 Task: Create Public group.
Action: Mouse moved to (1098, 86)
Screenshot: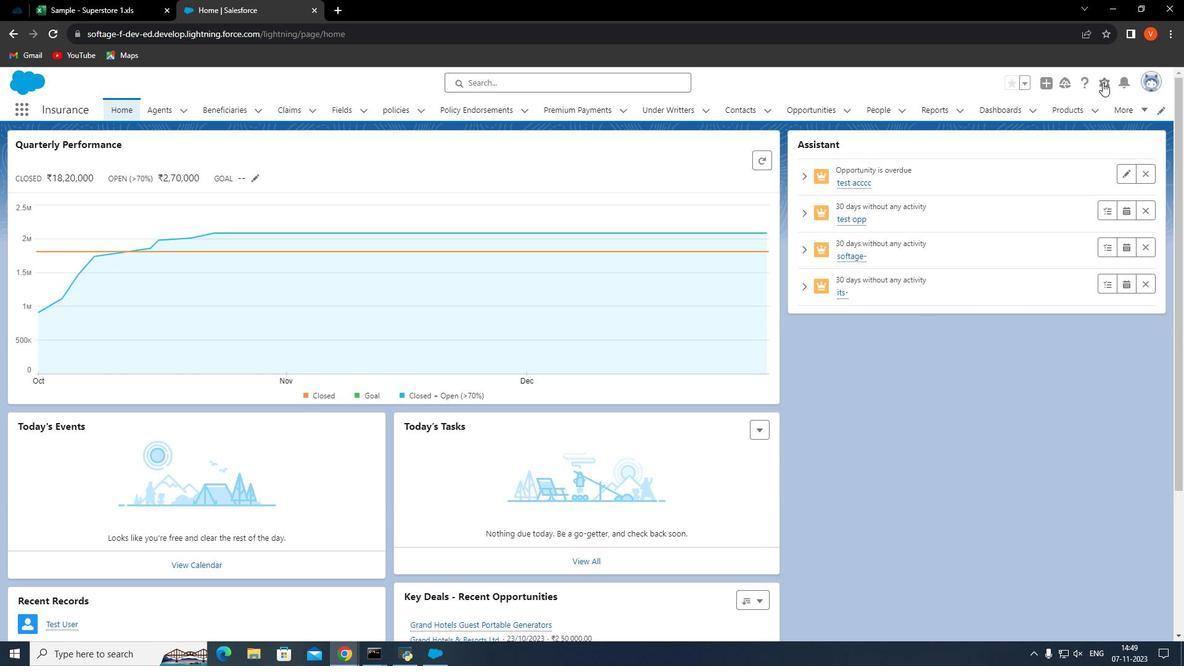 
Action: Mouse pressed left at (1098, 86)
Screenshot: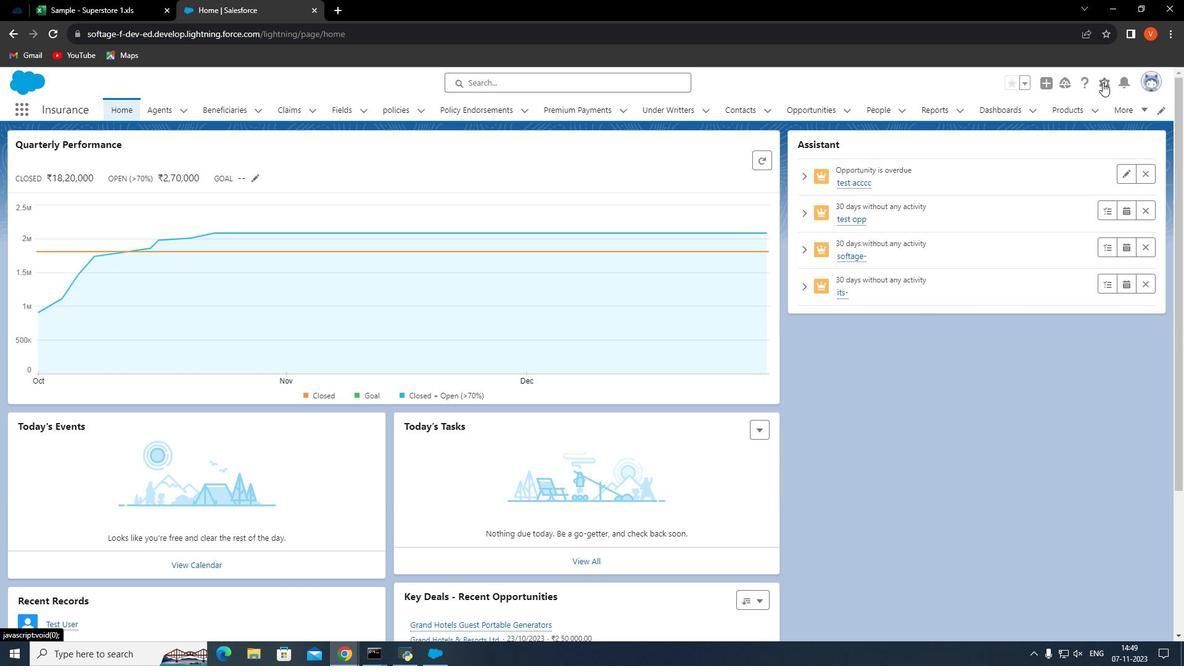 
Action: Mouse moved to (1067, 115)
Screenshot: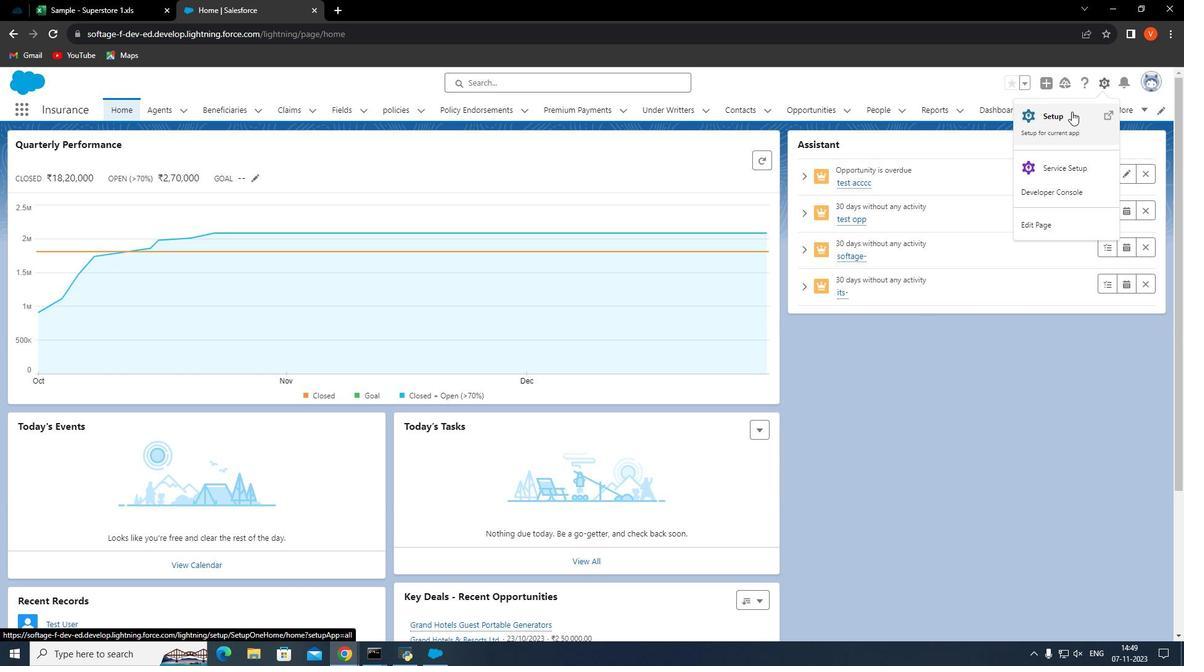 
Action: Mouse pressed left at (1067, 115)
Screenshot: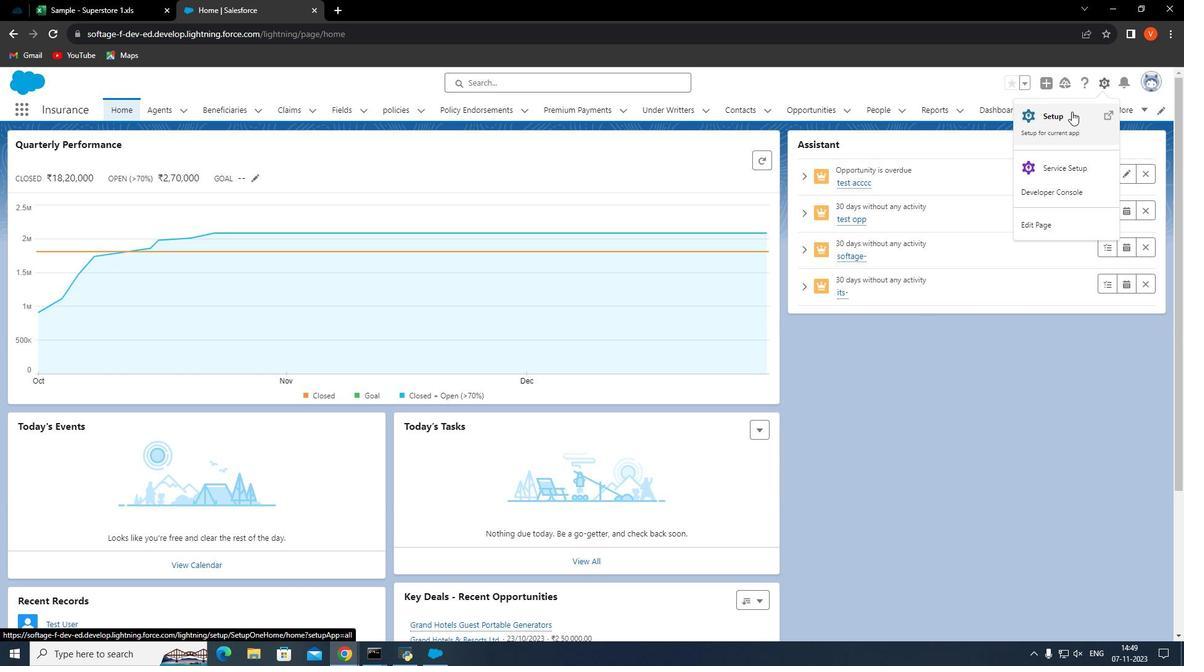 
Action: Mouse moved to (35, 411)
Screenshot: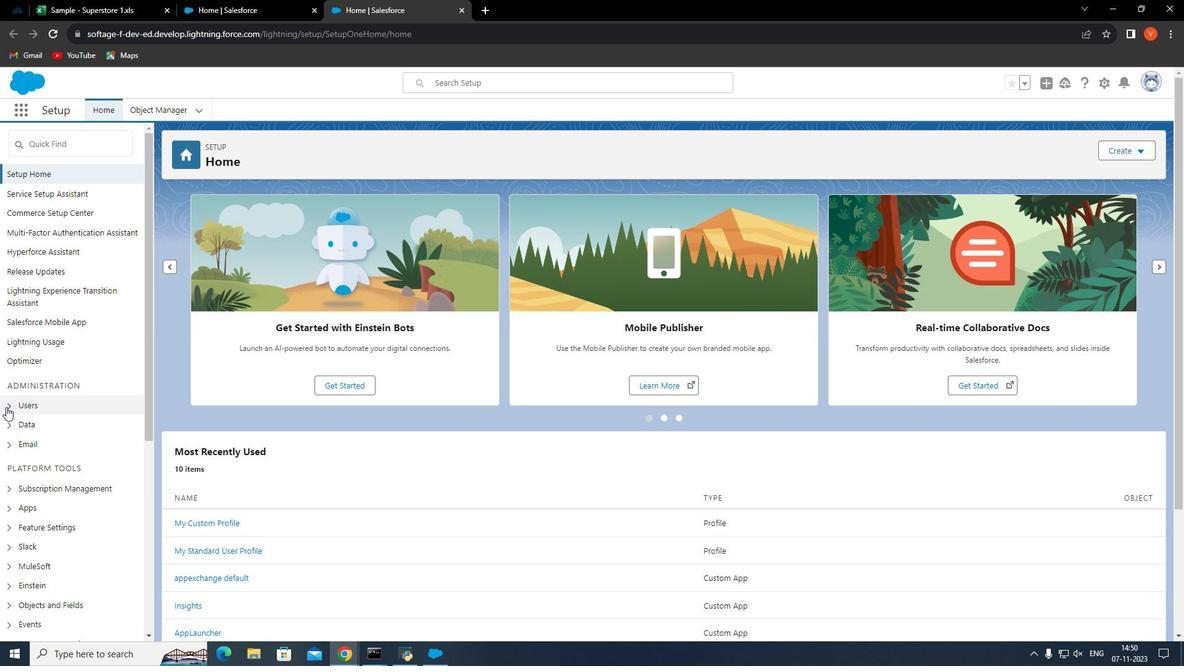 
Action: Mouse pressed left at (35, 411)
Screenshot: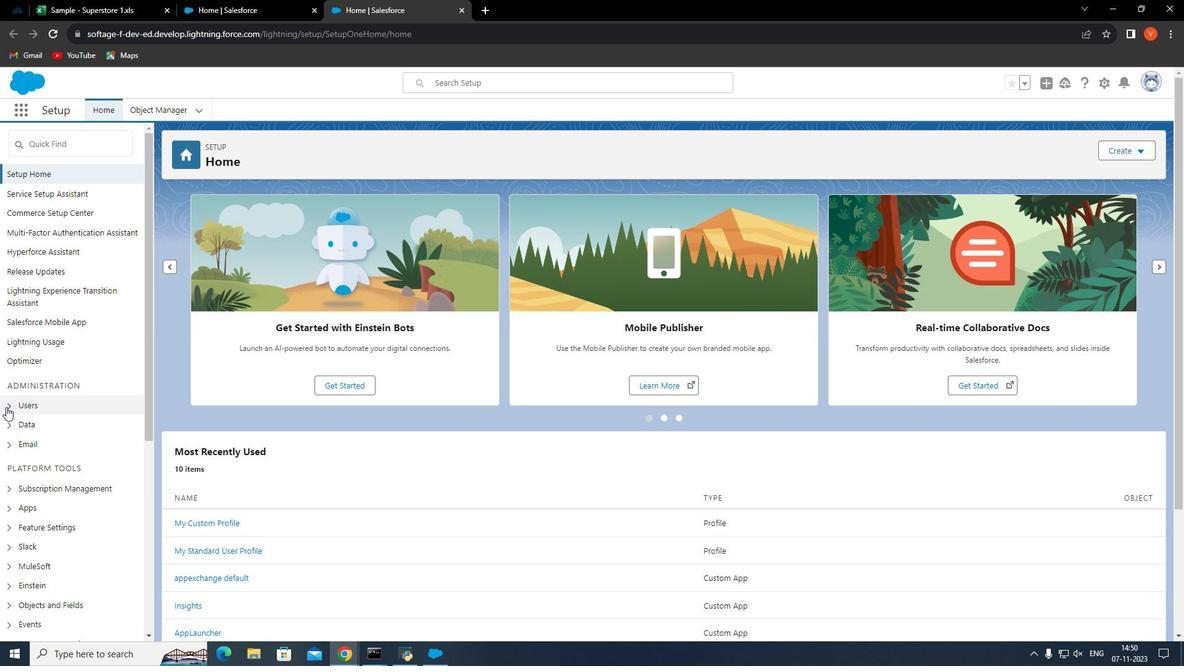 
Action: Mouse moved to (95, 489)
Screenshot: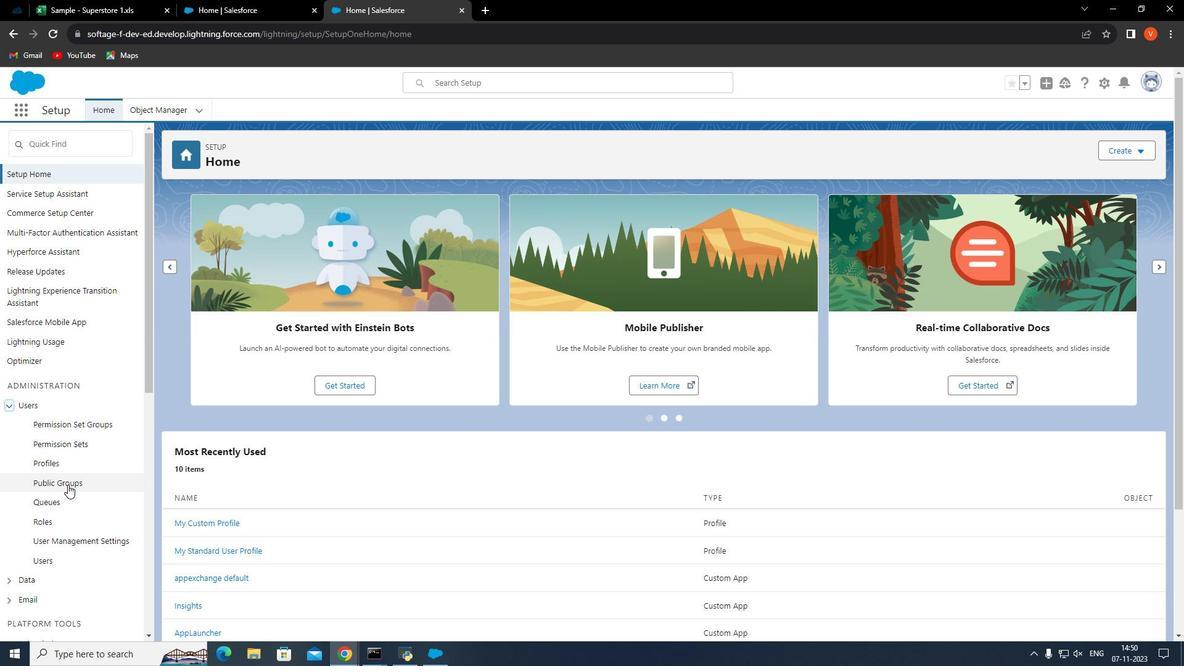 
Action: Mouse pressed left at (95, 489)
Screenshot: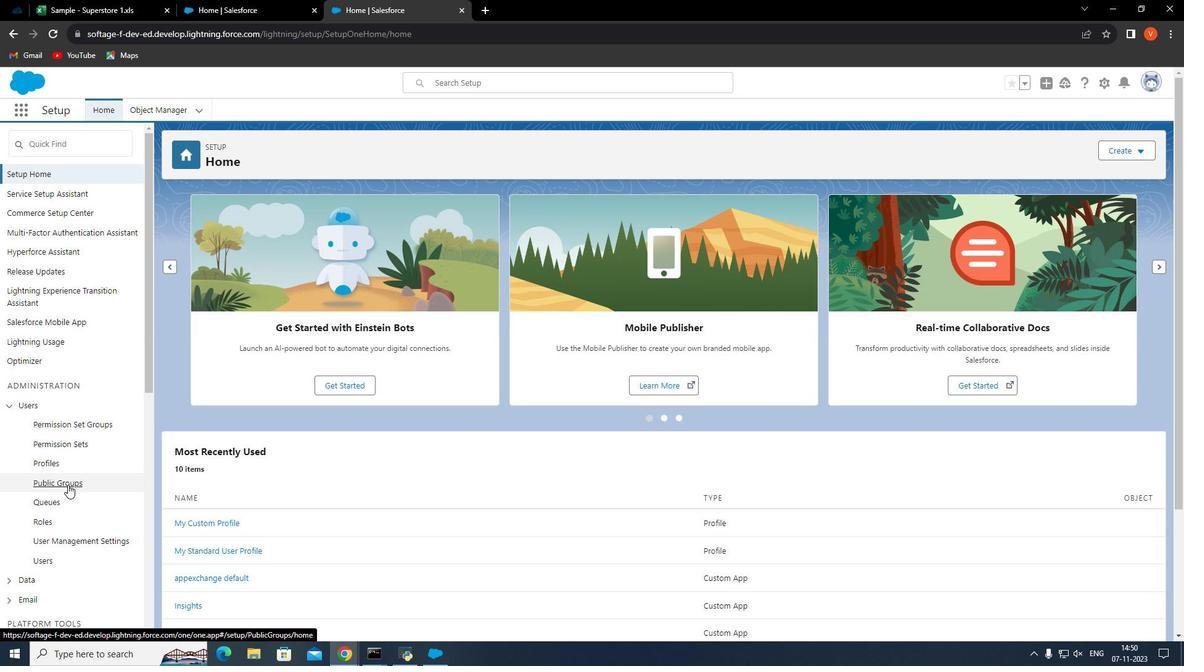 
Action: Mouse moved to (676, 285)
Screenshot: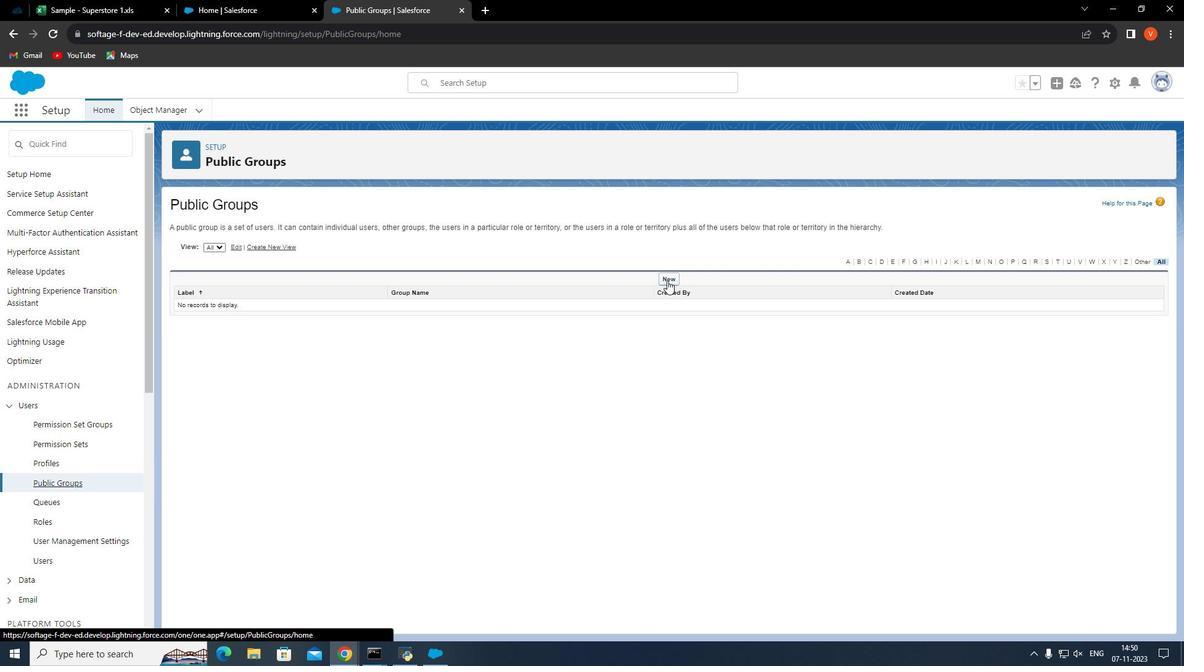 
Action: Mouse pressed left at (676, 285)
Screenshot: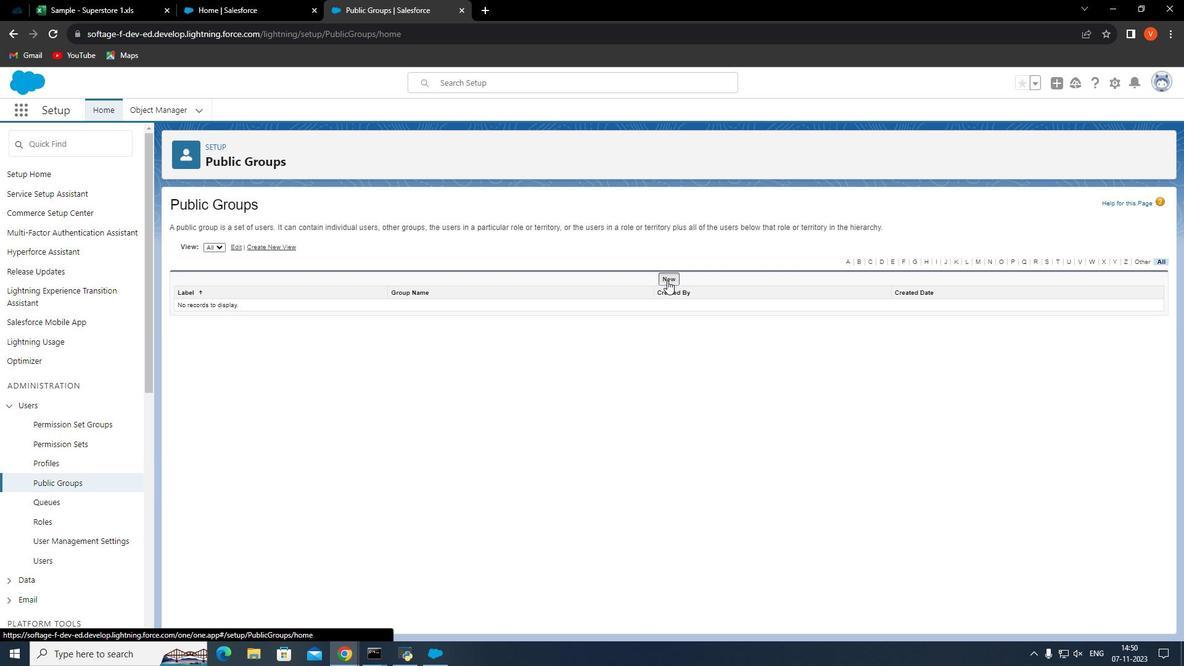 
Action: Mouse moved to (457, 283)
Screenshot: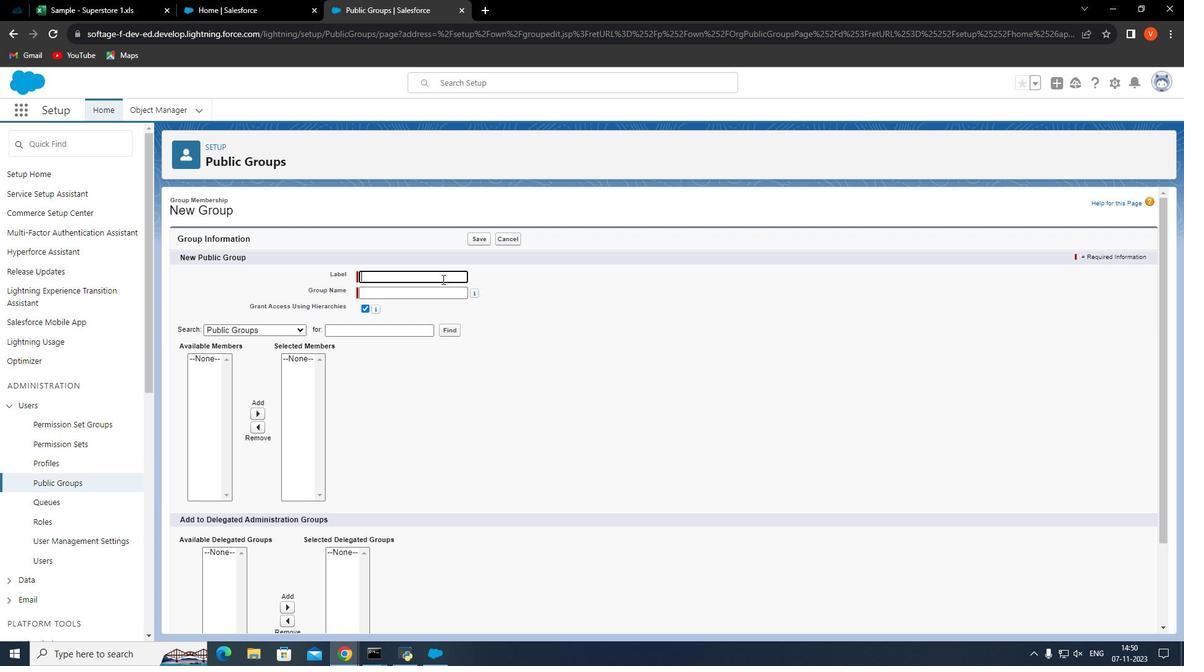 
Action: Mouse pressed left at (457, 283)
Screenshot: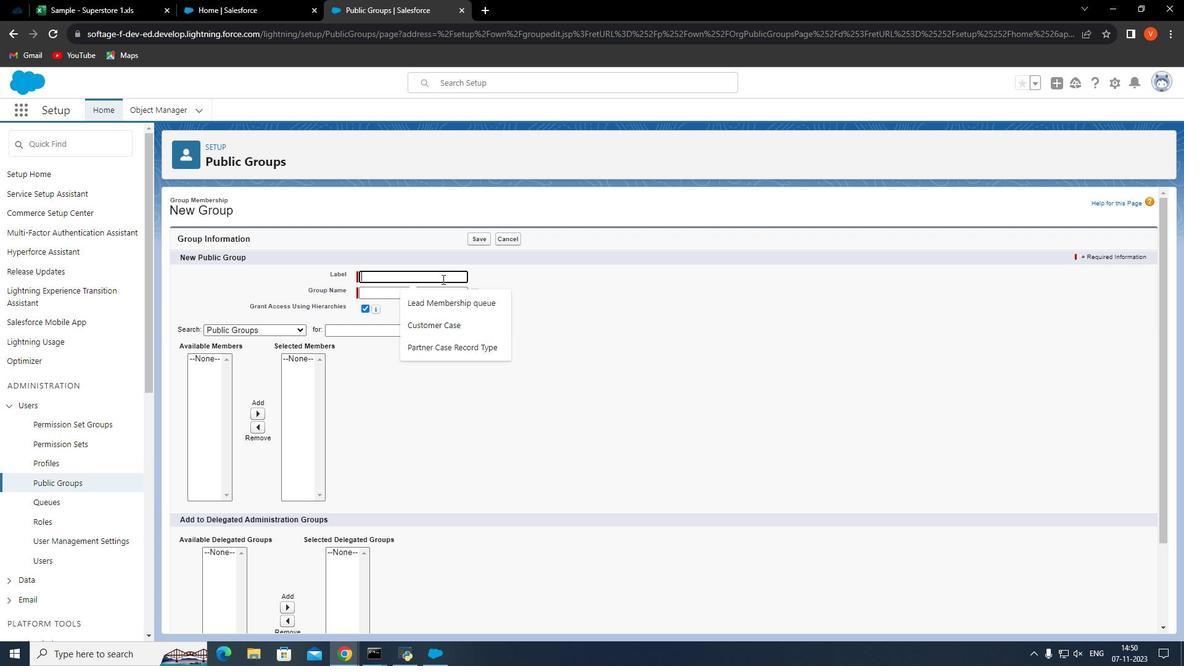 
Action: Mouse moved to (456, 286)
Screenshot: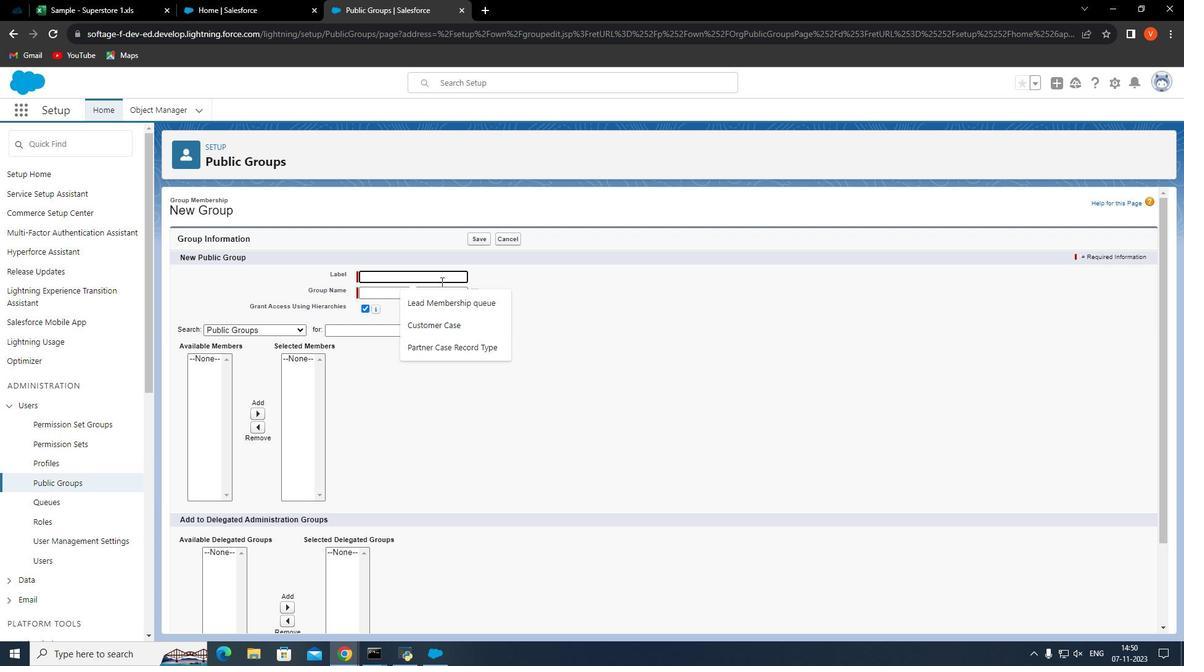 
Action: Key pressed <Key.shift><Key.shift><Key.shift>My<Key.space><Key.shift><Key.shift><Key.shift><Key.shift><Key.shift><Key.shift><Key.shift><Key.shift><Key.shift><Key.shift><Key.shift><Key.shift><Key.shift><Key.shift><Key.shift><Key.shift><Key.shift><Key.shift>Public<Key.space>group
Screenshot: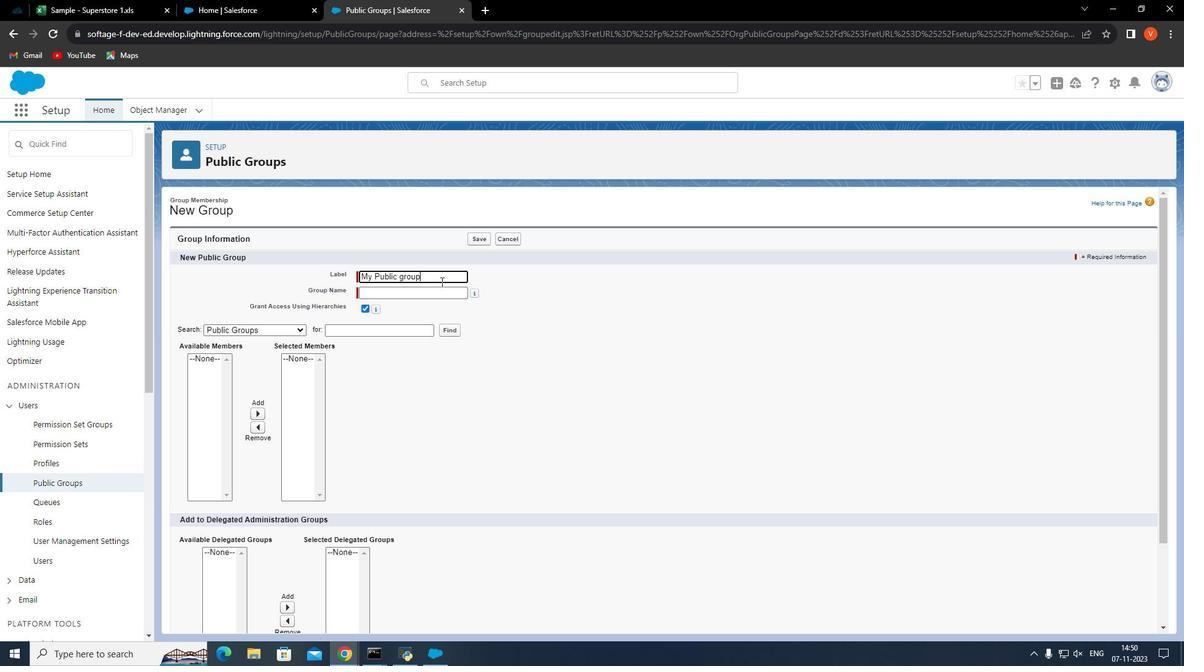 
Action: Mouse moved to (463, 296)
Screenshot: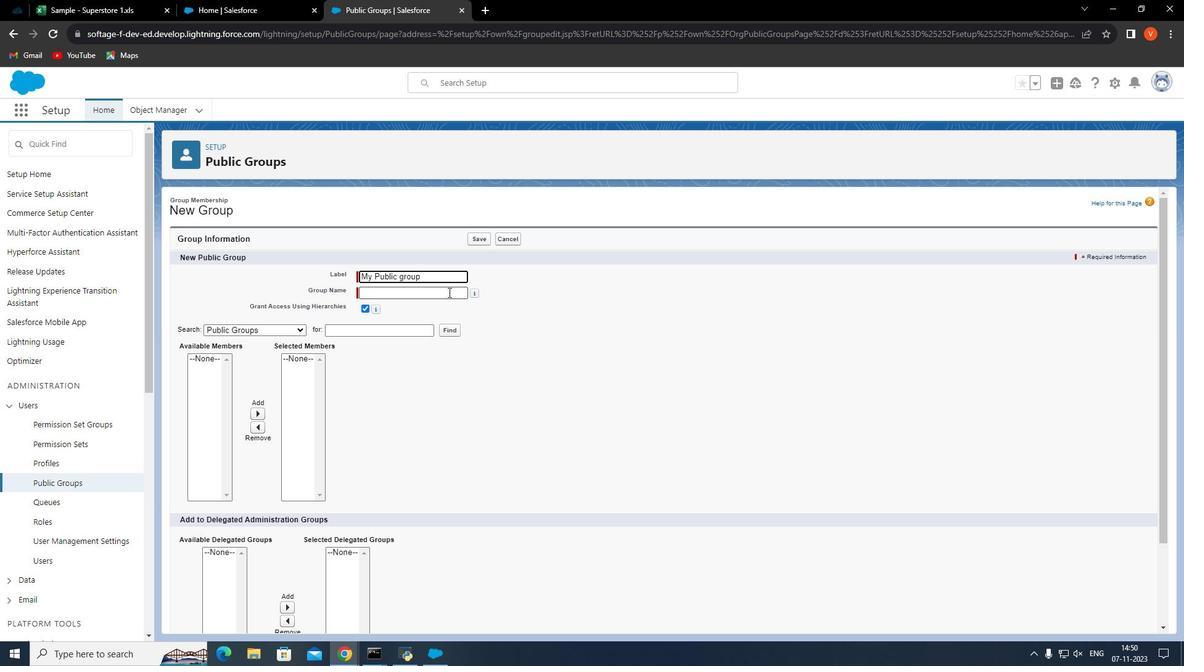 
Action: Mouse pressed left at (463, 296)
Screenshot: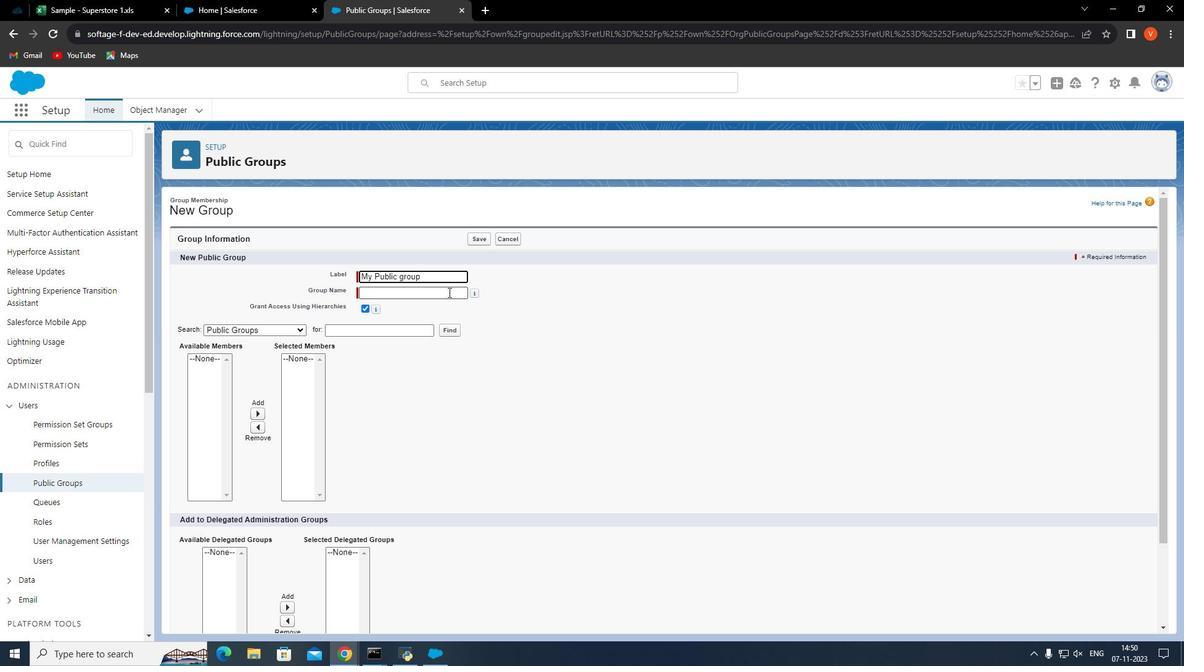 
Action: Mouse moved to (301, 336)
Screenshot: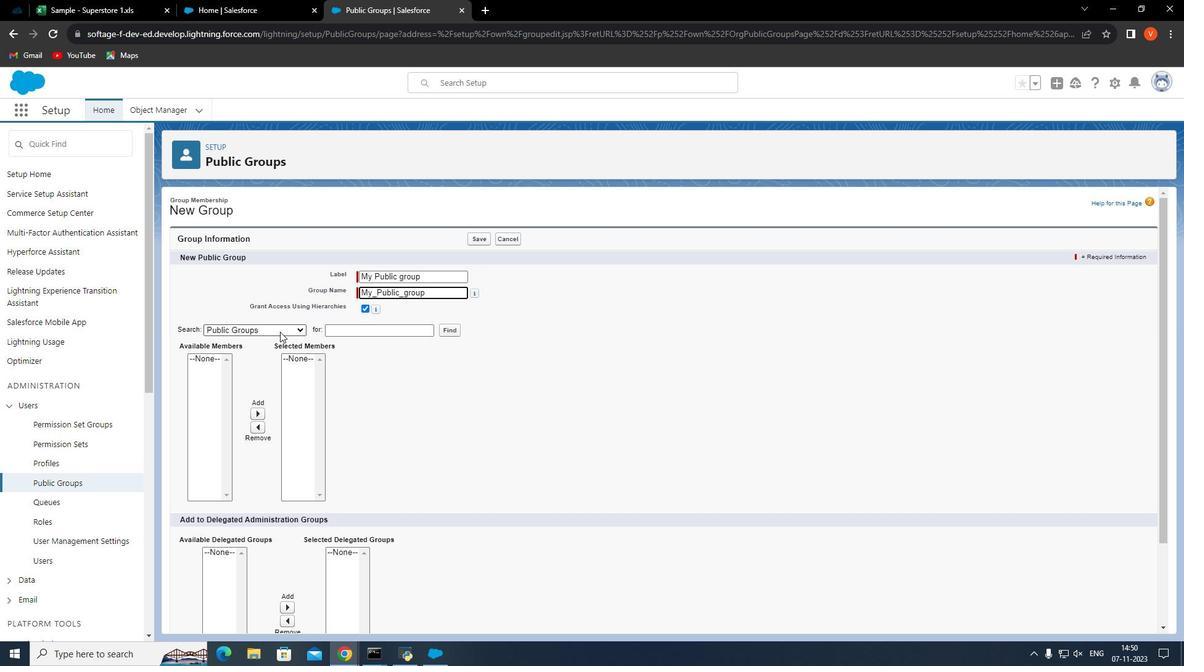 
Action: Mouse pressed left at (301, 336)
Screenshot: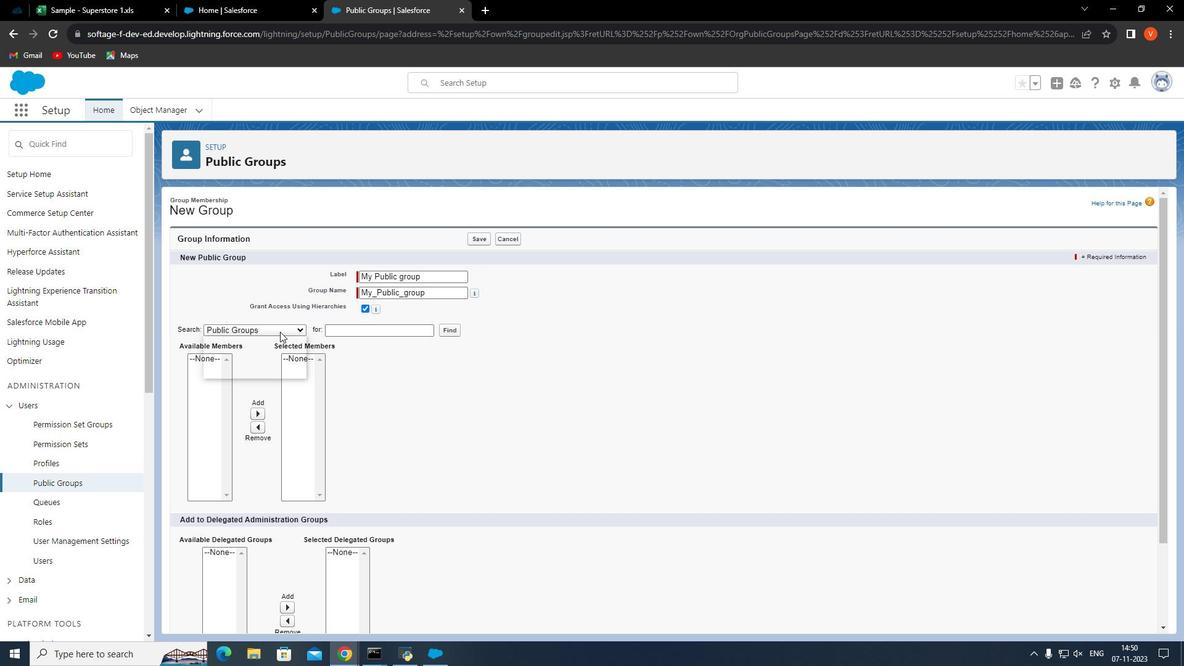 
Action: Mouse moved to (289, 355)
Screenshot: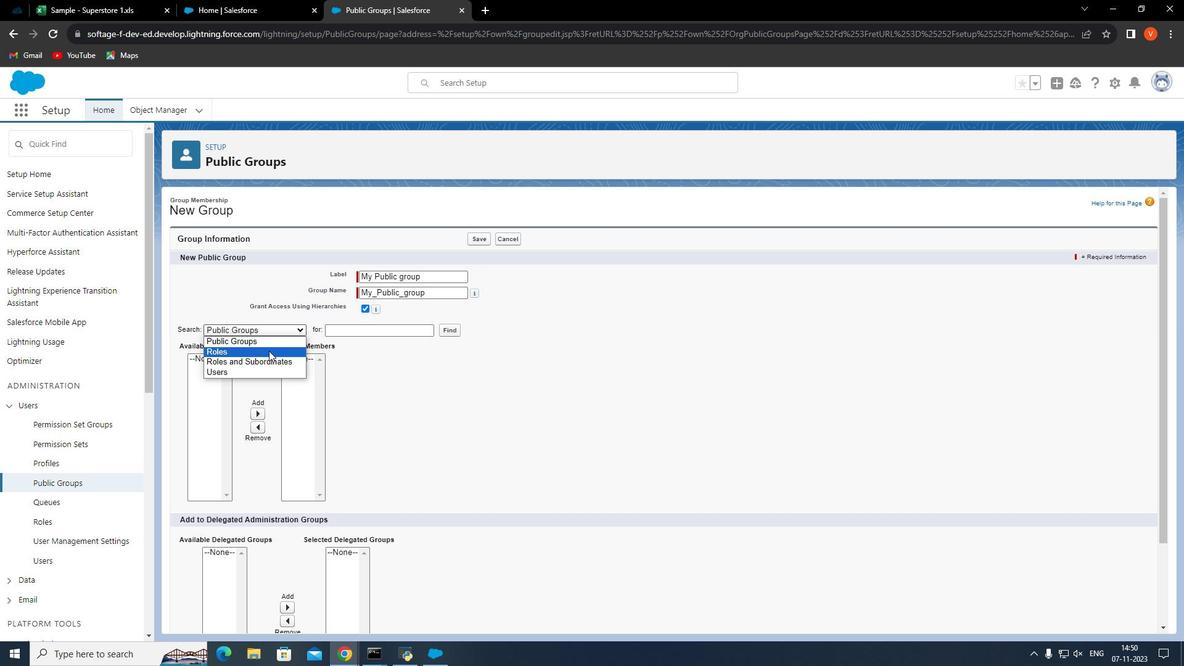 
Action: Mouse pressed left at (289, 355)
Screenshot: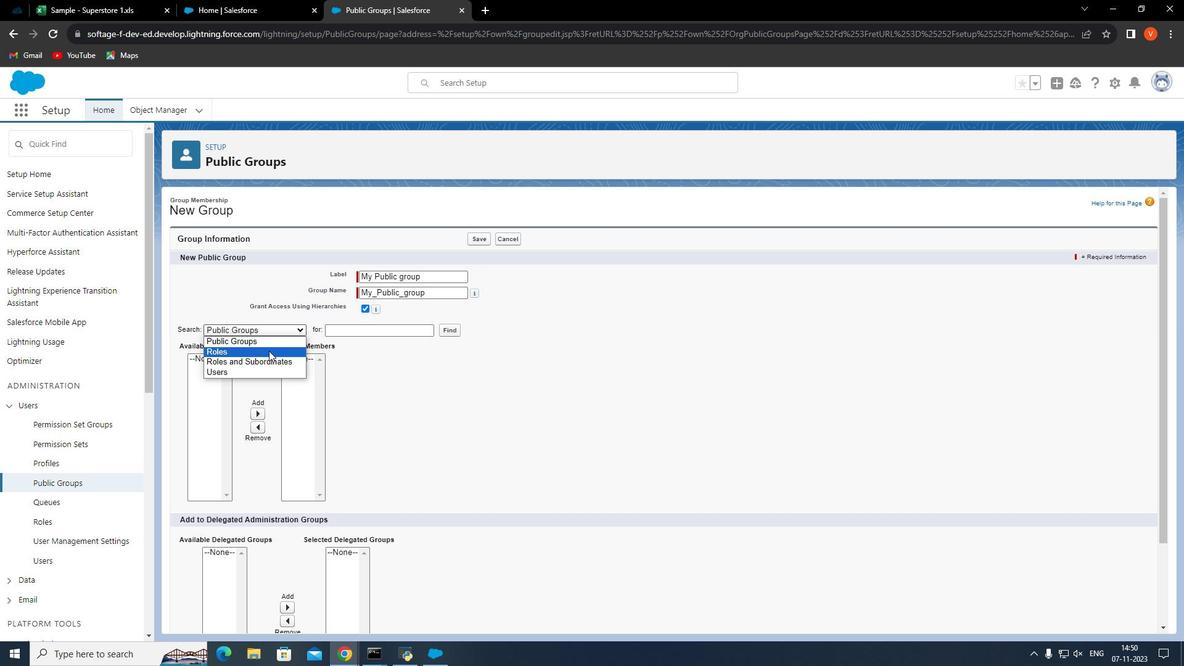 
Action: Mouse moved to (290, 363)
Screenshot: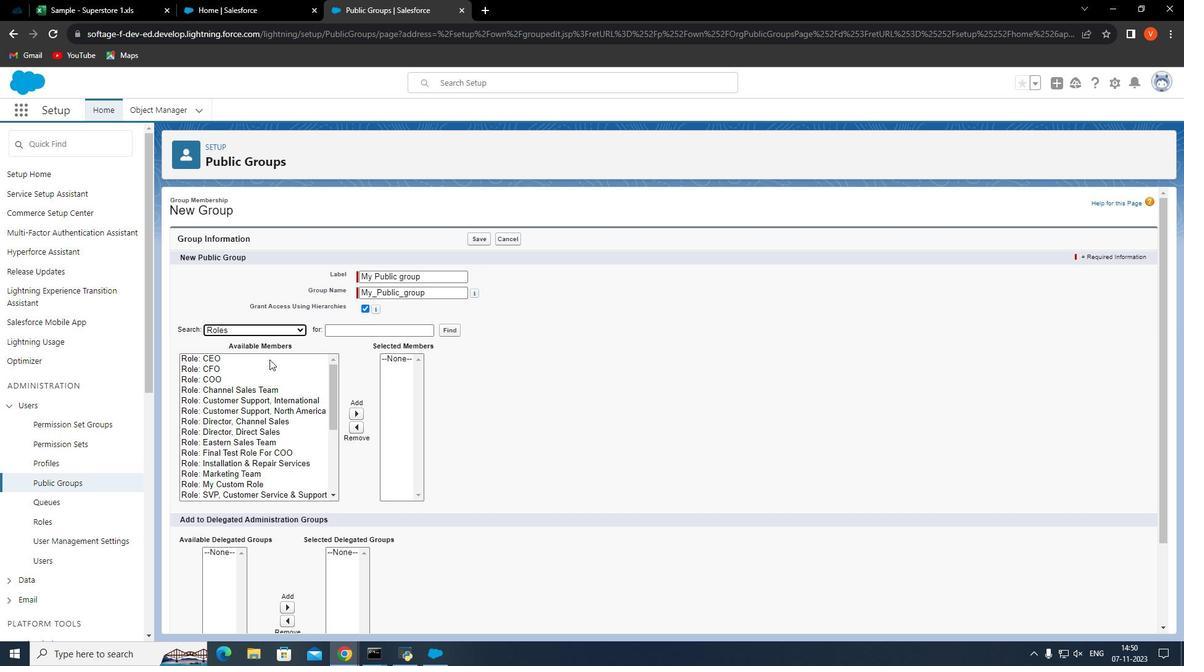 
Action: Mouse pressed left at (290, 363)
Screenshot: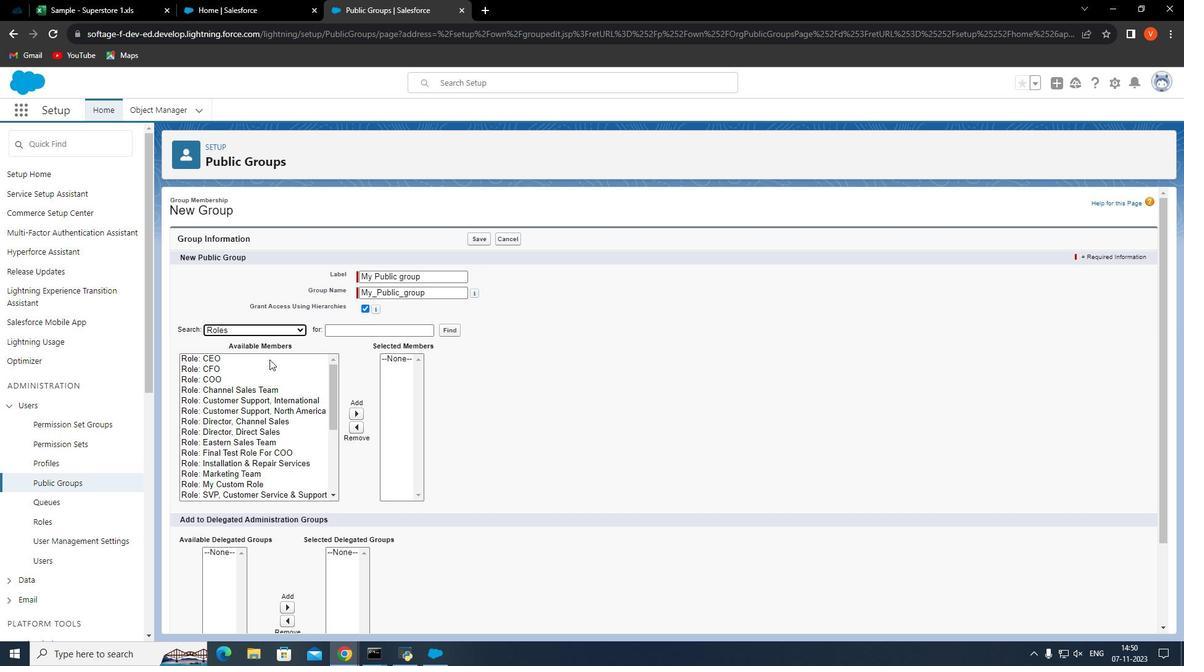 
Action: Mouse moved to (375, 414)
Screenshot: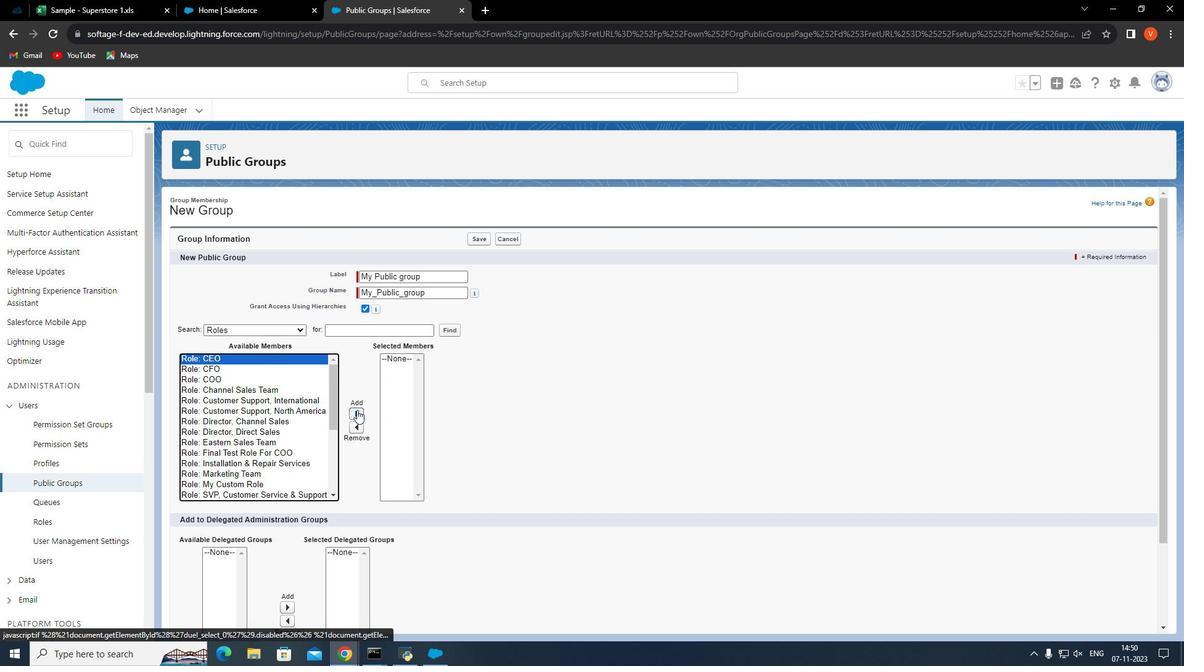 
Action: Mouse pressed left at (375, 414)
Screenshot: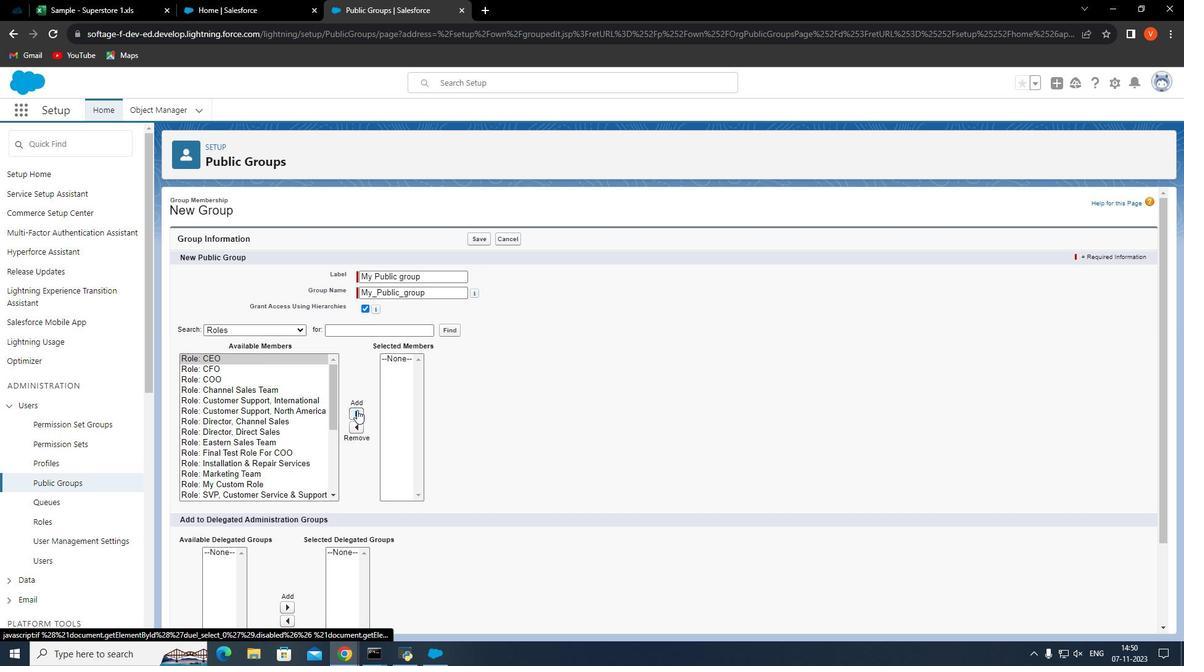
Action: Mouse moved to (277, 365)
Screenshot: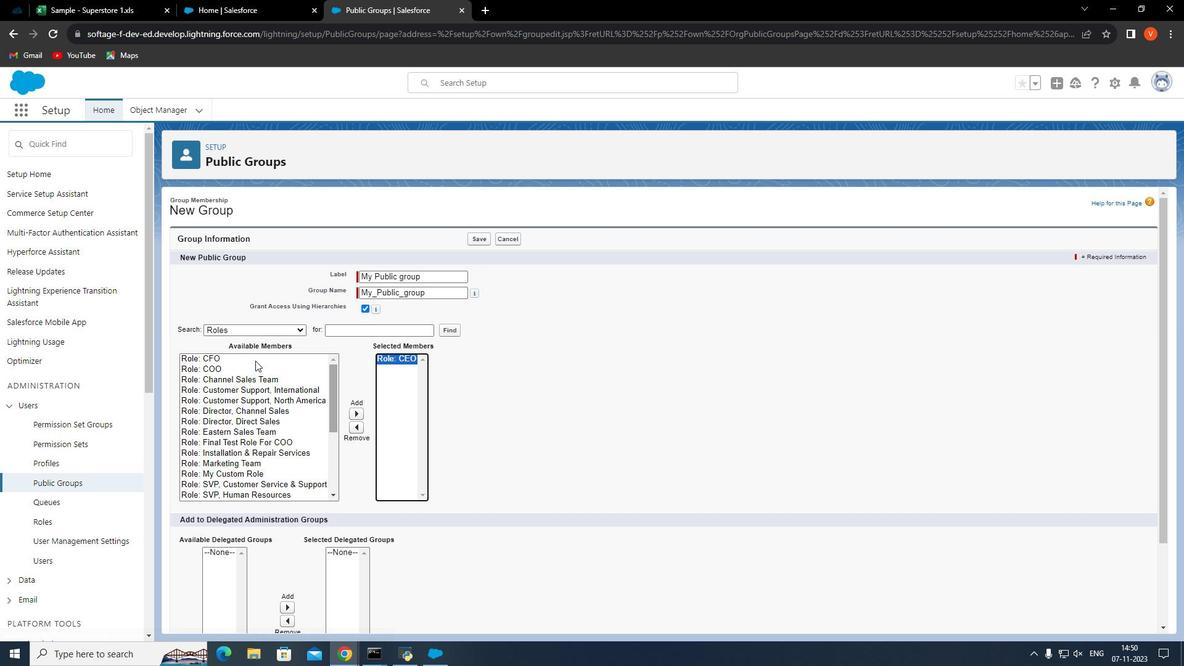 
Action: Mouse pressed left at (277, 365)
Screenshot: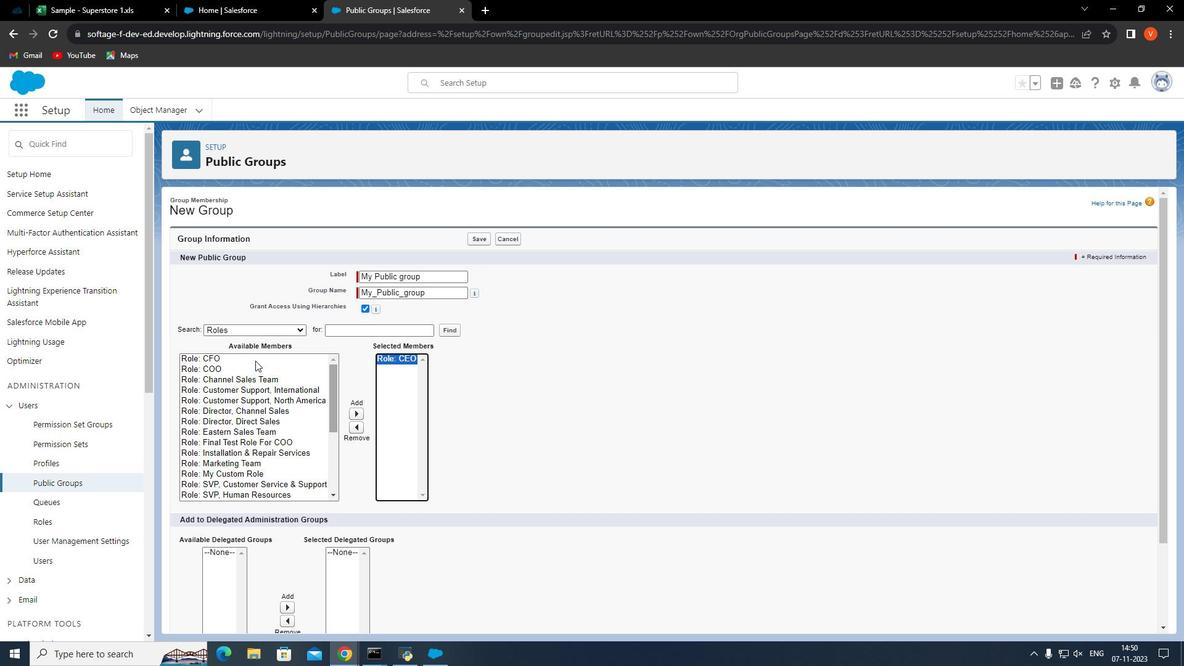 
Action: Mouse moved to (370, 413)
Screenshot: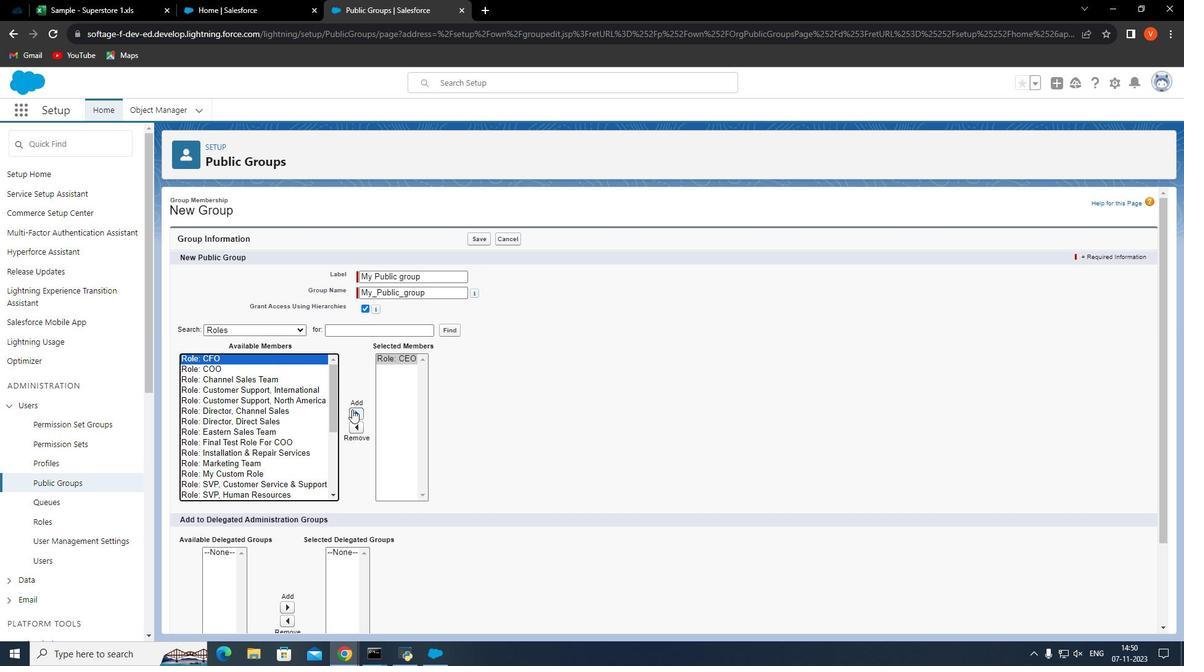 
Action: Mouse pressed left at (370, 413)
Screenshot: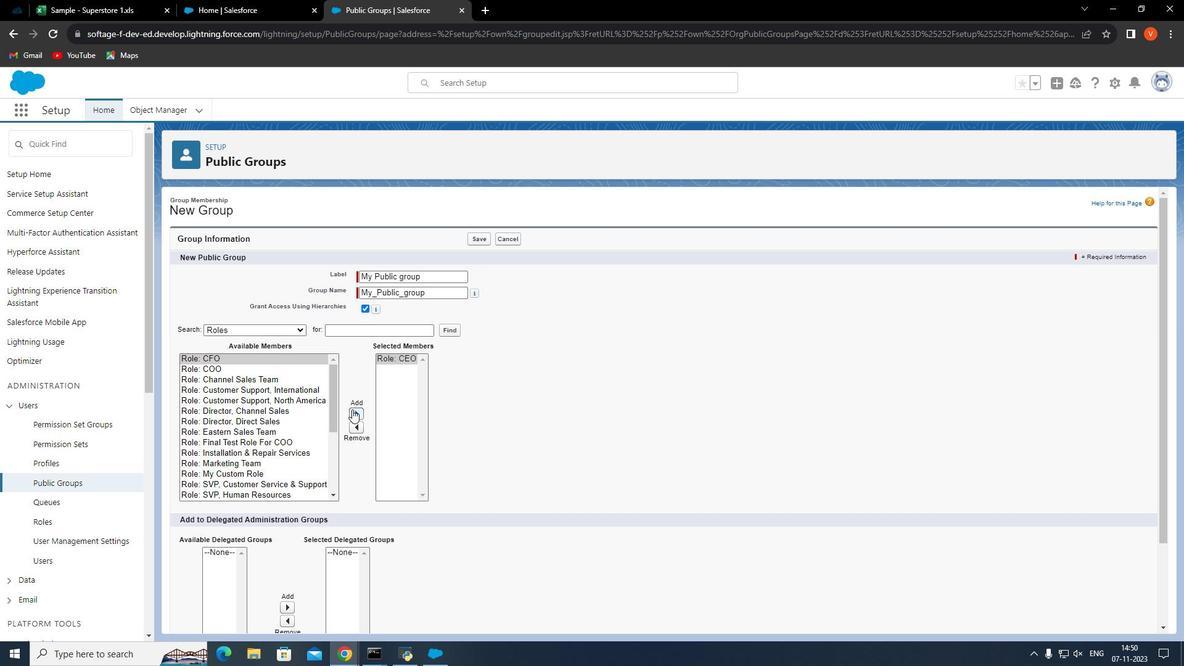 
Action: Mouse moved to (269, 357)
Screenshot: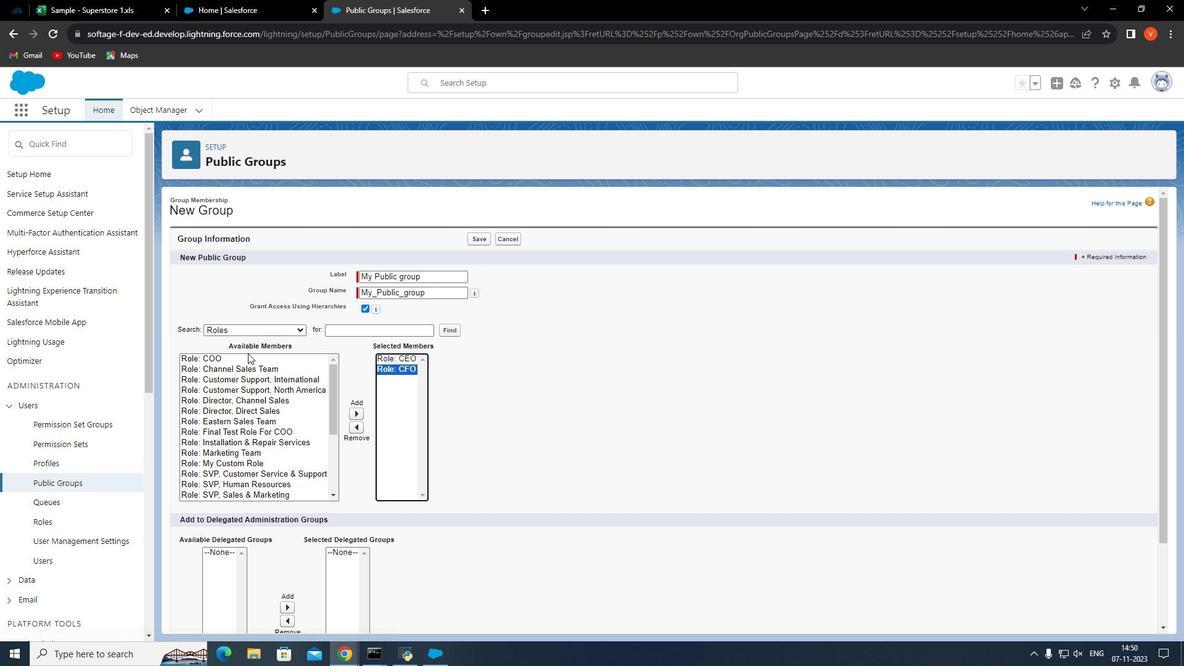 
Action: Mouse pressed left at (269, 357)
Screenshot: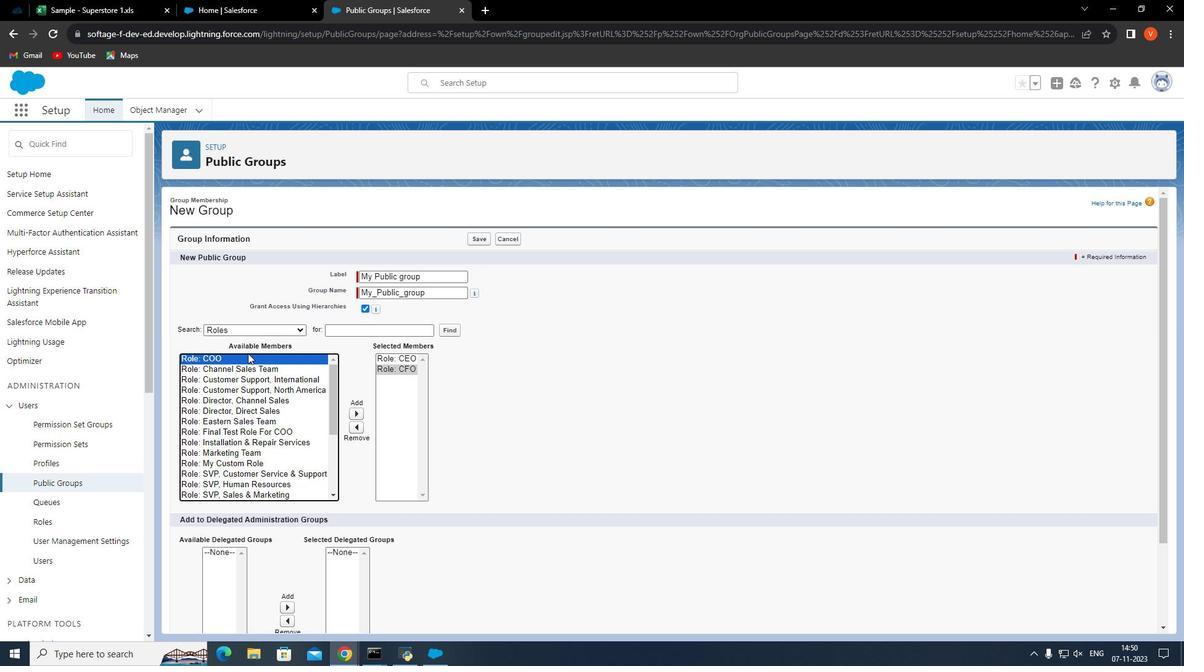 
Action: Mouse moved to (375, 415)
Screenshot: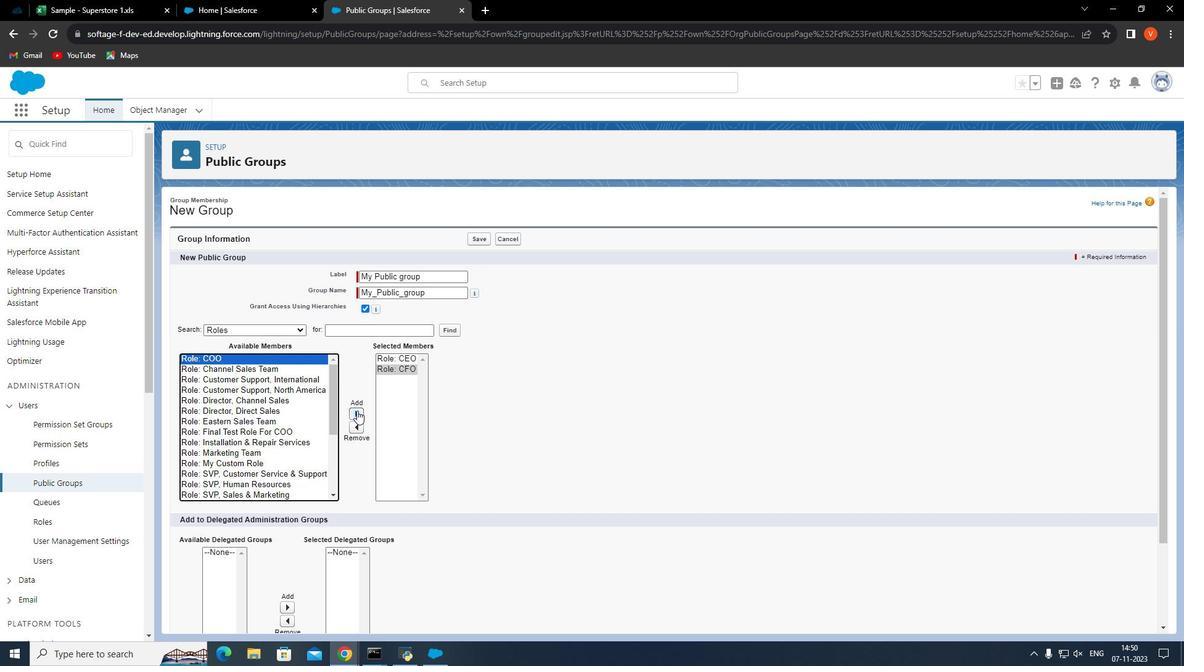
Action: Mouse pressed left at (375, 415)
Screenshot: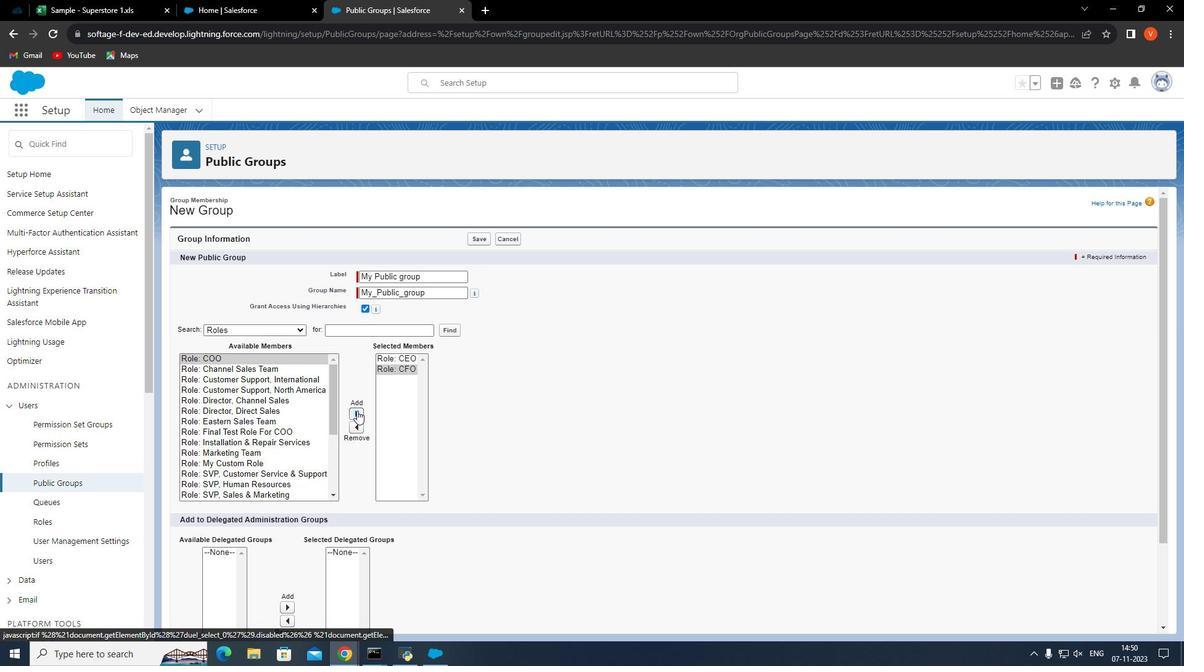 
Action: Mouse moved to (275, 380)
Screenshot: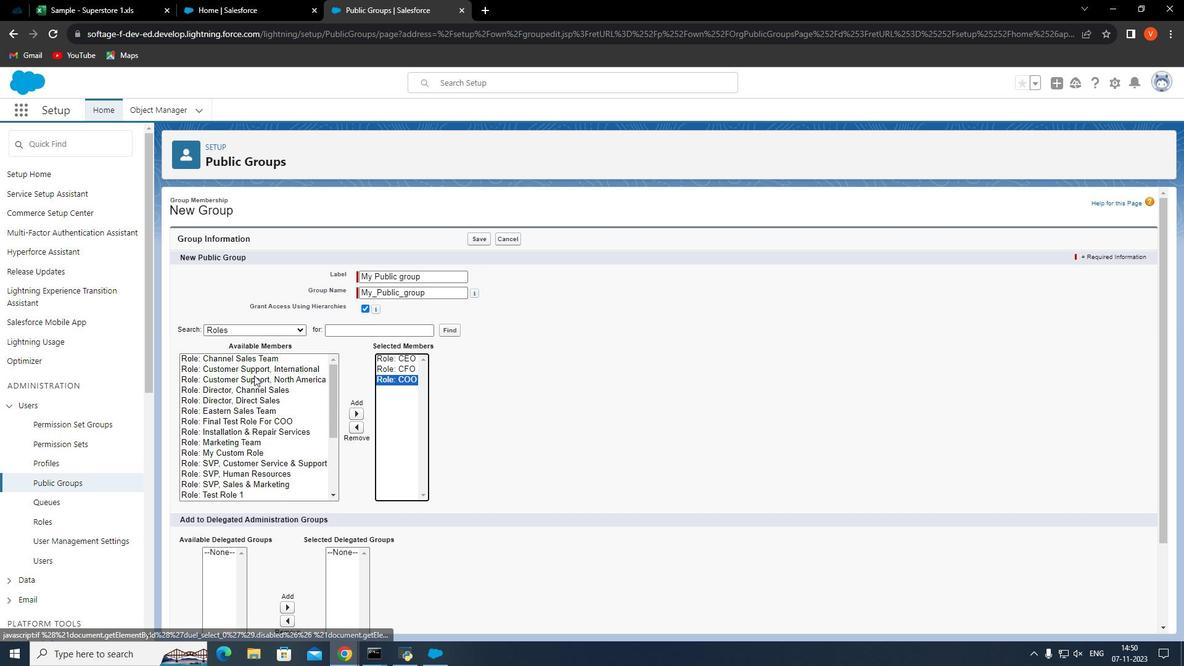 
Action: Mouse pressed left at (275, 380)
Screenshot: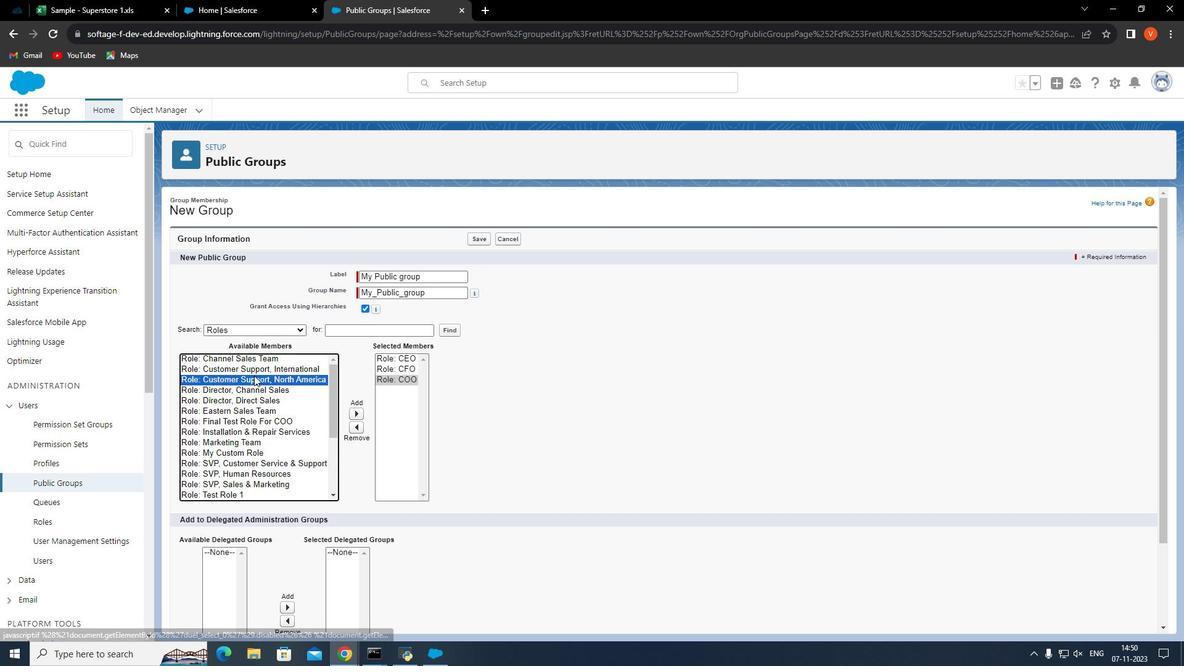 
Action: Mouse moved to (375, 417)
Screenshot: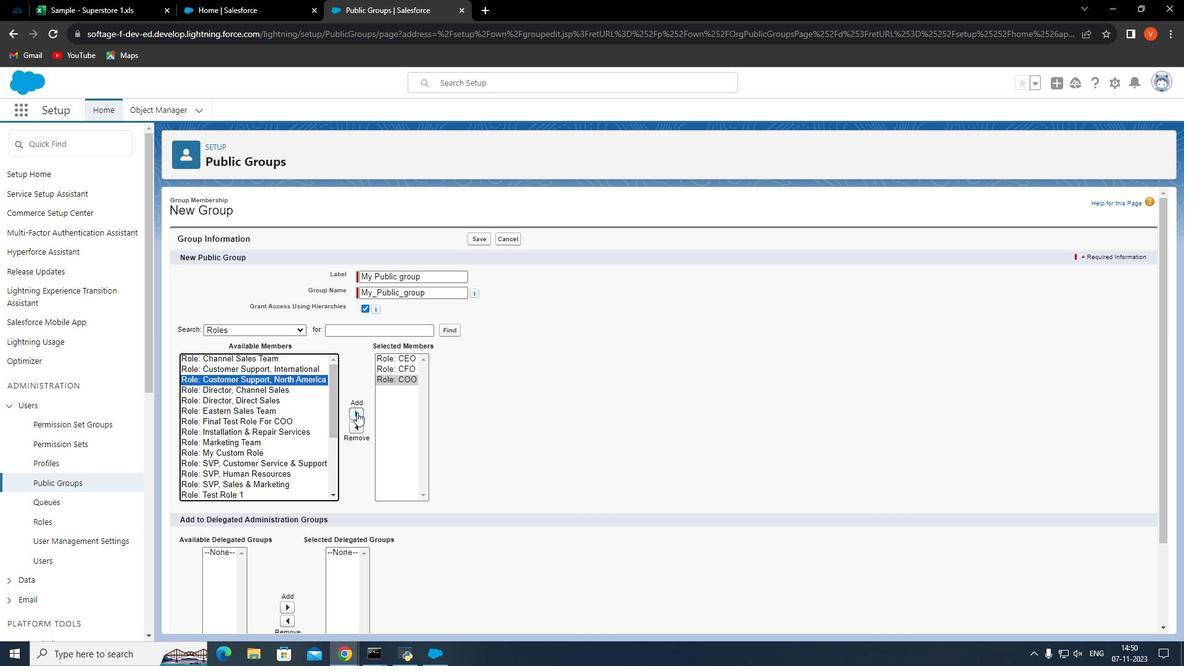 
Action: Mouse pressed left at (375, 417)
Screenshot: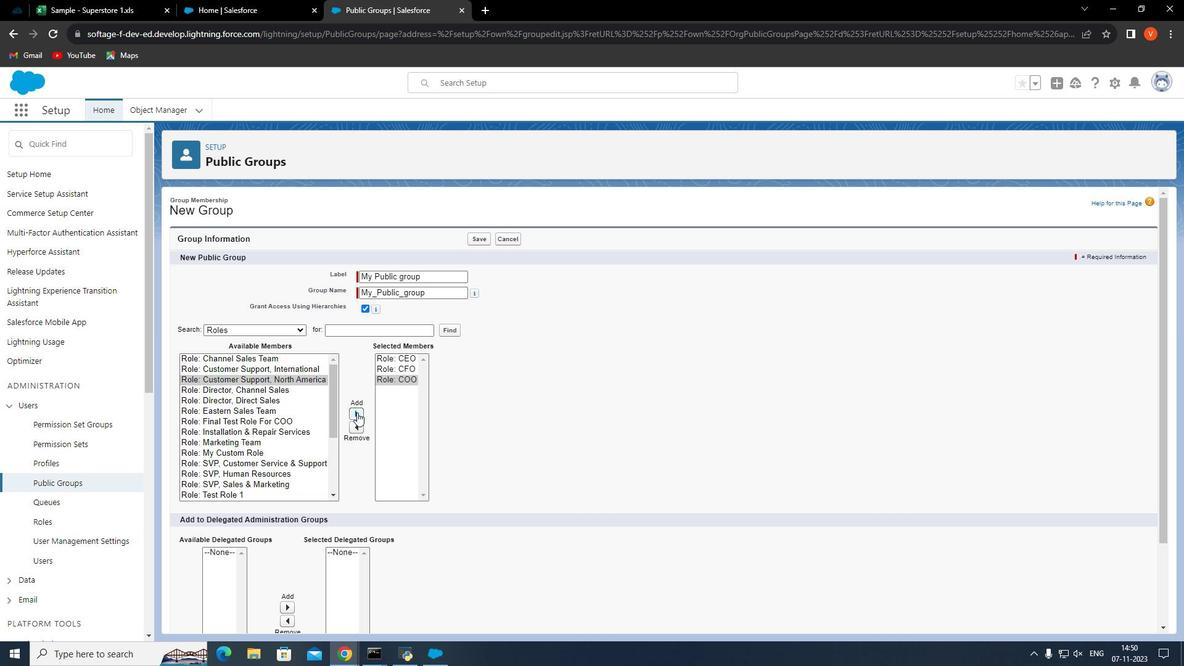 
Action: Mouse moved to (306, 399)
Screenshot: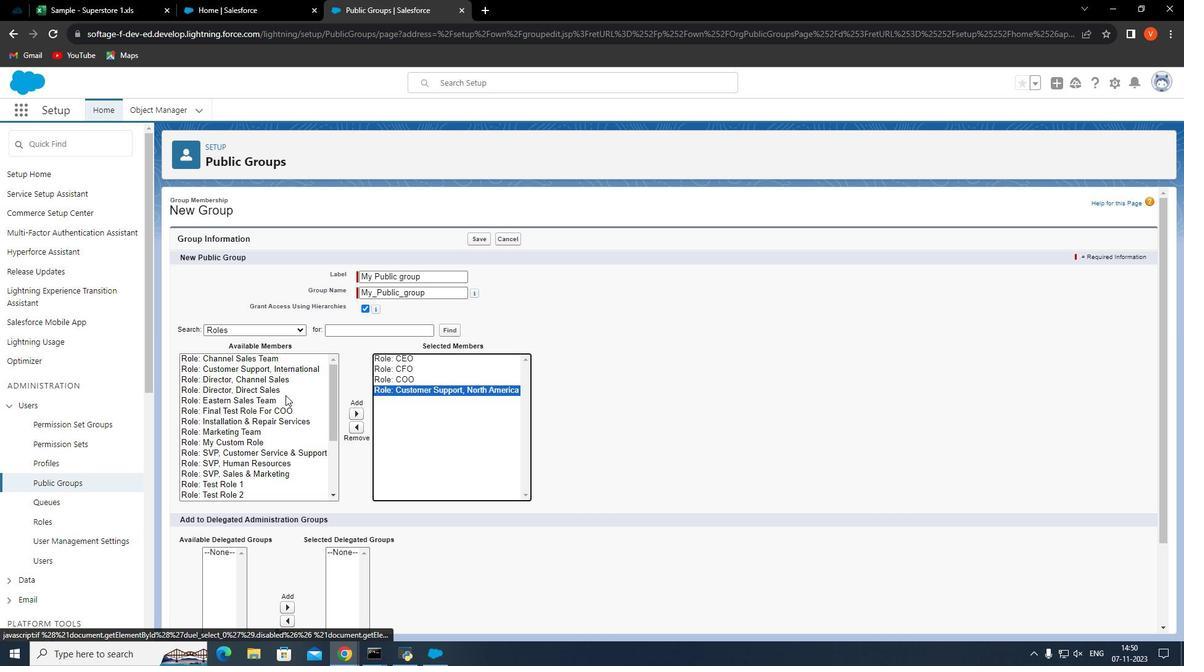 
Action: Mouse pressed left at (306, 399)
Screenshot: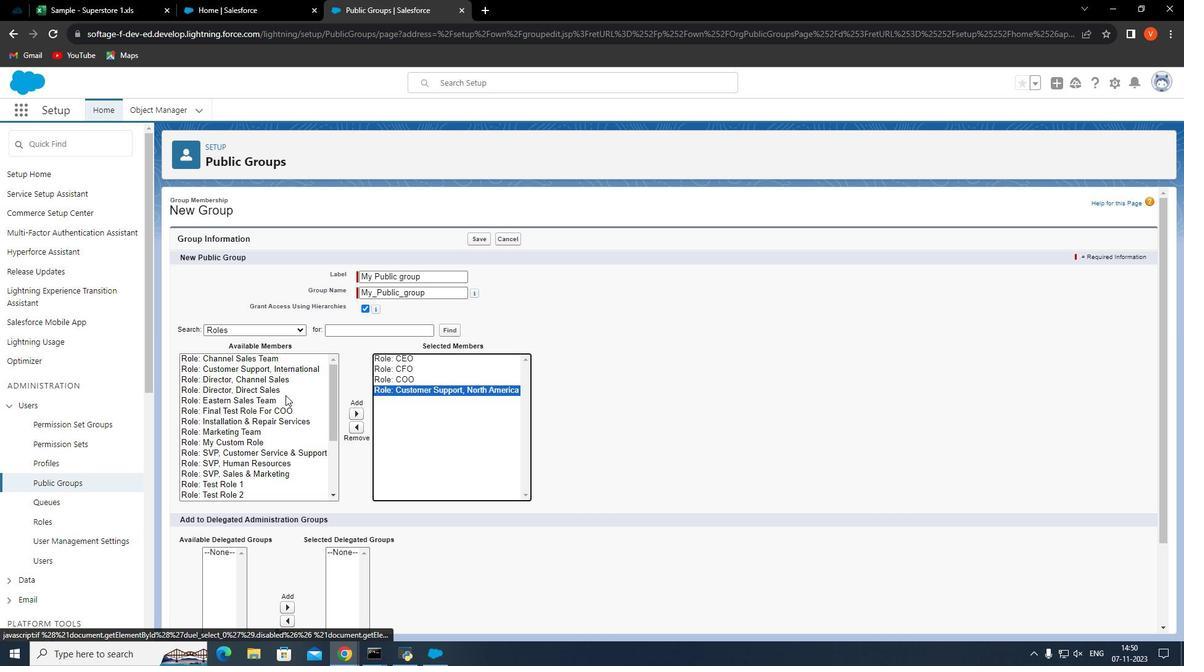 
Action: Mouse moved to (373, 412)
Screenshot: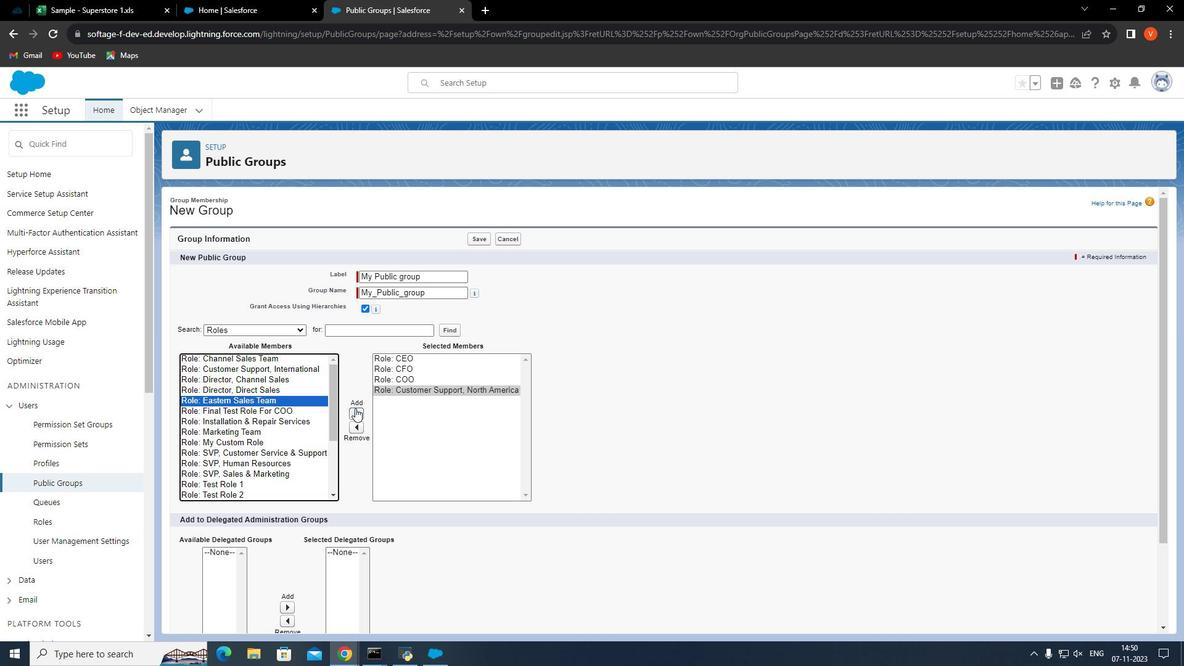 
Action: Mouse pressed left at (373, 412)
Screenshot: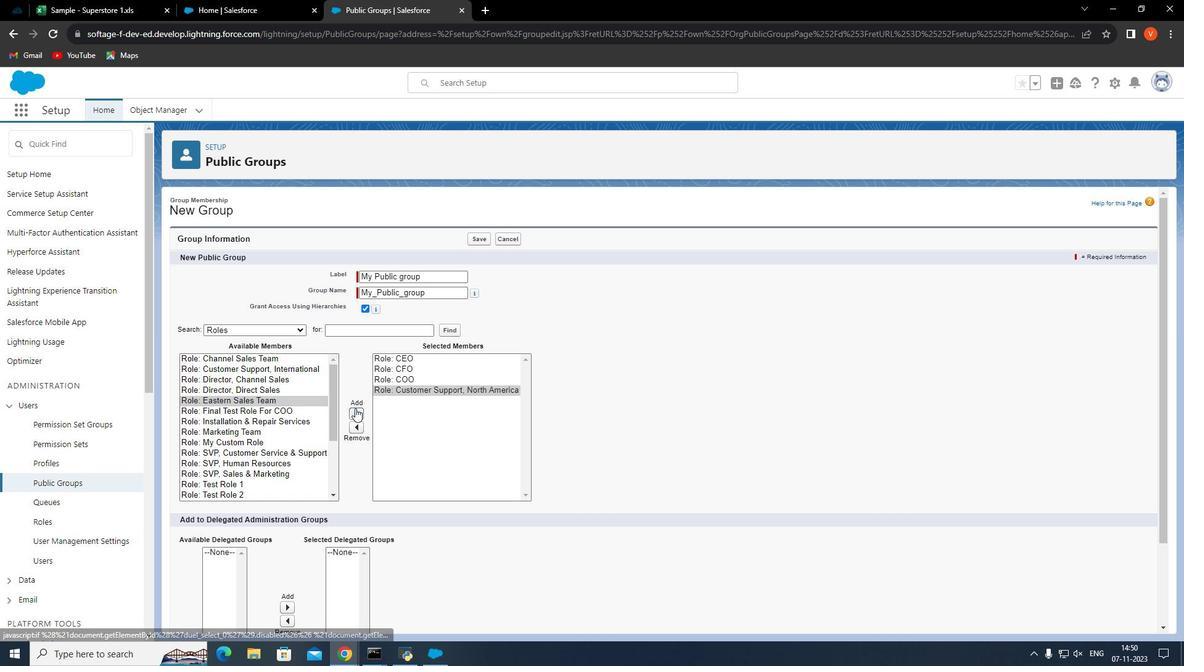 
Action: Mouse moved to (316, 415)
Screenshot: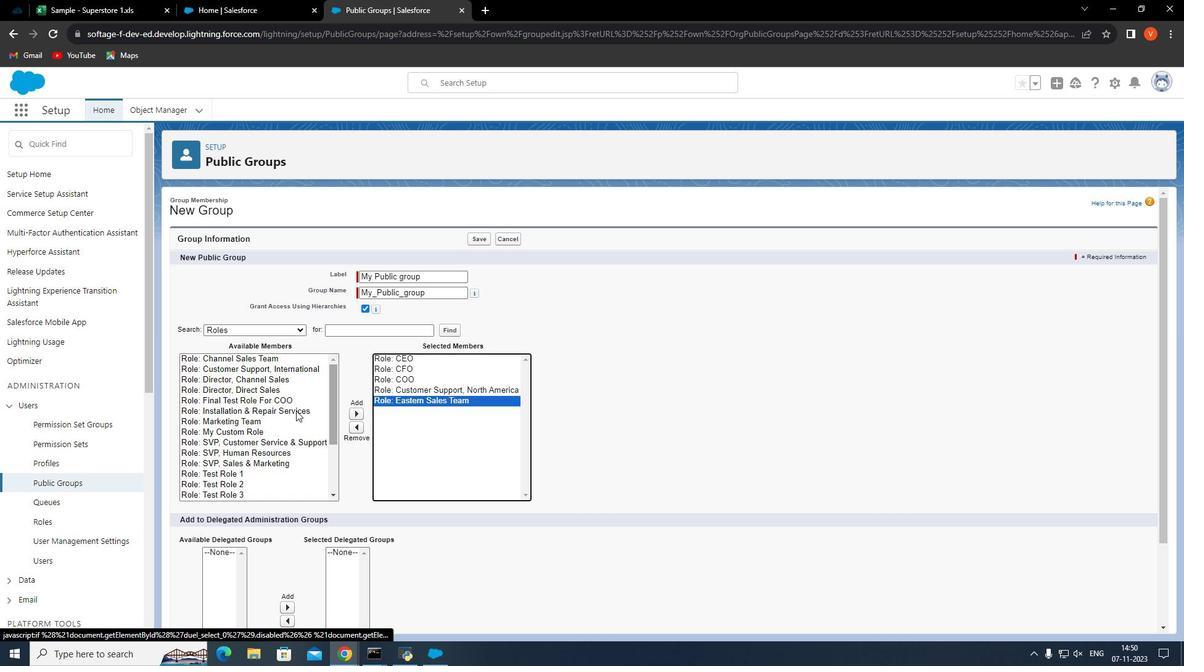 
Action: Mouse pressed left at (316, 415)
Screenshot: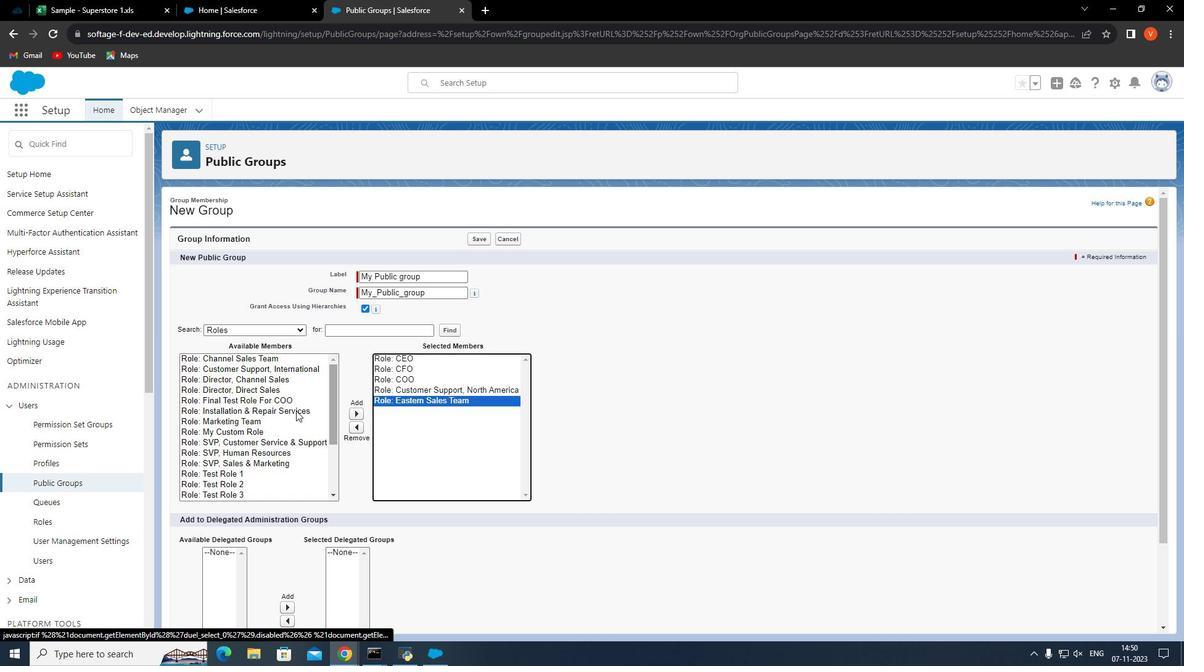 
Action: Mouse moved to (375, 415)
Screenshot: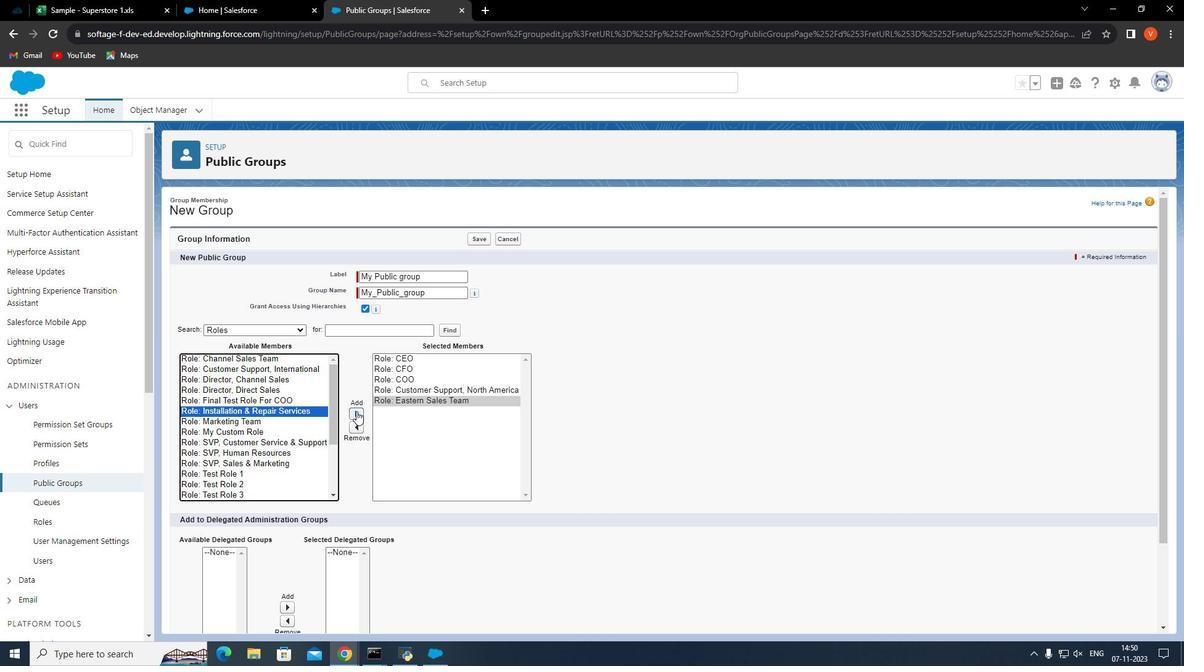 
Action: Mouse pressed left at (375, 415)
Screenshot: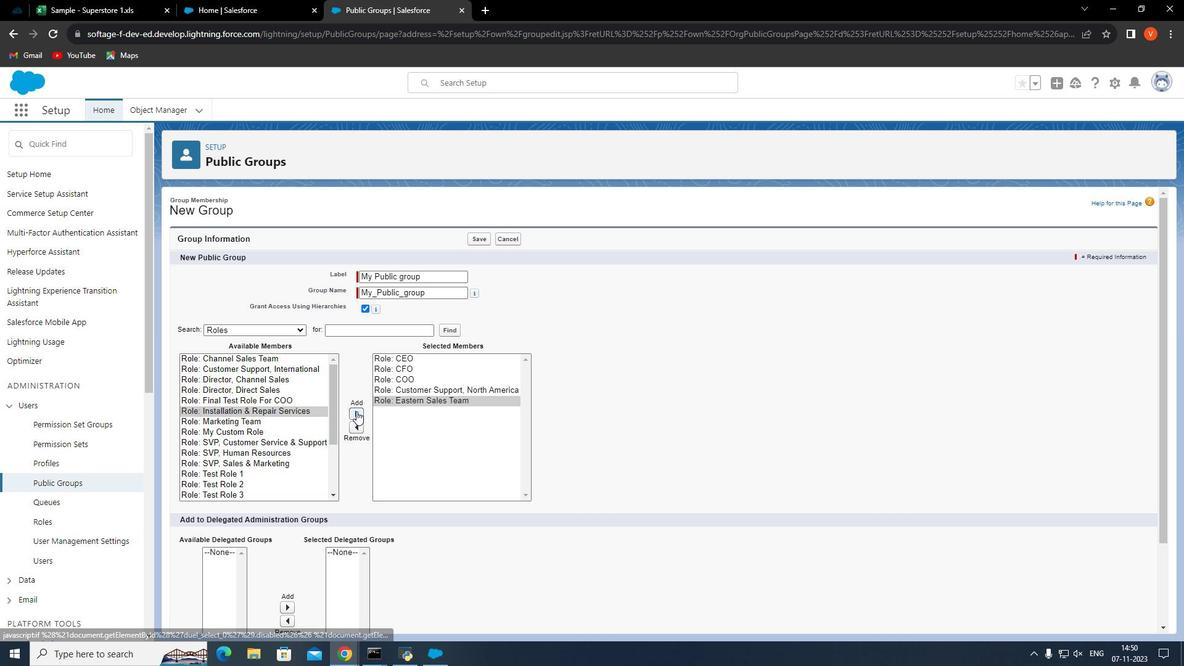 
Action: Mouse moved to (319, 414)
Screenshot: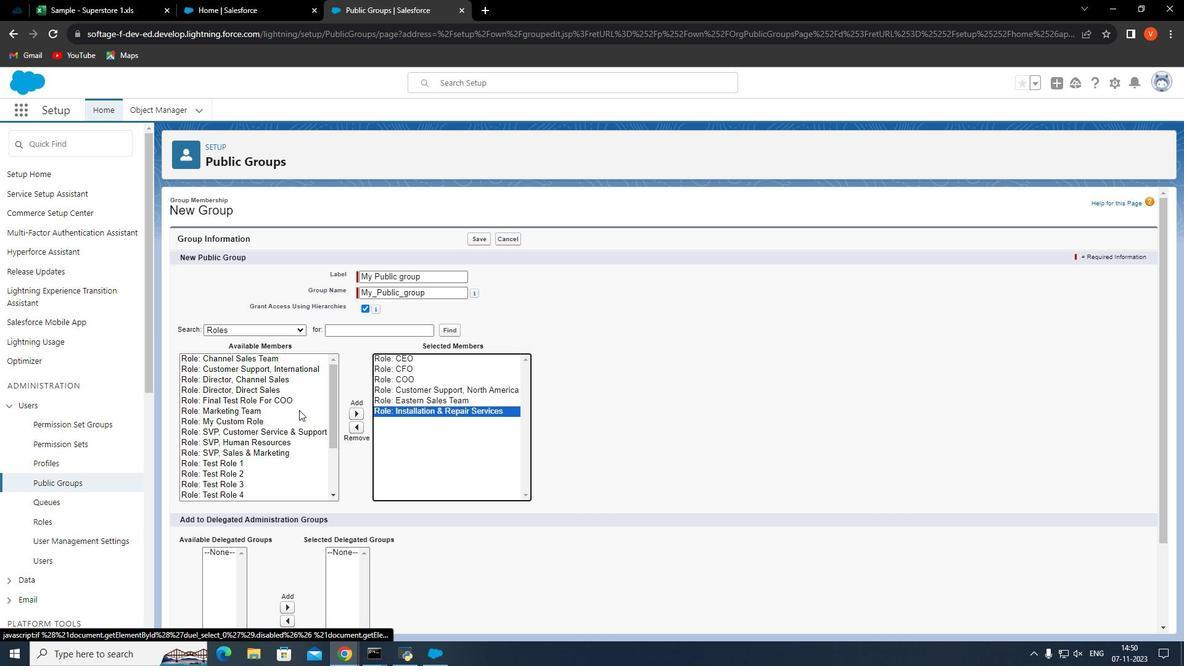
Action: Mouse pressed left at (319, 414)
Screenshot: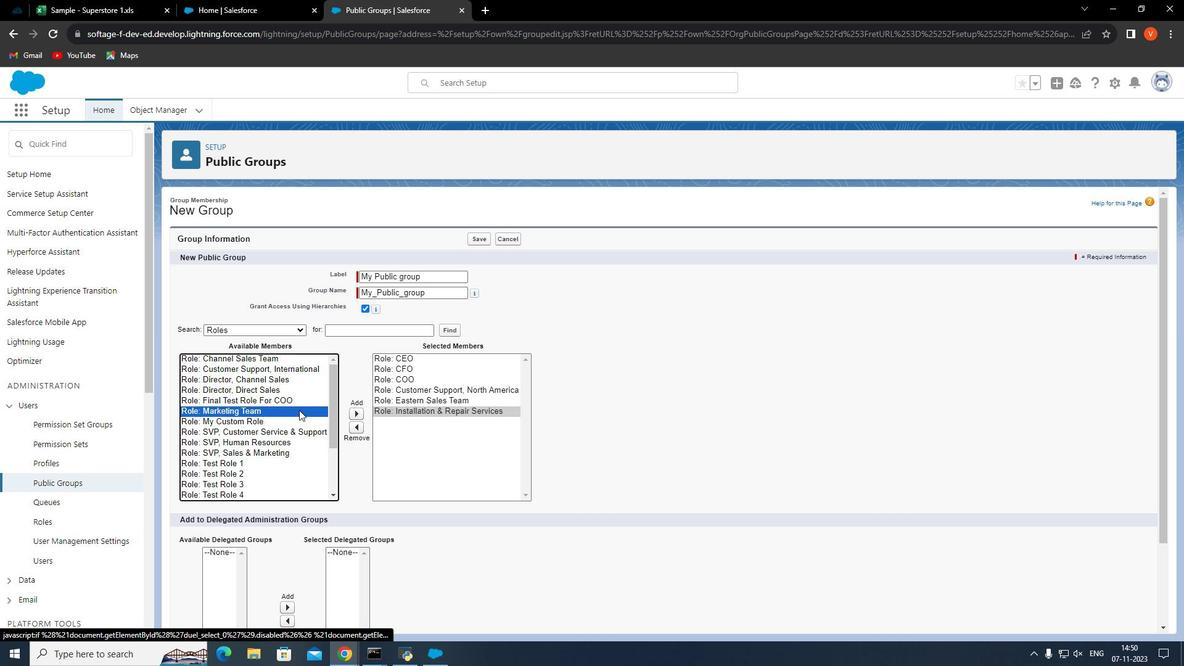 
Action: Mouse moved to (376, 421)
Screenshot: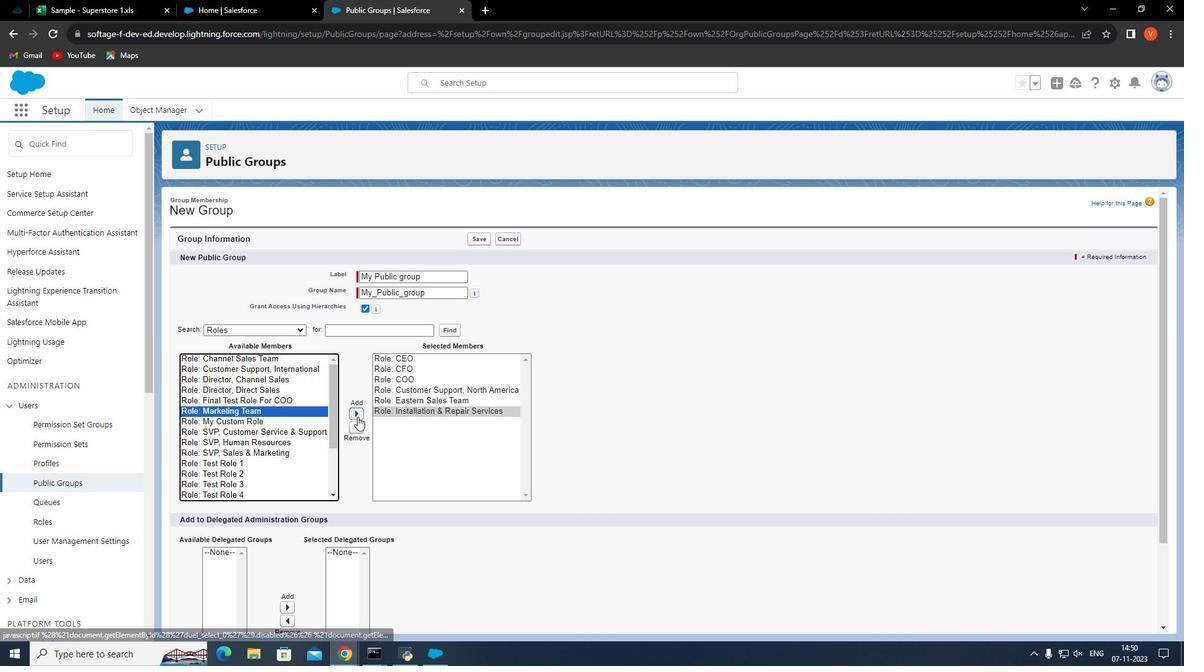 
Action: Mouse pressed left at (376, 421)
Screenshot: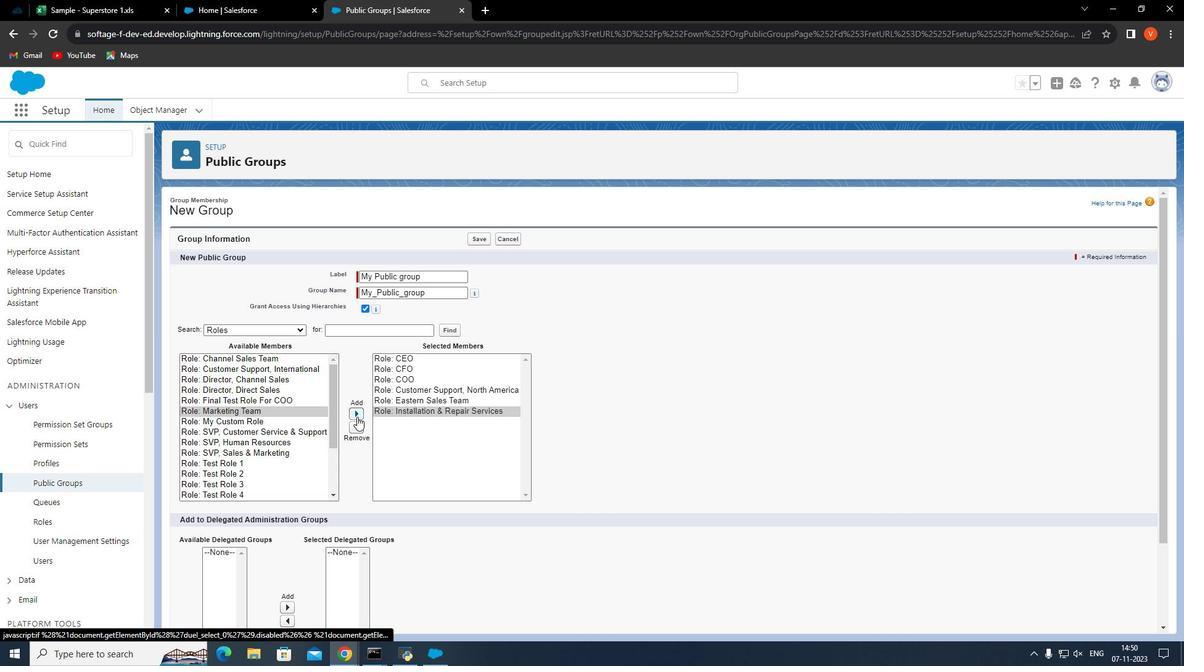 
Action: Mouse moved to (307, 402)
Screenshot: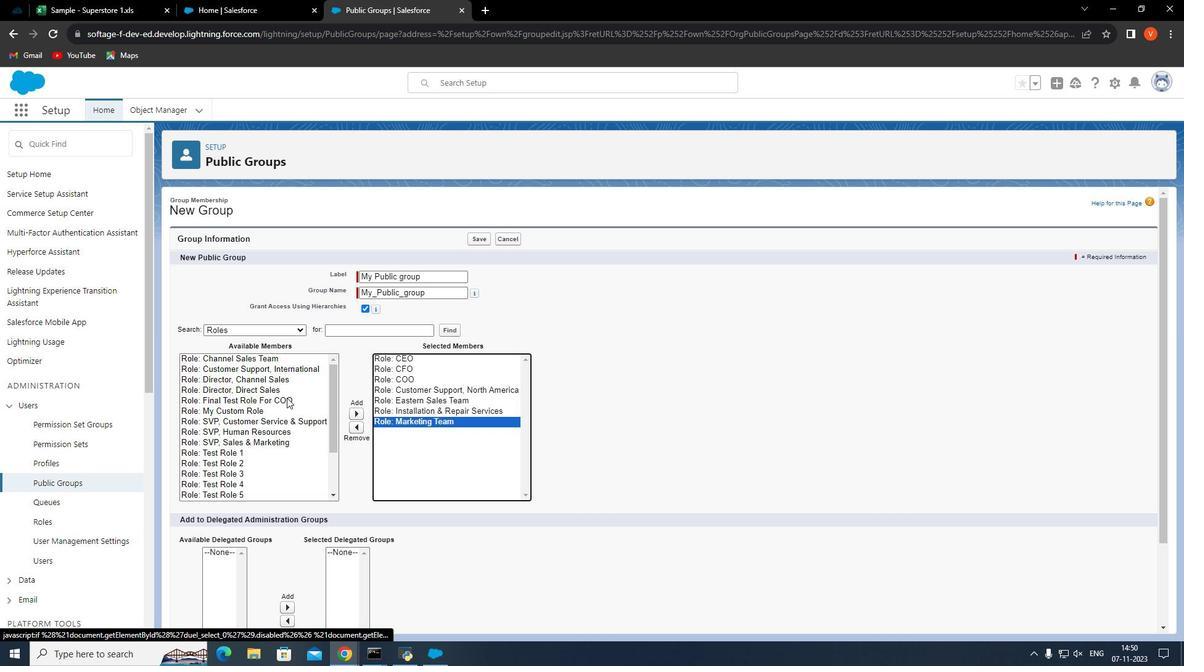 
Action: Mouse pressed left at (307, 402)
Screenshot: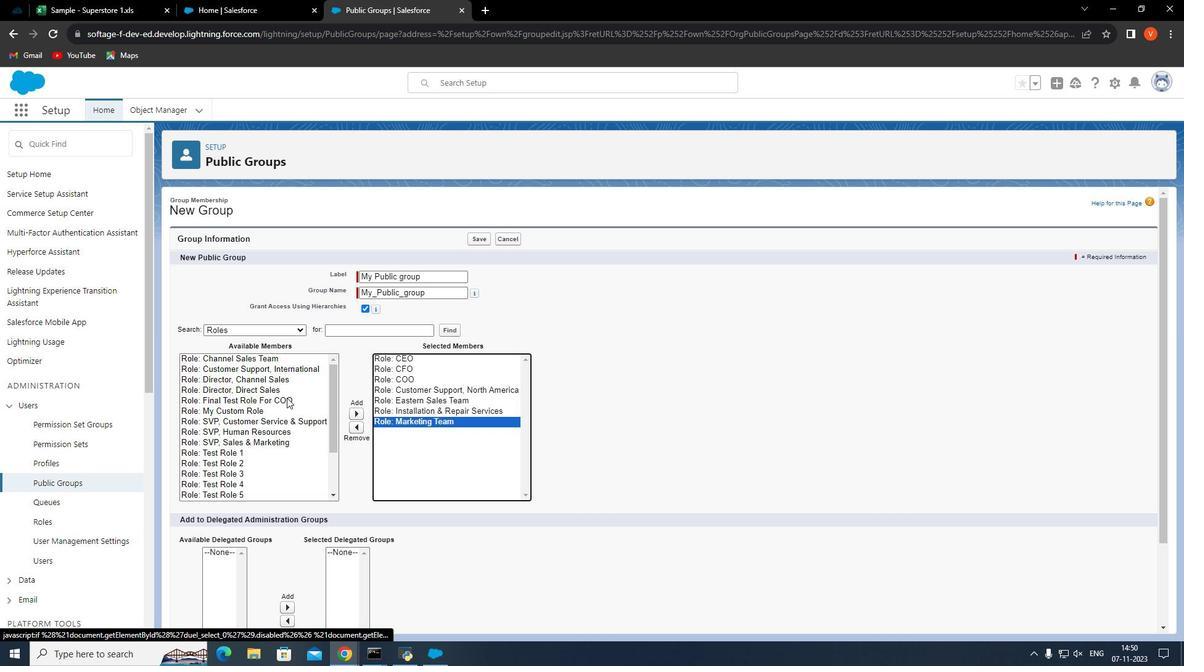 
Action: Mouse moved to (376, 417)
Screenshot: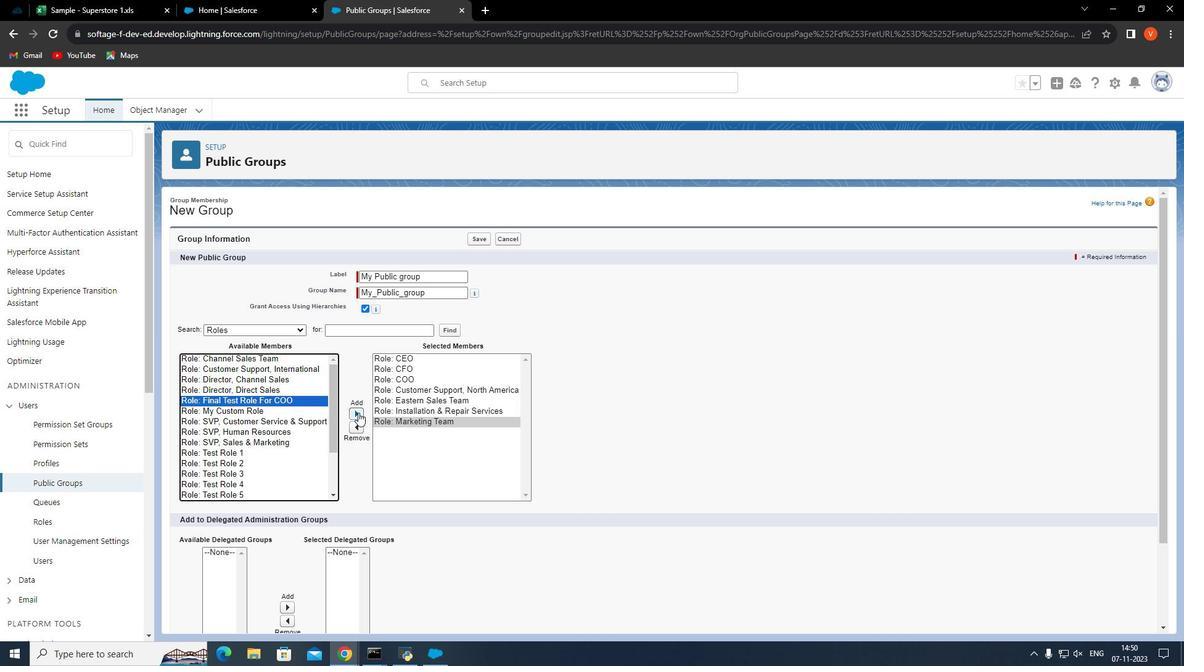 
Action: Mouse pressed left at (376, 417)
Screenshot: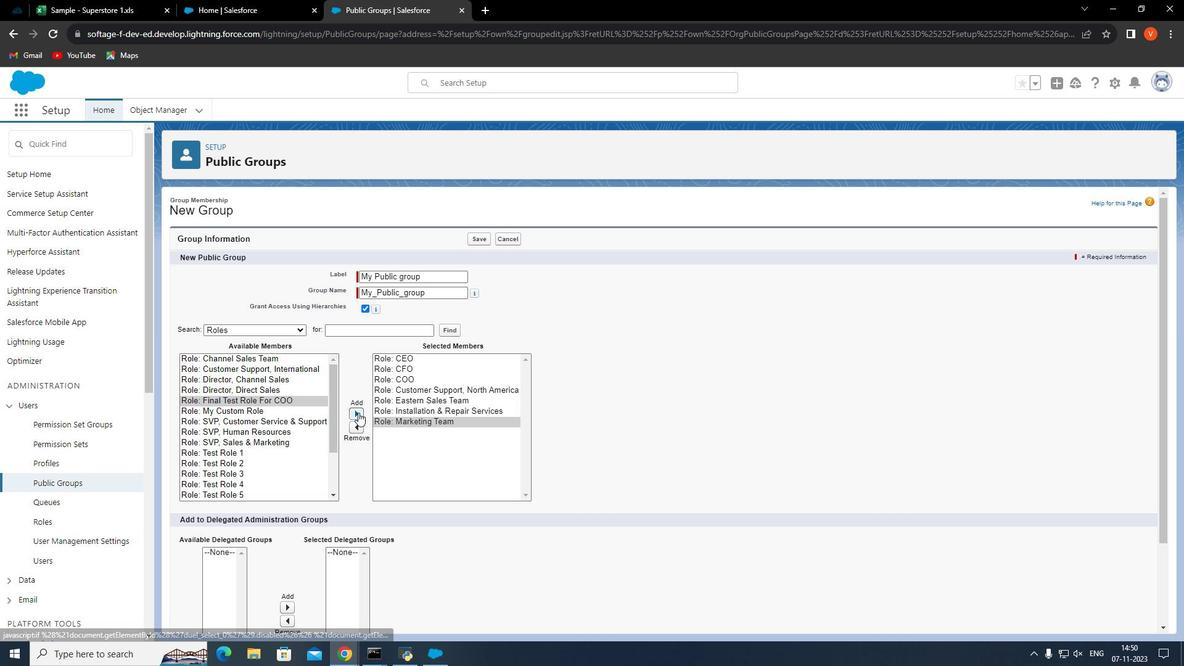 
Action: Mouse moved to (291, 402)
Screenshot: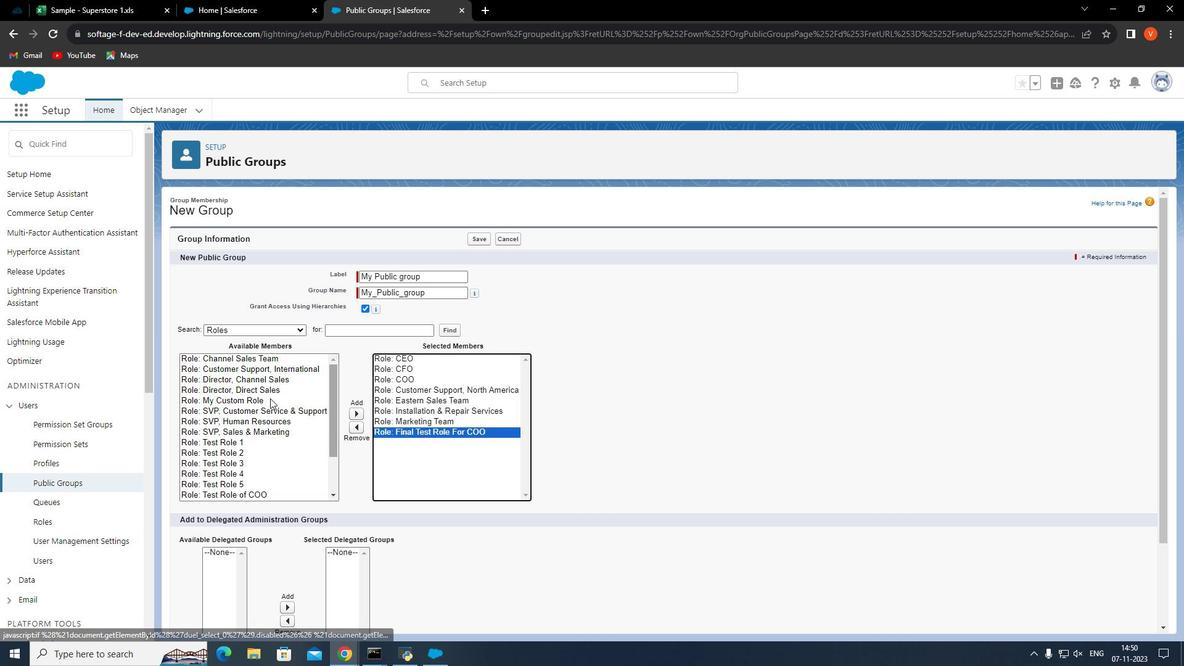 
Action: Mouse pressed left at (291, 402)
Screenshot: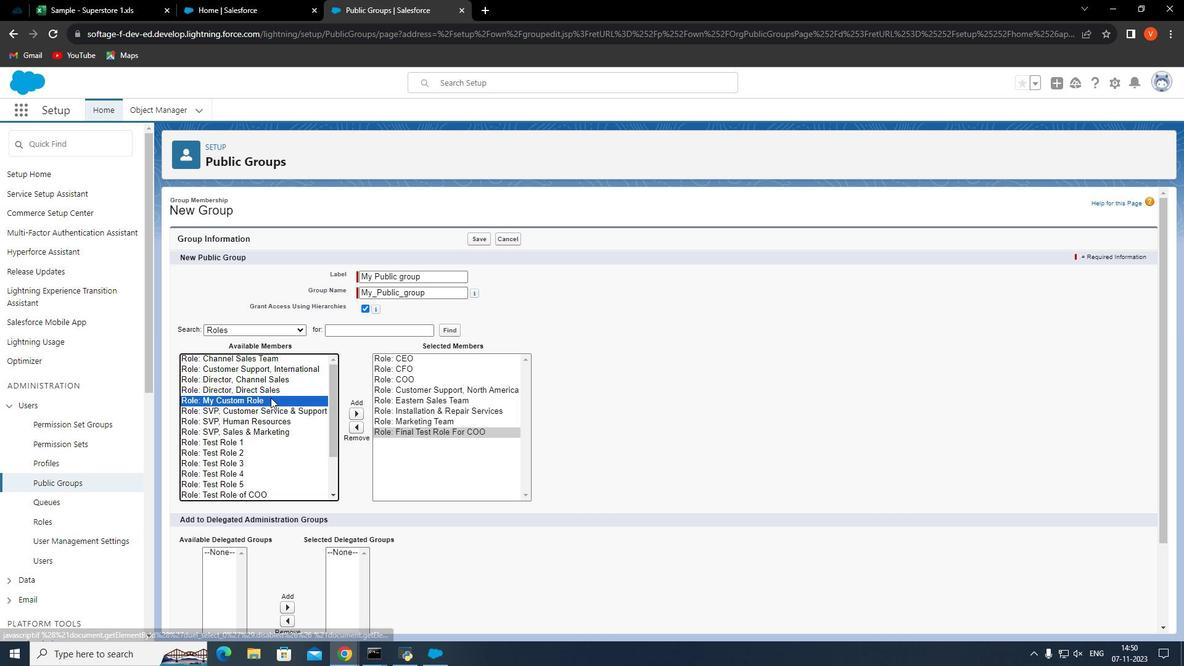 
Action: Mouse moved to (377, 417)
Screenshot: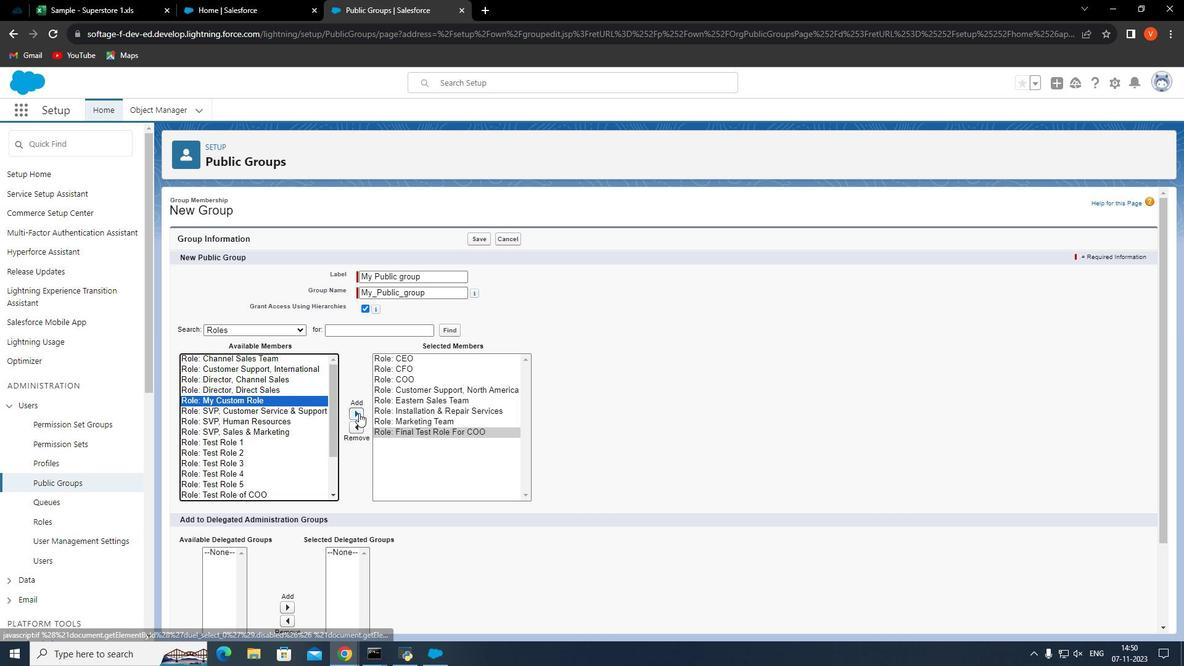 
Action: Mouse pressed left at (377, 417)
Screenshot: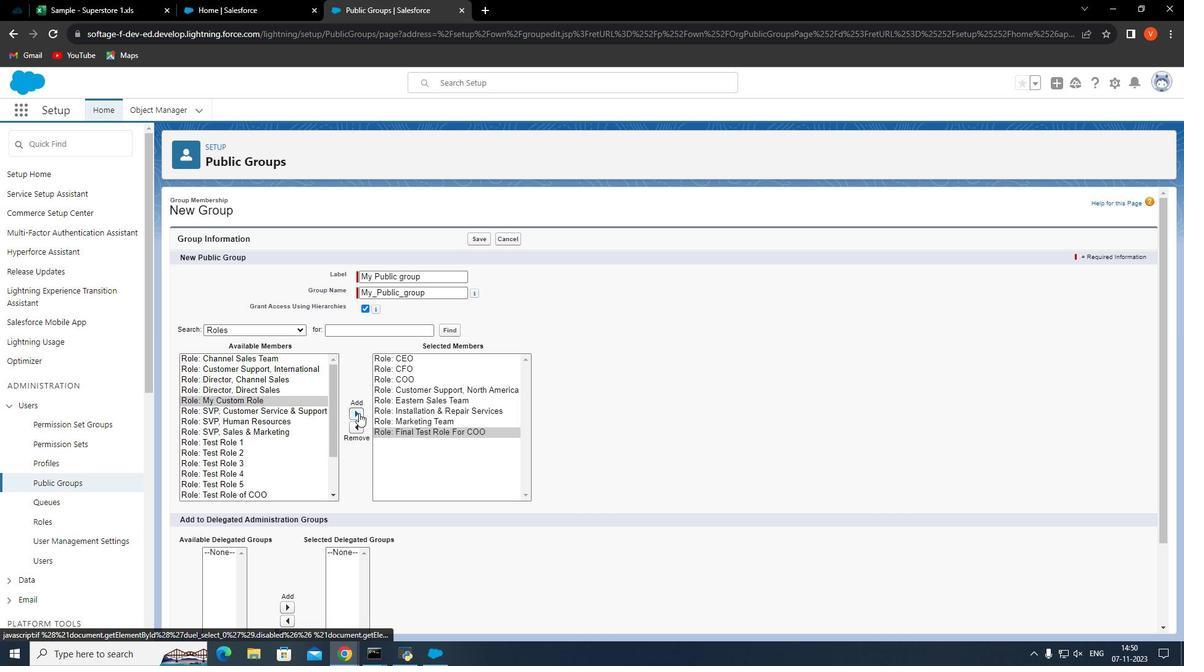 
Action: Mouse moved to (289, 383)
Screenshot: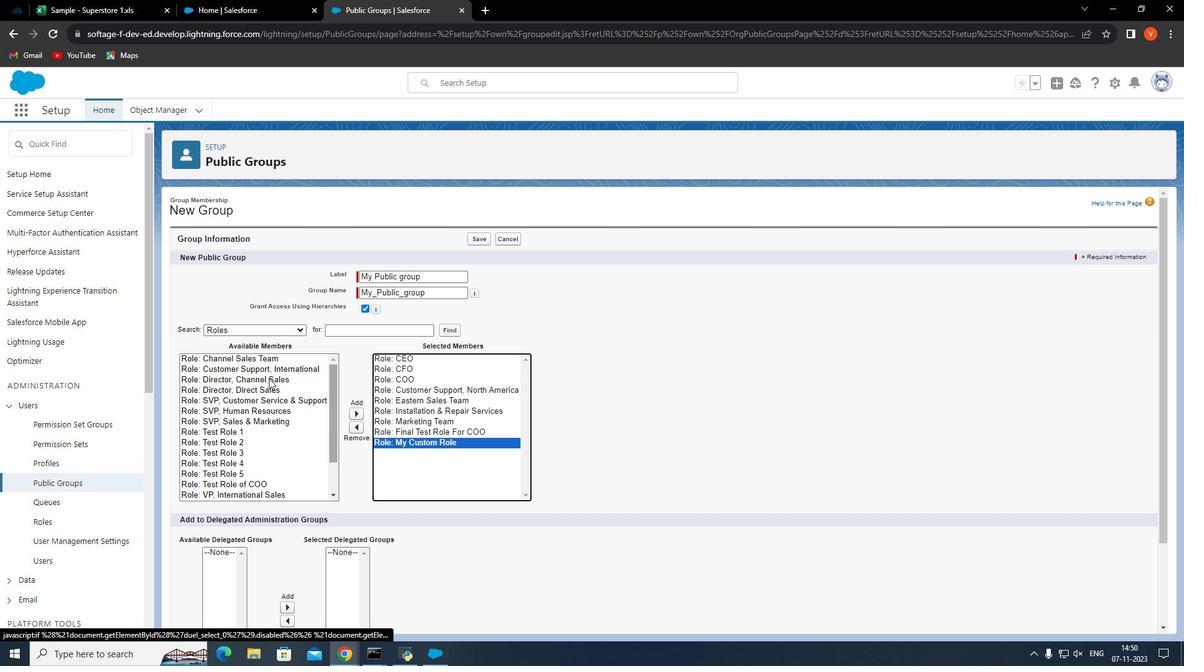 
Action: Mouse pressed left at (289, 383)
Screenshot: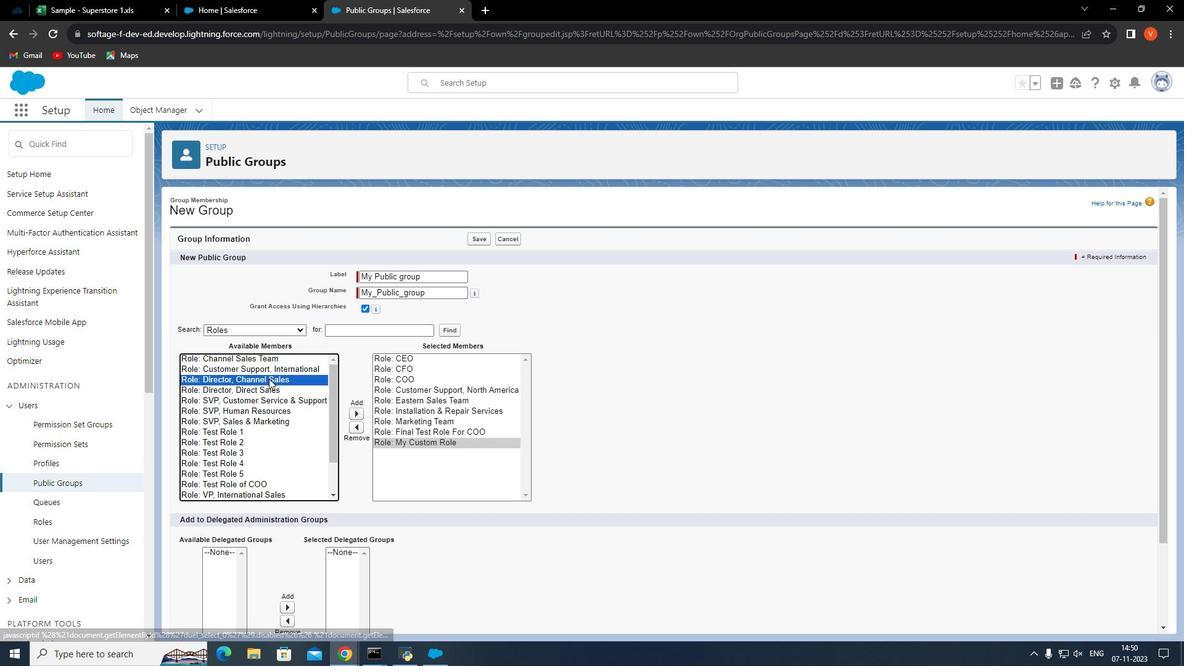 
Action: Mouse moved to (379, 416)
Screenshot: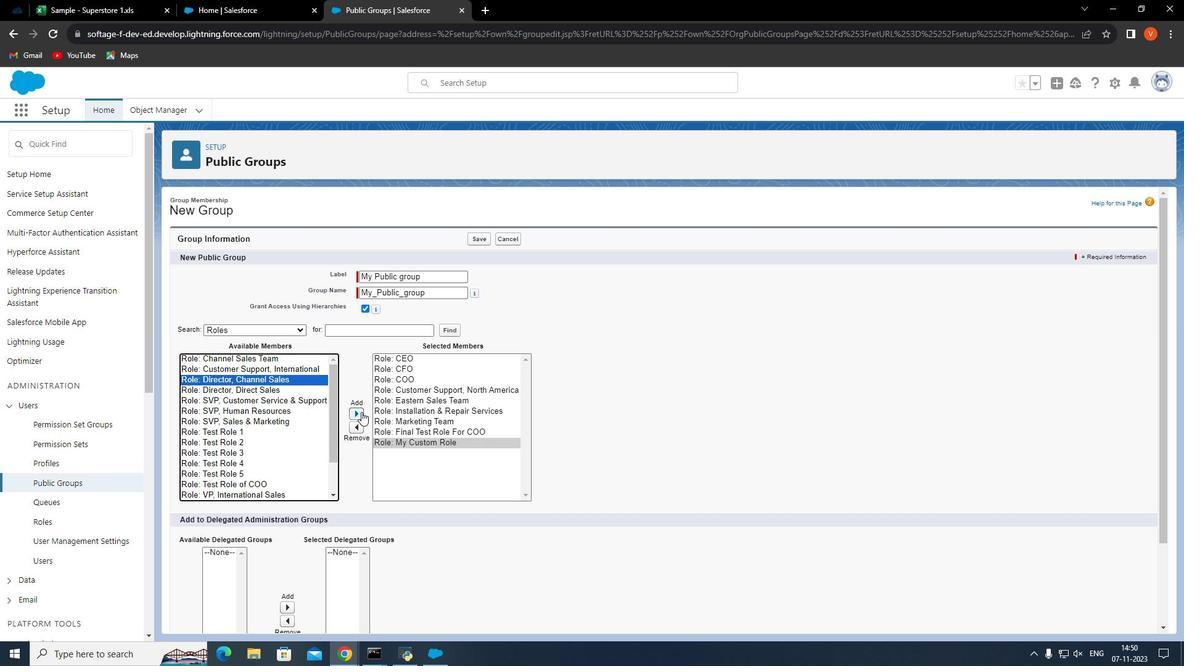 
Action: Mouse pressed left at (379, 416)
Screenshot: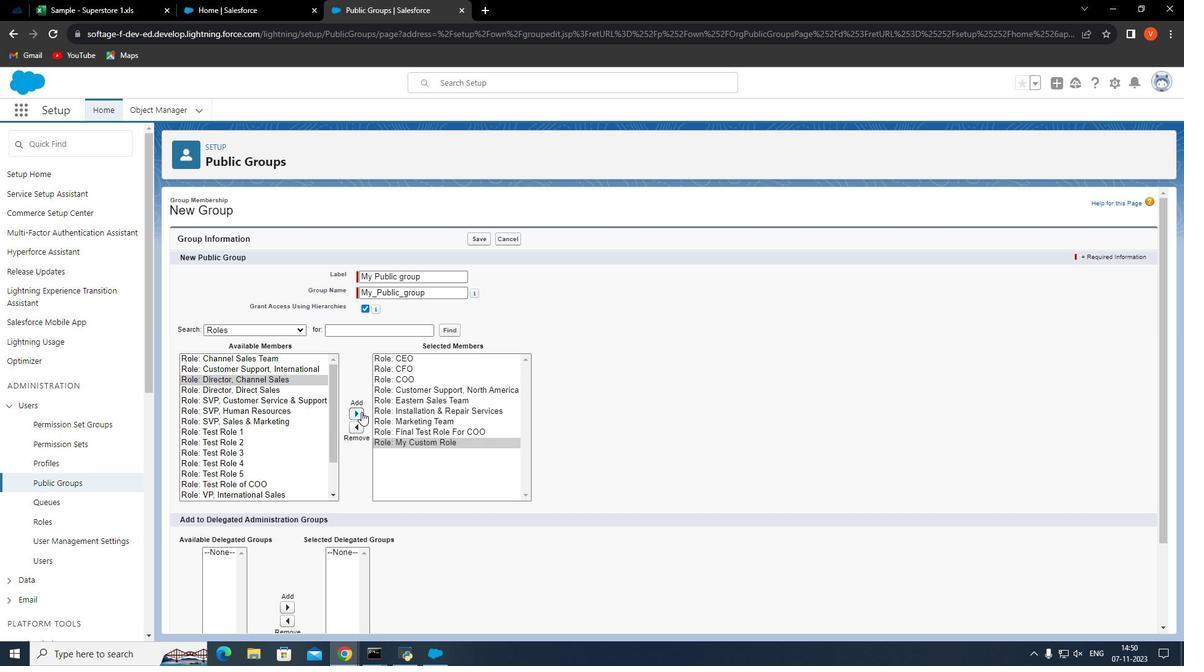 
Action: Mouse moved to (312, 394)
Screenshot: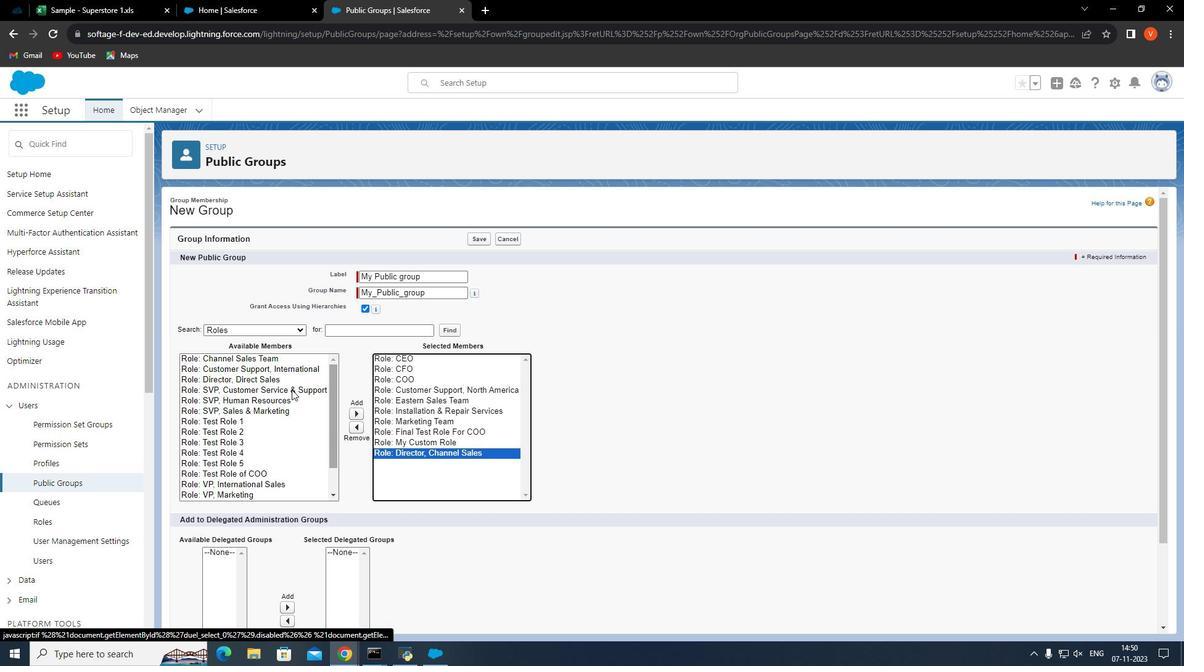 
Action: Mouse pressed left at (312, 394)
Screenshot: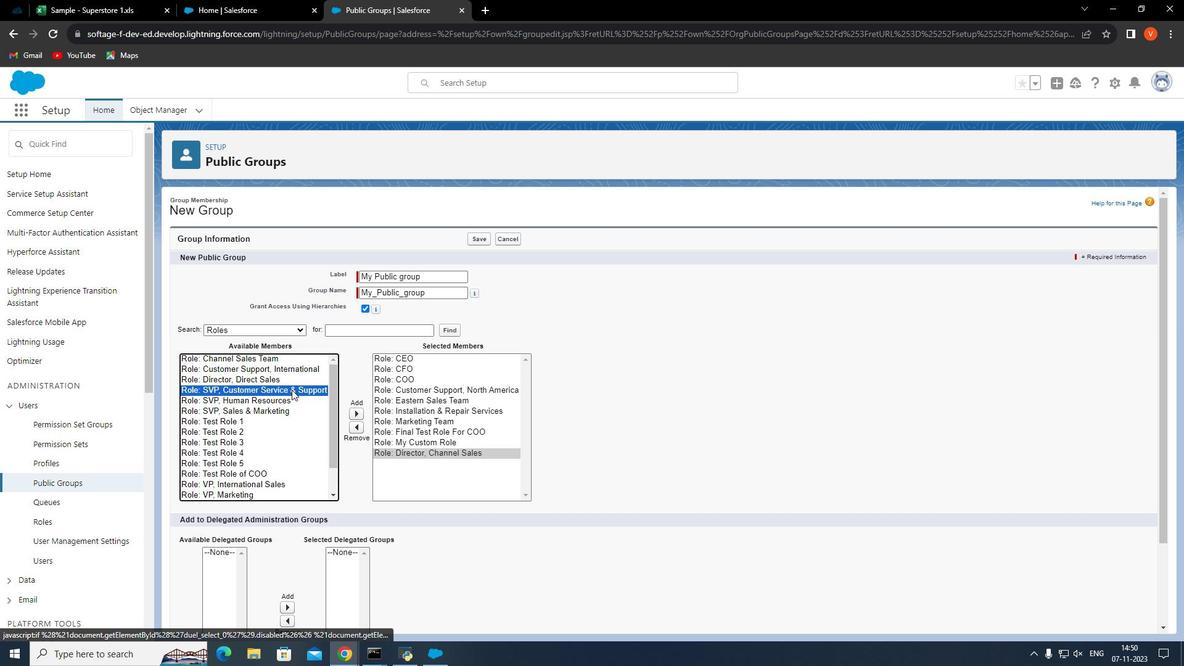 
Action: Mouse moved to (374, 412)
Screenshot: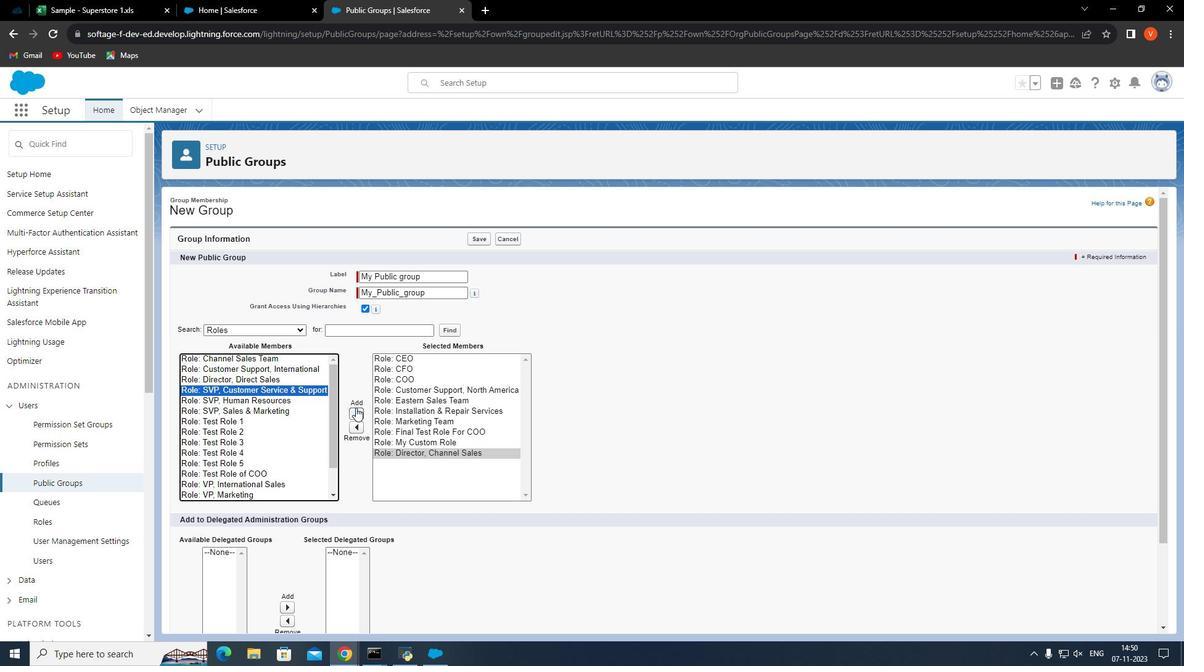 
Action: Mouse pressed left at (374, 412)
Screenshot: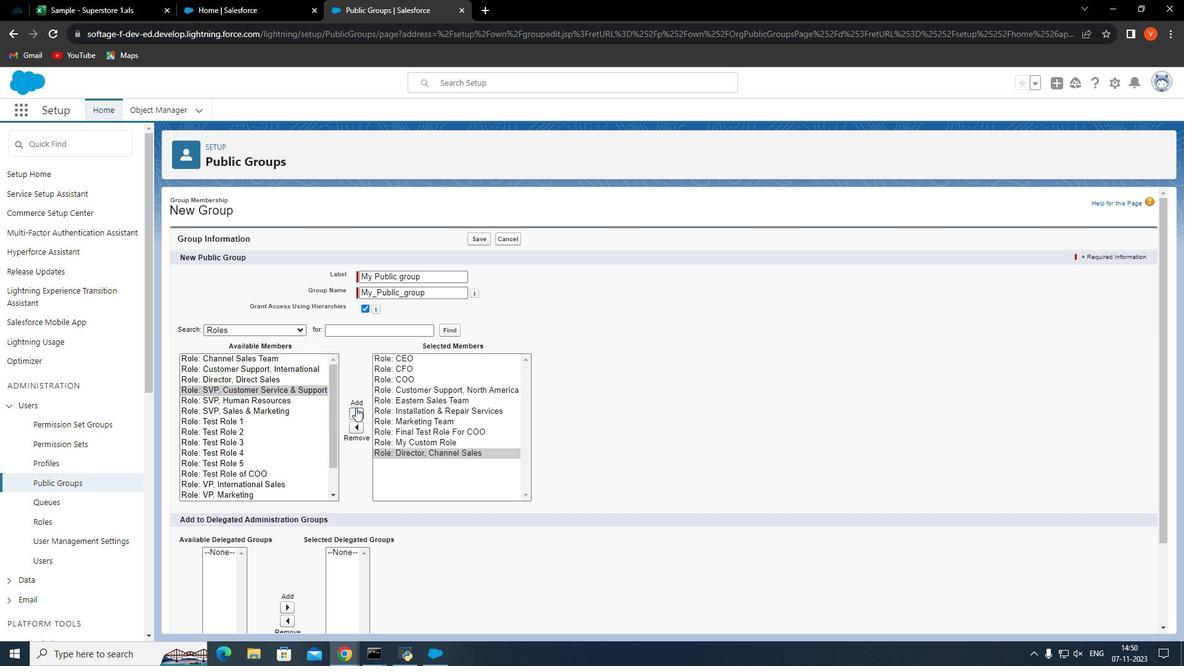 
Action: Mouse moved to (277, 380)
Screenshot: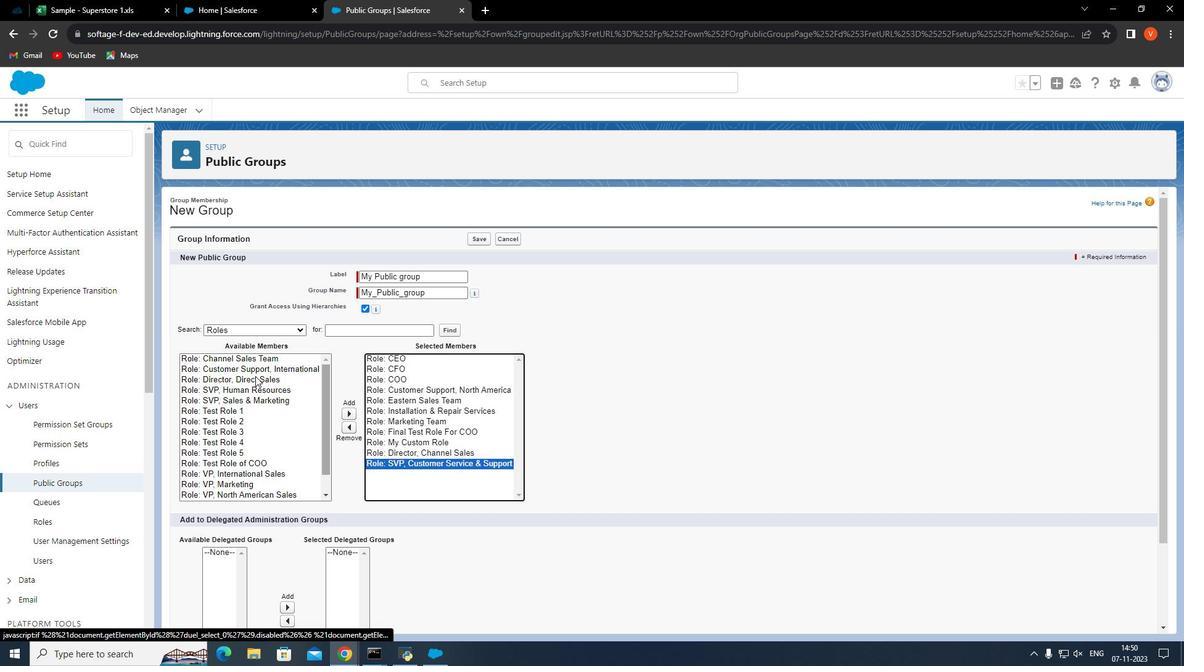 
Action: Mouse pressed left at (277, 380)
Screenshot: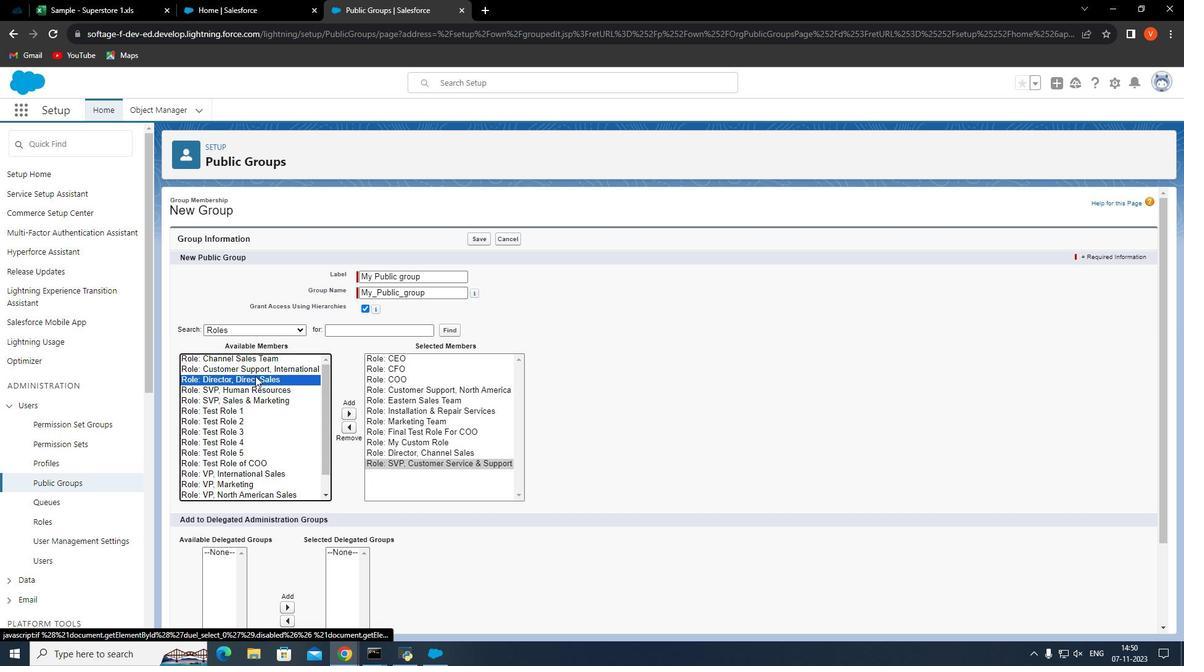 
Action: Mouse moved to (371, 413)
Screenshot: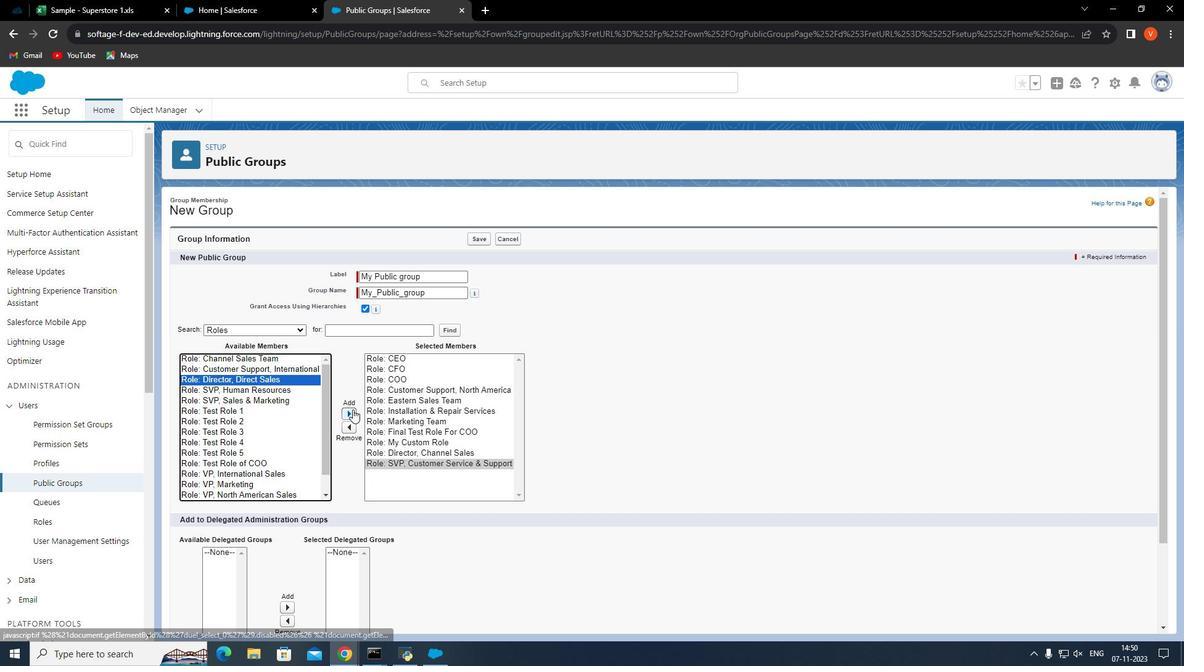 
Action: Mouse pressed left at (371, 413)
Screenshot: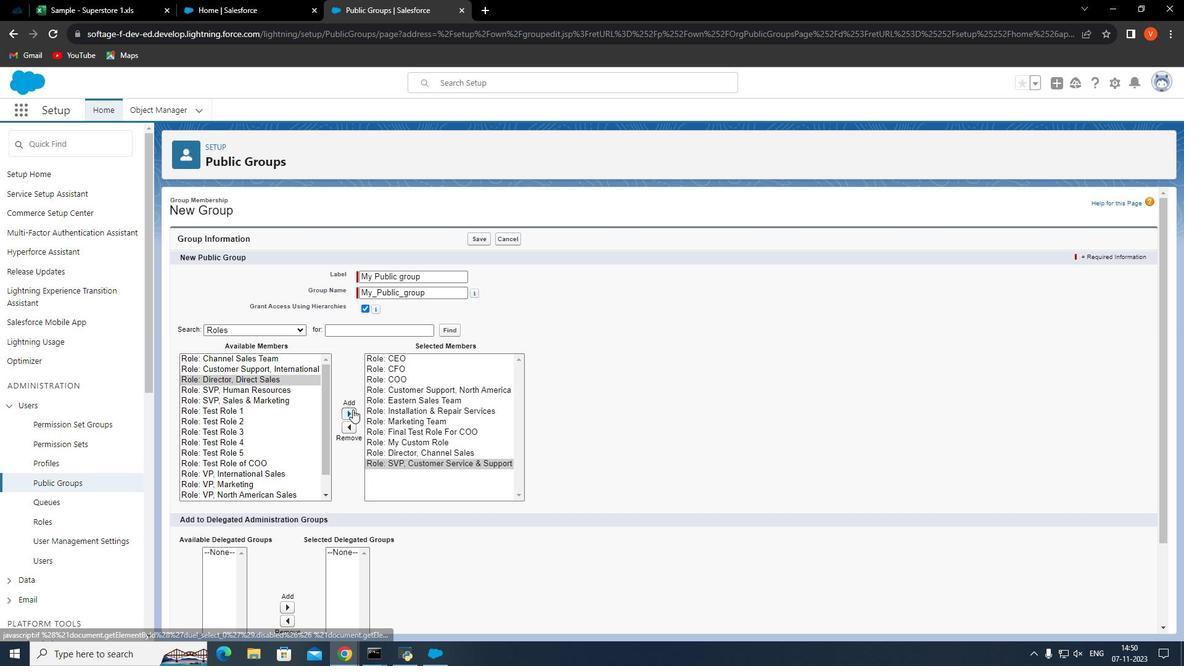 
Action: Mouse moved to (274, 378)
Screenshot: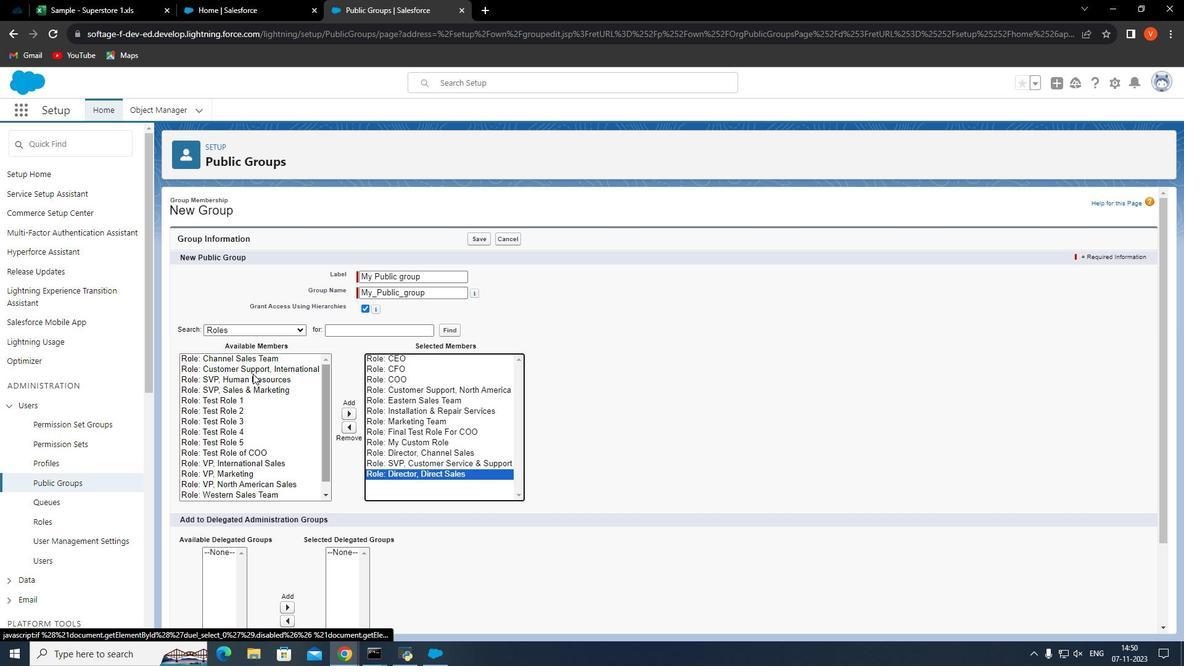 
Action: Mouse pressed left at (274, 378)
Screenshot: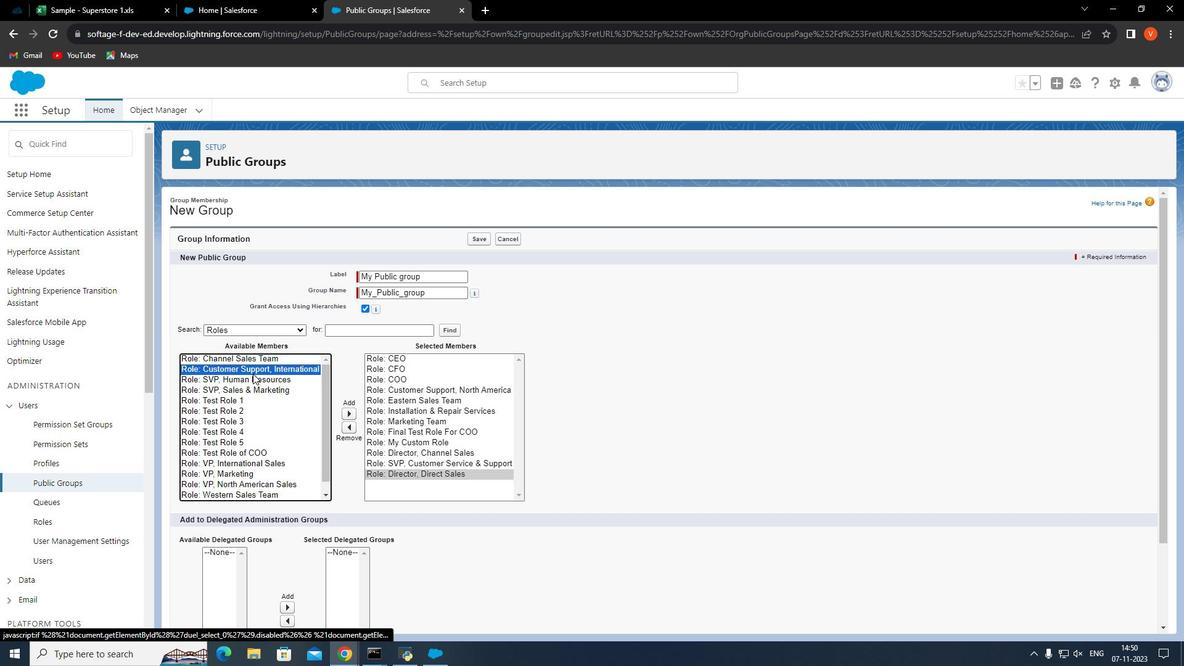
Action: Mouse moved to (370, 413)
Screenshot: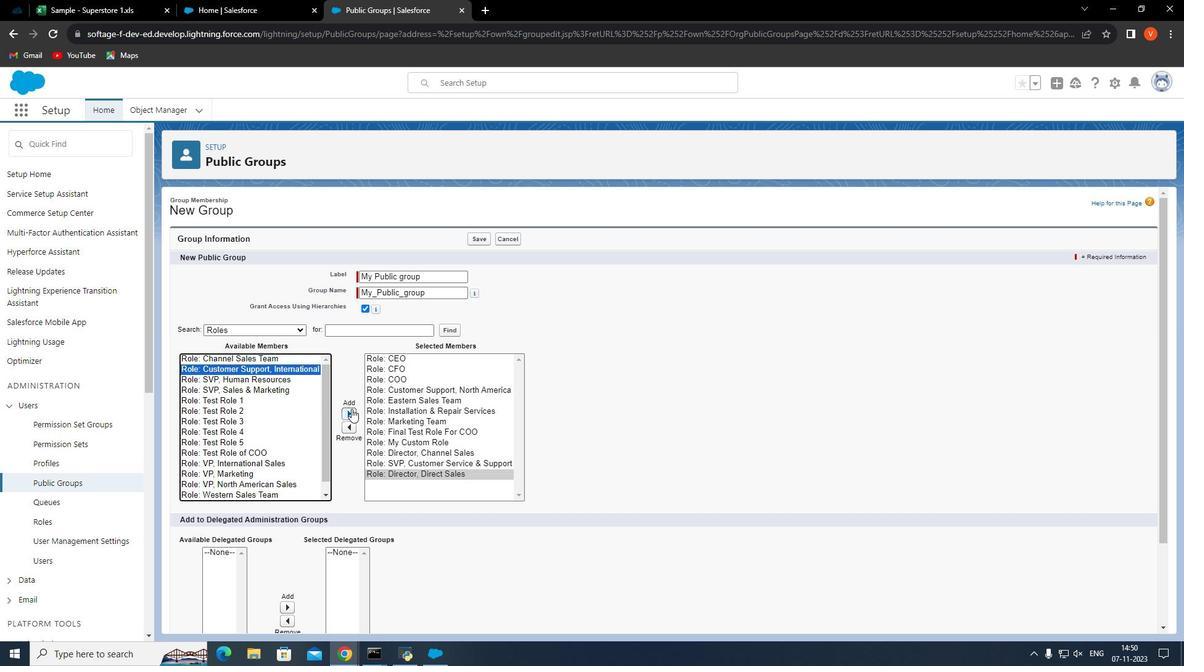 
Action: Mouse pressed left at (370, 413)
Screenshot: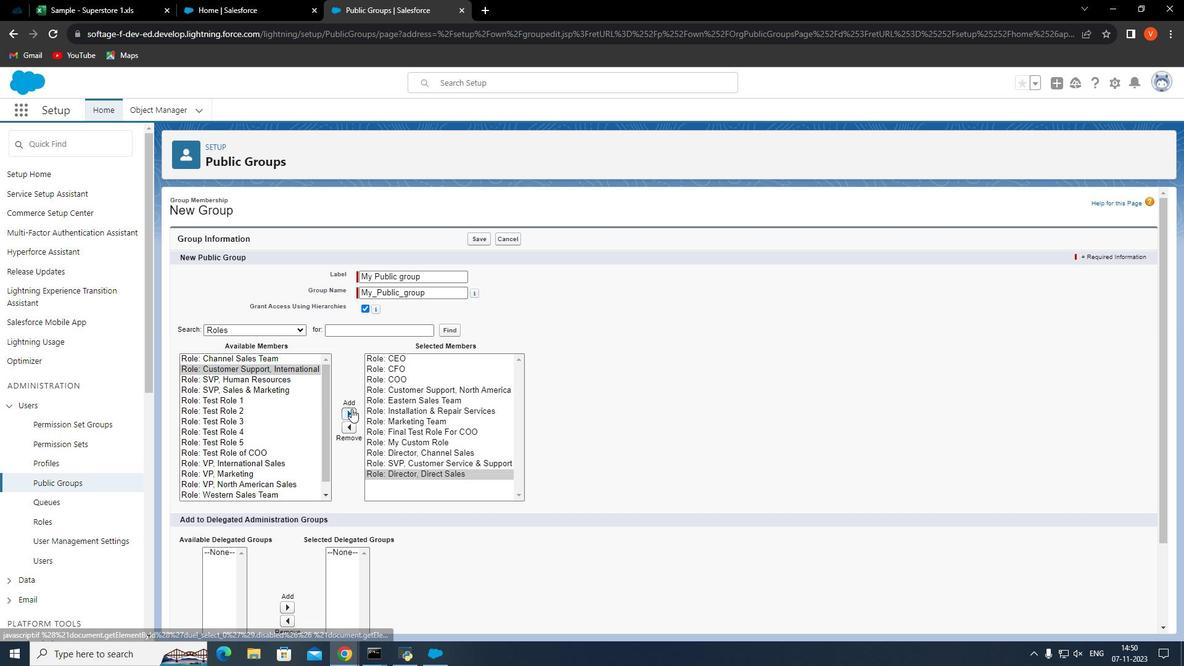 
Action: Mouse moved to (301, 381)
Screenshot: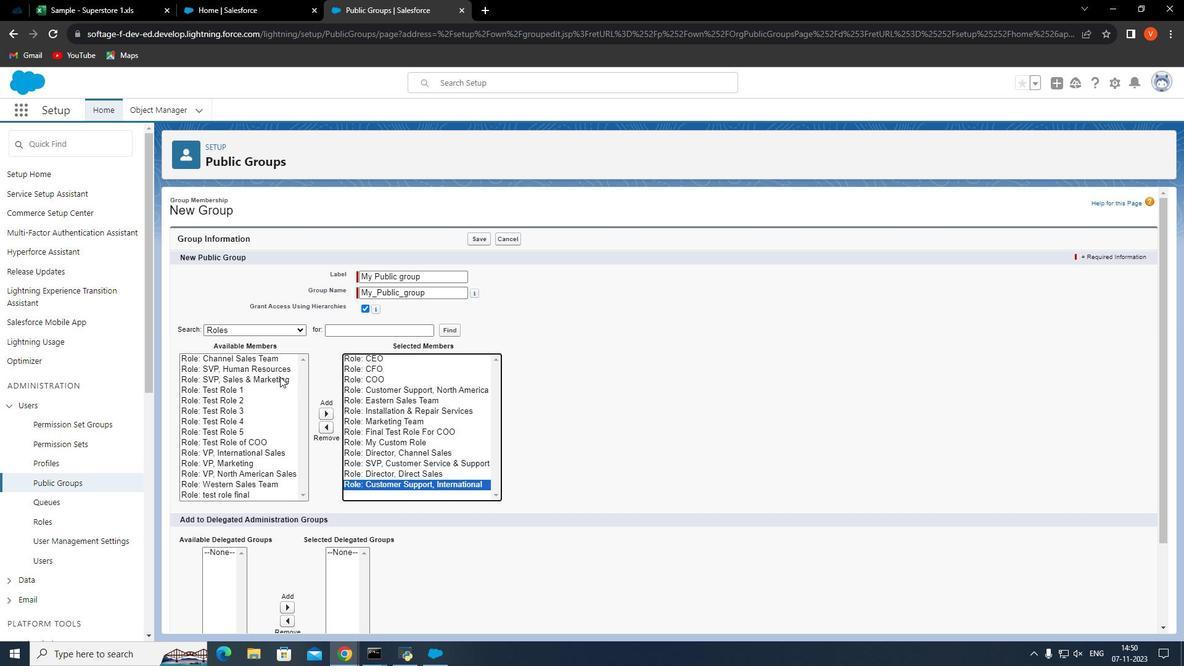 
Action: Mouse pressed left at (301, 381)
Screenshot: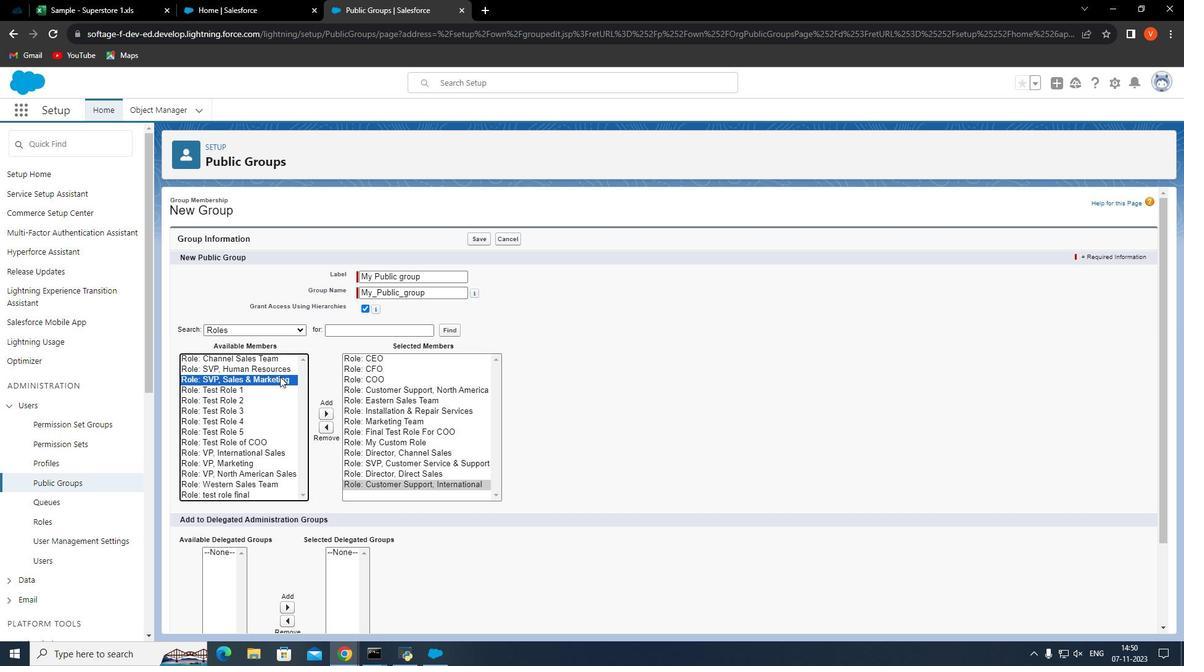 
Action: Mouse moved to (342, 412)
Screenshot: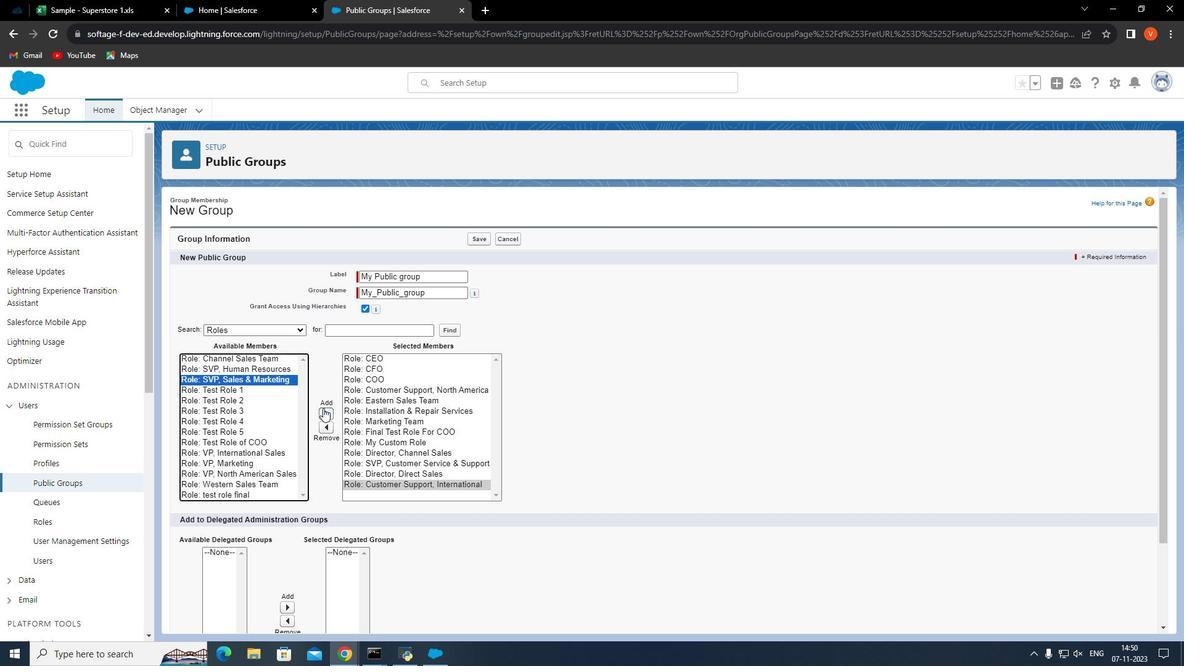 
Action: Mouse pressed left at (342, 412)
Screenshot: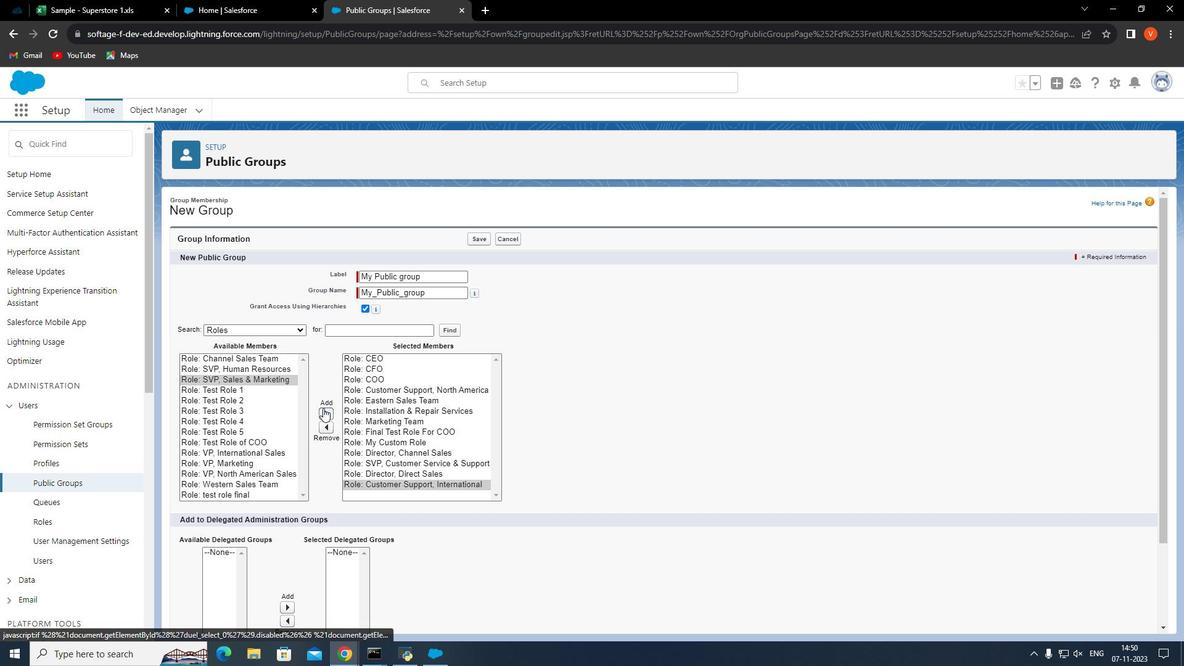 
Action: Mouse moved to (288, 384)
Screenshot: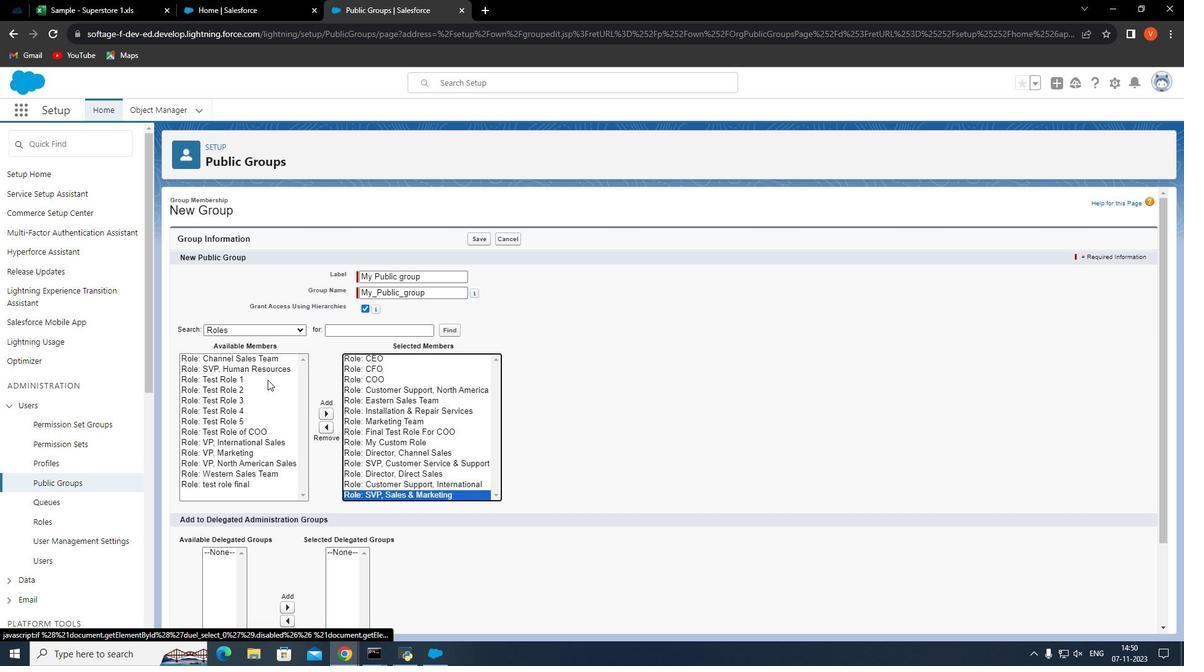 
Action: Mouse pressed left at (288, 384)
Screenshot: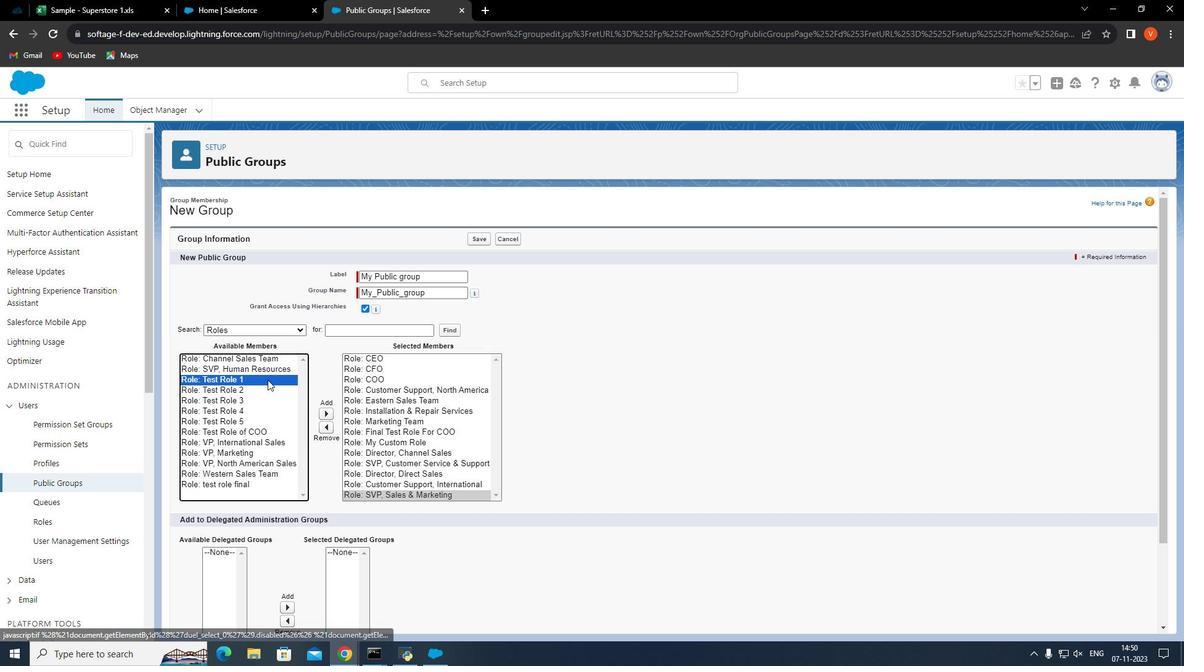
Action: Mouse moved to (349, 420)
Screenshot: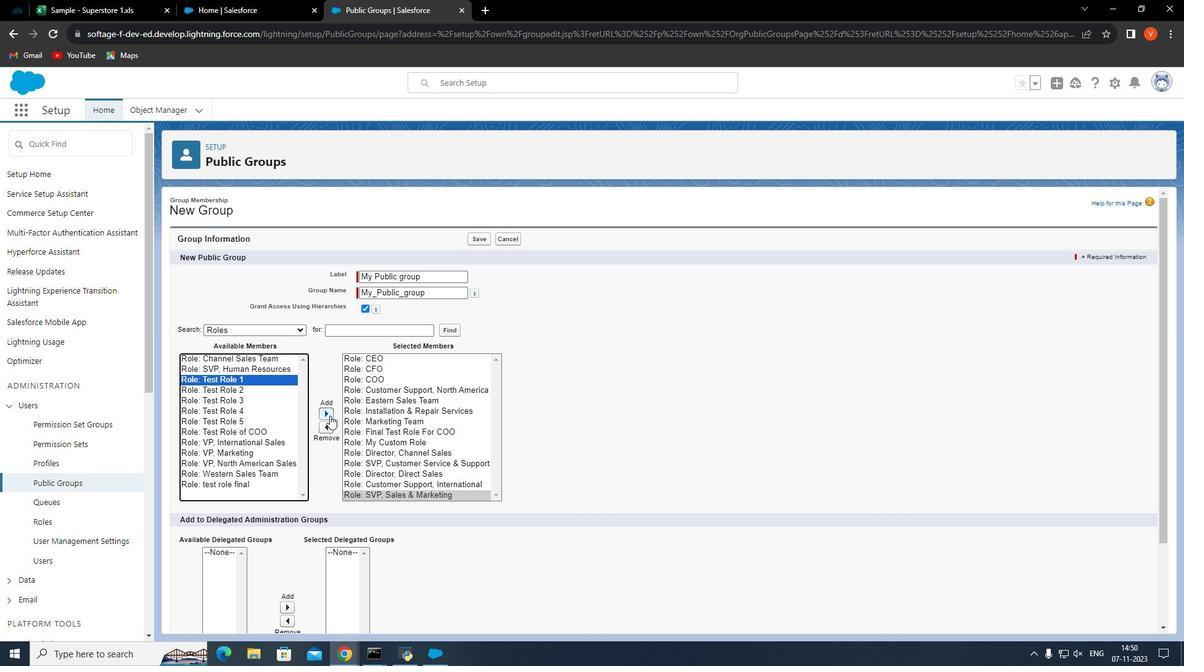 
Action: Mouse pressed left at (349, 420)
Screenshot: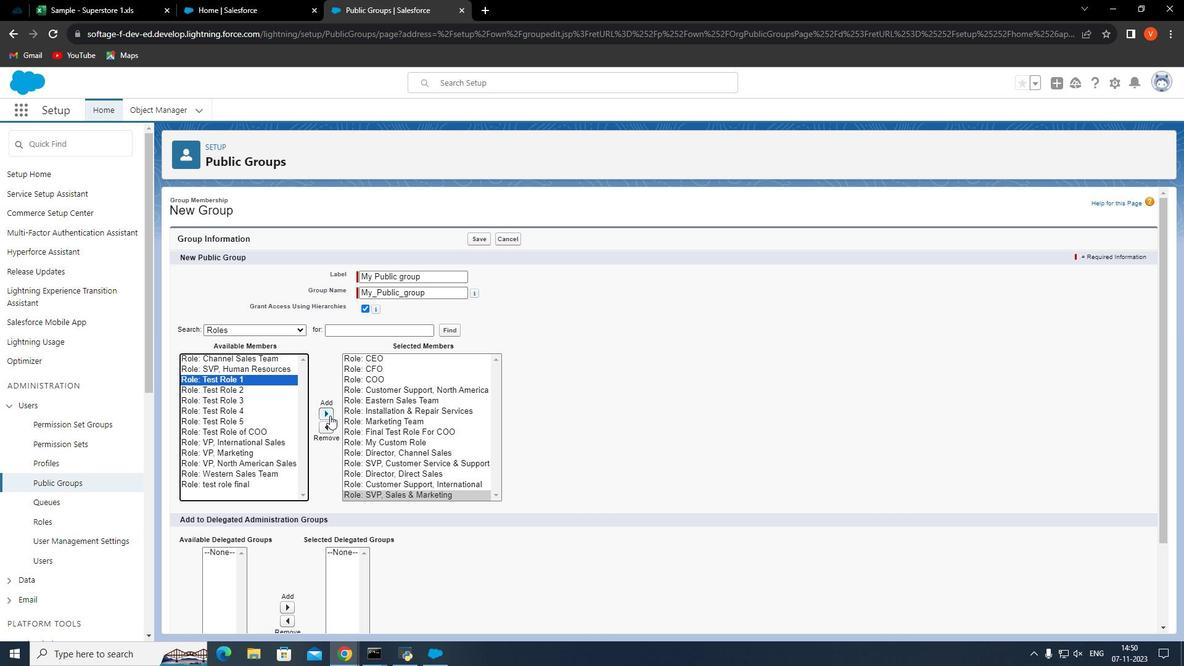 
Action: Mouse moved to (282, 371)
Screenshot: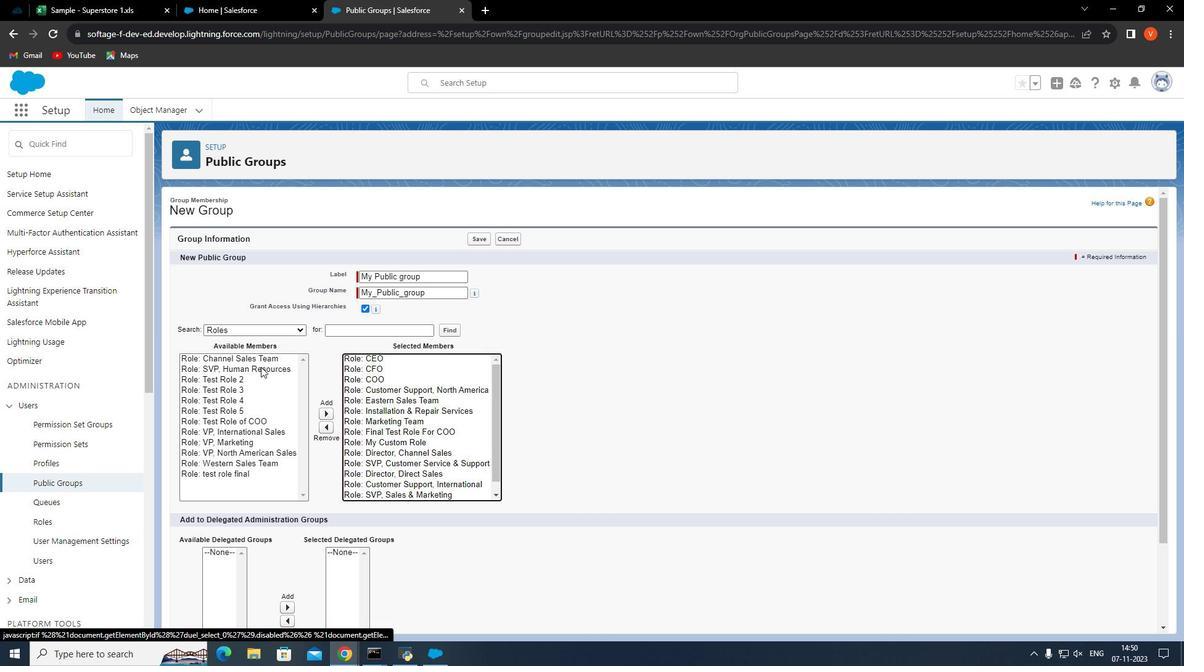 
Action: Mouse pressed left at (282, 371)
Screenshot: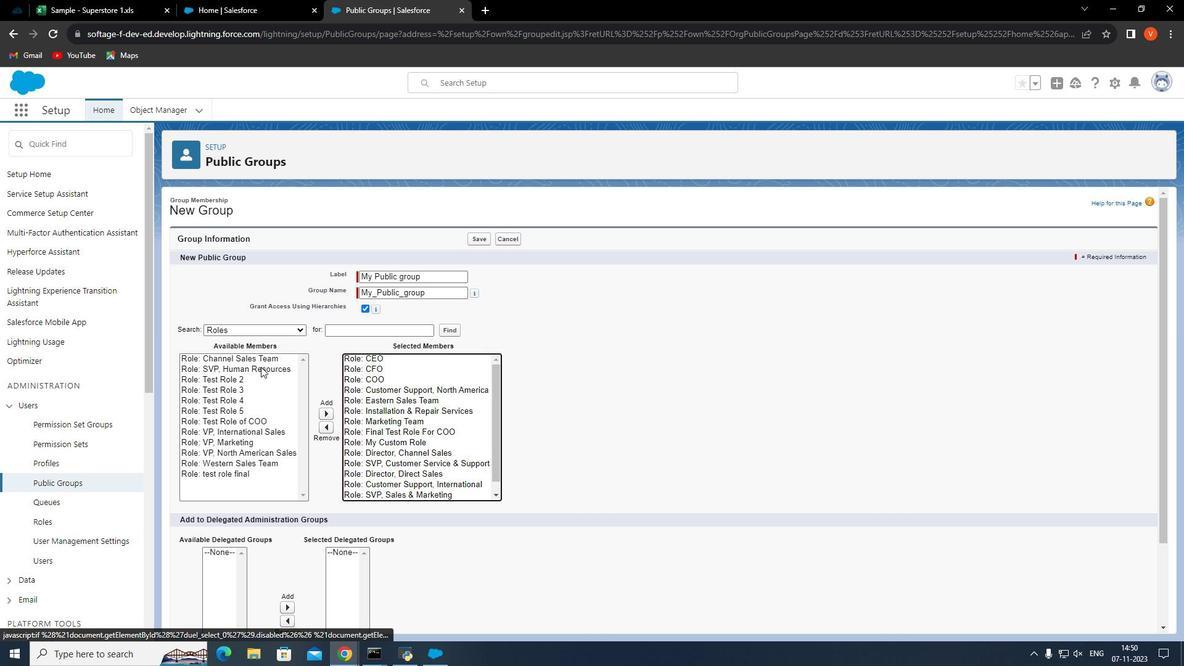 
Action: Mouse moved to (344, 414)
Screenshot: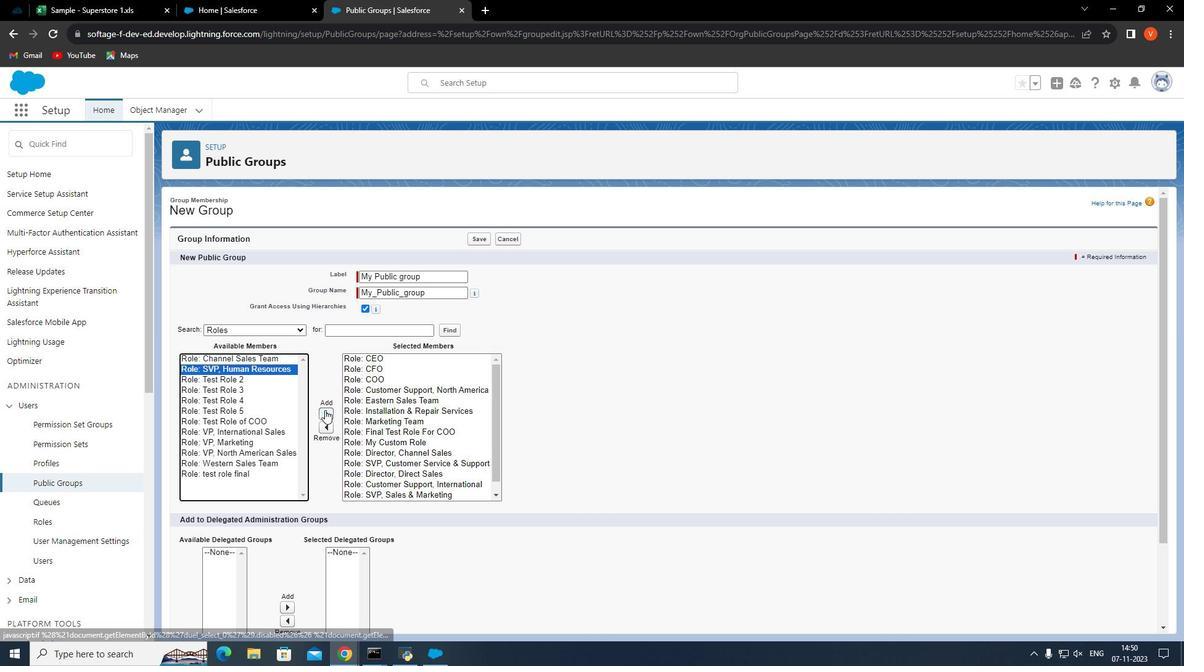 
Action: Mouse pressed left at (344, 414)
Screenshot: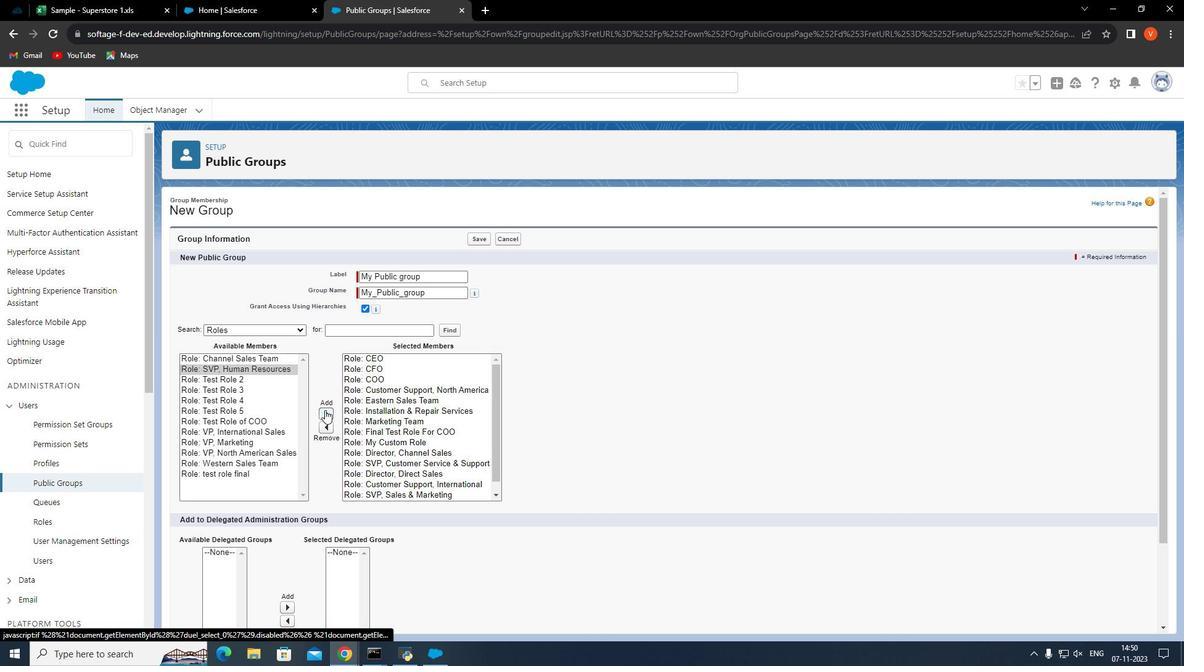 
Action: Mouse moved to (267, 378)
Screenshot: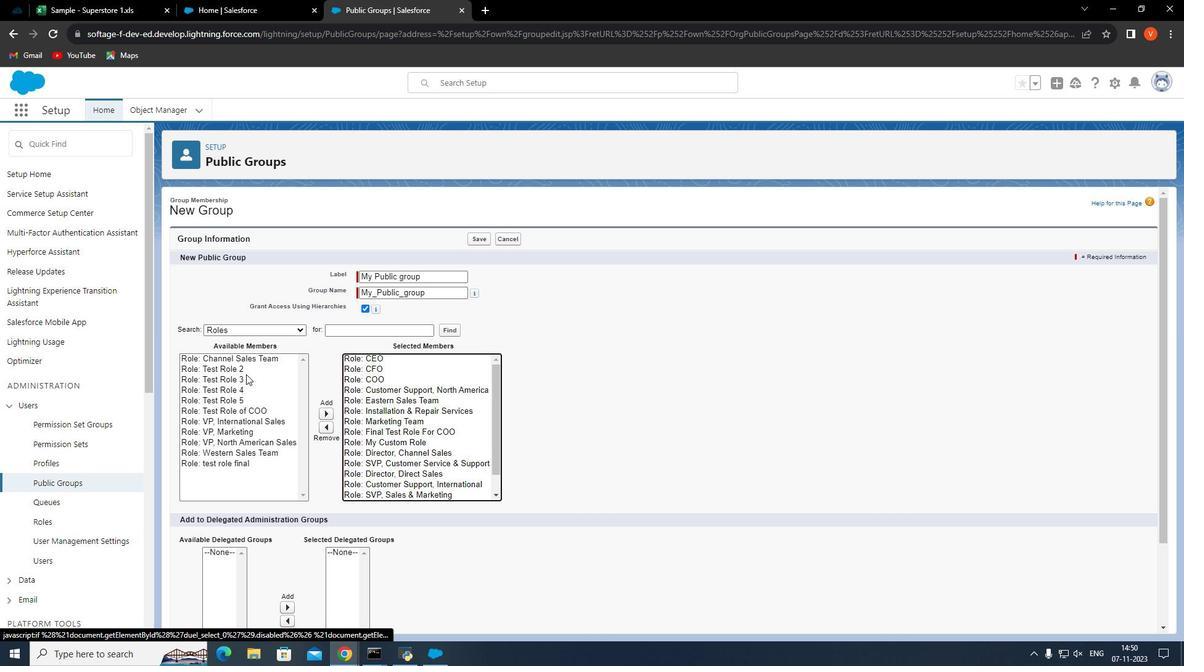 
Action: Mouse pressed left at (267, 378)
Screenshot: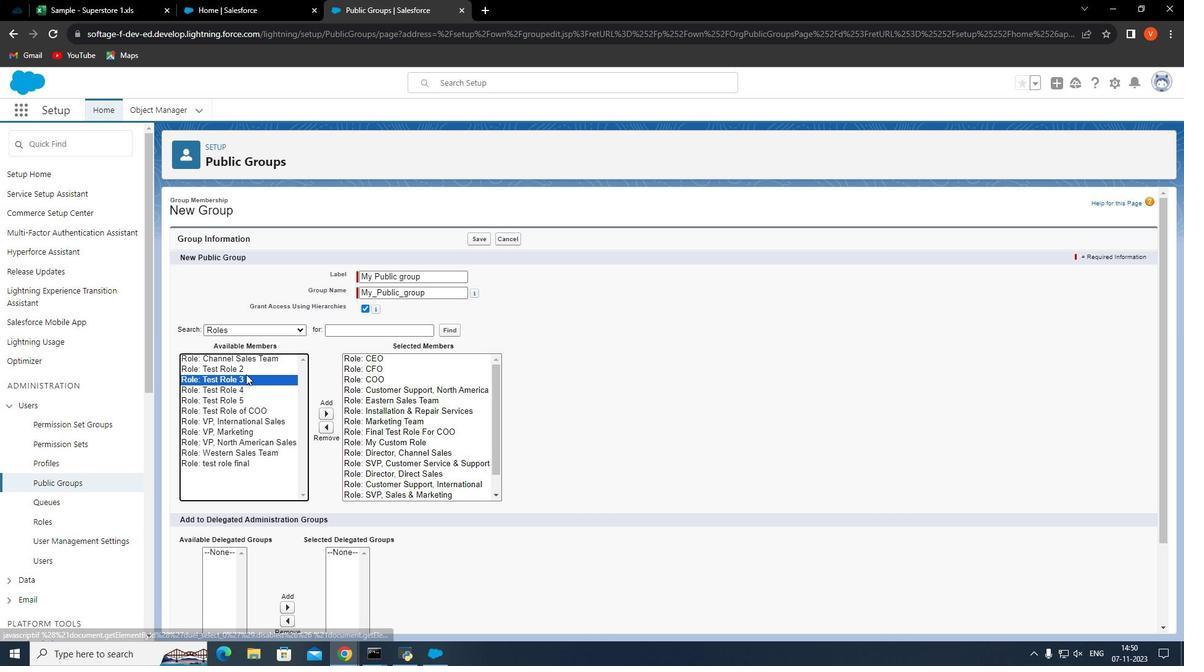
Action: Mouse moved to (345, 416)
Screenshot: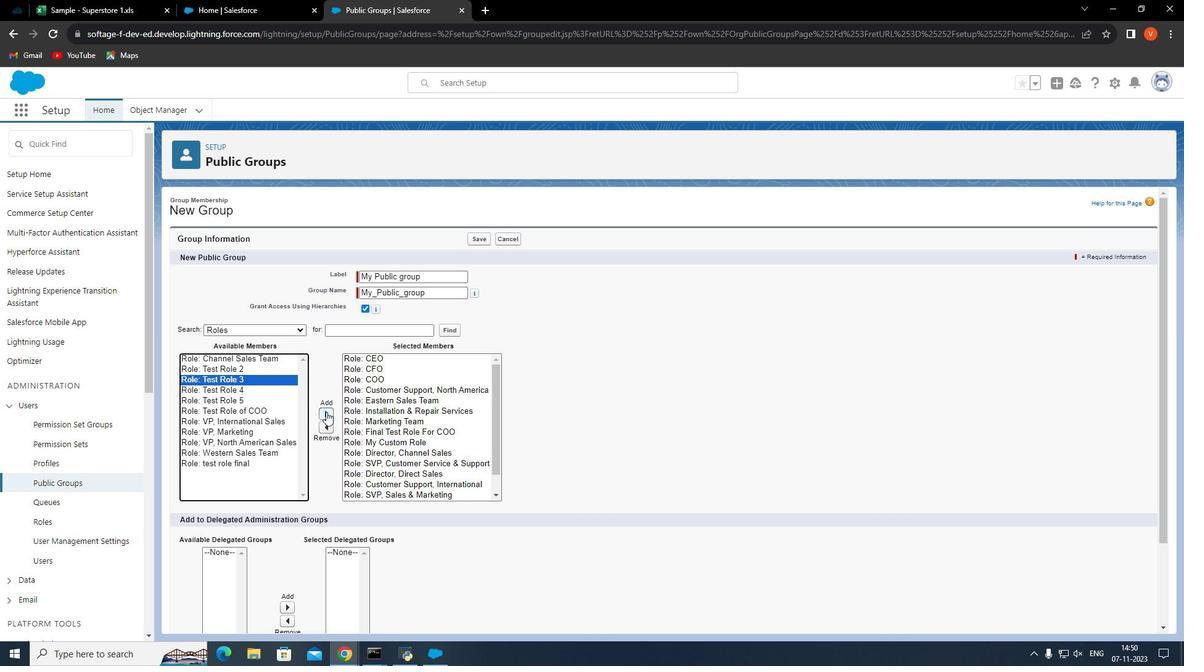 
Action: Mouse pressed left at (345, 416)
Screenshot: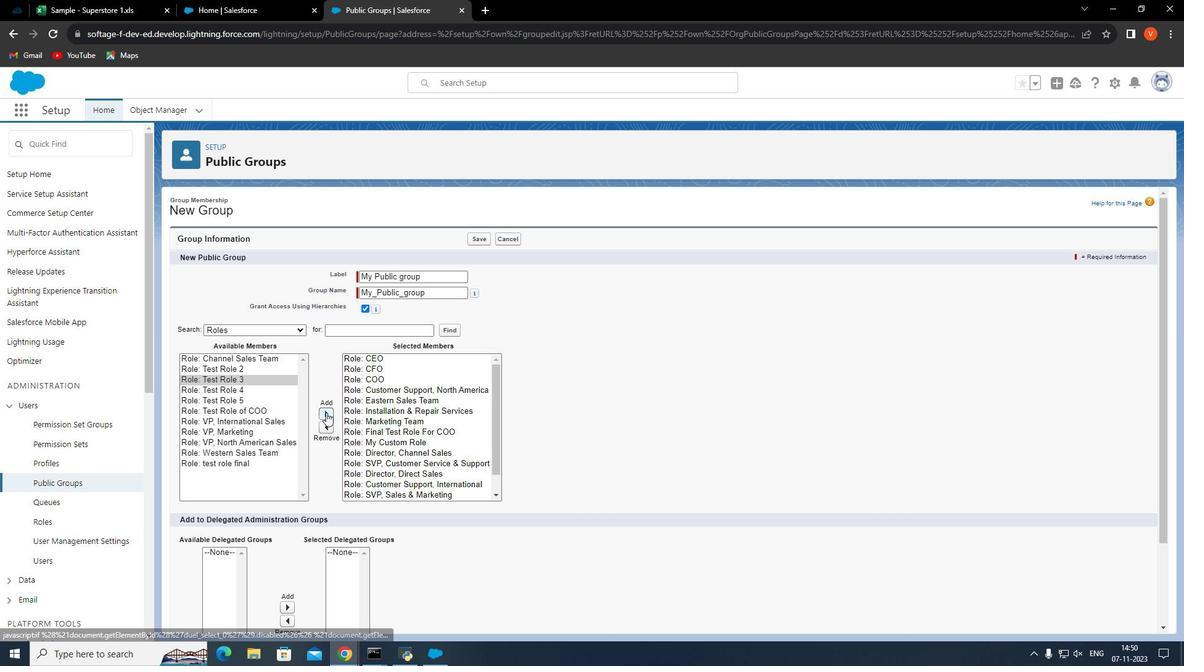 
Action: Mouse moved to (273, 386)
Screenshot: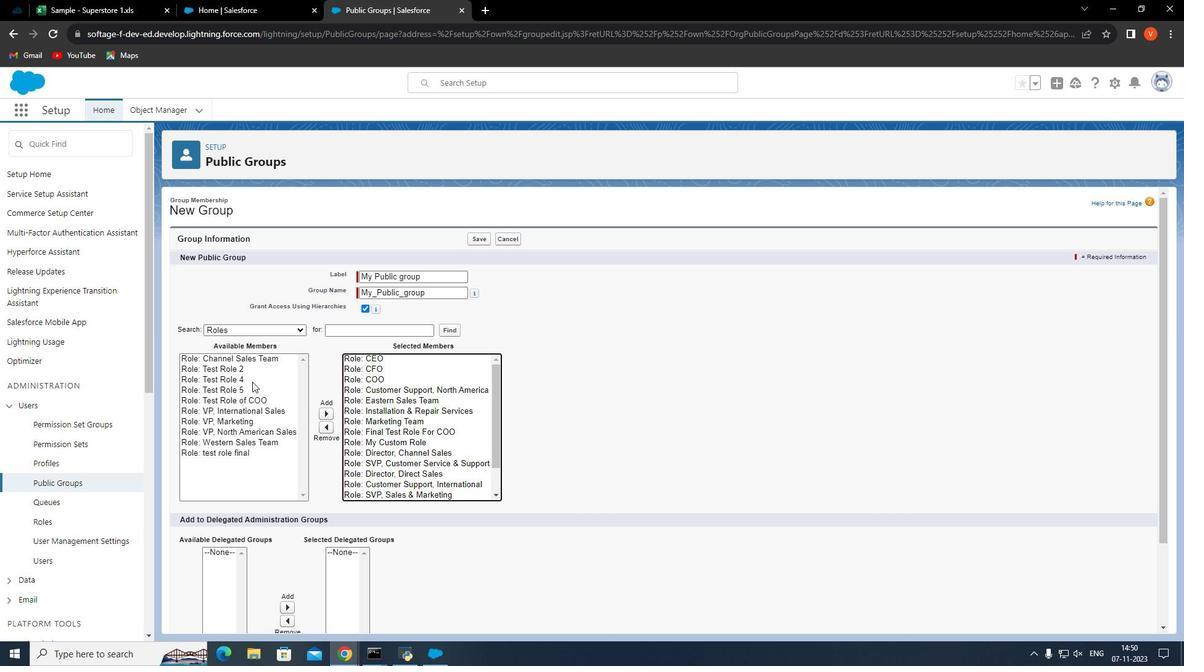 
Action: Mouse pressed left at (273, 386)
Screenshot: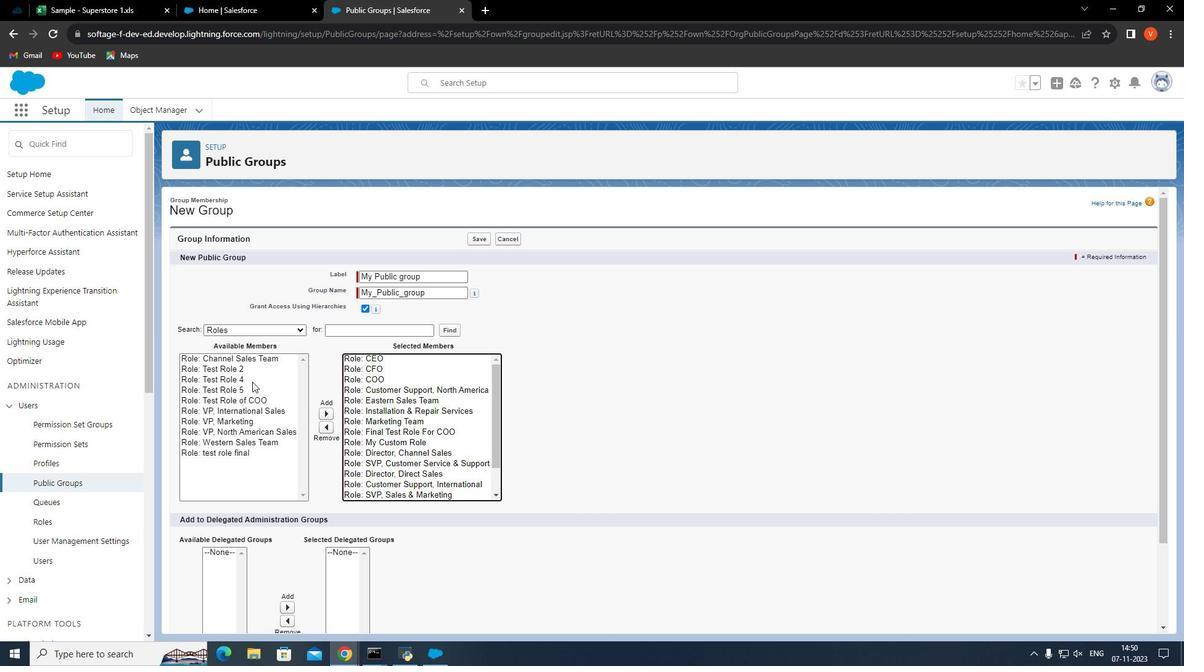 
Action: Mouse moved to (341, 415)
Screenshot: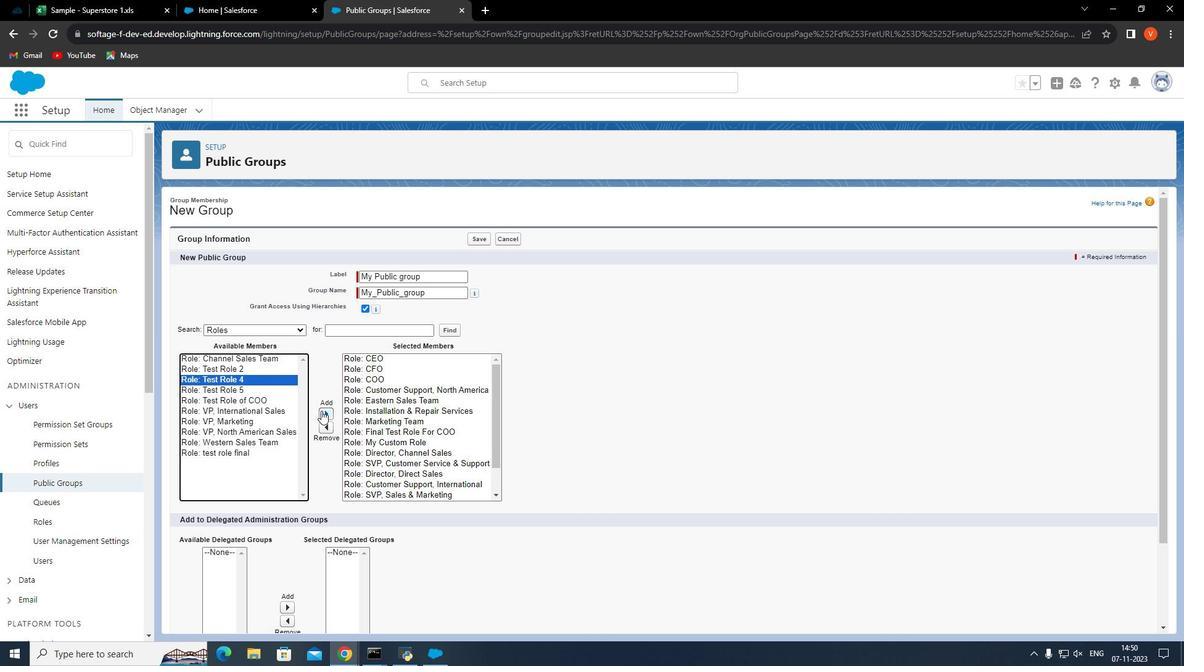 
Action: Mouse pressed left at (341, 415)
Screenshot: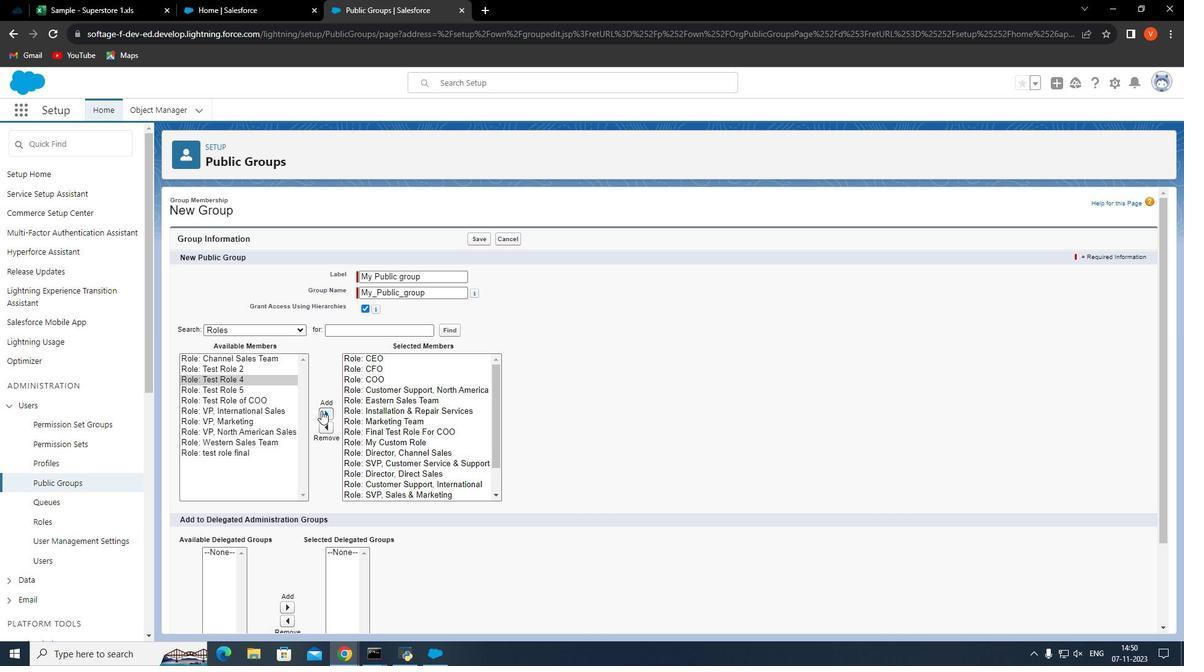 
Action: Mouse moved to (250, 374)
Screenshot: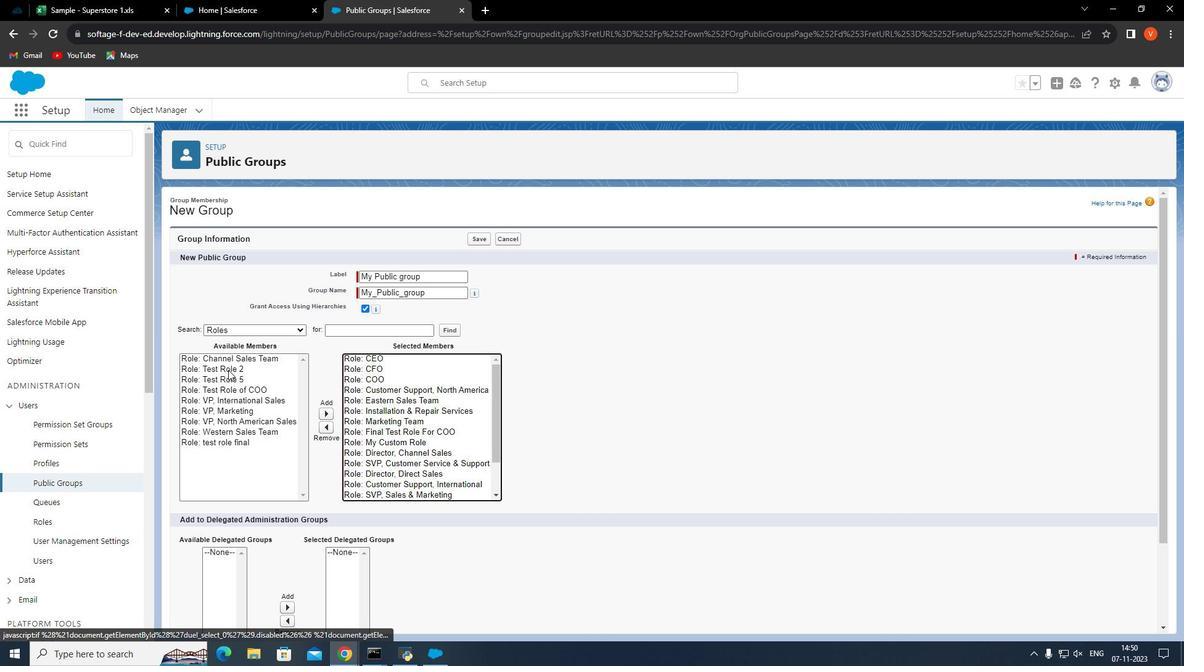 
Action: Mouse pressed left at (250, 374)
Screenshot: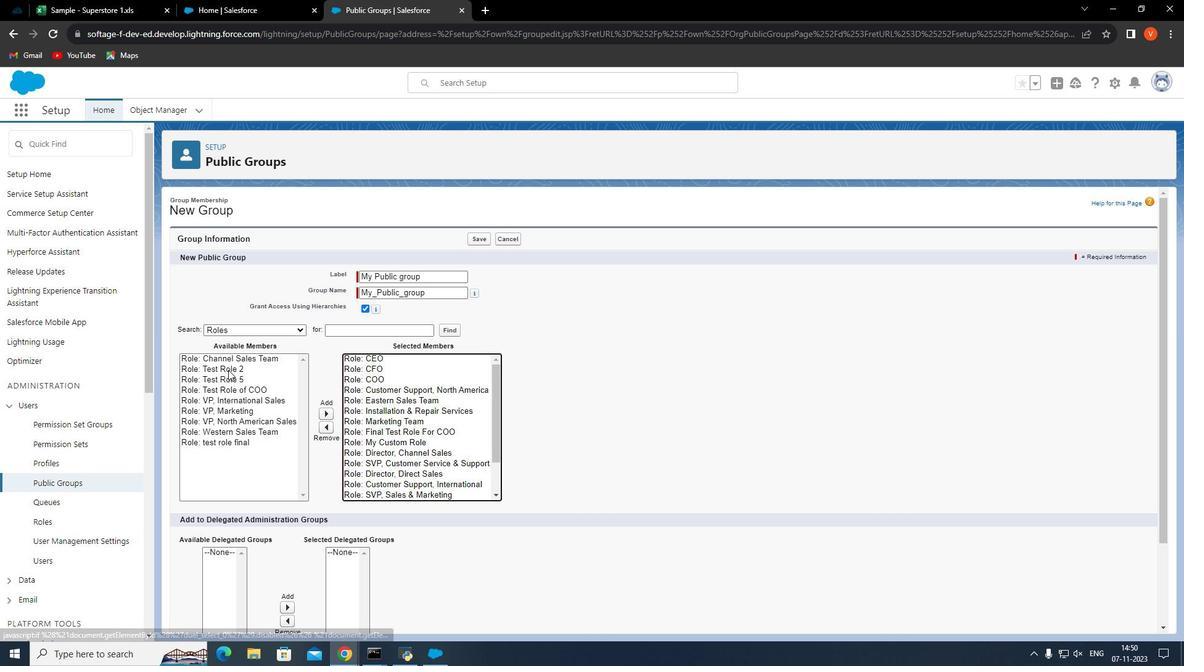 
Action: Mouse moved to (343, 415)
Screenshot: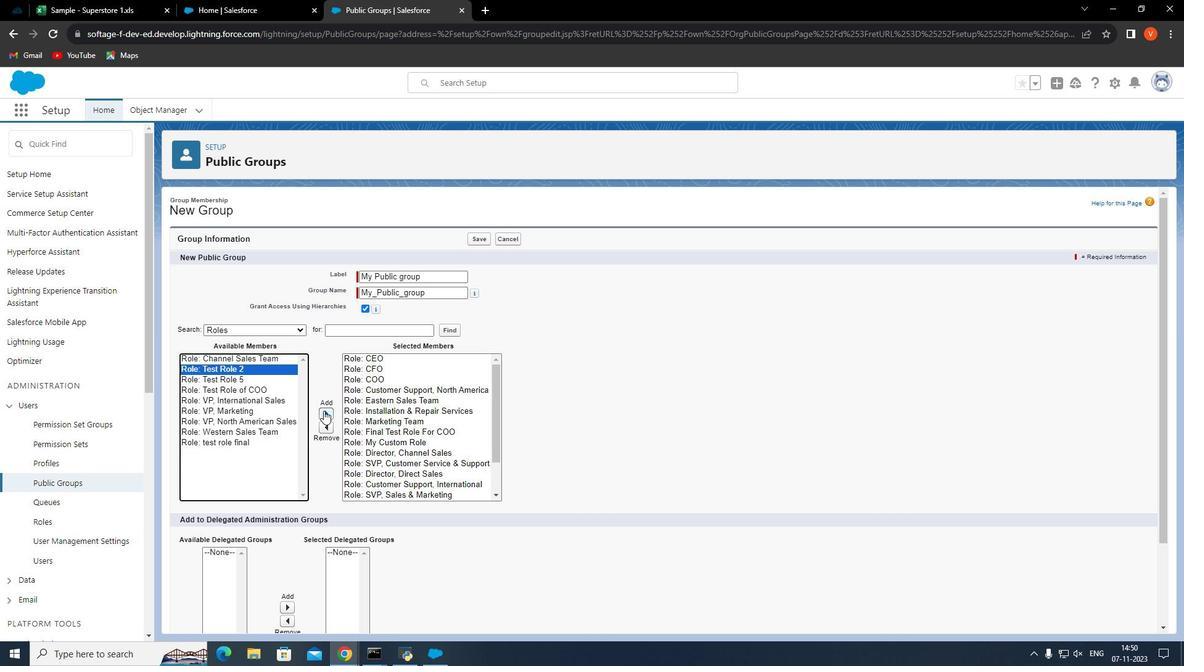 
Action: Mouse pressed left at (343, 415)
Screenshot: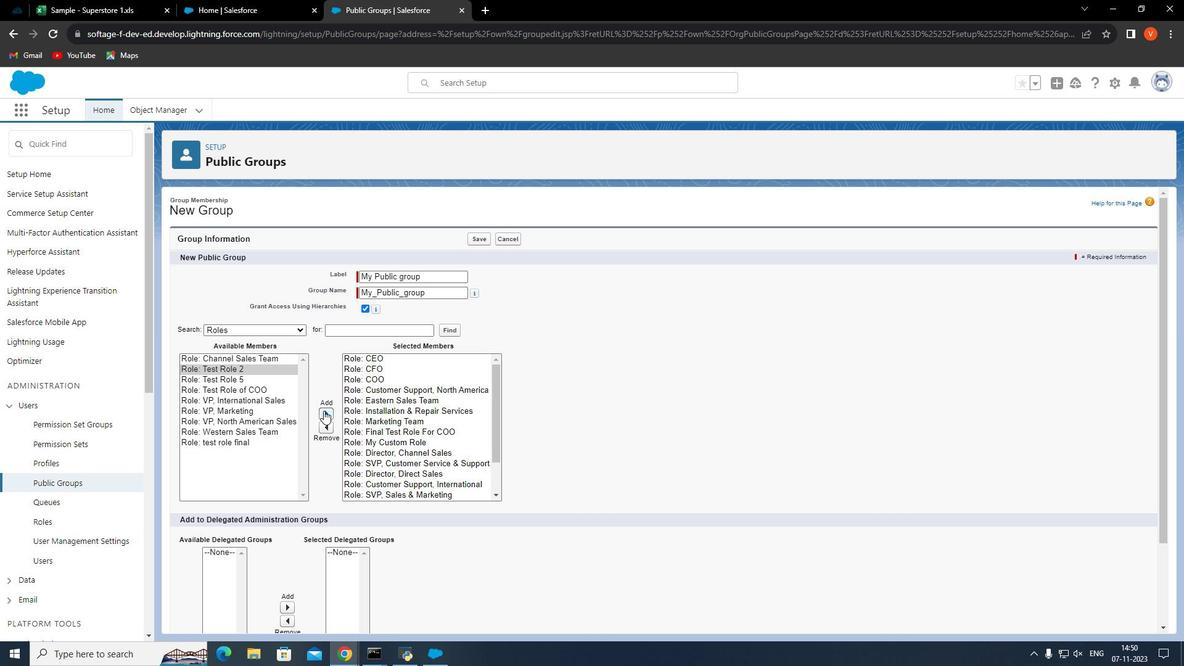 
Action: Mouse moved to (243, 362)
Screenshot: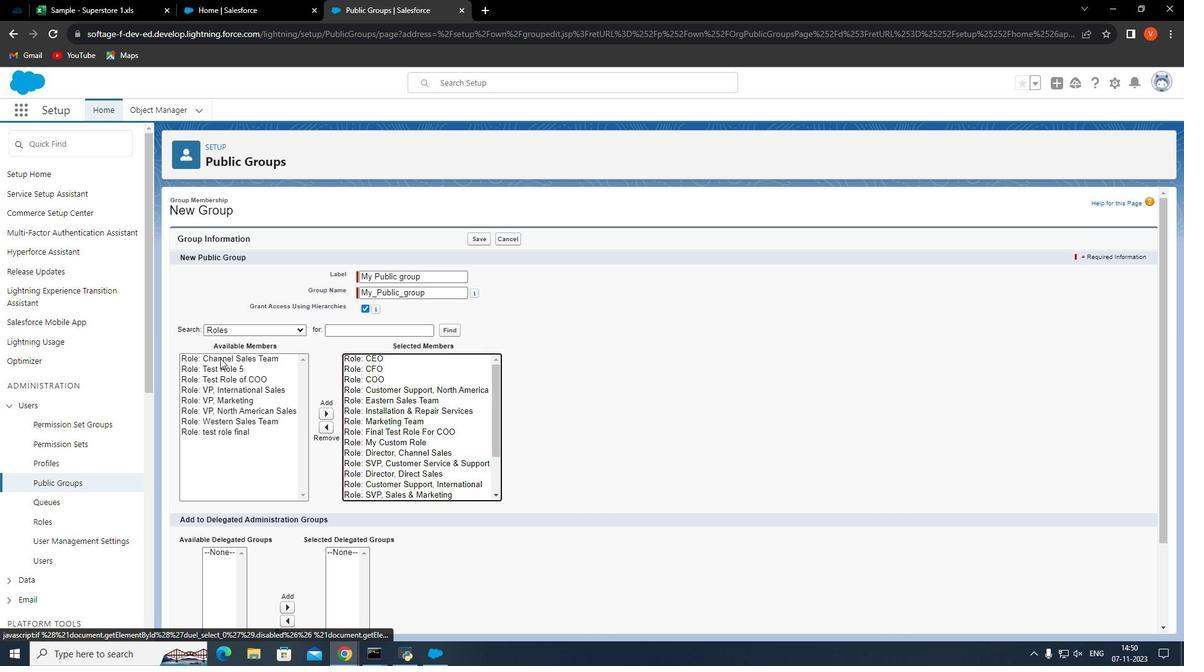 
Action: Mouse pressed left at (243, 362)
Screenshot: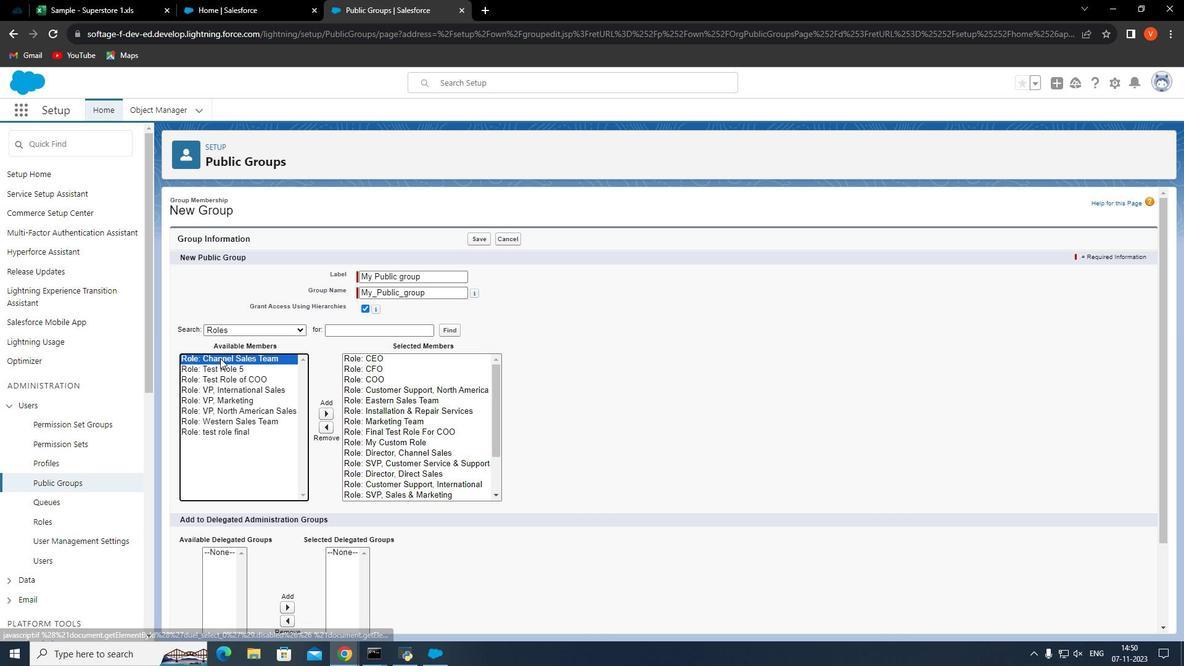 
Action: Mouse moved to (346, 415)
Screenshot: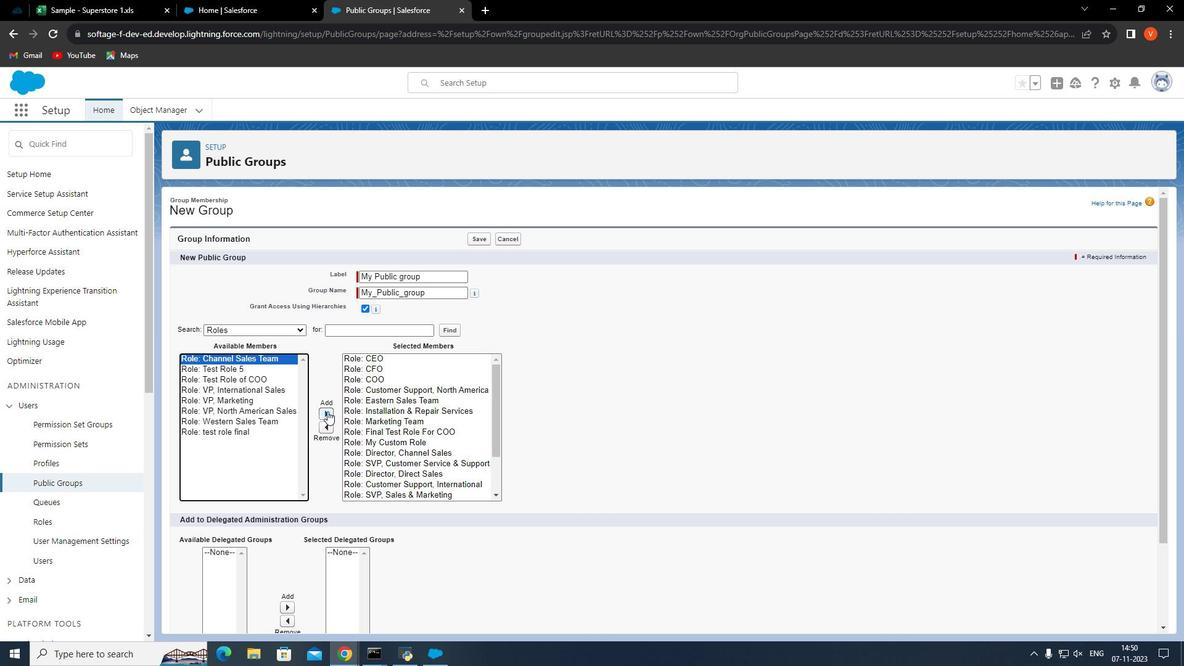 
Action: Mouse pressed left at (346, 415)
Screenshot: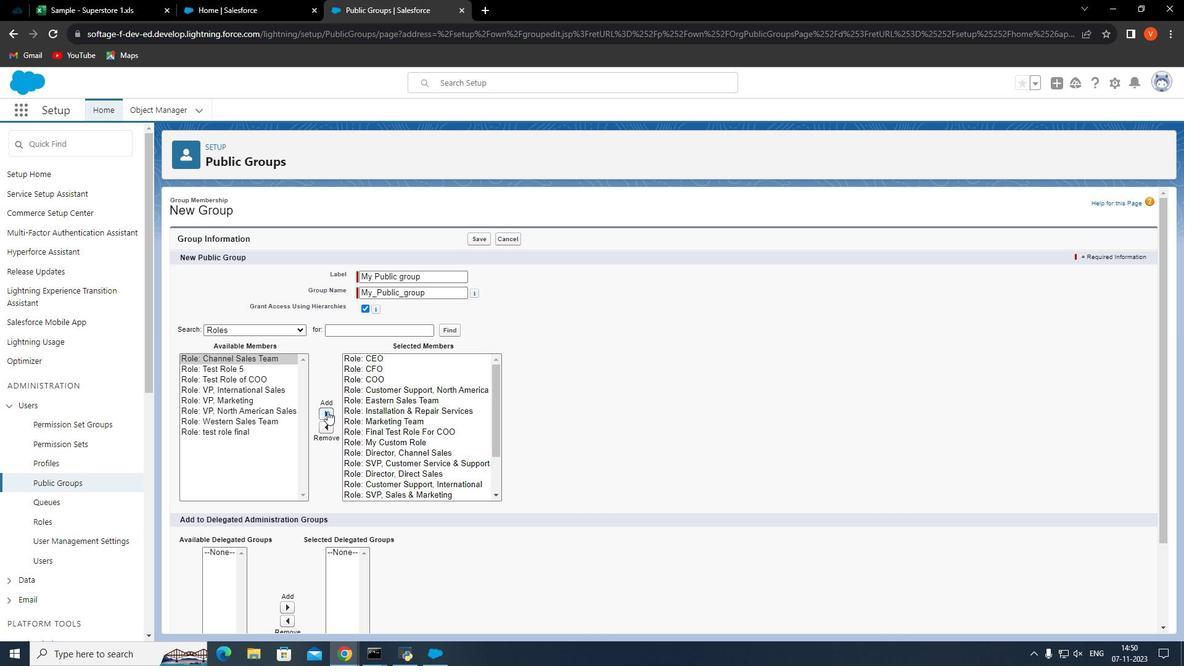 
Action: Mouse moved to (272, 371)
Screenshot: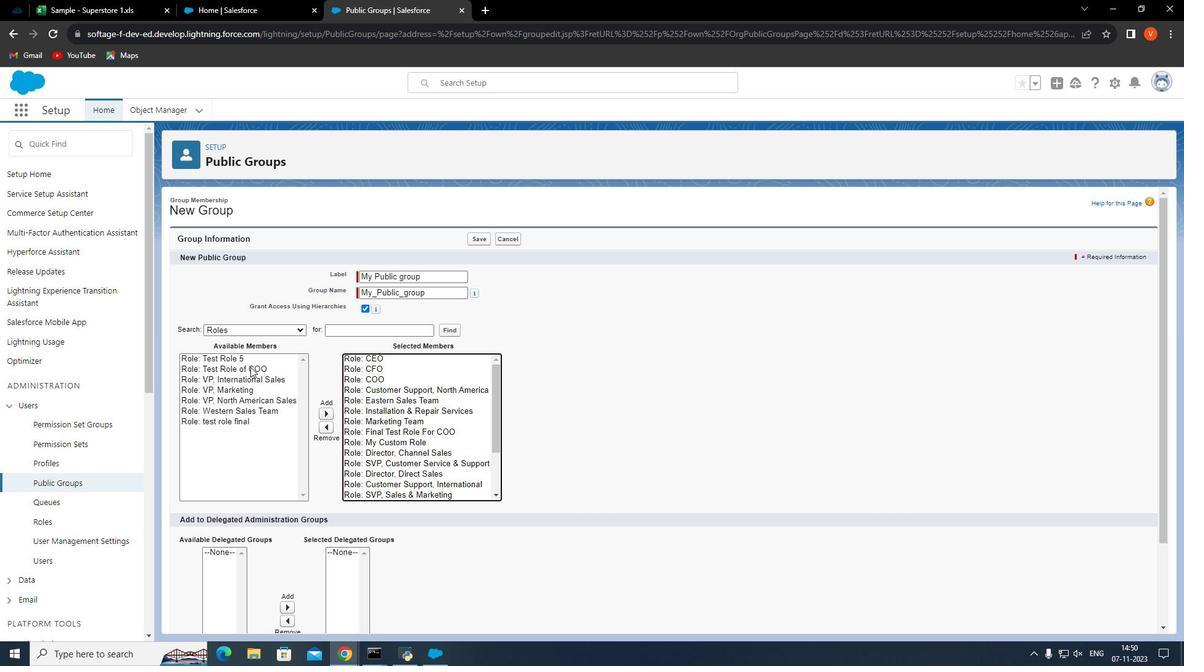 
Action: Mouse pressed left at (272, 371)
Screenshot: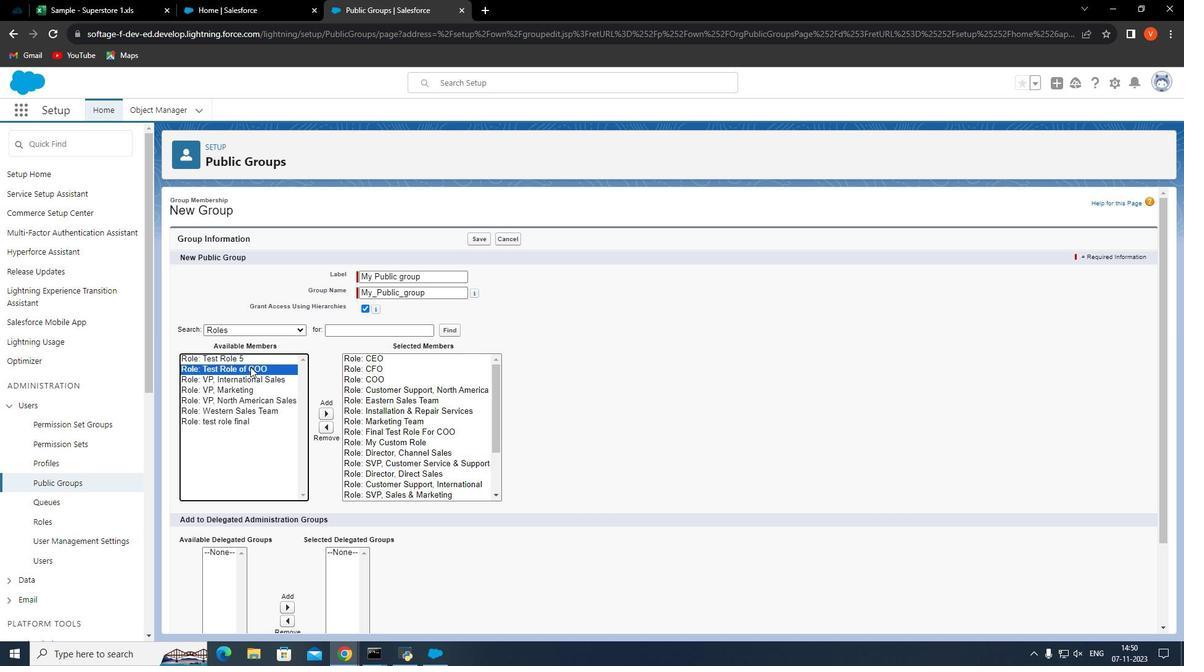 
Action: Mouse moved to (346, 415)
Screenshot: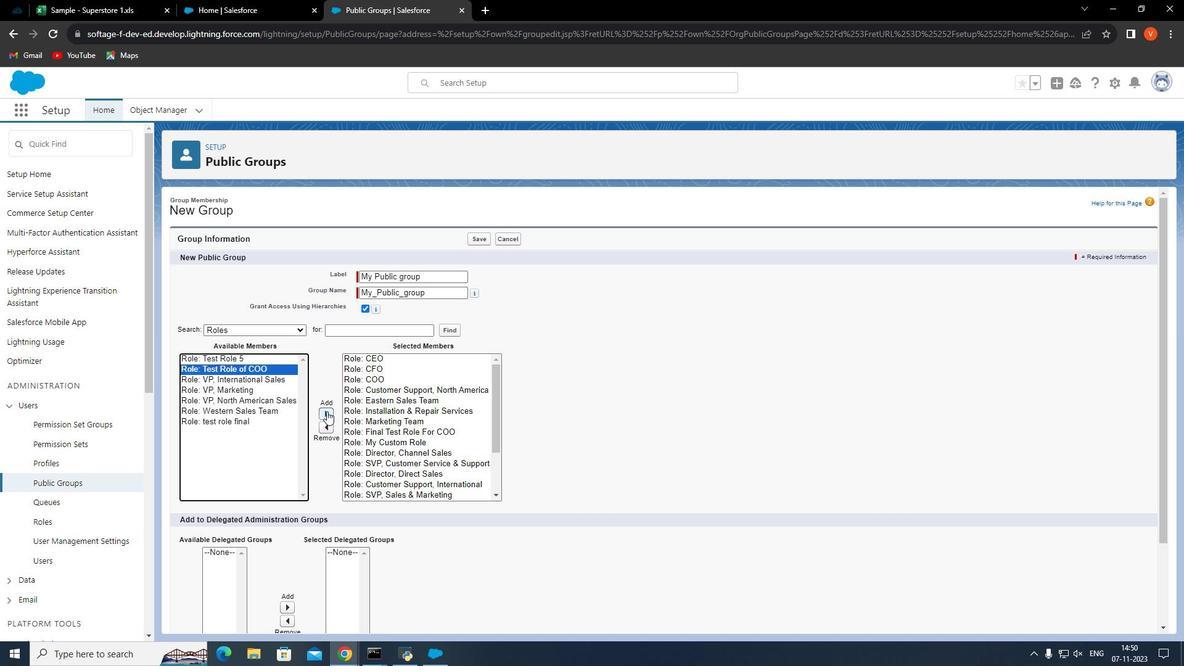 
Action: Mouse pressed left at (346, 415)
Screenshot: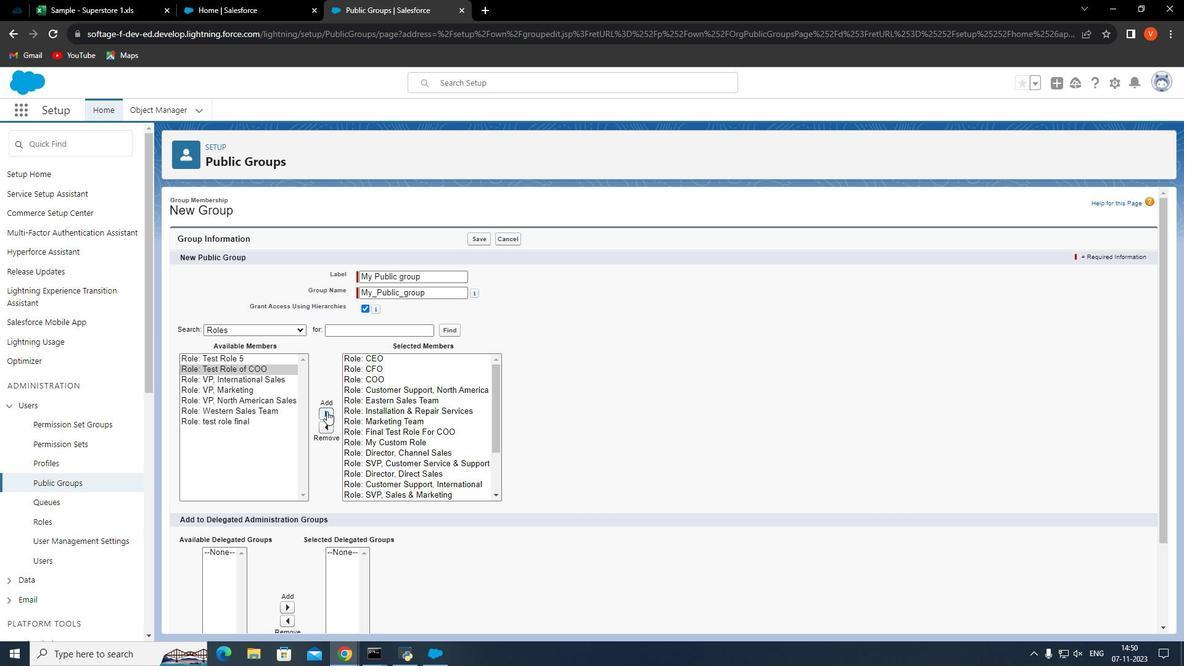 
Action: Mouse moved to (268, 363)
Screenshot: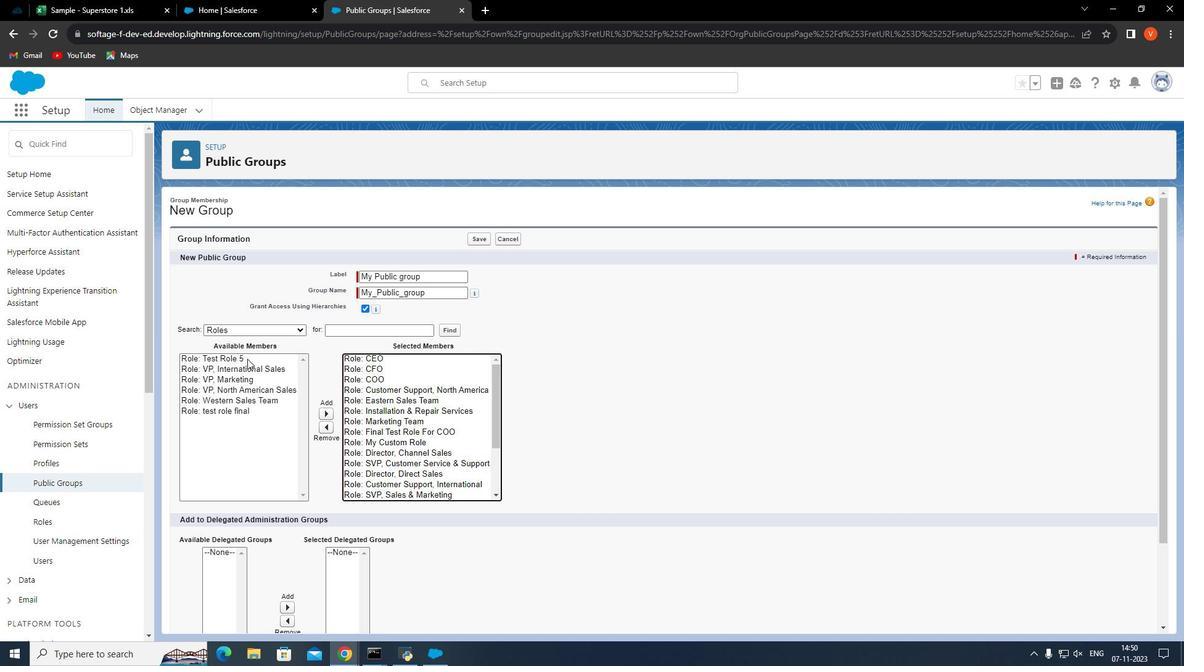
Action: Mouse pressed left at (268, 363)
Screenshot: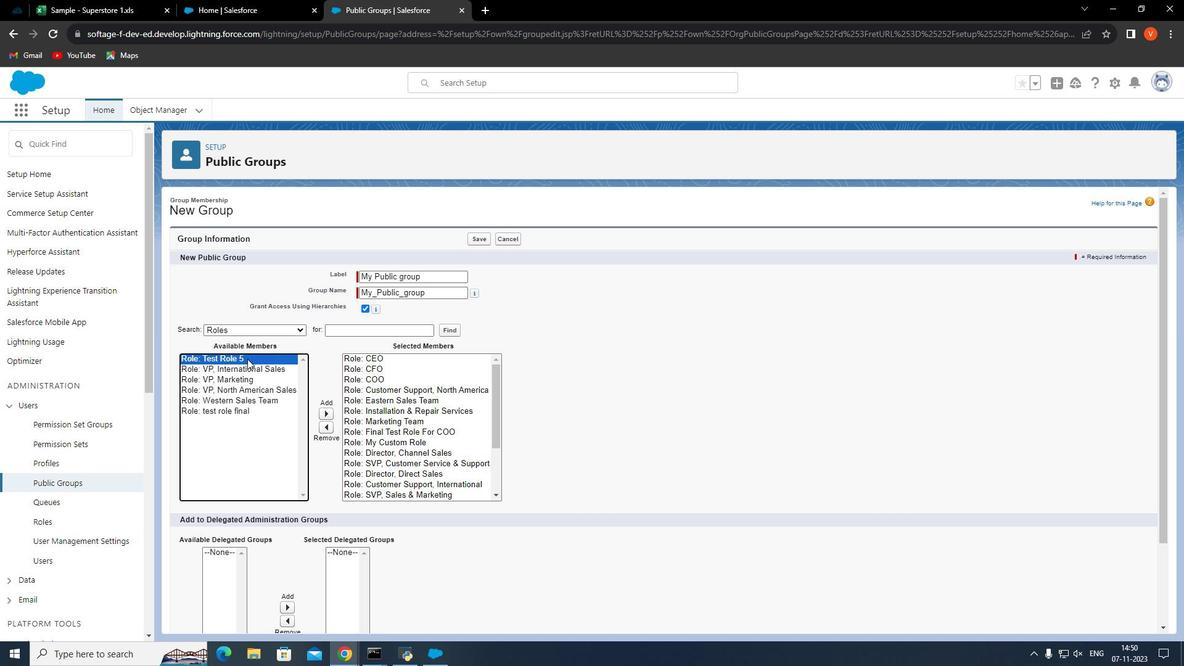 
Action: Mouse moved to (350, 415)
Screenshot: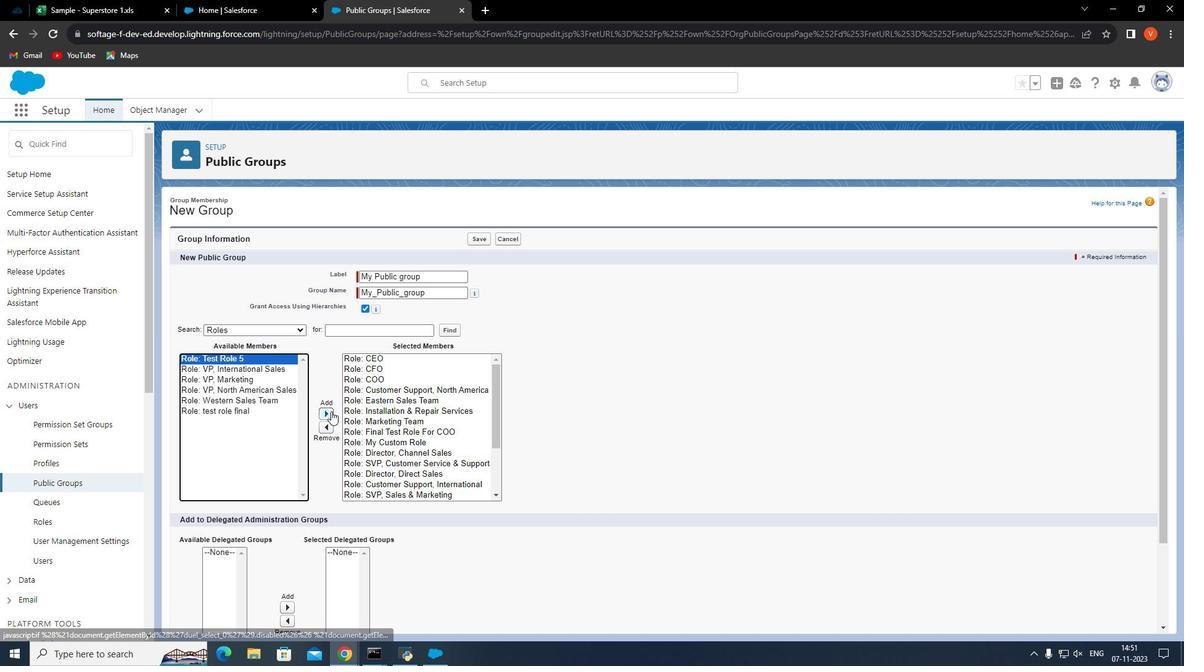 
Action: Mouse pressed left at (350, 415)
Screenshot: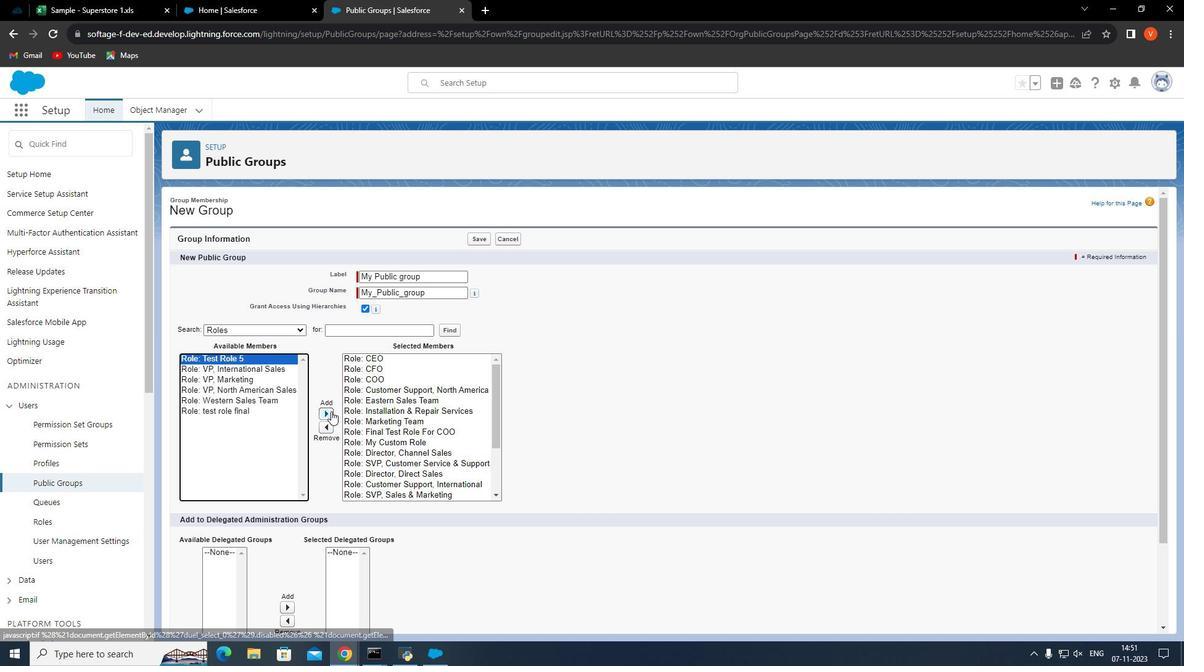 
Action: Mouse moved to (275, 365)
Screenshot: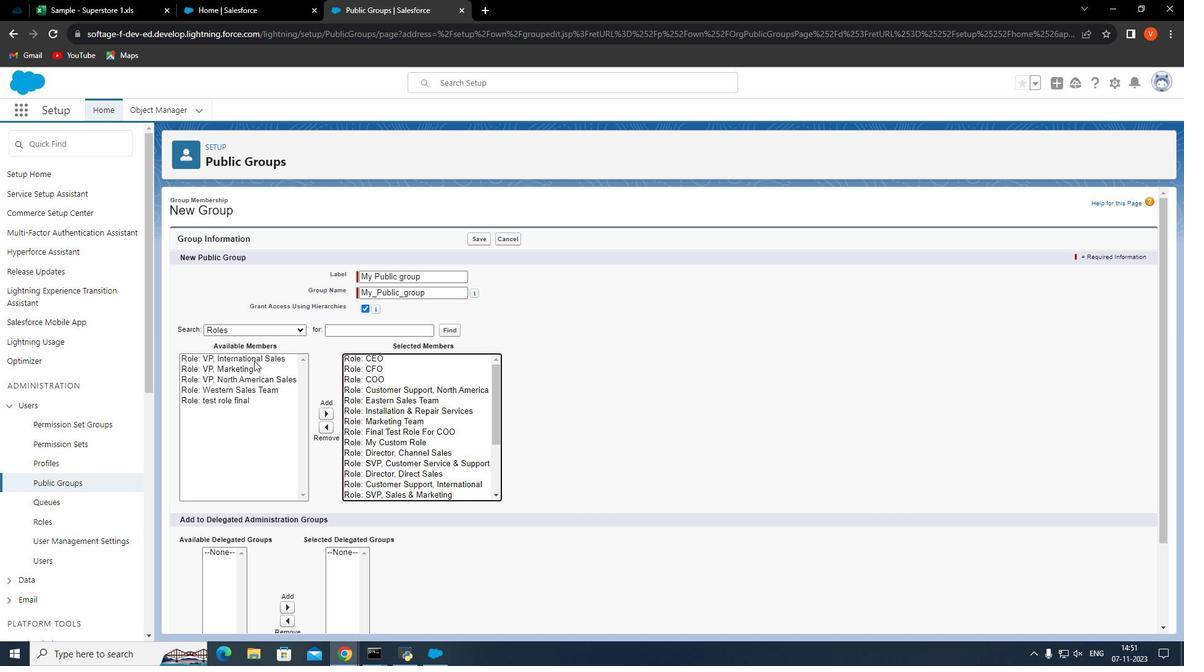 
Action: Mouse pressed left at (275, 365)
Screenshot: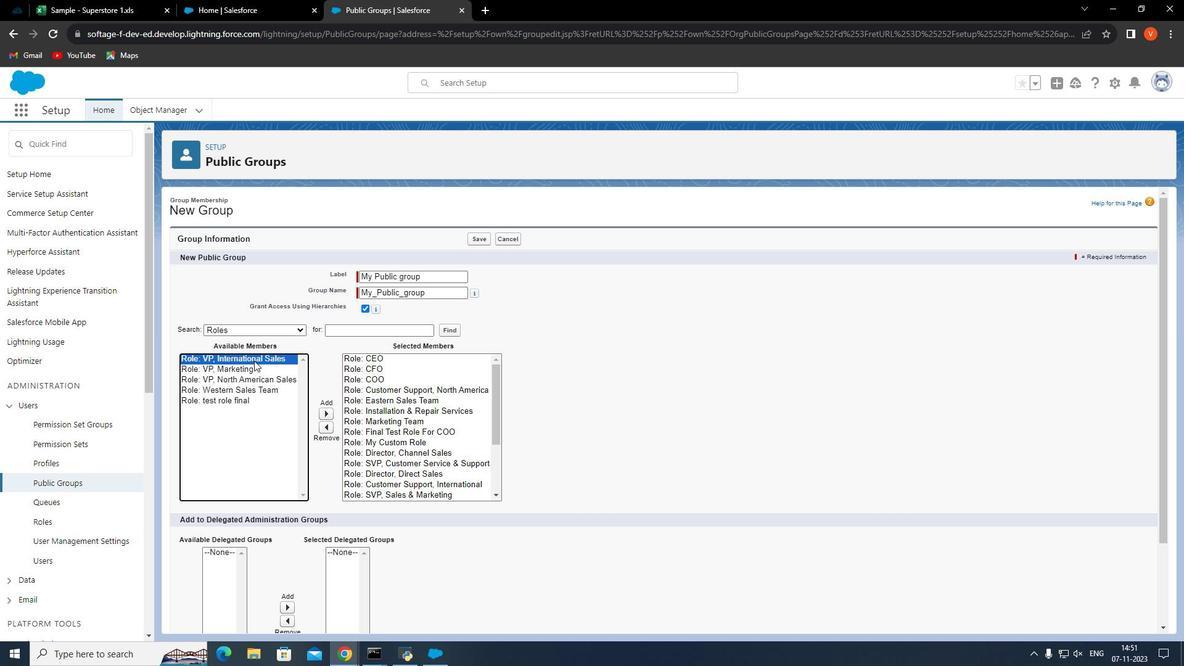 
Action: Mouse moved to (343, 411)
Screenshot: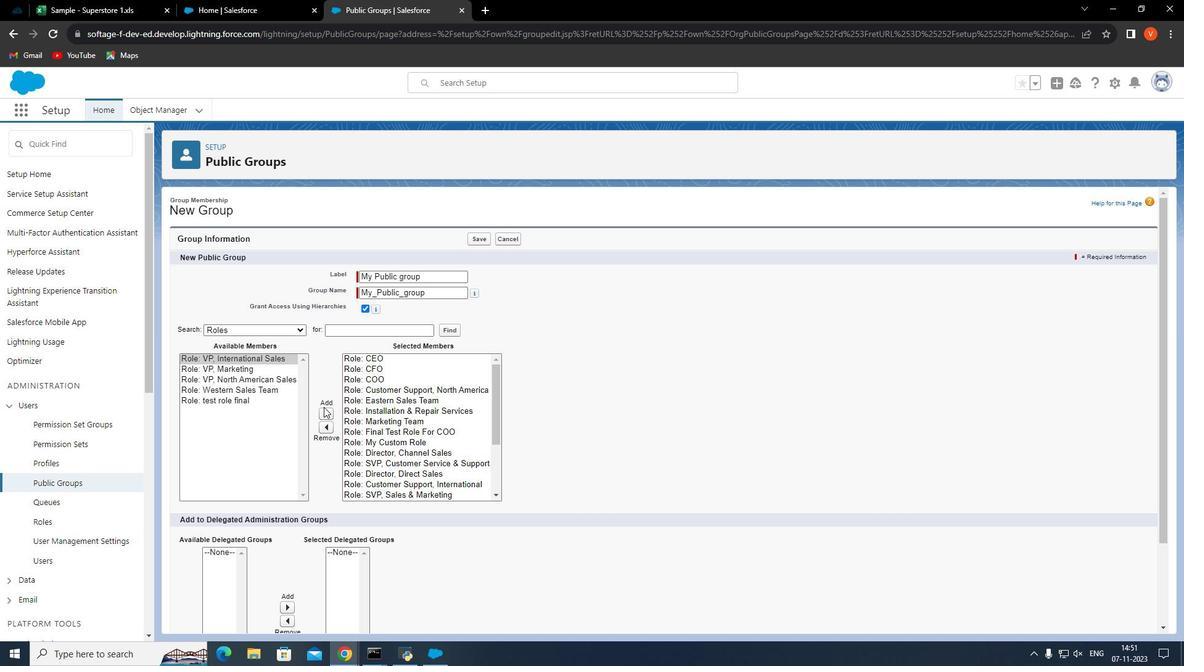 
Action: Mouse pressed left at (343, 411)
Screenshot: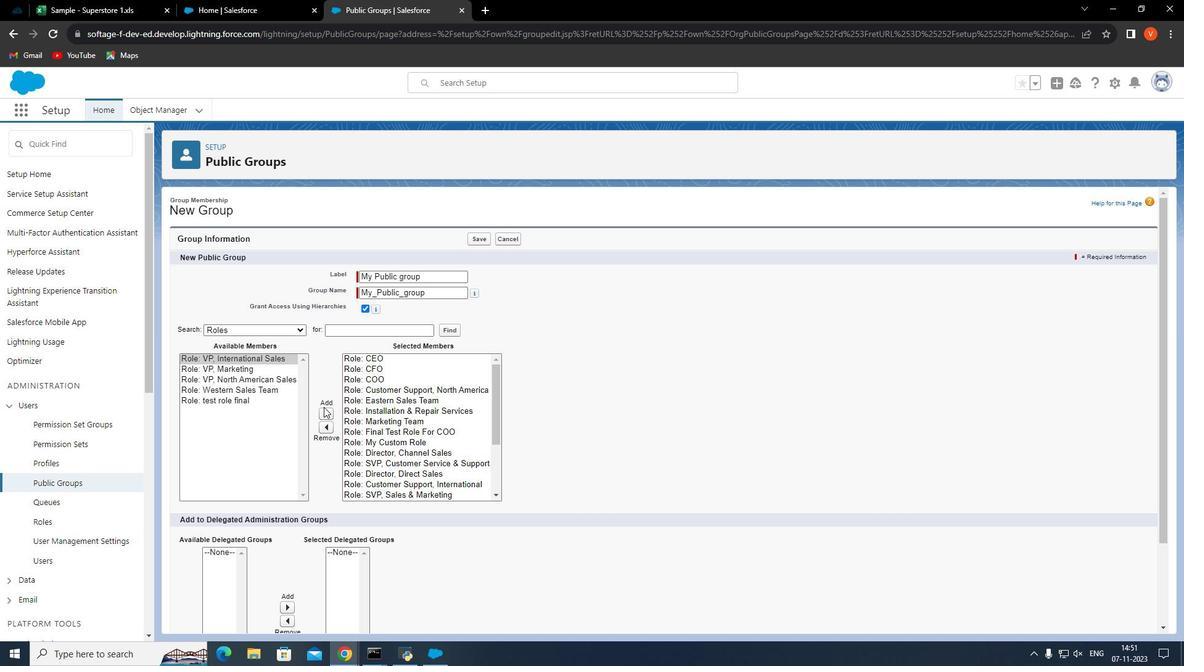 
Action: Mouse moved to (342, 412)
Screenshot: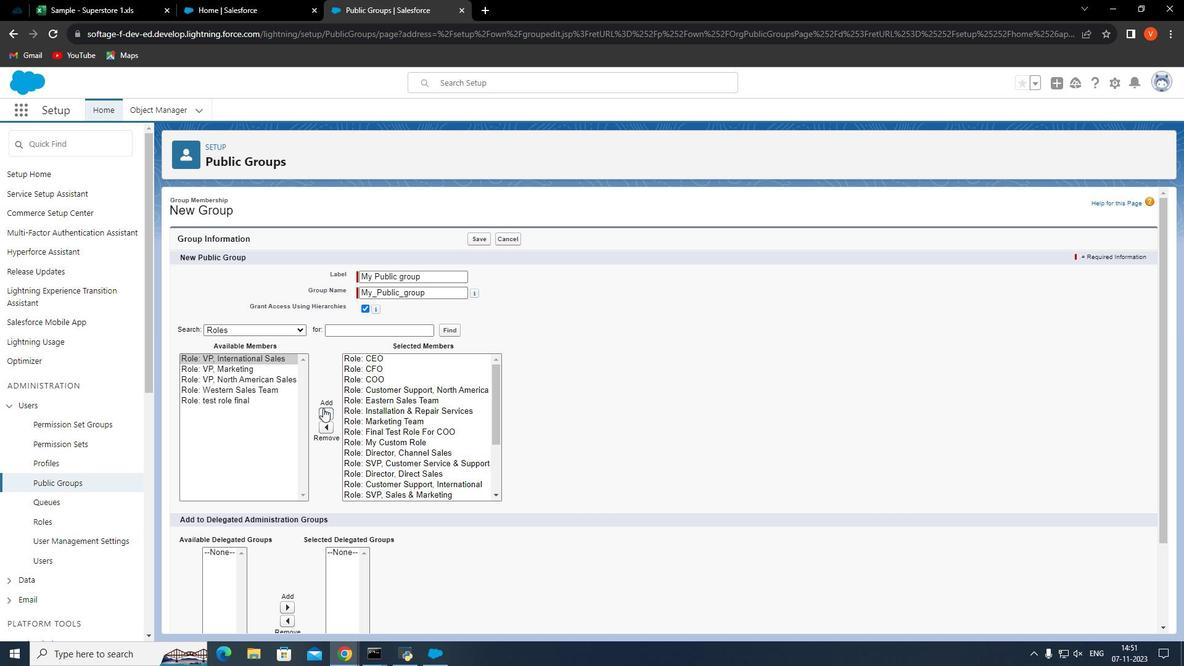 
Action: Mouse pressed left at (342, 412)
Screenshot: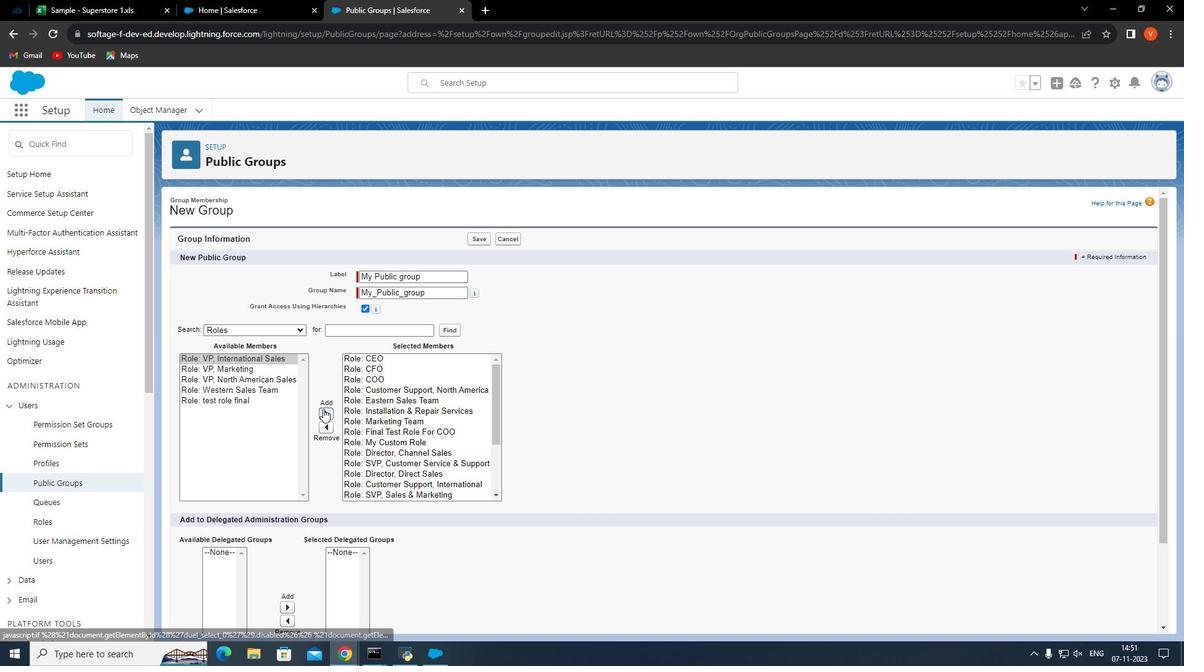 
Action: Mouse moved to (286, 365)
Screenshot: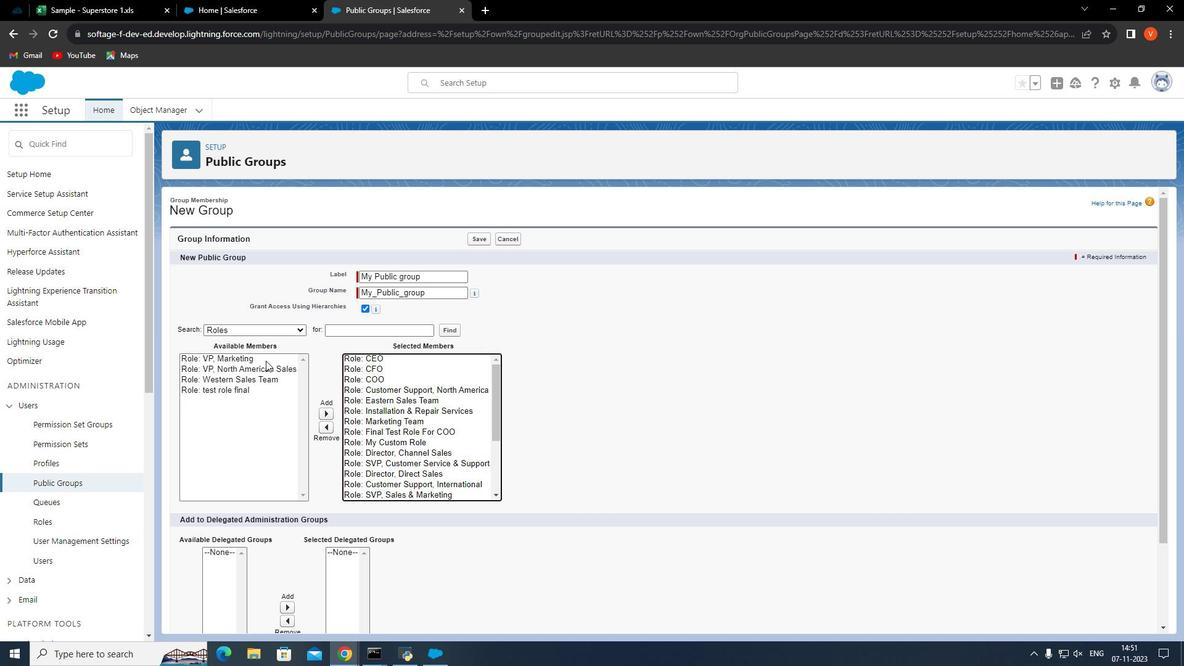 
Action: Mouse pressed left at (286, 365)
Screenshot: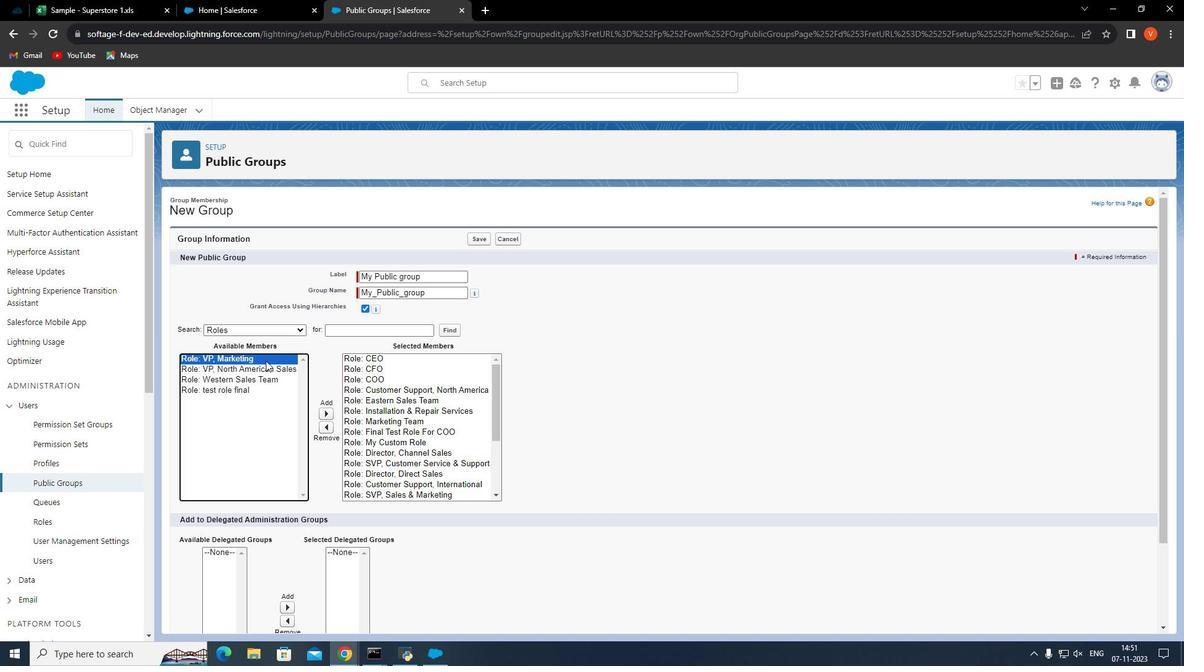
Action: Mouse moved to (349, 418)
Screenshot: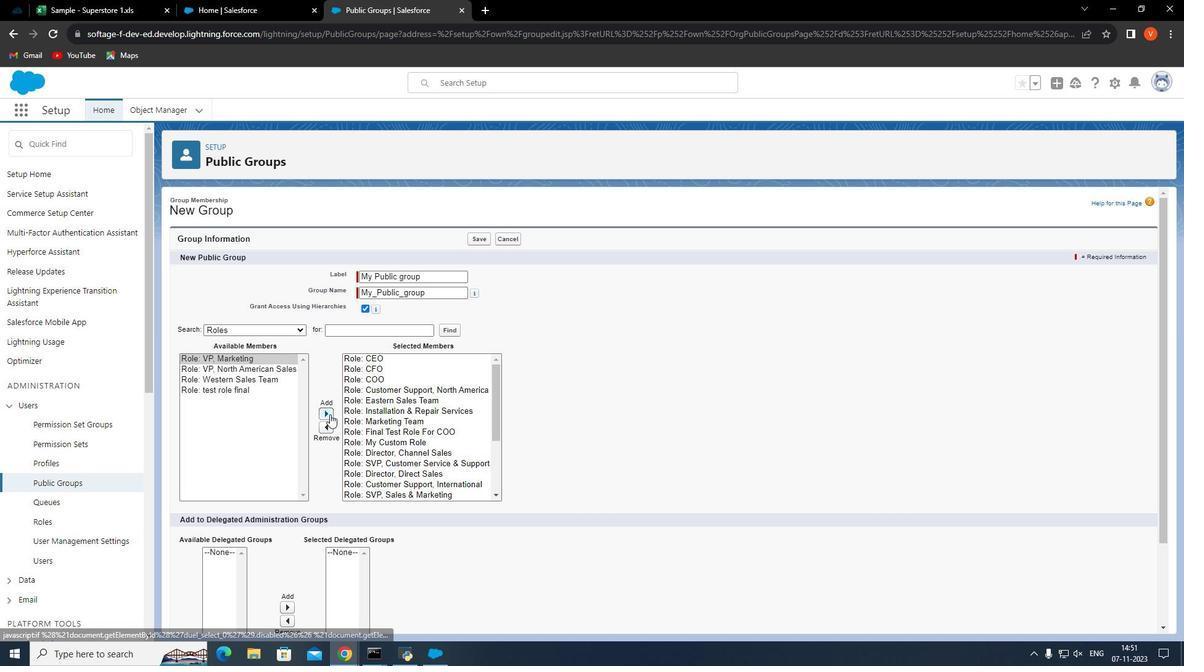 
Action: Mouse pressed left at (349, 418)
Screenshot: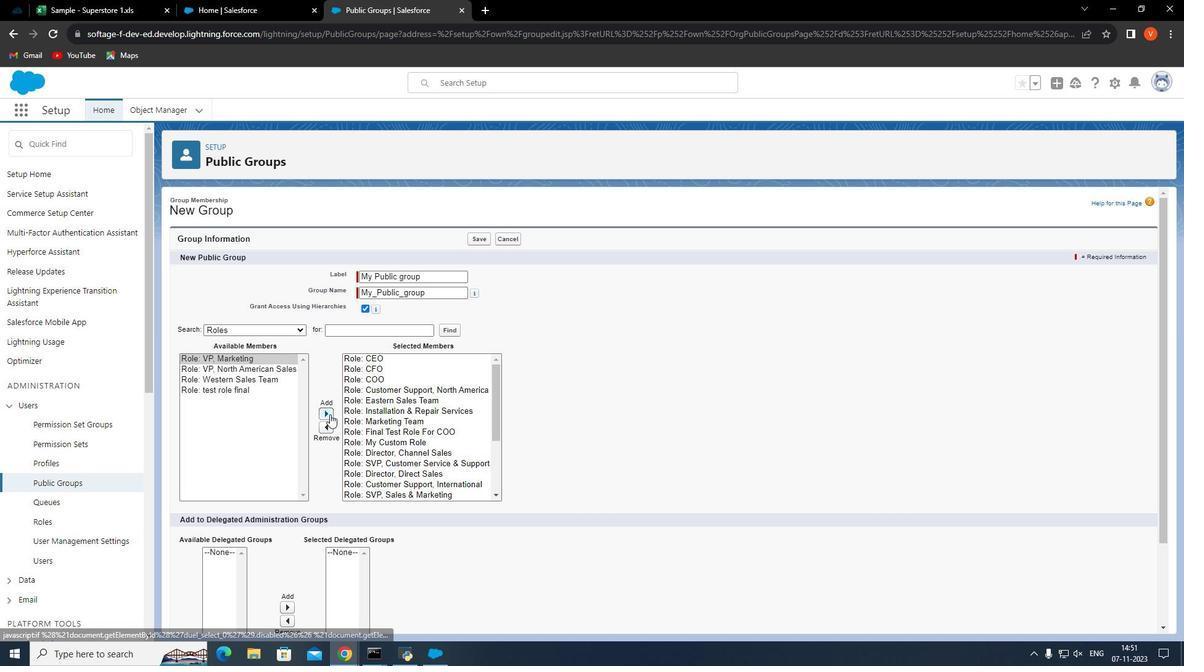 
Action: Mouse moved to (273, 366)
Screenshot: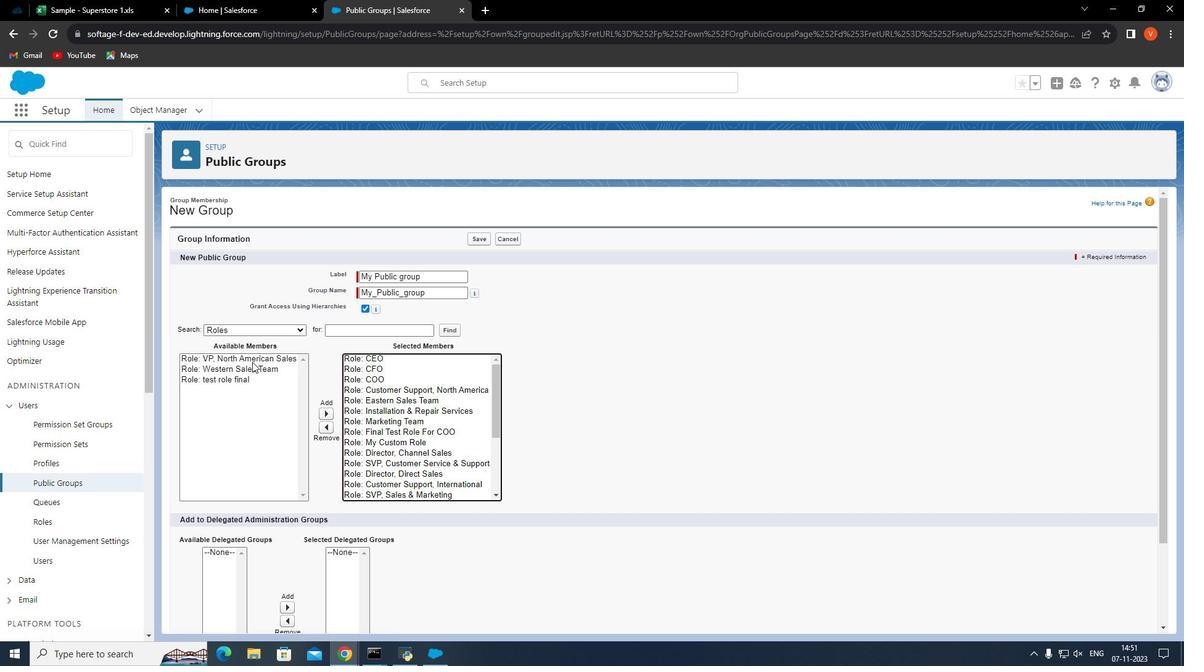 
Action: Mouse pressed left at (273, 366)
Screenshot: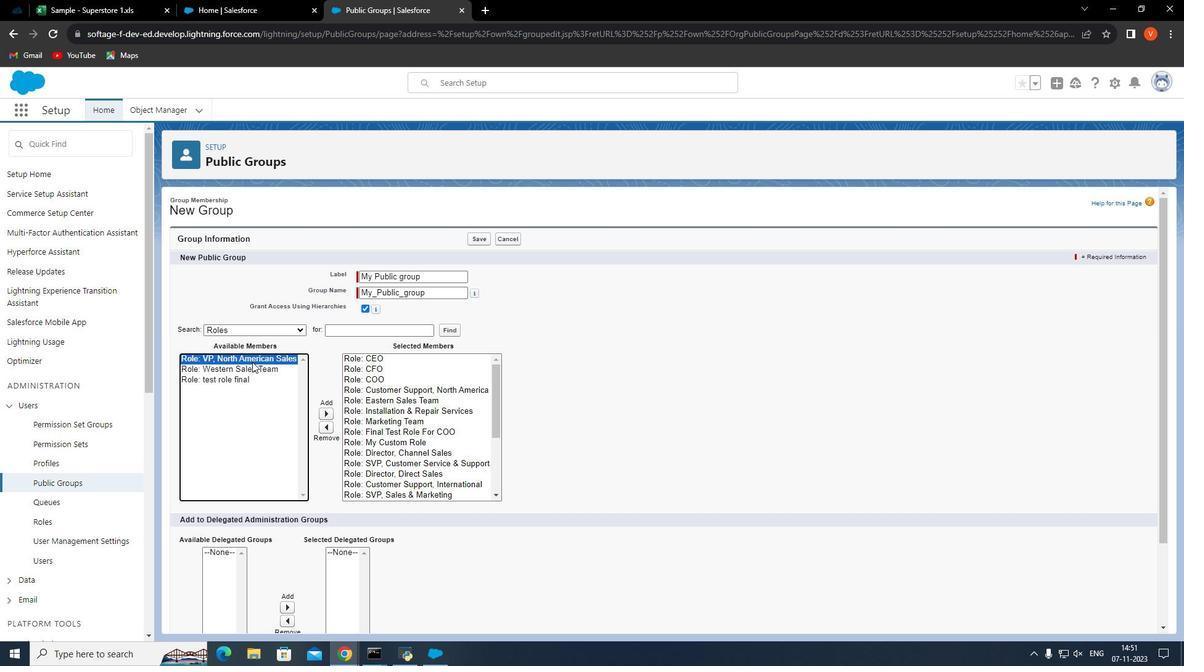 
Action: Mouse moved to (341, 415)
Screenshot: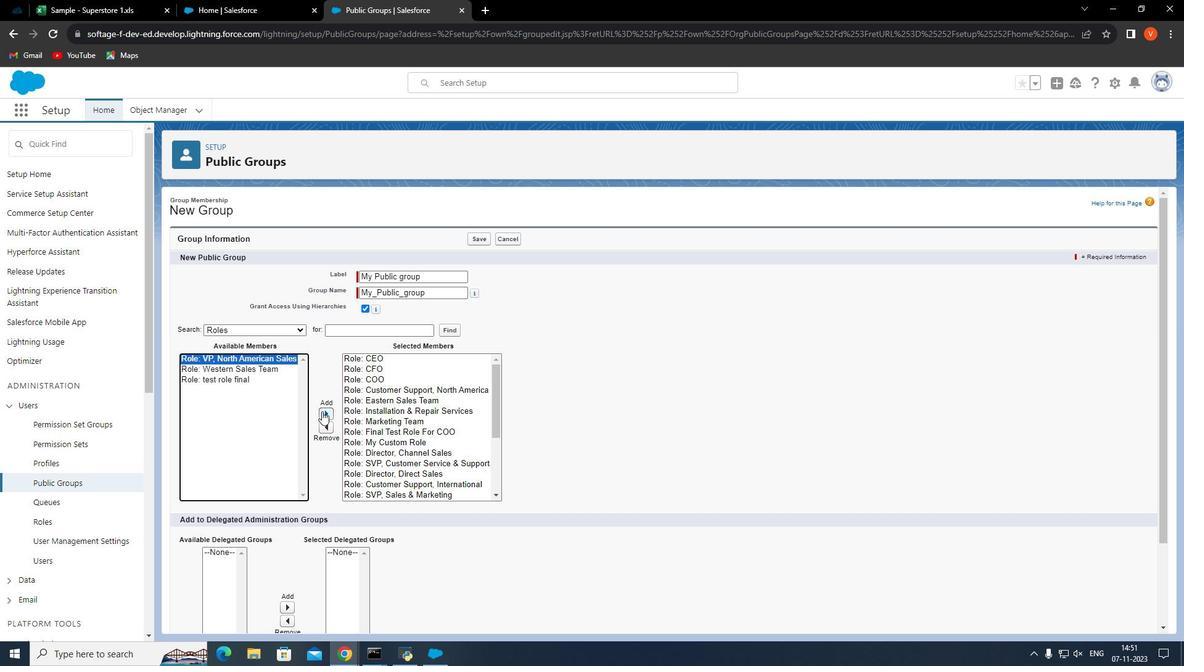 
Action: Mouse pressed left at (341, 415)
Screenshot: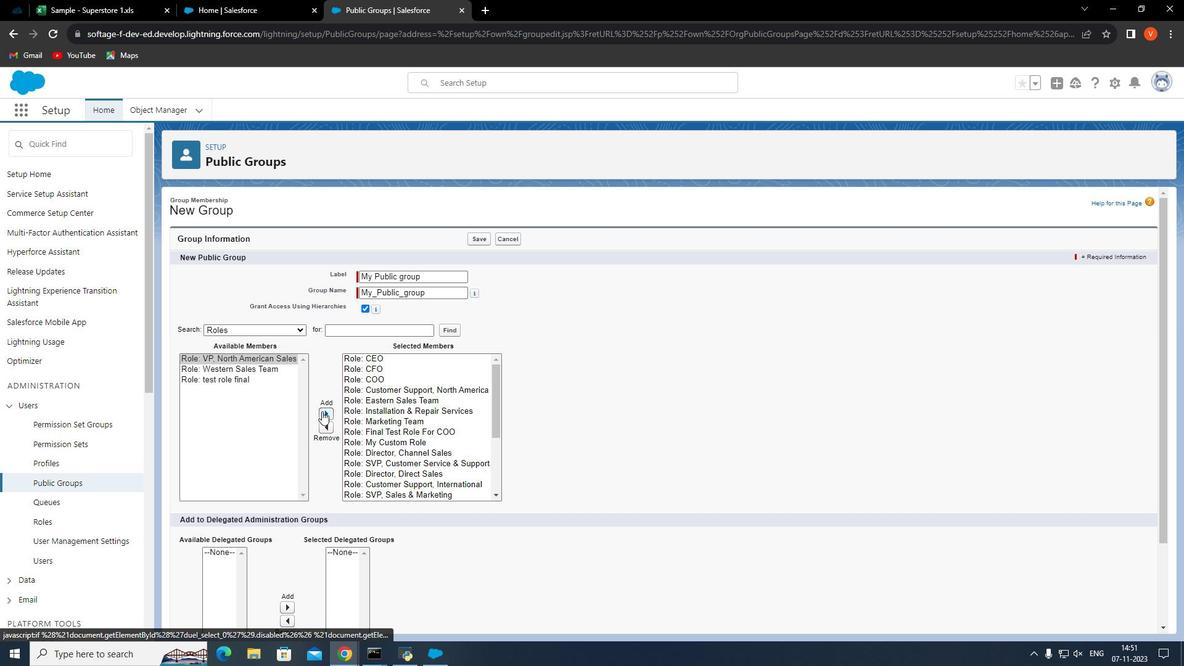 
Action: Mouse moved to (270, 367)
Screenshot: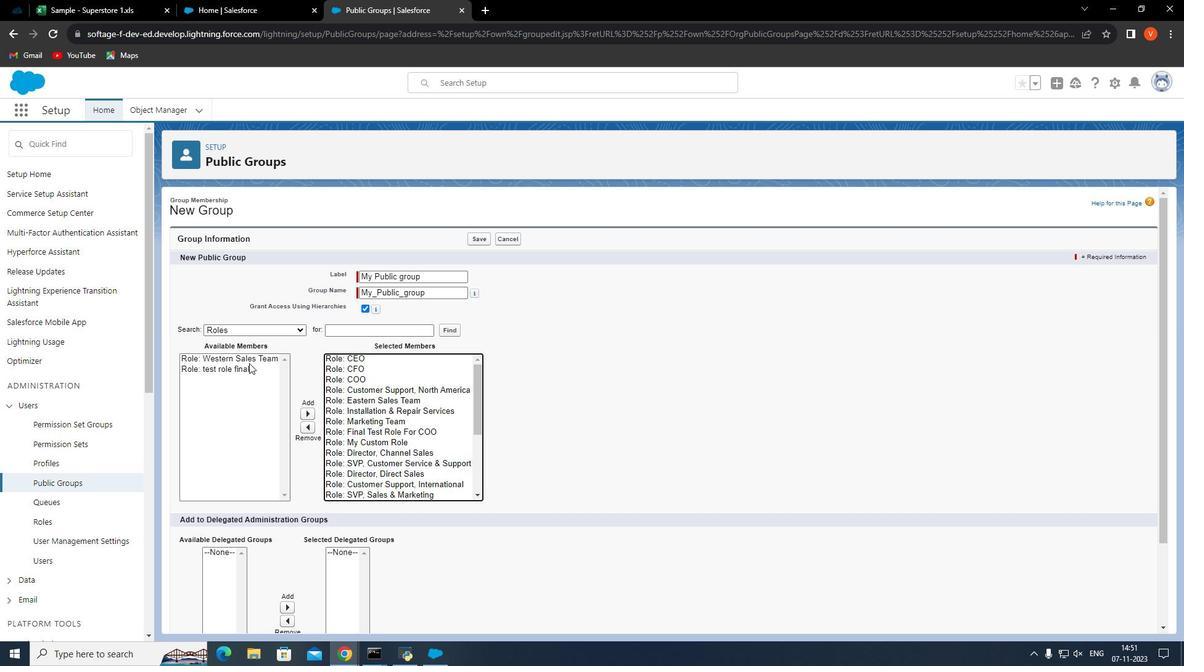 
Action: Mouse pressed left at (270, 367)
Screenshot: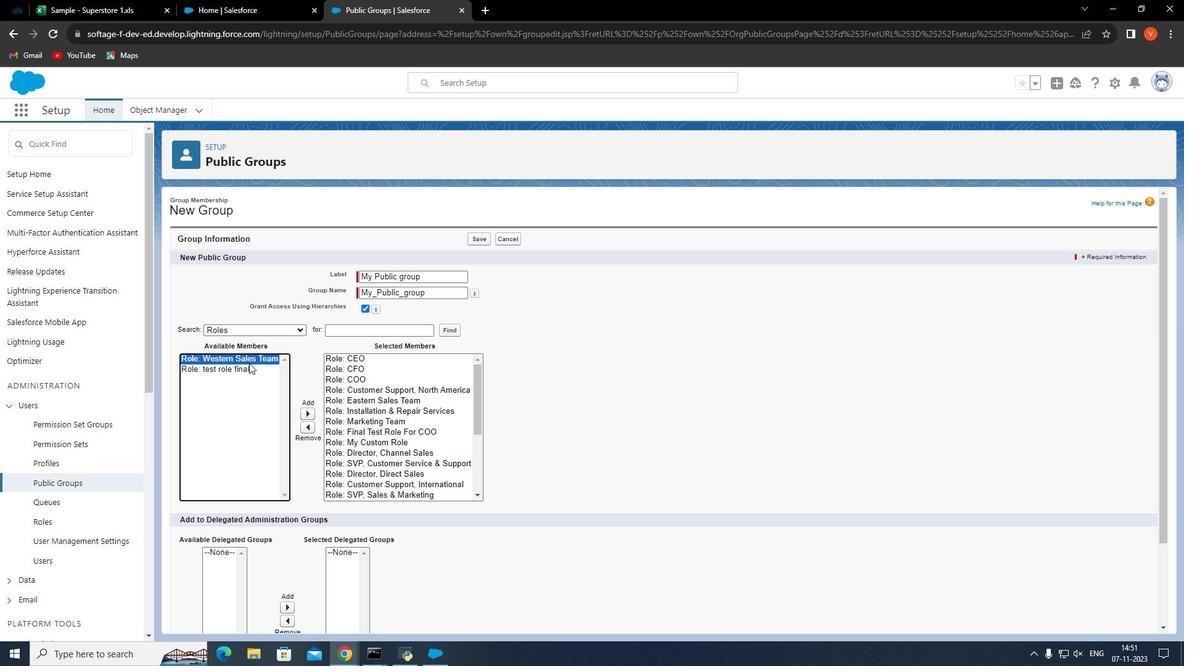 
Action: Mouse moved to (328, 415)
Screenshot: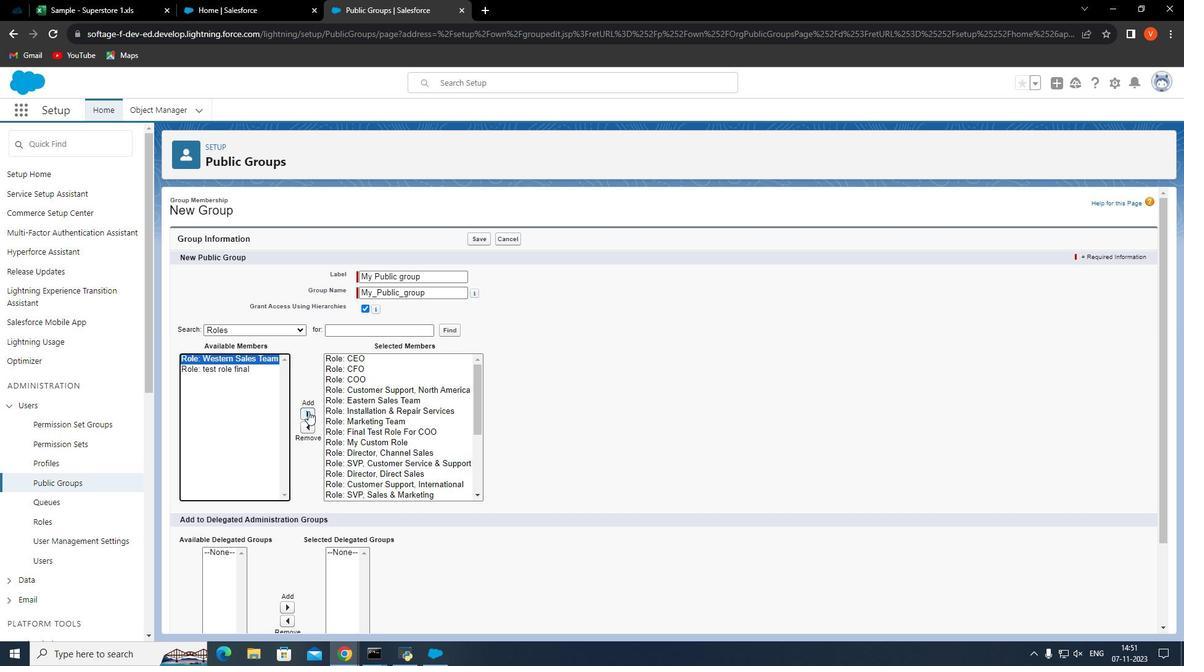 
Action: Mouse pressed left at (328, 415)
Screenshot: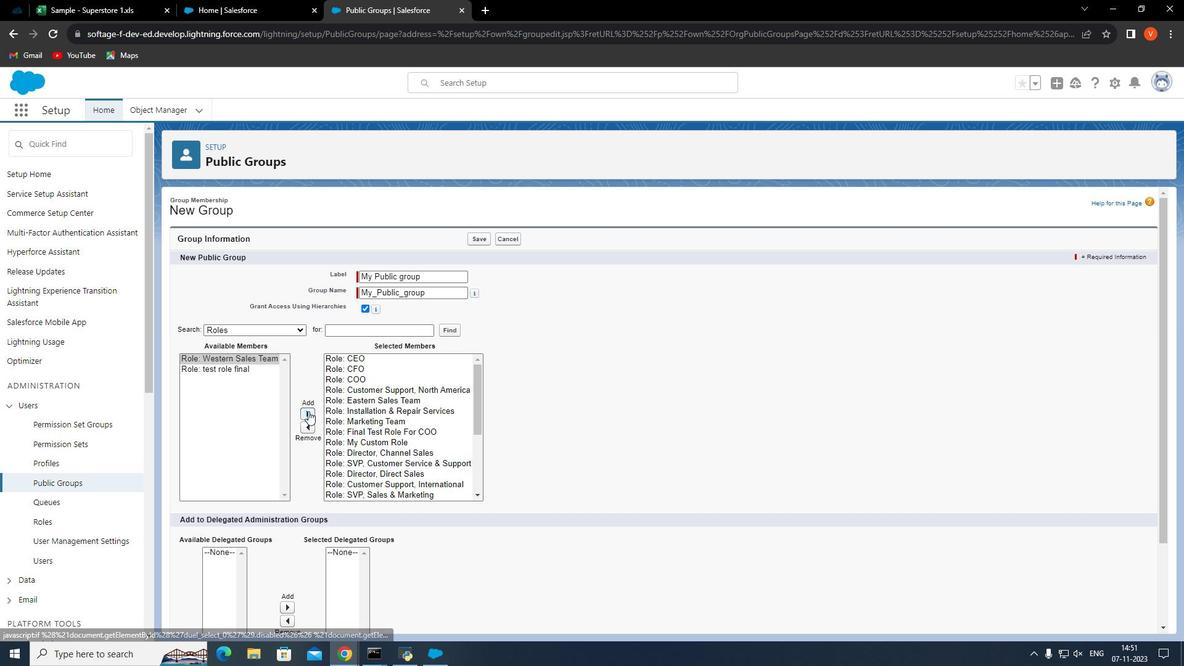 
Action: Mouse moved to (260, 366)
Screenshot: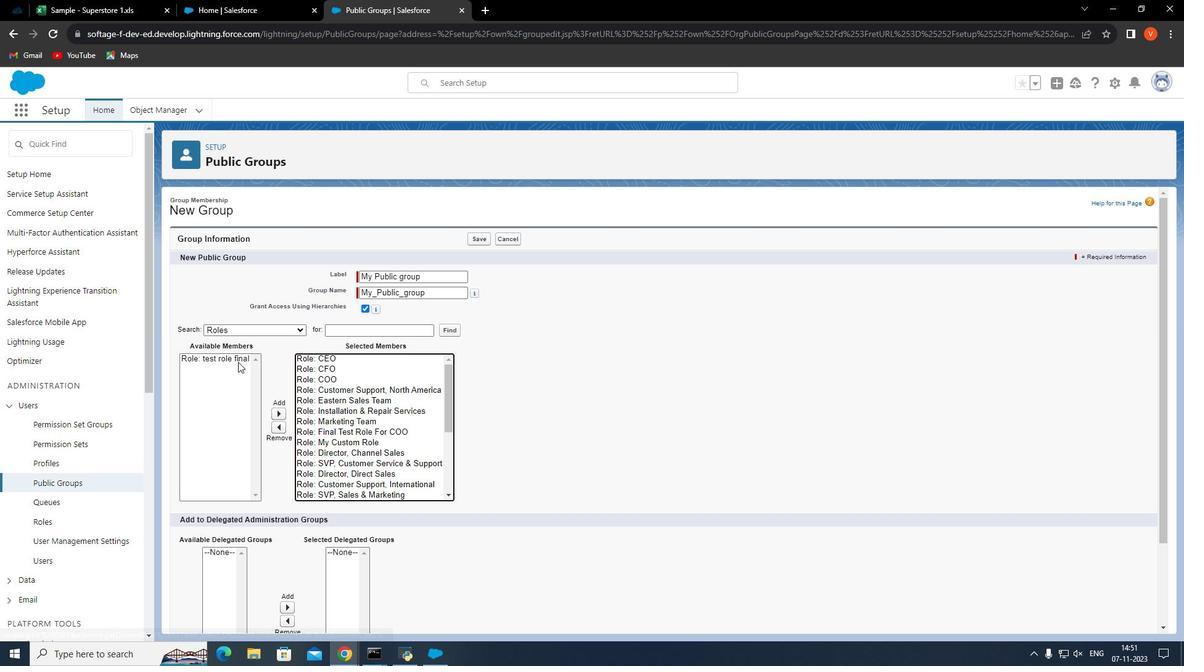 
Action: Mouse pressed left at (260, 366)
Screenshot: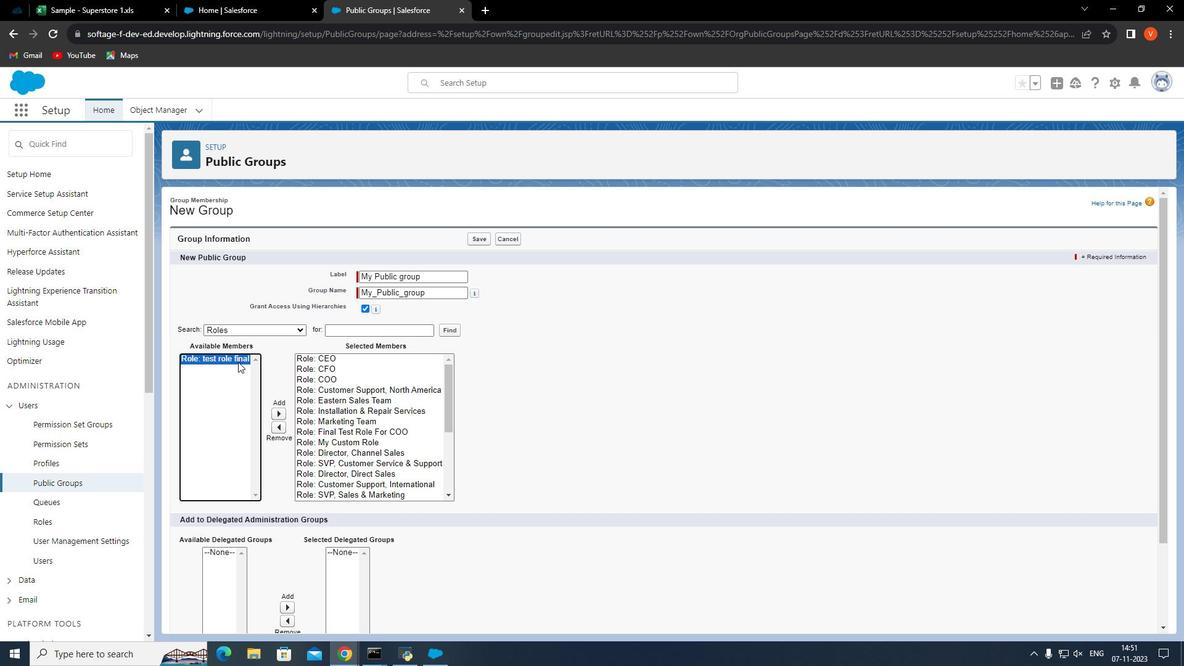 
Action: Mouse moved to (304, 412)
Screenshot: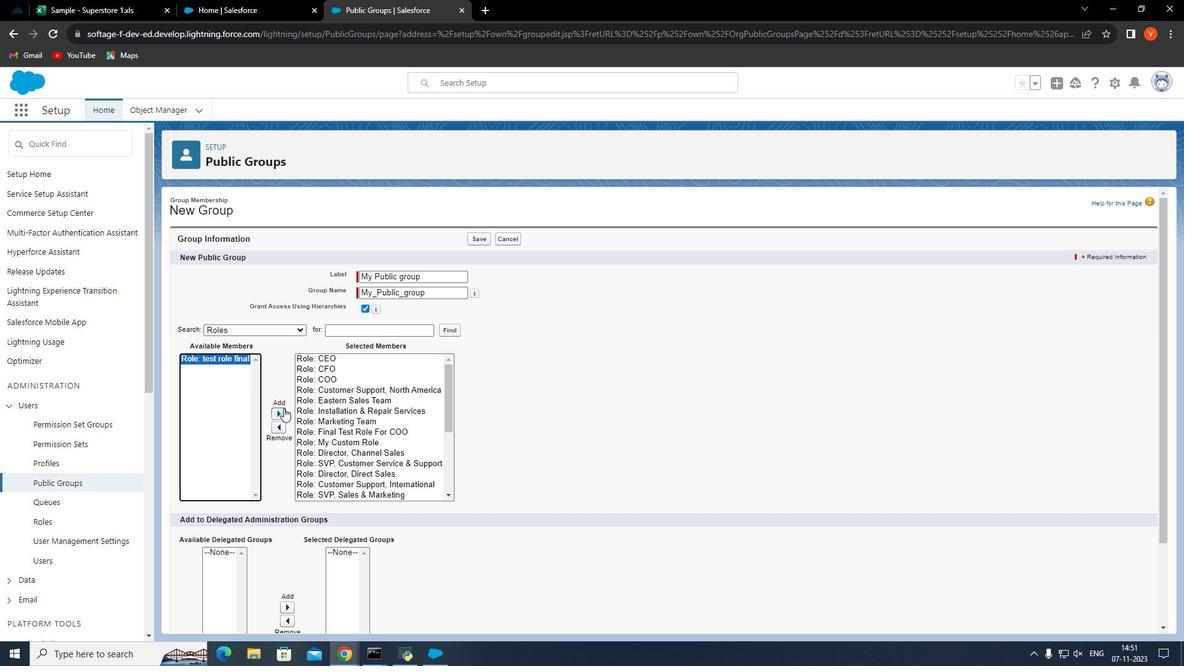 
Action: Mouse pressed left at (304, 412)
Screenshot: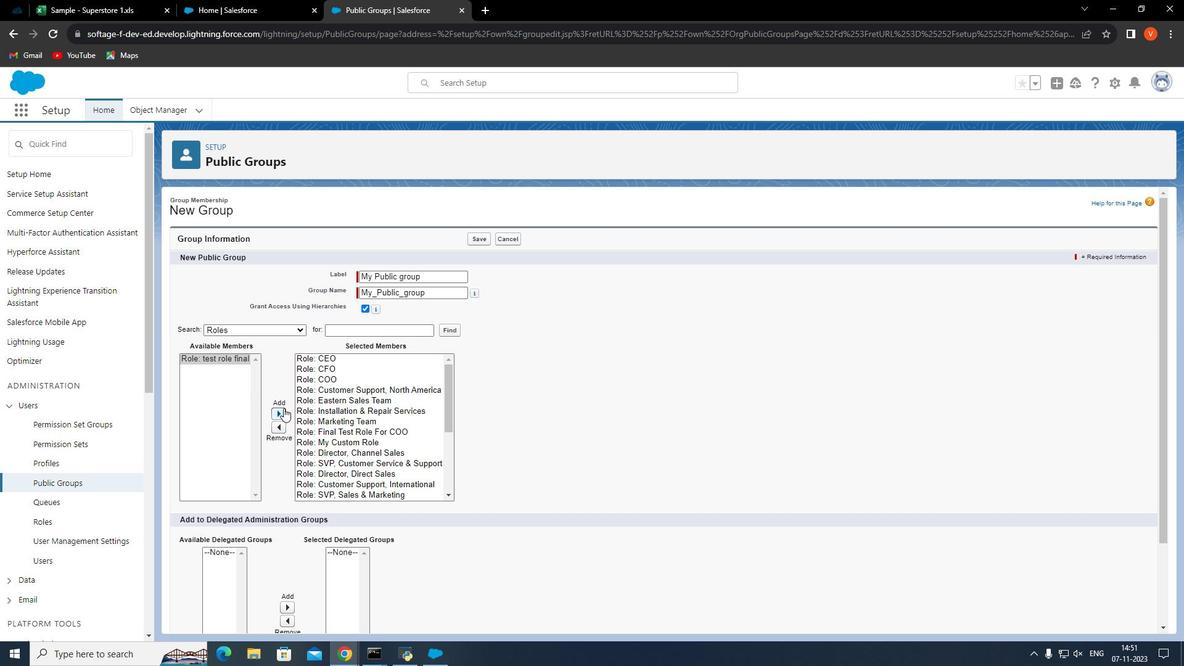 
Action: Mouse moved to (280, 333)
Screenshot: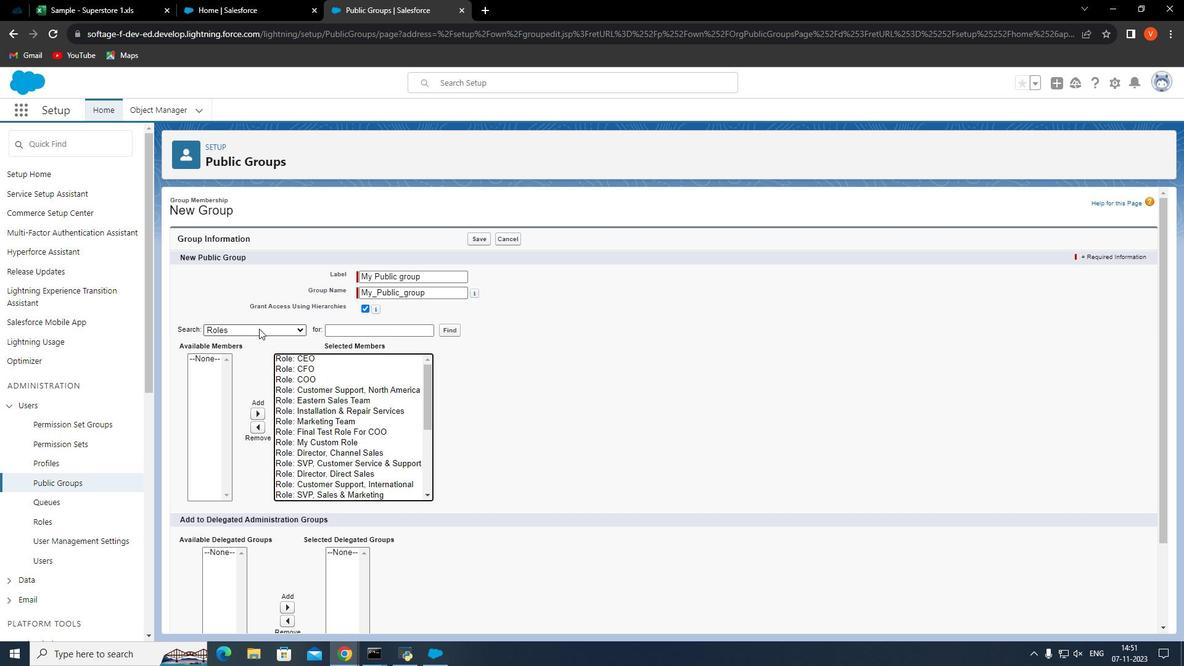 
Action: Mouse pressed left at (280, 333)
Screenshot: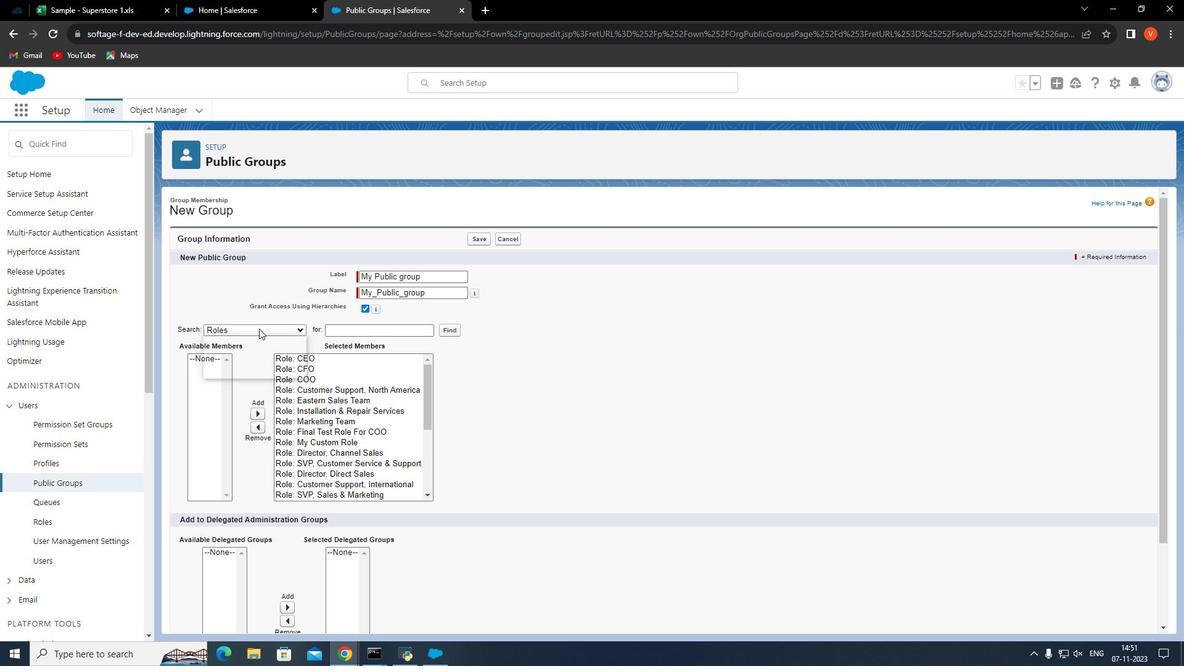 
Action: Mouse moved to (277, 367)
Screenshot: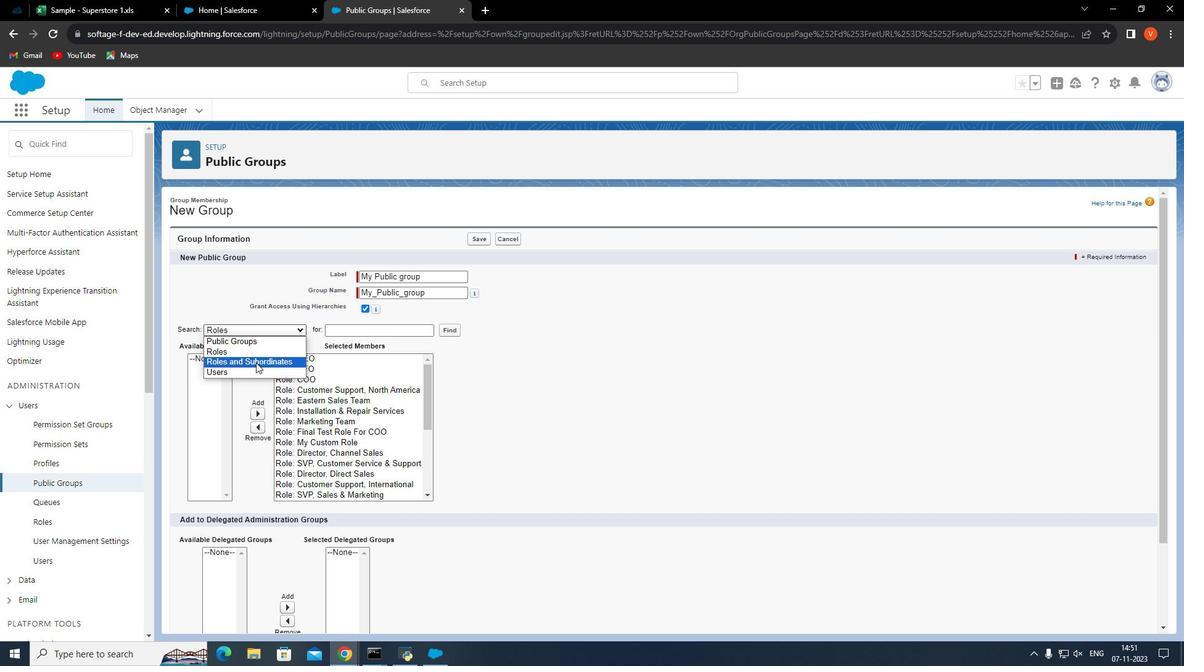 
Action: Mouse pressed left at (277, 367)
Screenshot: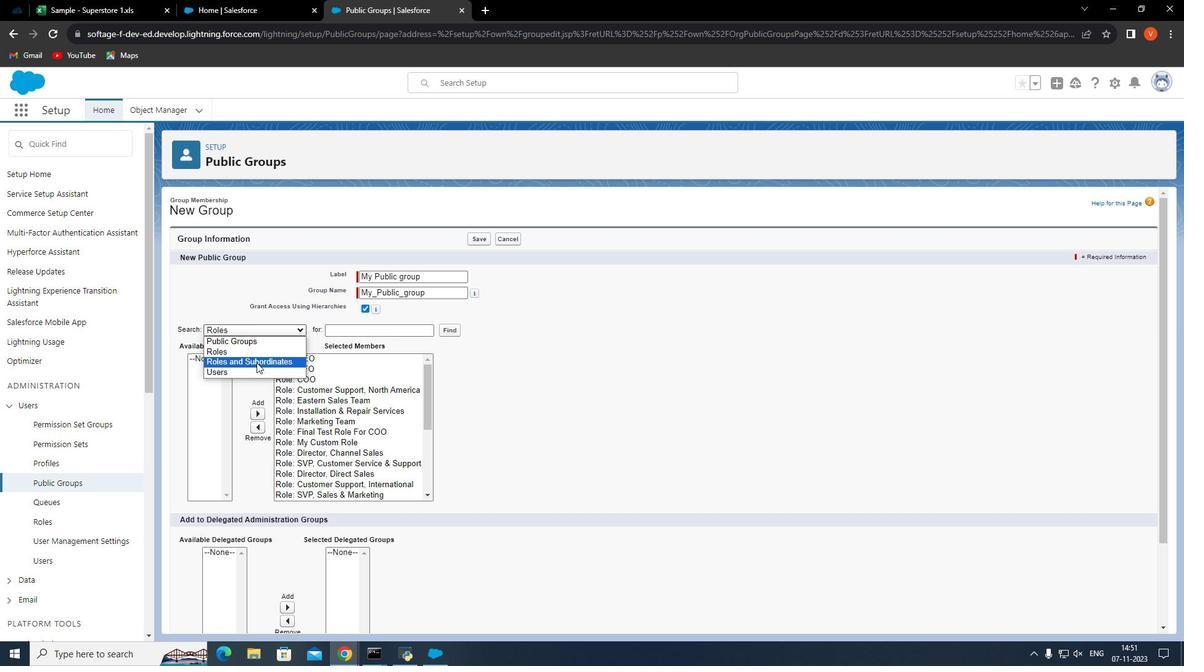 
Action: Mouse moved to (280, 366)
Screenshot: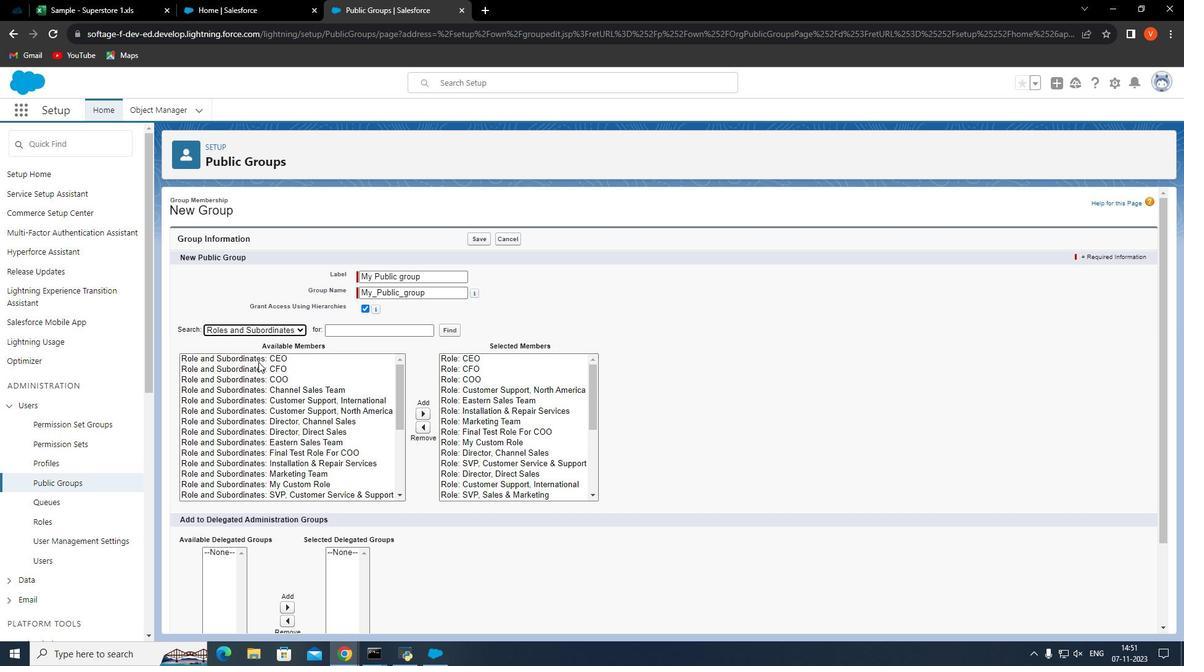 
Action: Mouse pressed left at (280, 366)
Screenshot: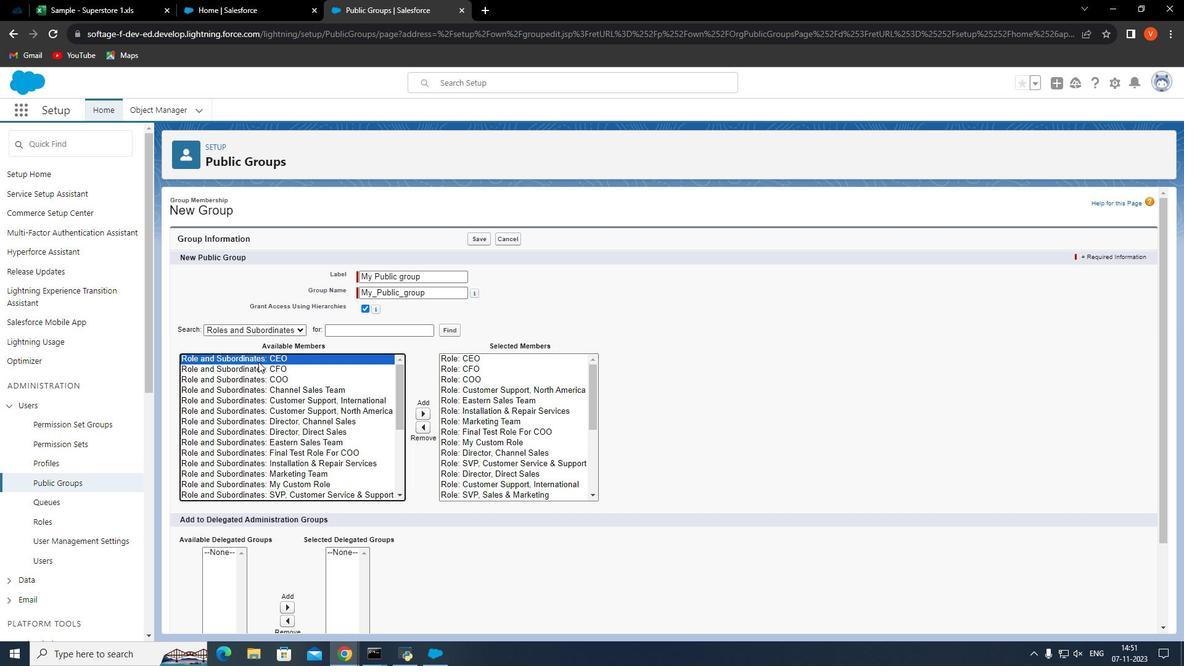 
Action: Mouse moved to (436, 416)
Screenshot: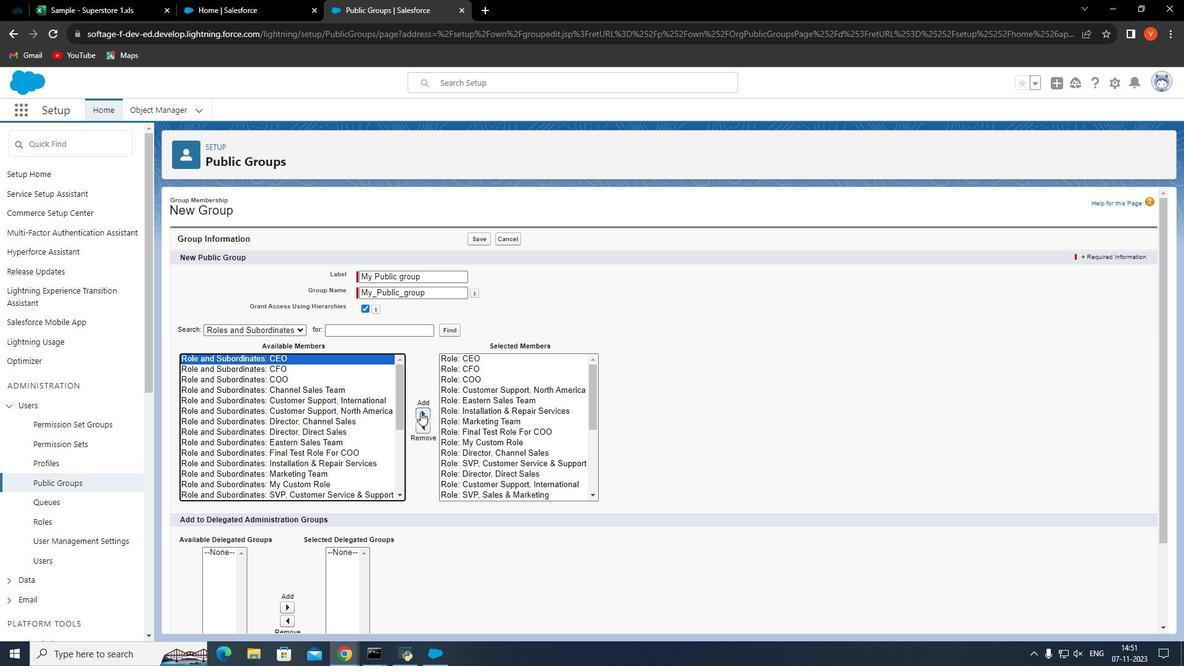 
Action: Mouse pressed left at (436, 416)
Screenshot: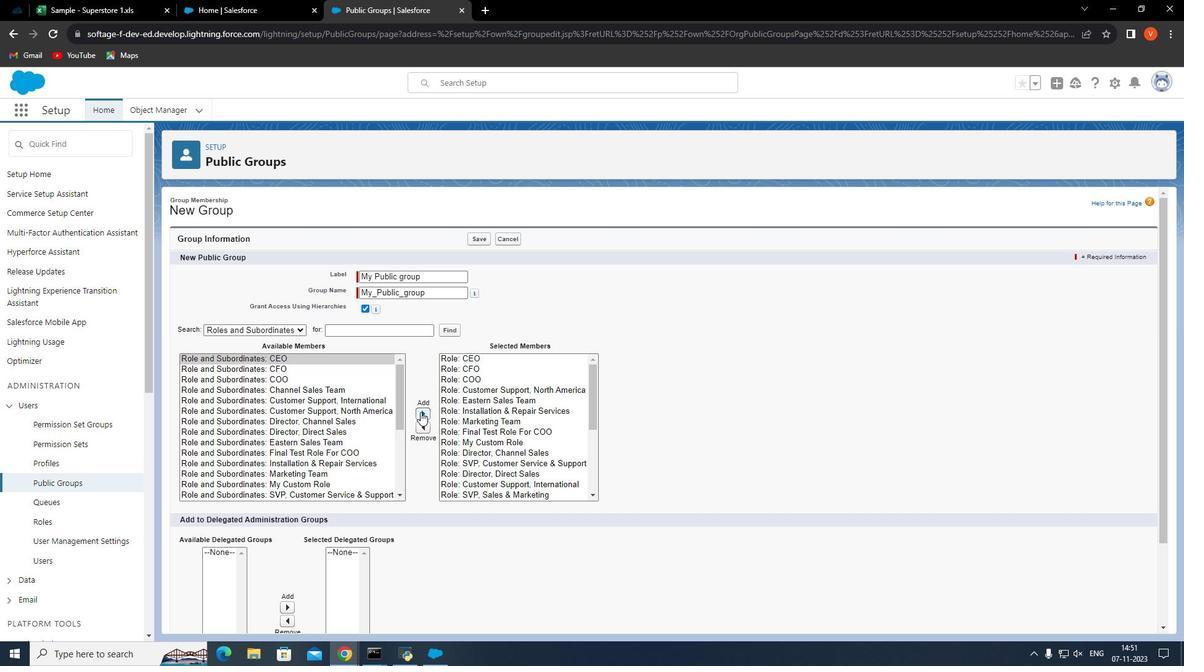 
Action: Mouse moved to (297, 363)
Screenshot: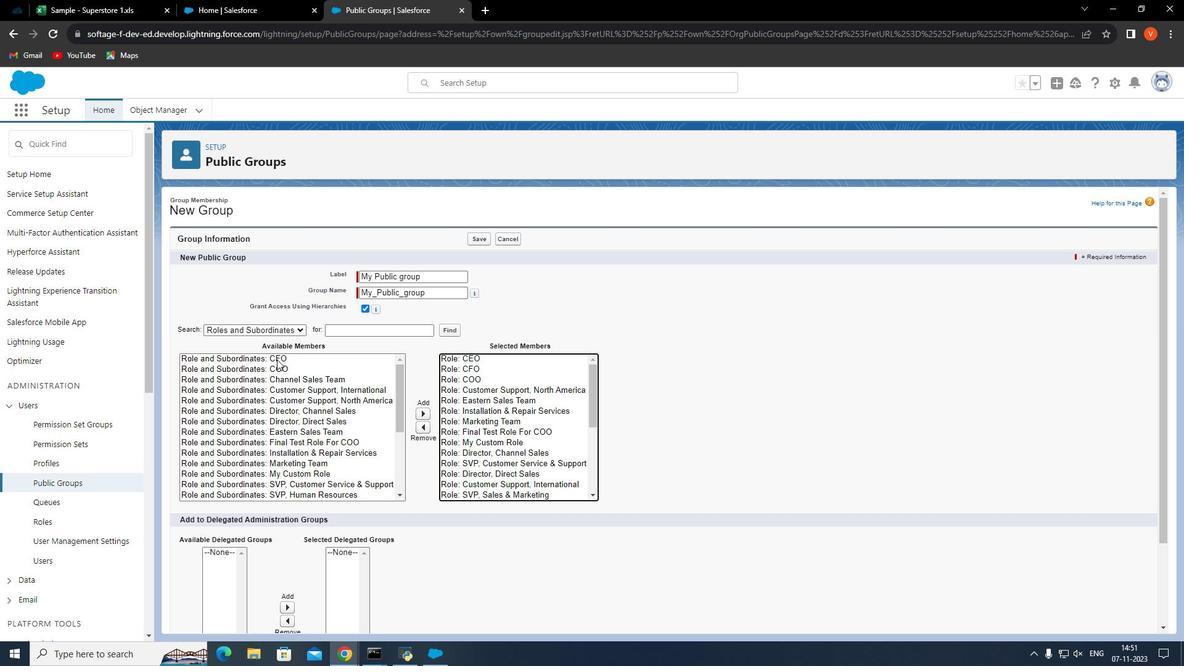 
Action: Mouse pressed left at (297, 363)
Screenshot: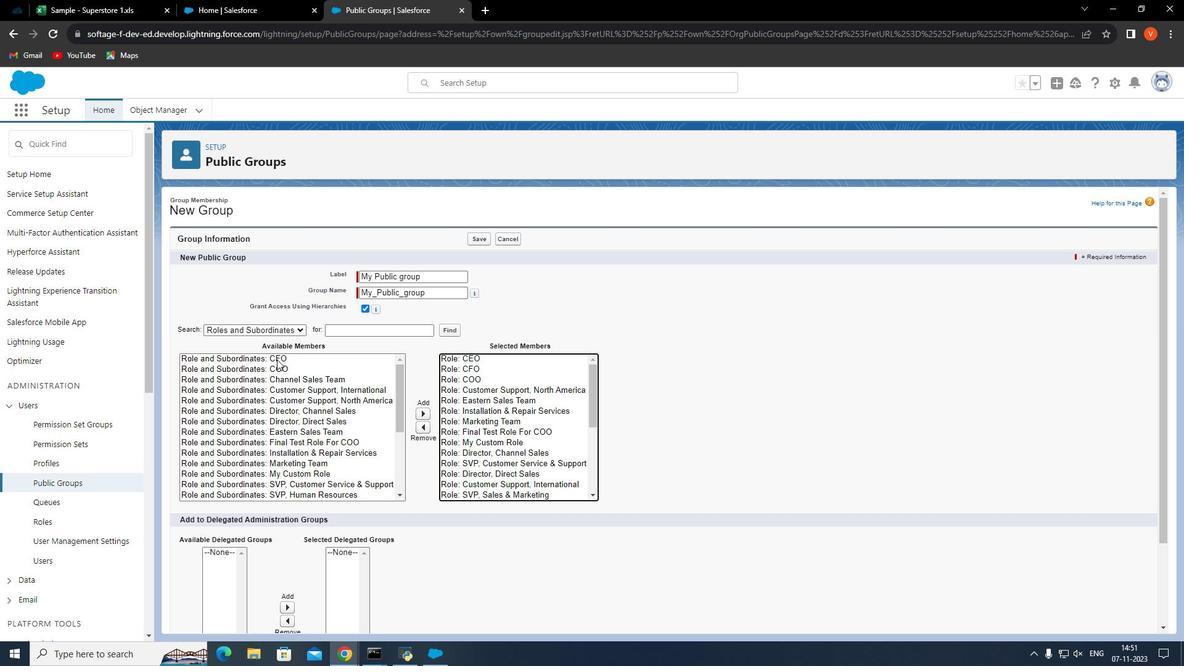 
Action: Mouse moved to (436, 415)
Screenshot: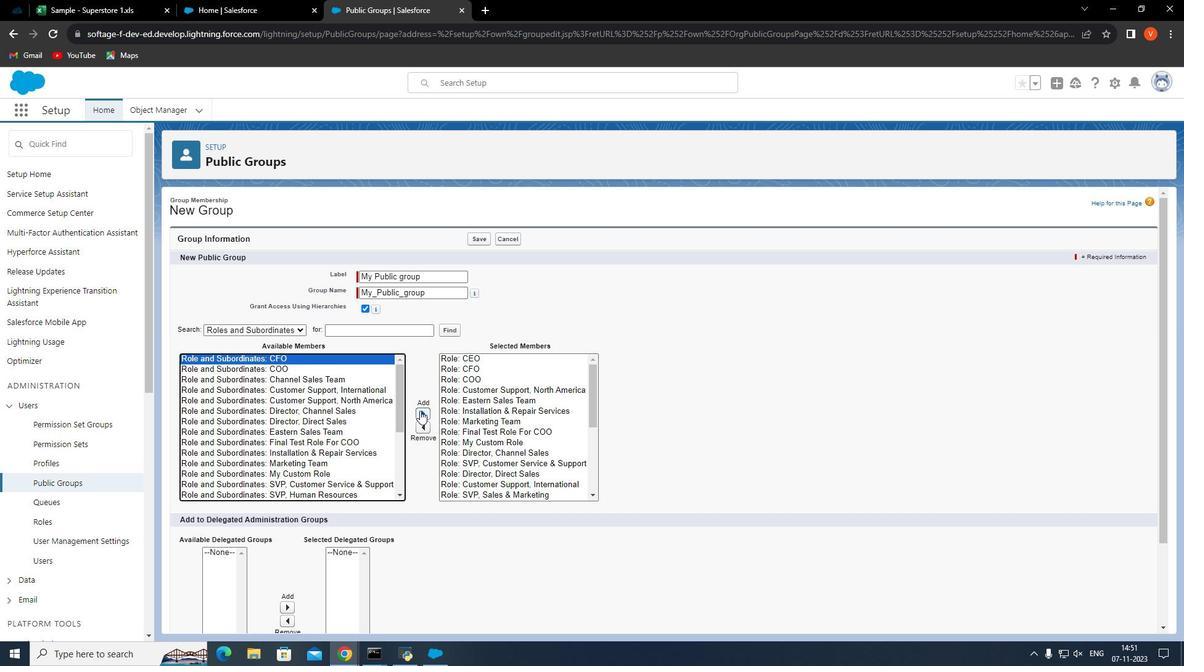 
Action: Mouse pressed left at (436, 415)
Screenshot: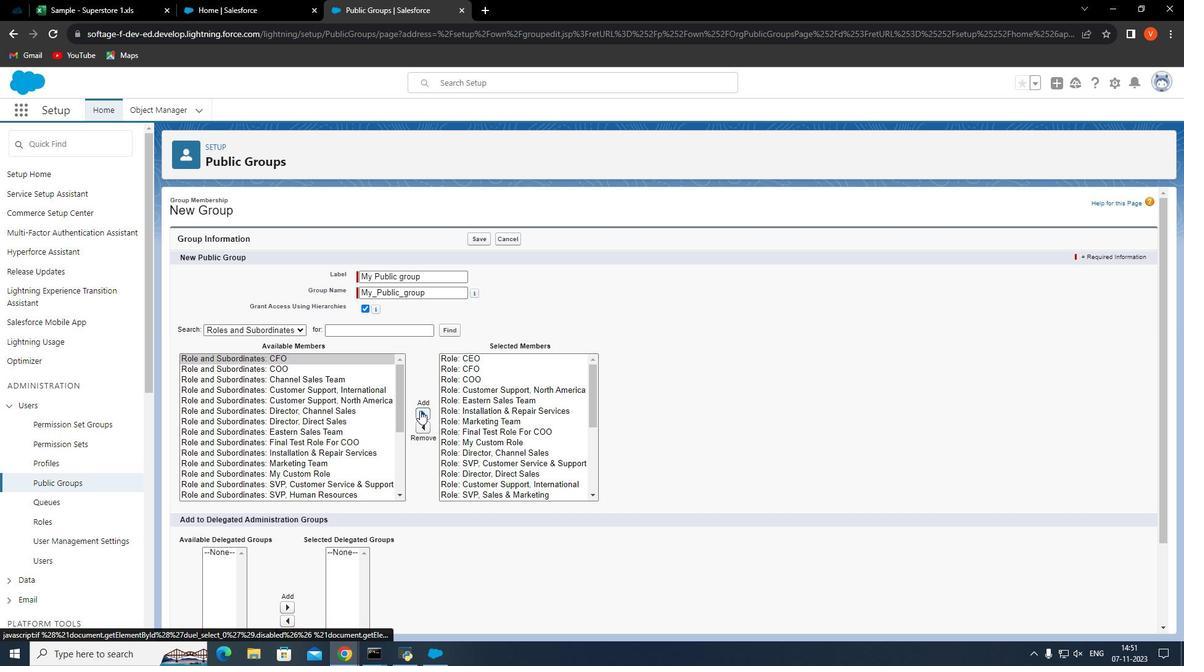 
Action: Mouse moved to (301, 365)
Screenshot: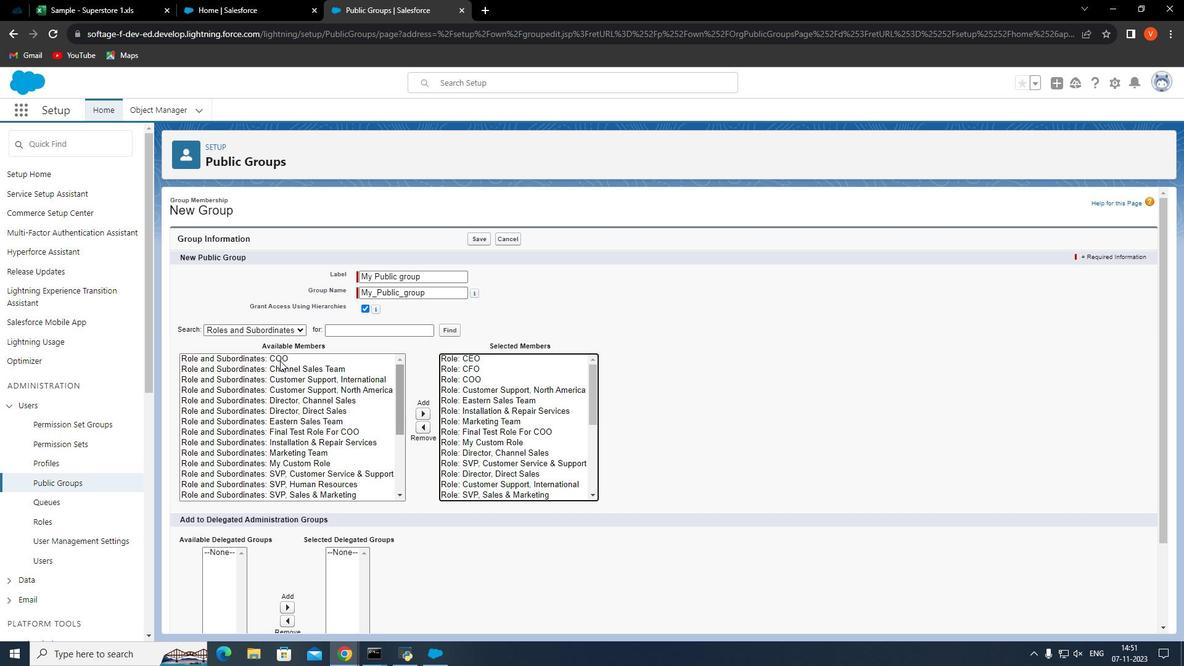 
Action: Mouse pressed left at (301, 365)
Screenshot: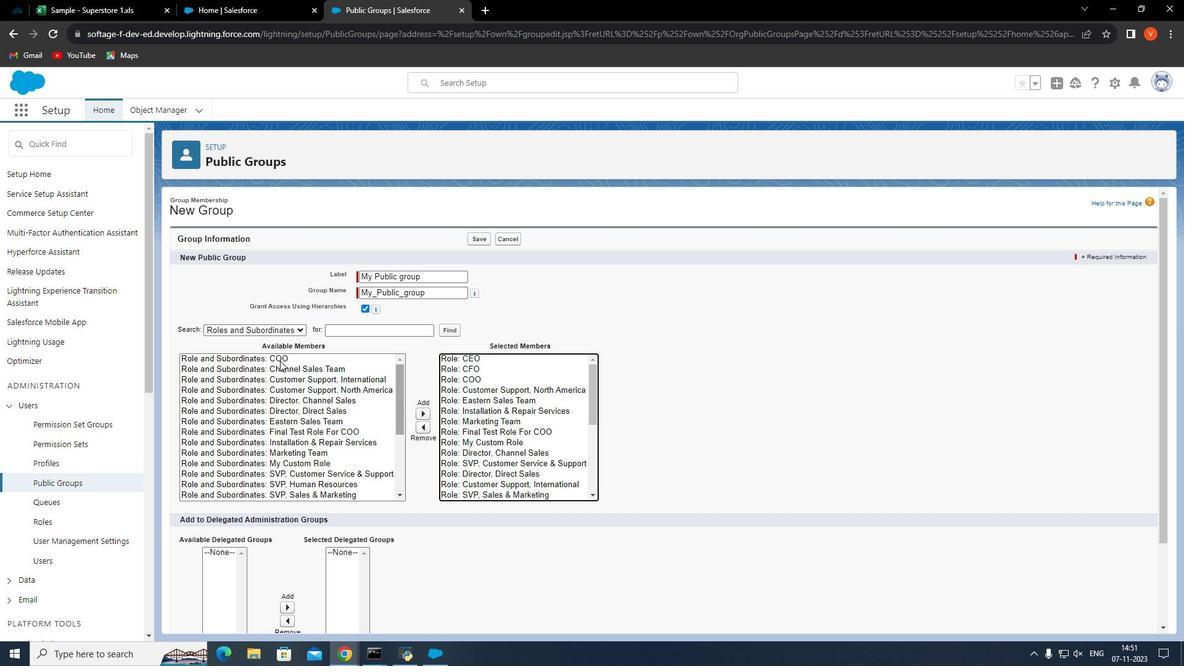 
Action: Mouse moved to (441, 417)
Screenshot: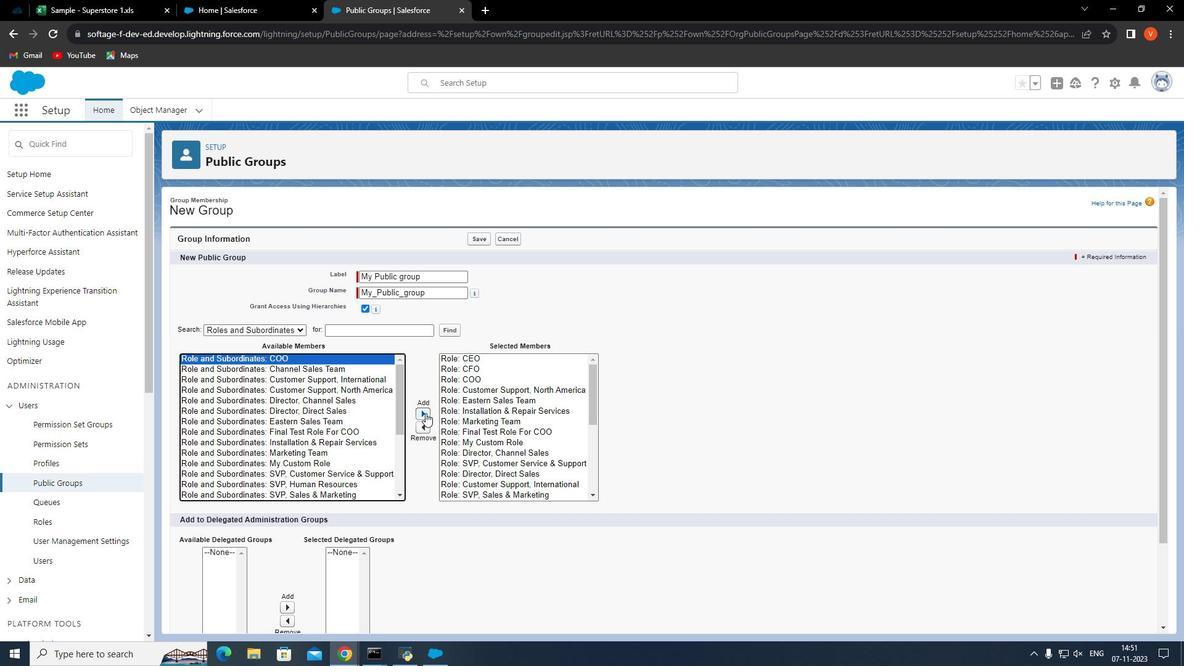 
Action: Mouse pressed left at (441, 417)
Screenshot: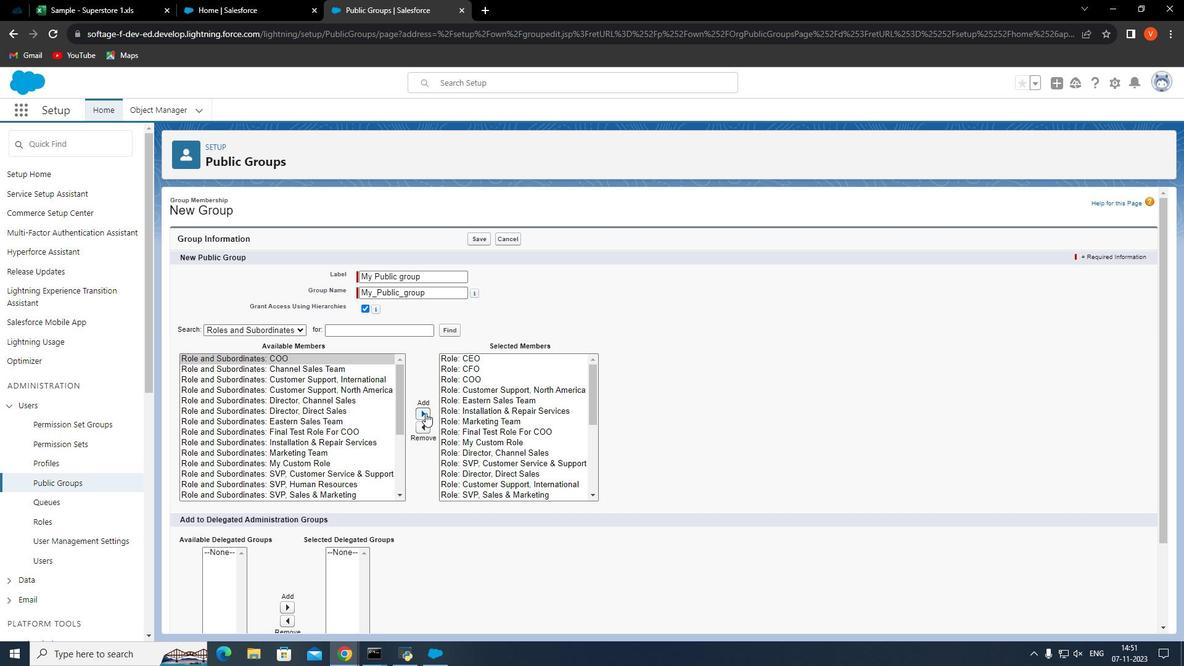 
Action: Mouse moved to (343, 392)
Screenshot: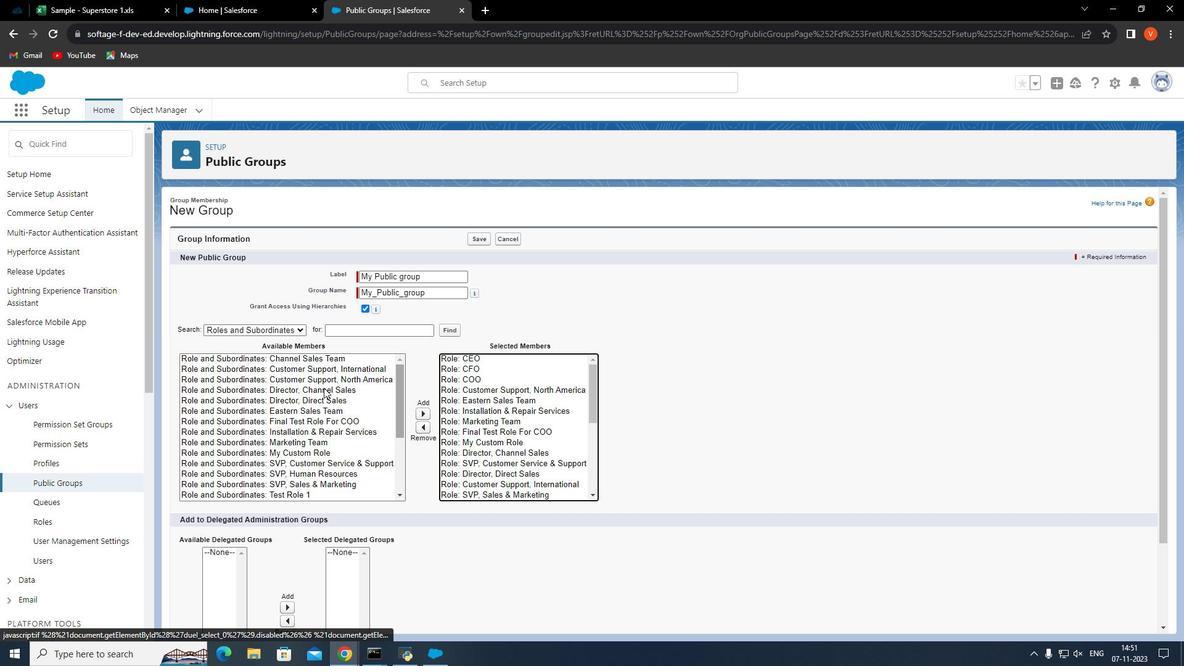 
Action: Mouse pressed left at (343, 392)
Screenshot: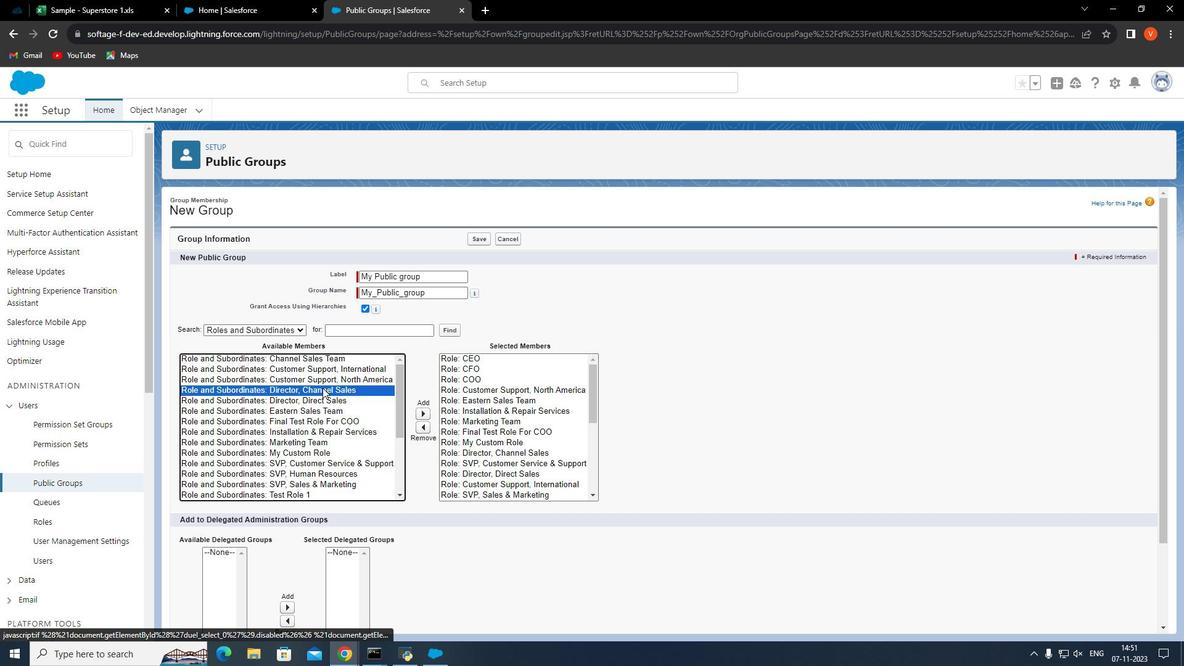 
Action: Mouse moved to (442, 420)
Screenshot: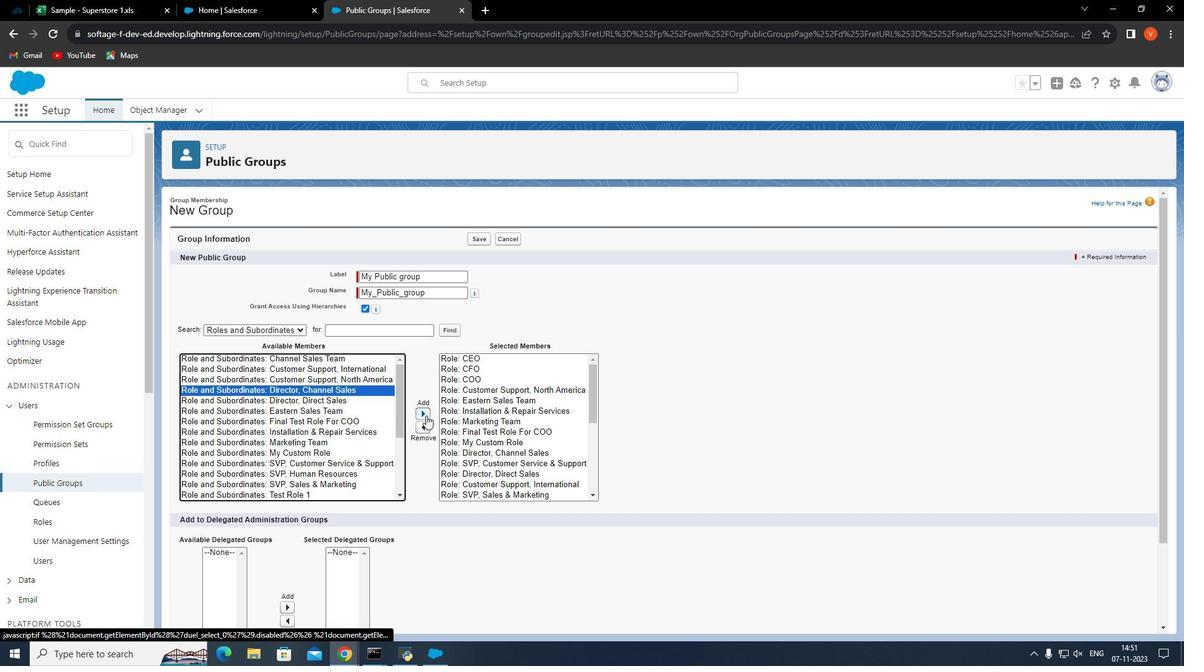 
Action: Mouse pressed left at (442, 420)
Screenshot: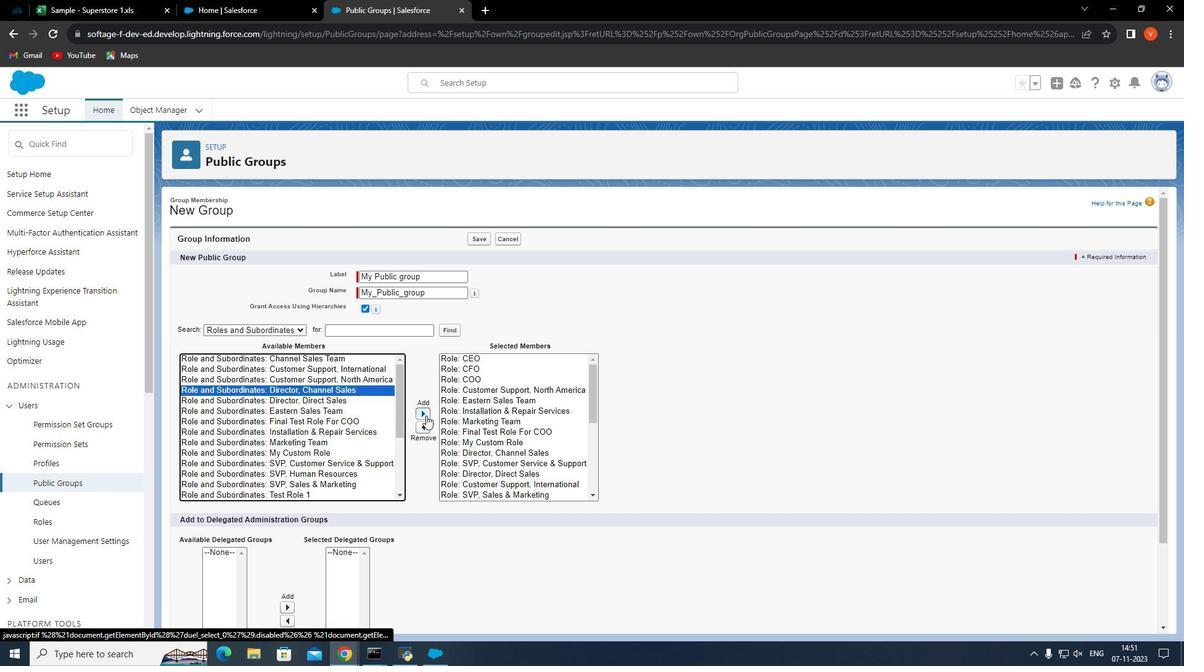 
Action: Mouse moved to (380, 411)
Screenshot: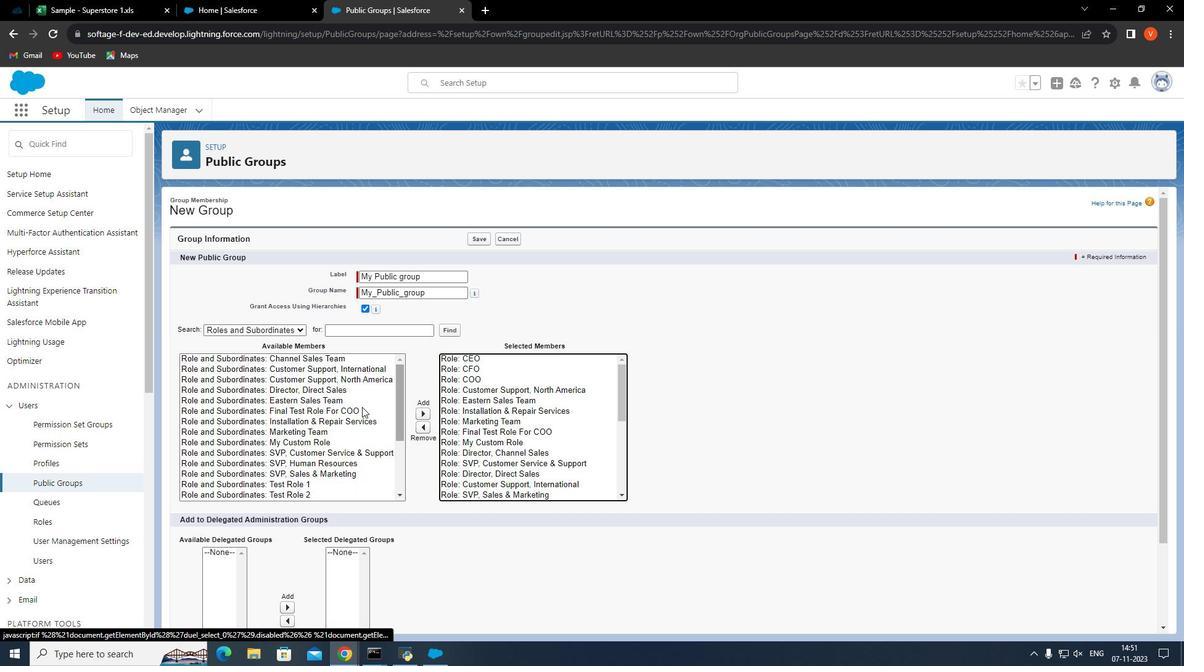 
Action: Mouse pressed left at (380, 411)
Screenshot: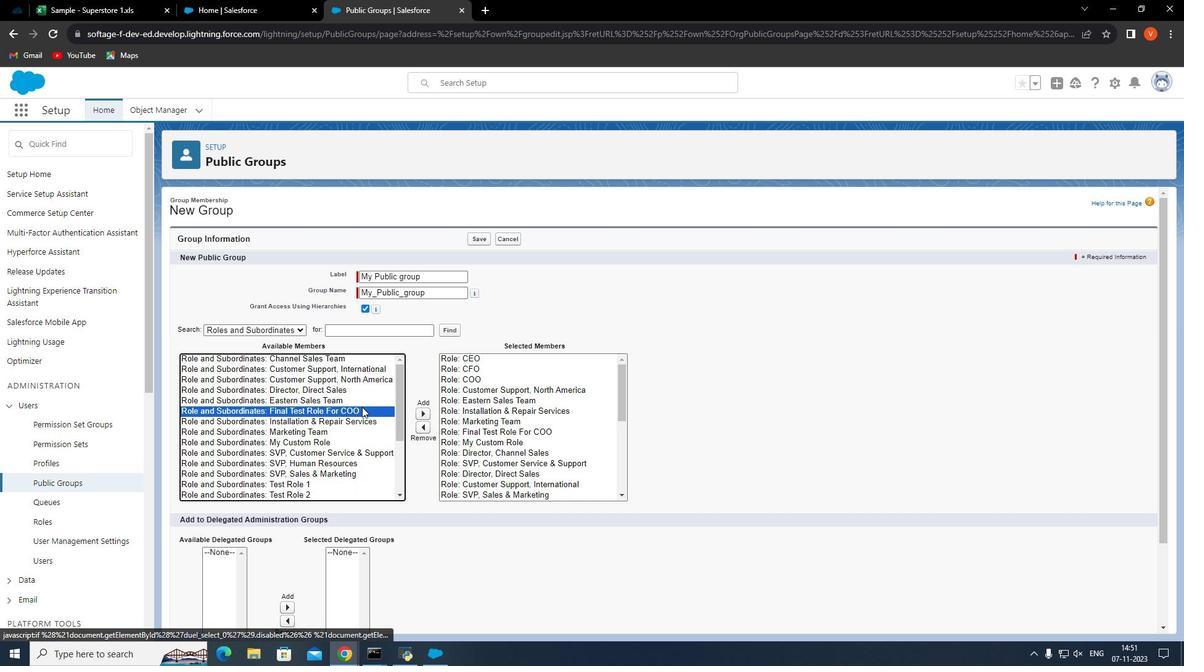 
Action: Mouse moved to (438, 415)
Screenshot: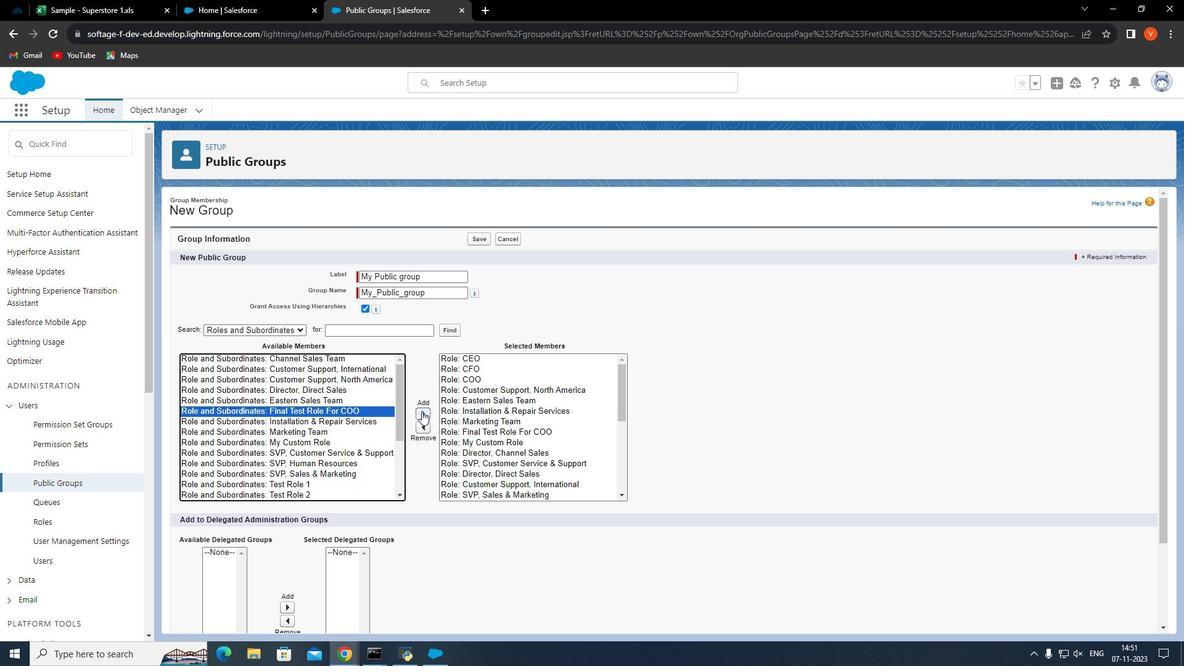 
Action: Mouse pressed left at (438, 415)
Screenshot: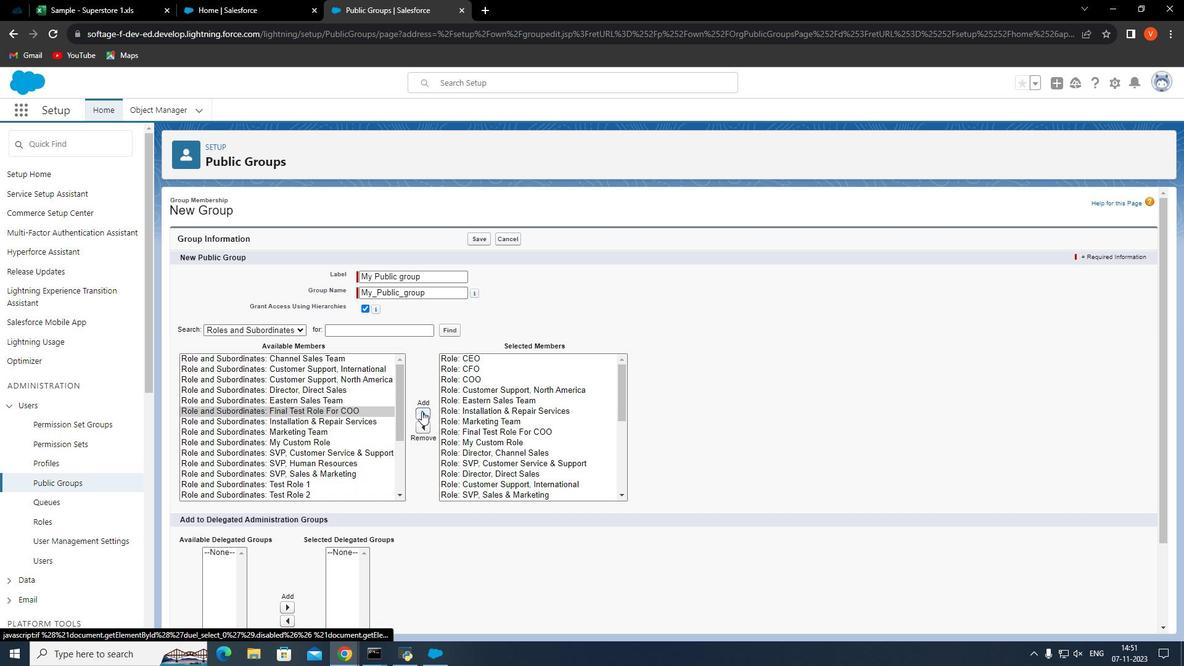 
Action: Mouse moved to (378, 415)
Screenshot: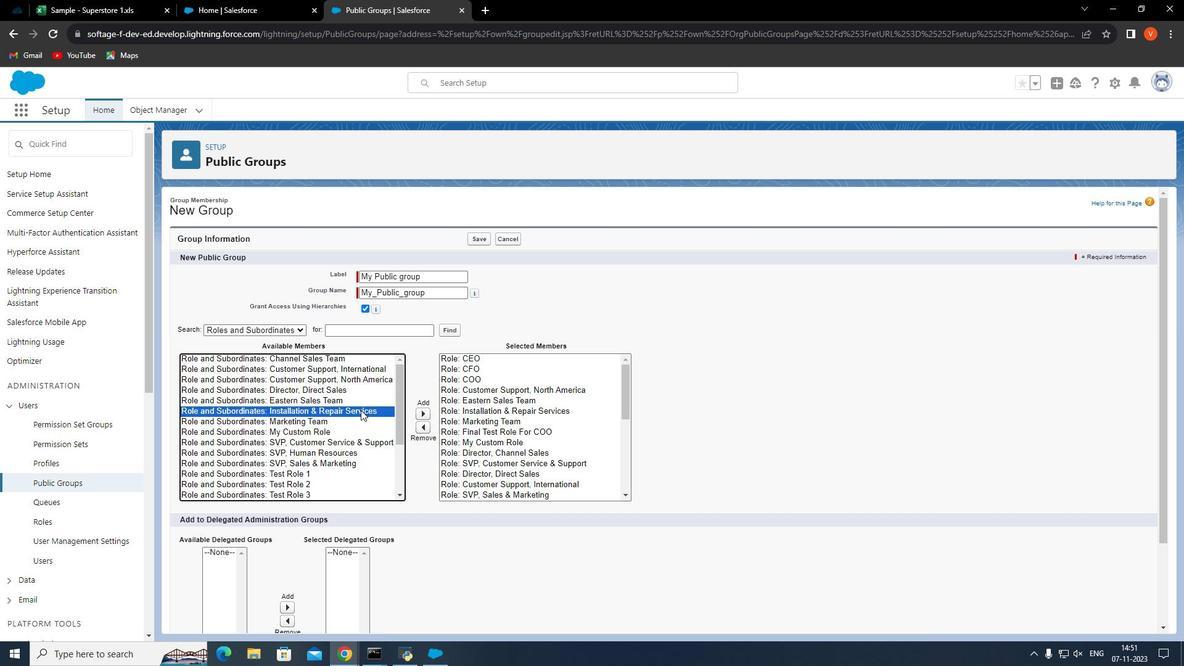 
Action: Mouse pressed left at (378, 415)
Screenshot: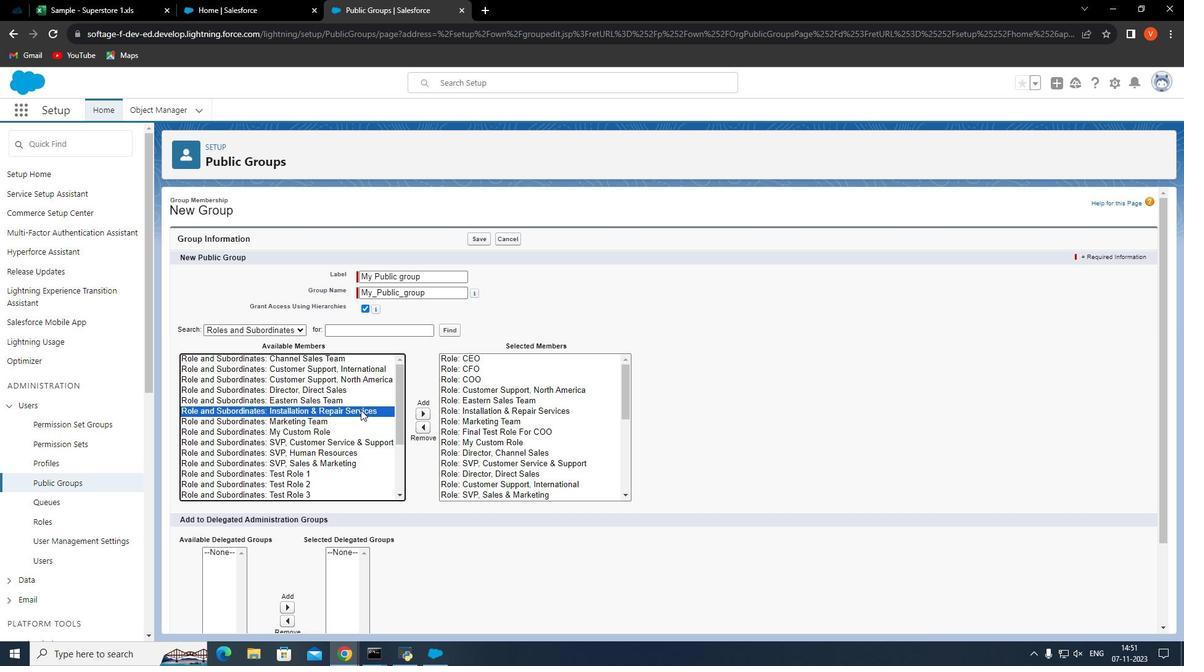 
Action: Mouse moved to (437, 413)
Screenshot: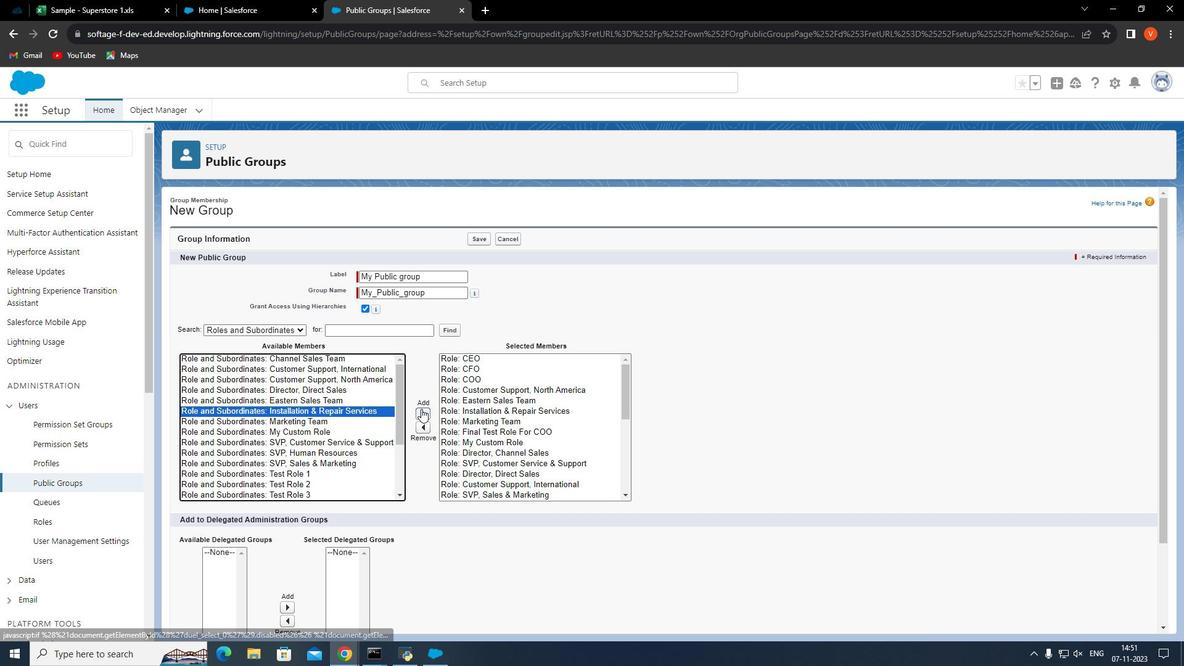 
Action: Mouse pressed left at (437, 413)
Screenshot: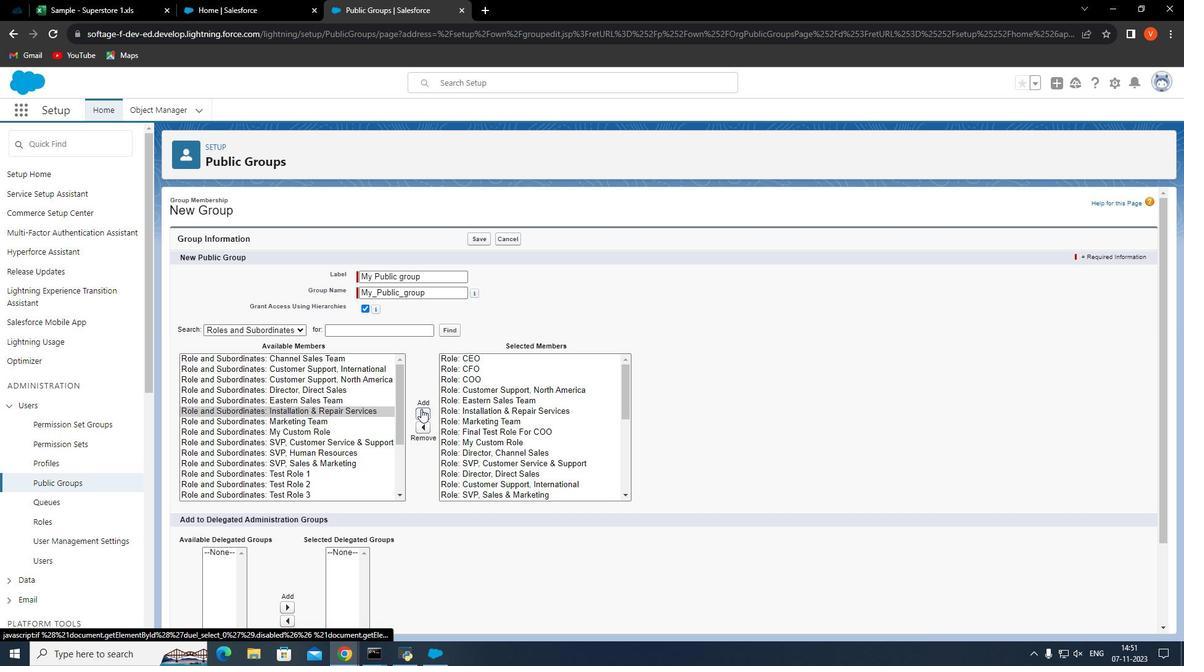 
Action: Mouse moved to (343, 404)
Screenshot: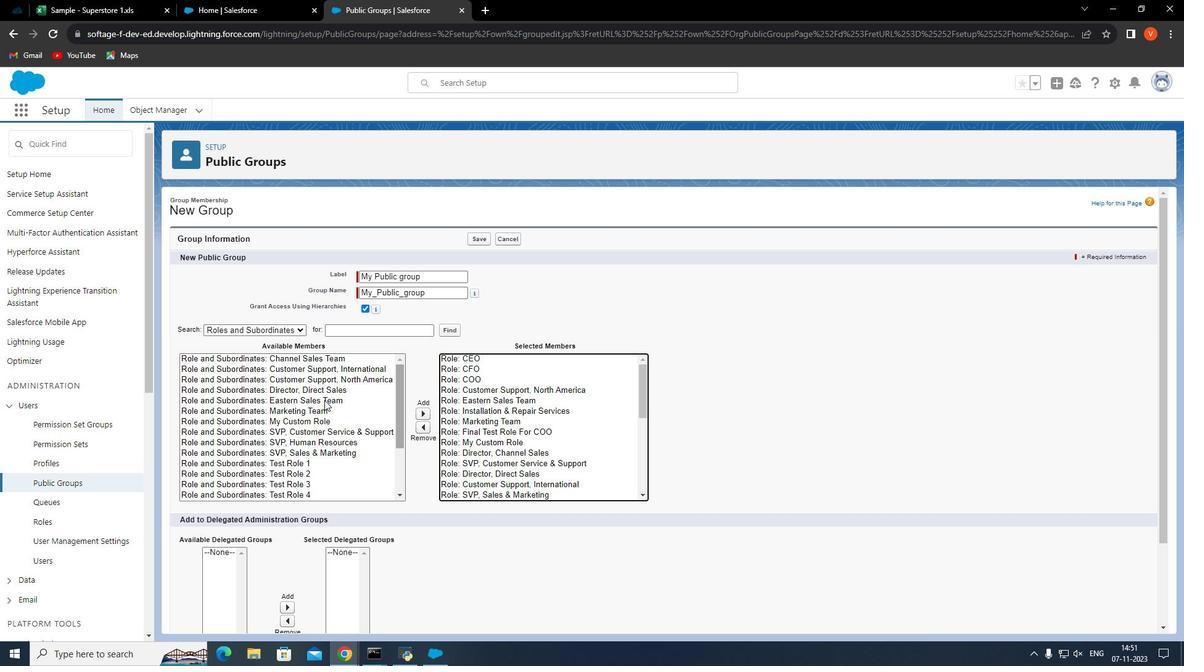 
Action: Mouse pressed left at (343, 404)
Screenshot: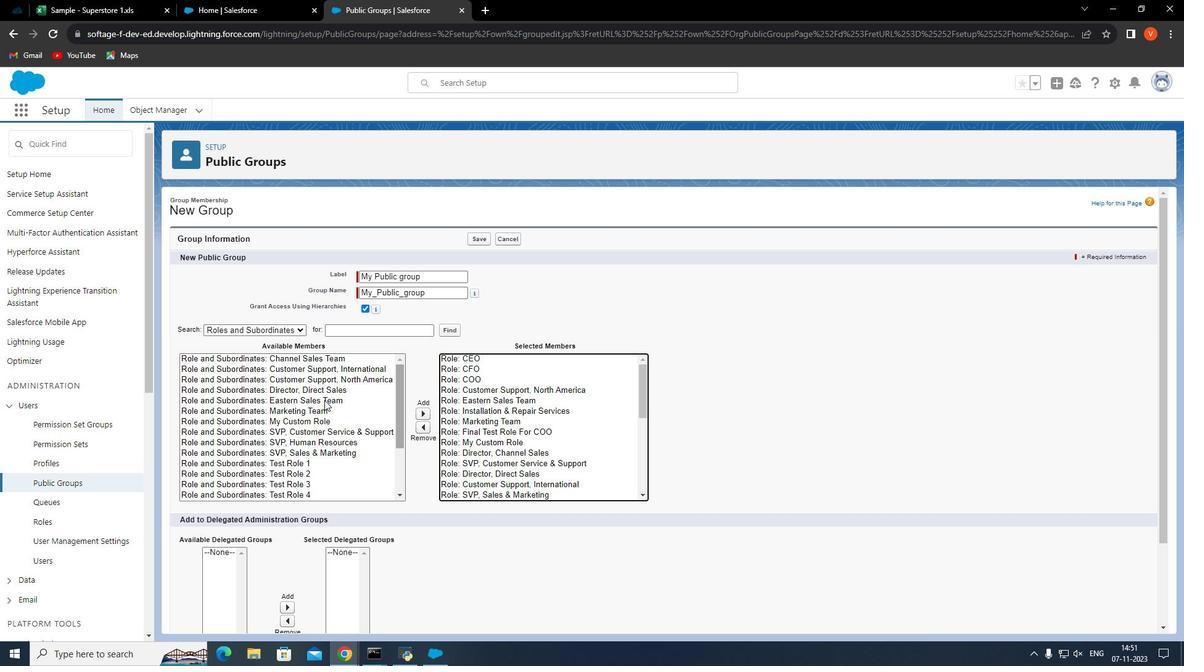 
Action: Mouse moved to (439, 413)
Screenshot: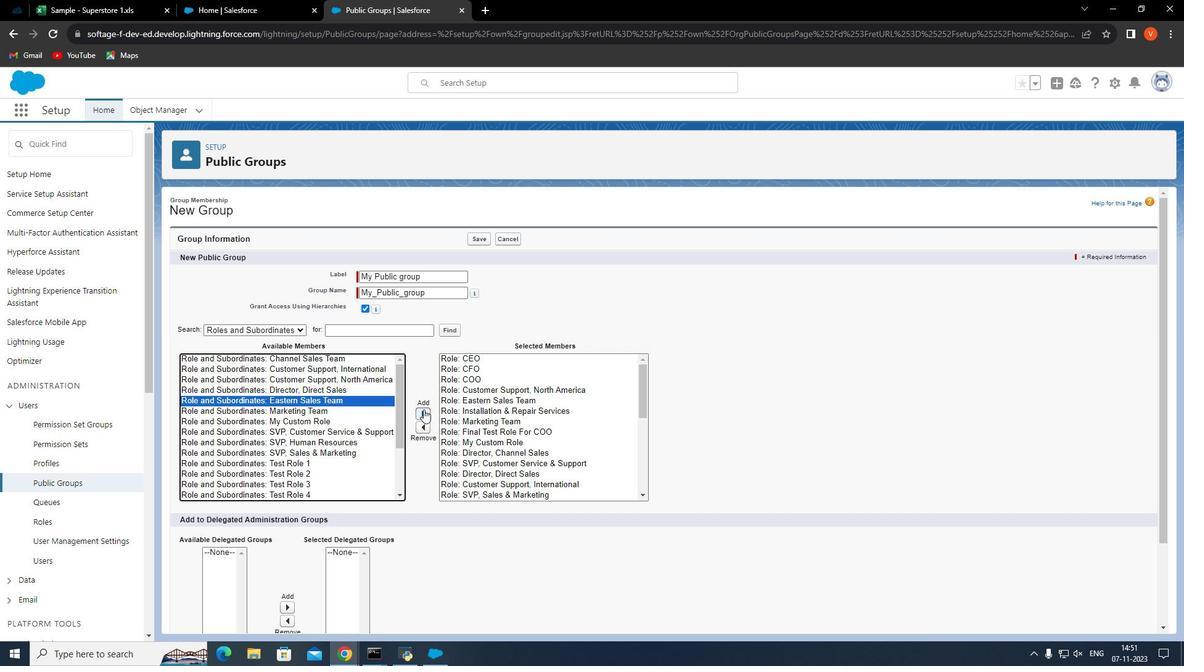 
Action: Mouse pressed left at (439, 413)
Screenshot: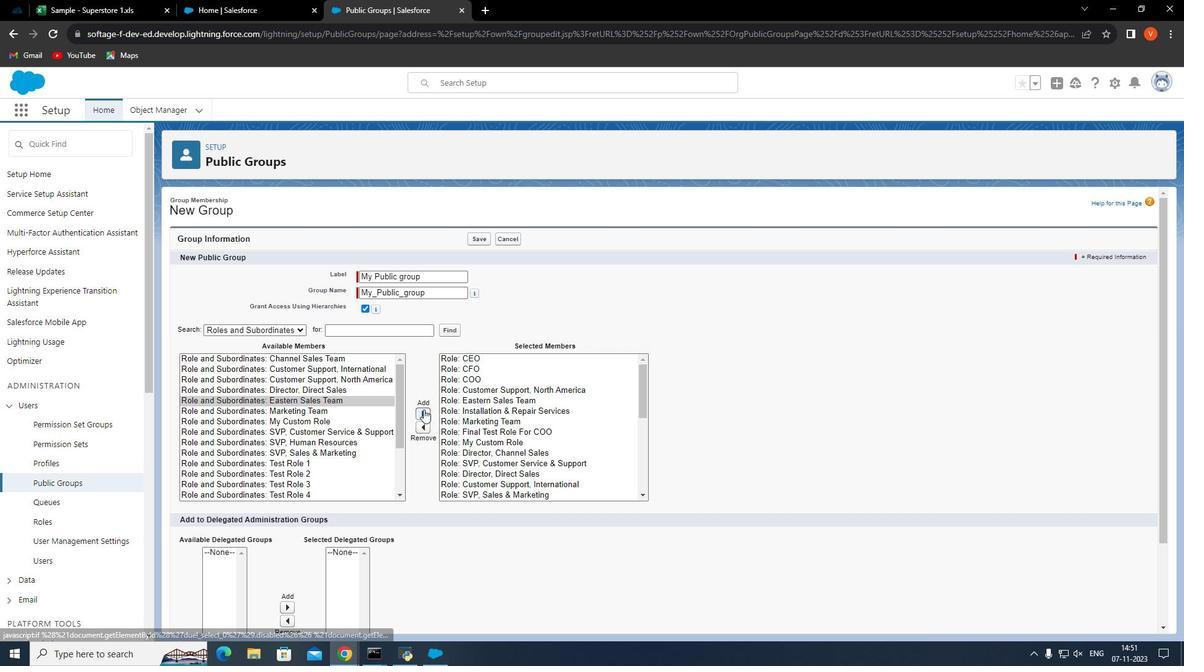 
Action: Mouse moved to (342, 402)
Screenshot: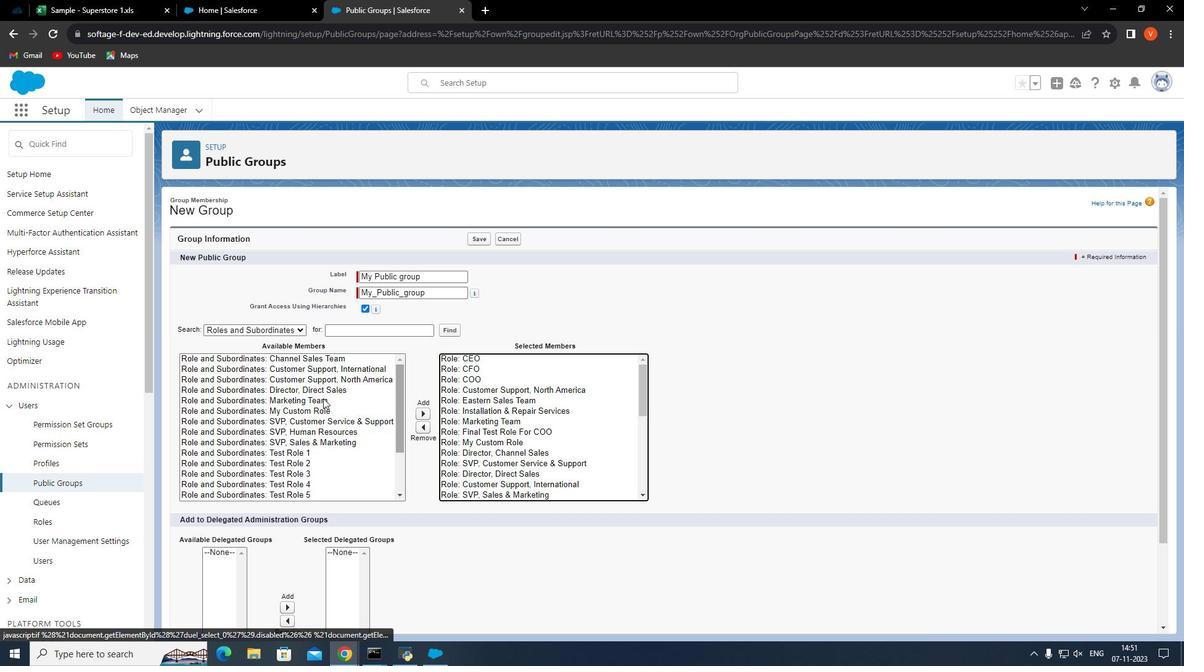 
Action: Mouse pressed left at (342, 402)
Screenshot: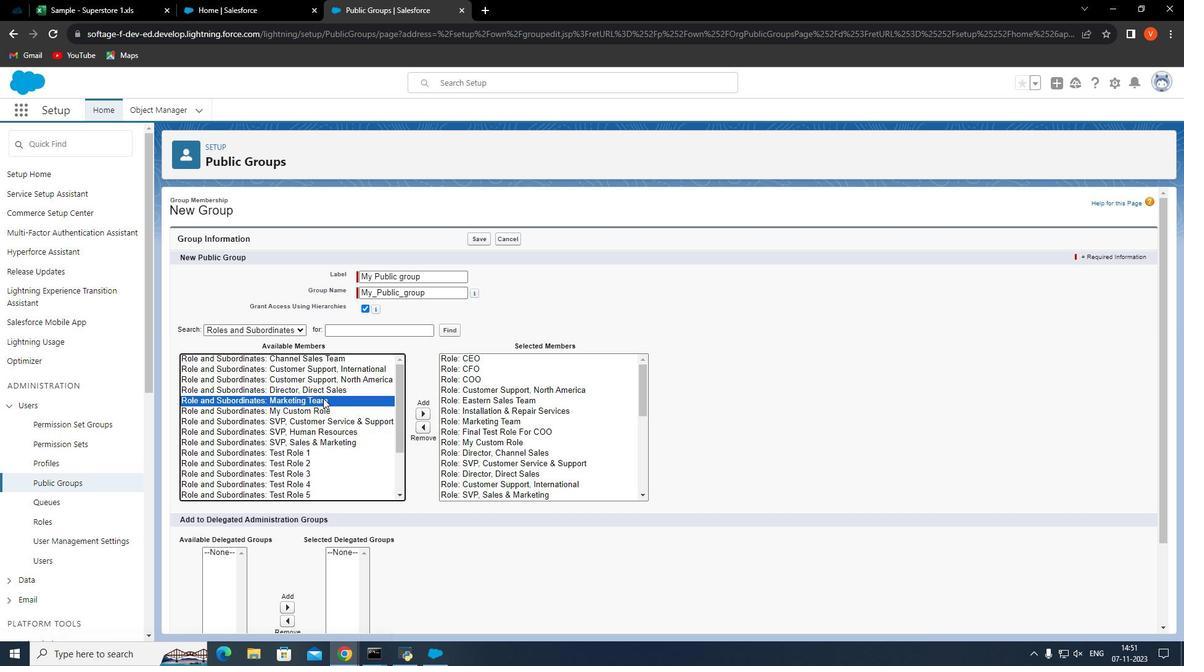 
Action: Mouse moved to (441, 420)
Screenshot: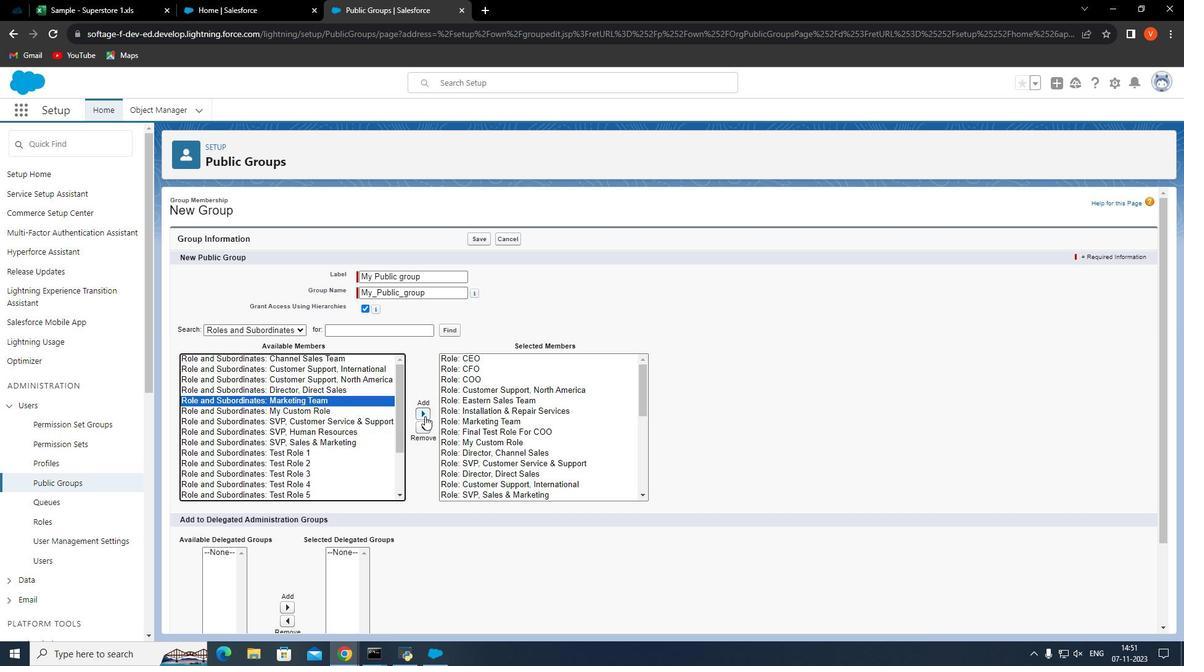 
Action: Mouse pressed left at (441, 420)
Screenshot: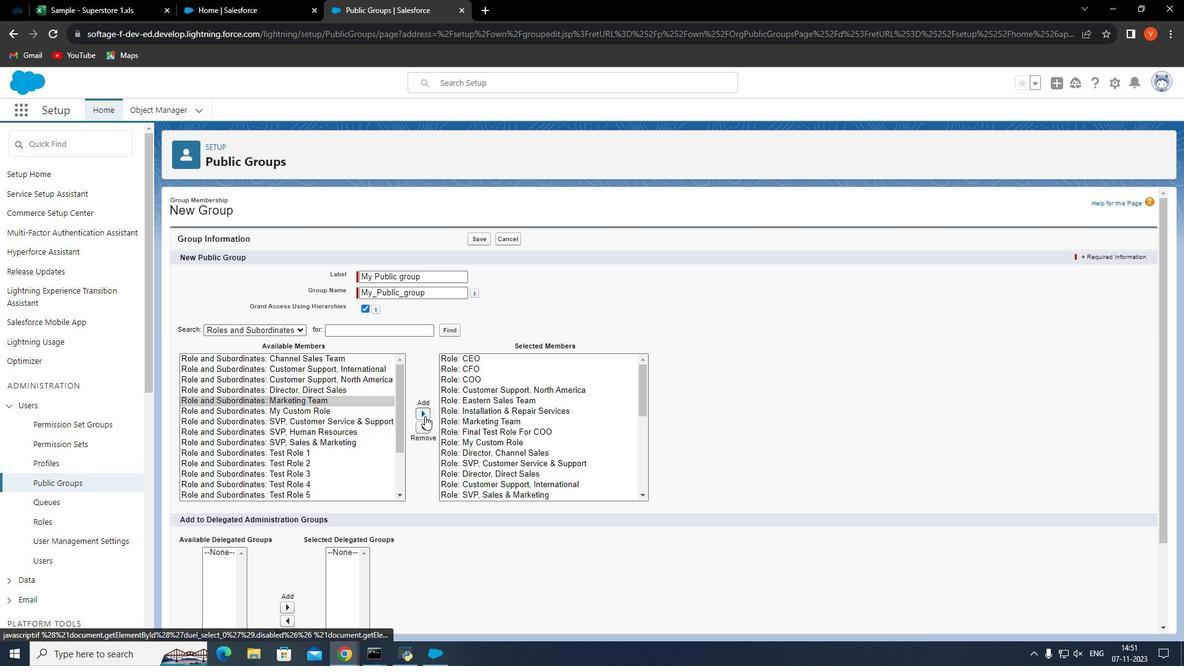 
Action: Mouse moved to (377, 408)
Screenshot: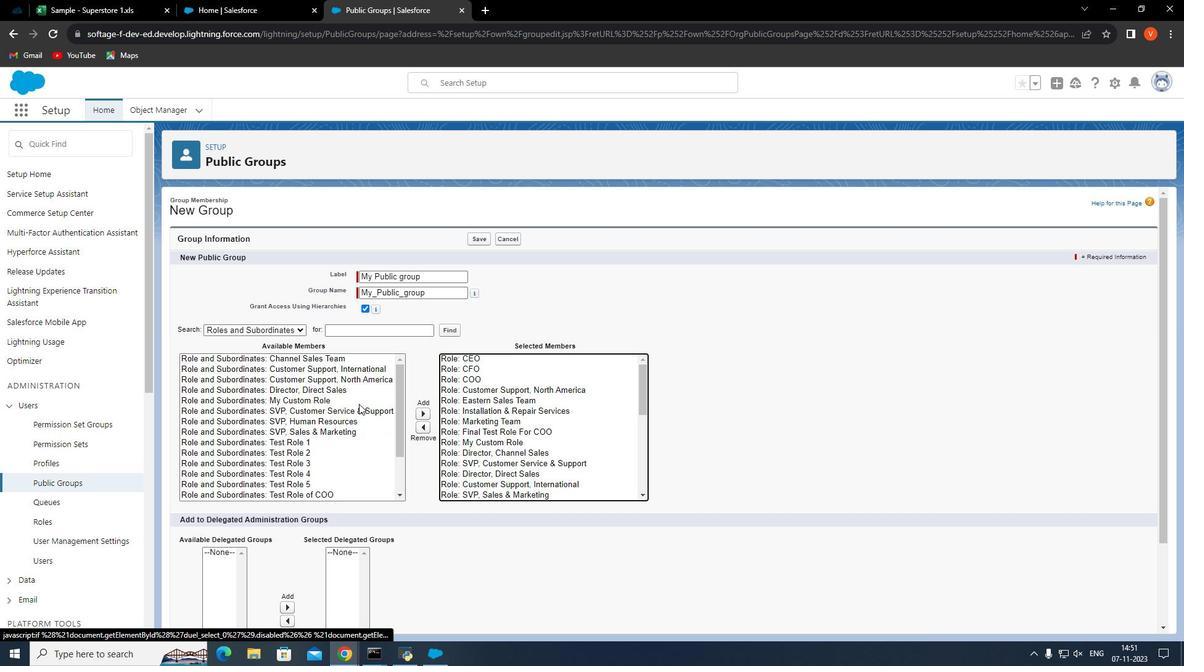 
Action: Mouse pressed left at (377, 408)
Screenshot: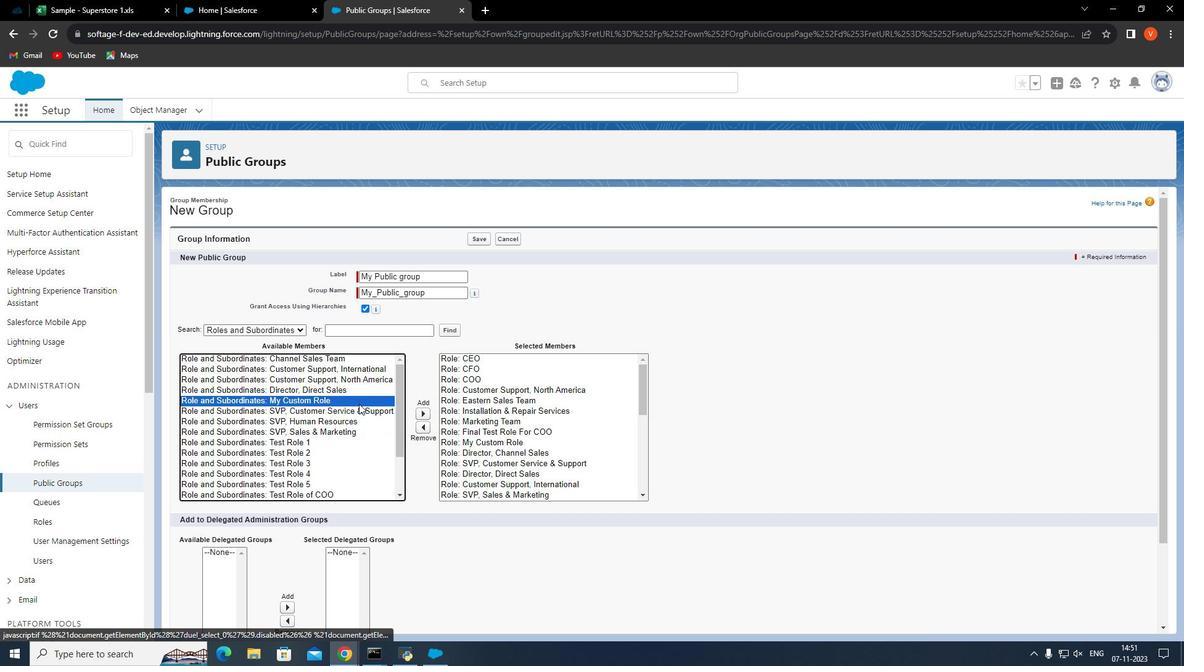 
Action: Mouse moved to (440, 416)
Screenshot: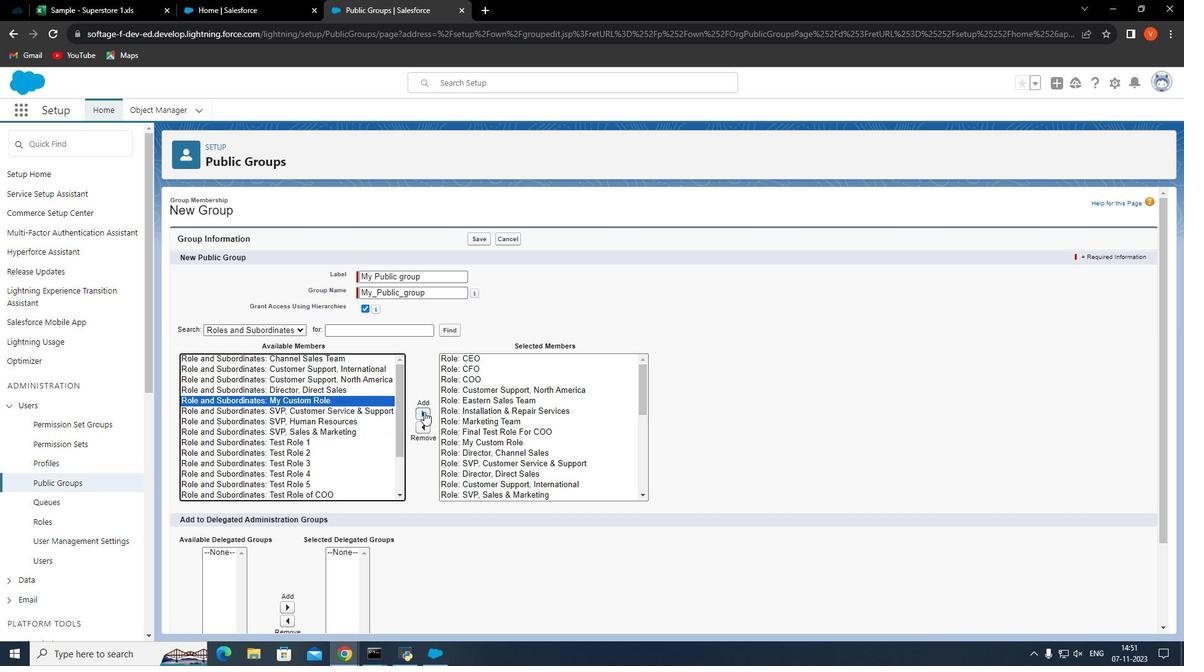 
Action: Mouse pressed left at (440, 416)
Screenshot: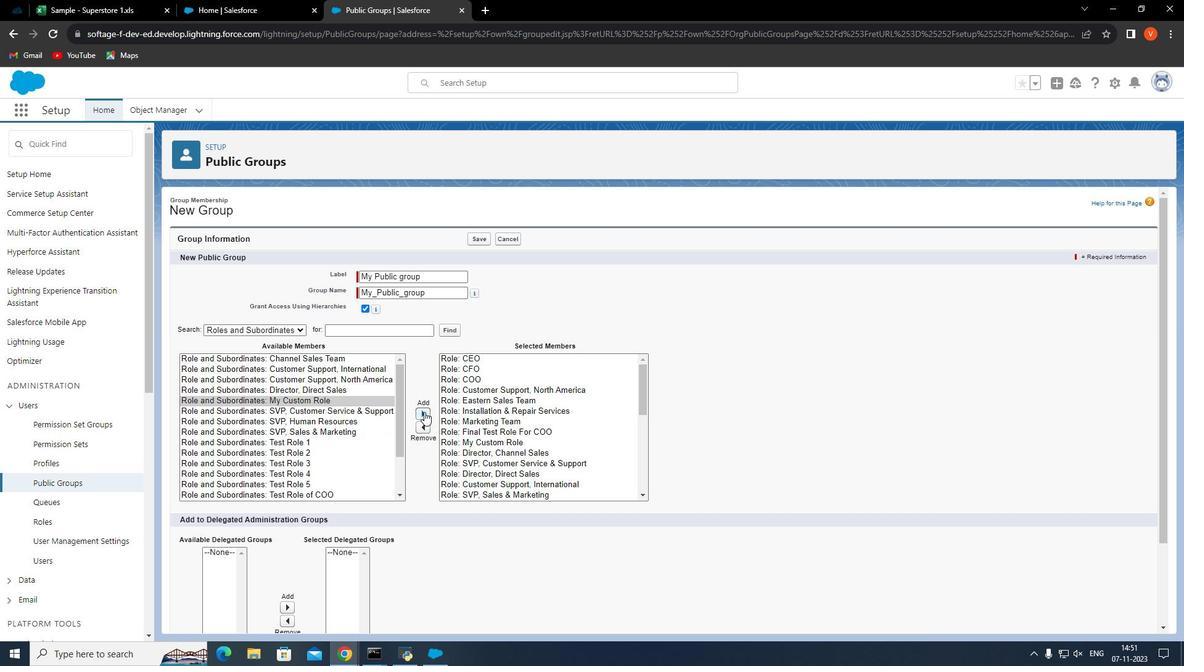 
Action: Mouse moved to (339, 391)
Screenshot: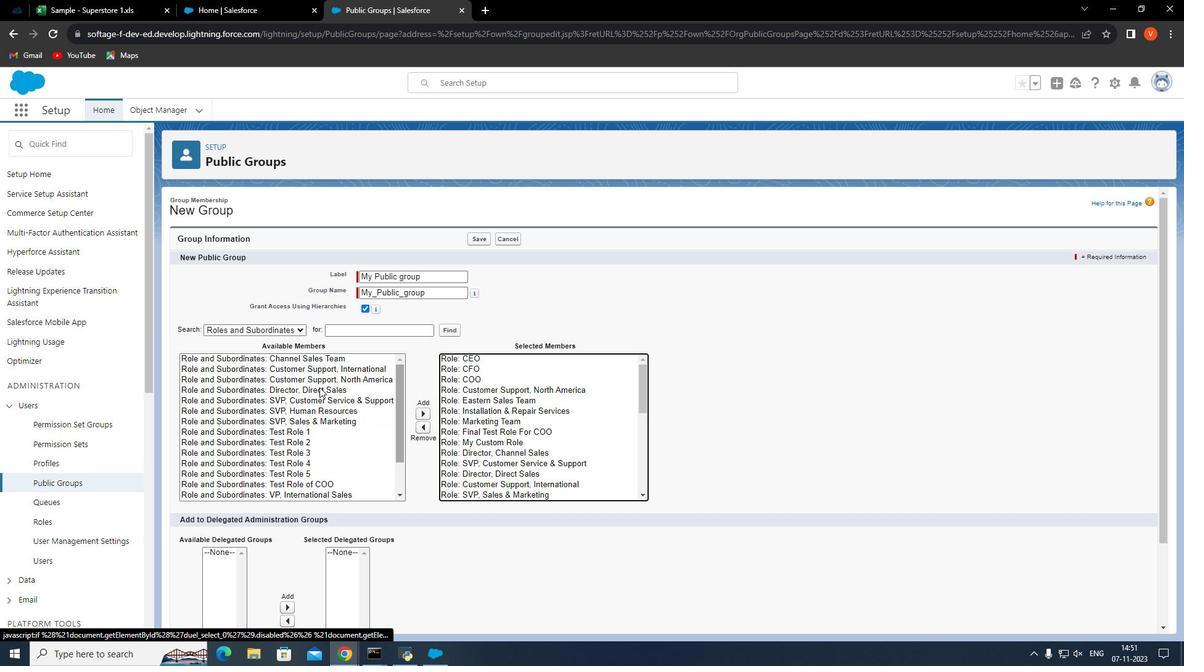 
Action: Mouse pressed left at (339, 391)
Screenshot: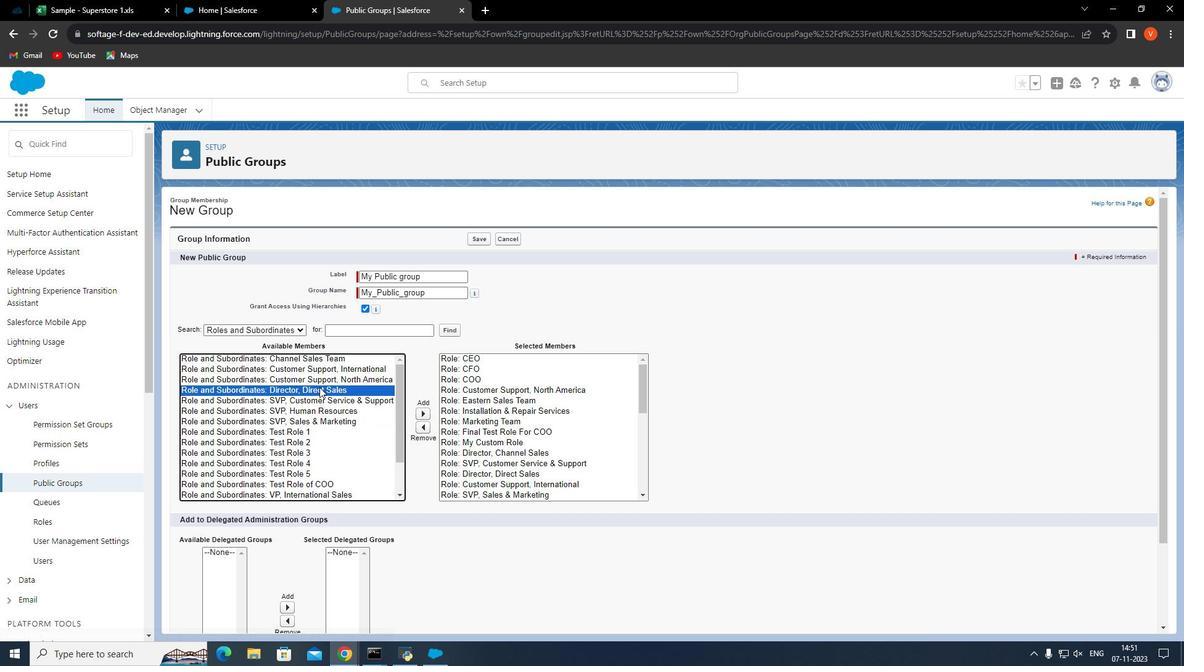 
Action: Mouse moved to (442, 419)
Screenshot: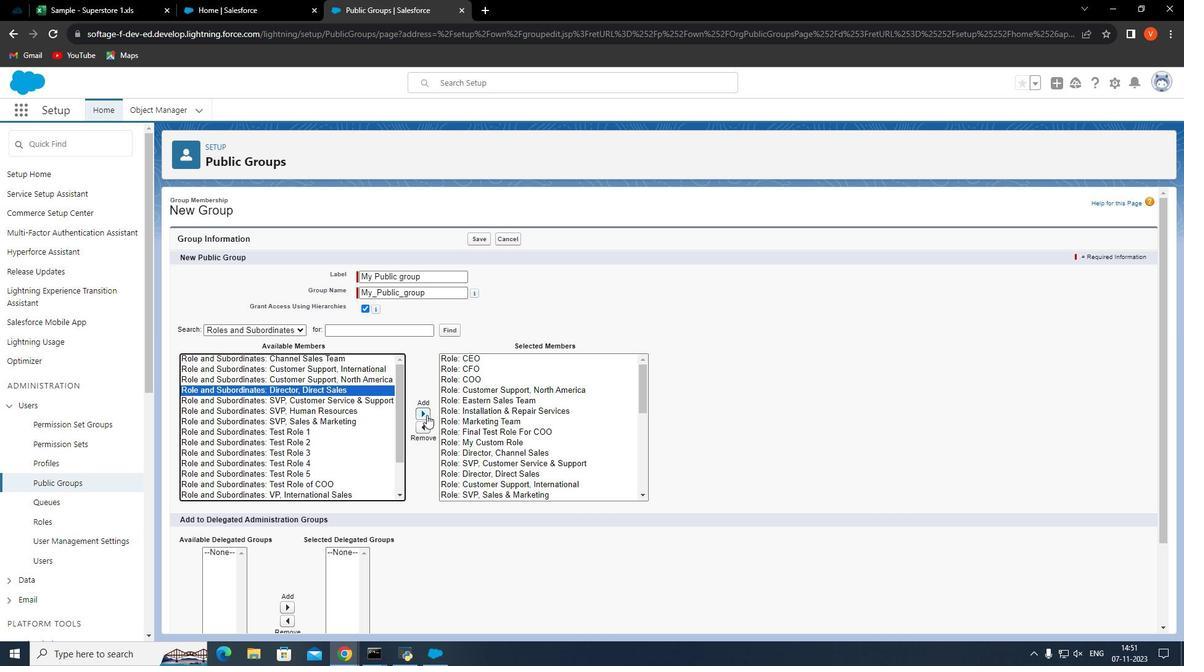 
Action: Mouse pressed left at (442, 419)
Screenshot: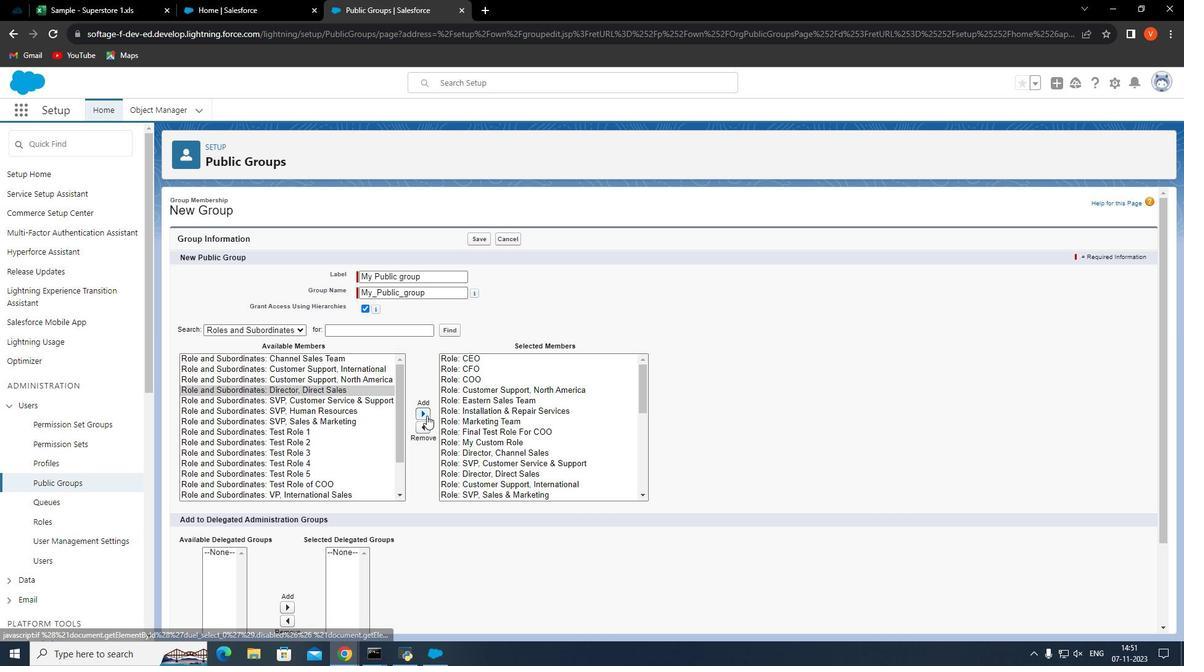
Action: Mouse moved to (363, 416)
Screenshot: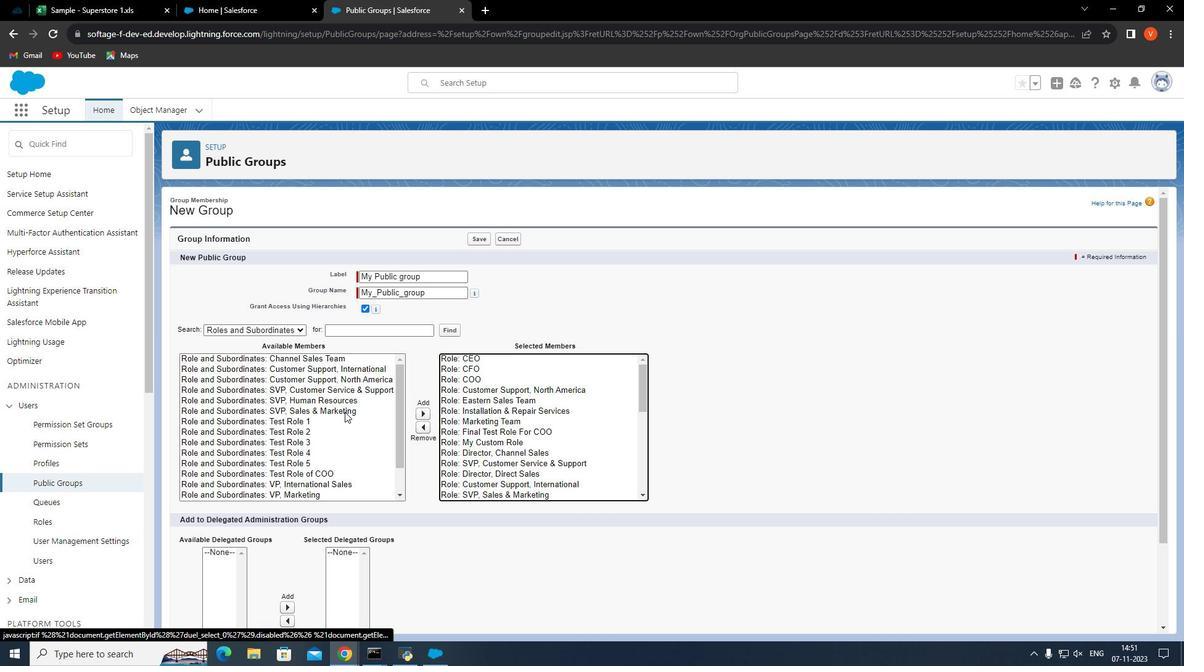 
Action: Mouse pressed left at (363, 416)
Screenshot: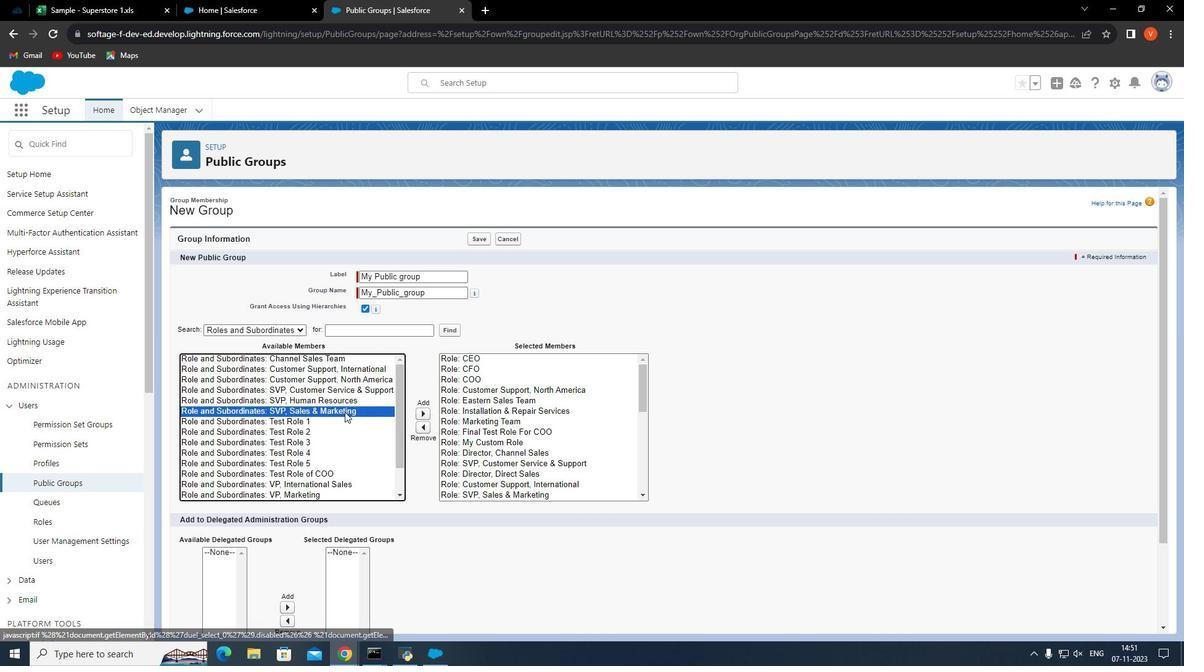 
Action: Mouse moved to (438, 417)
Screenshot: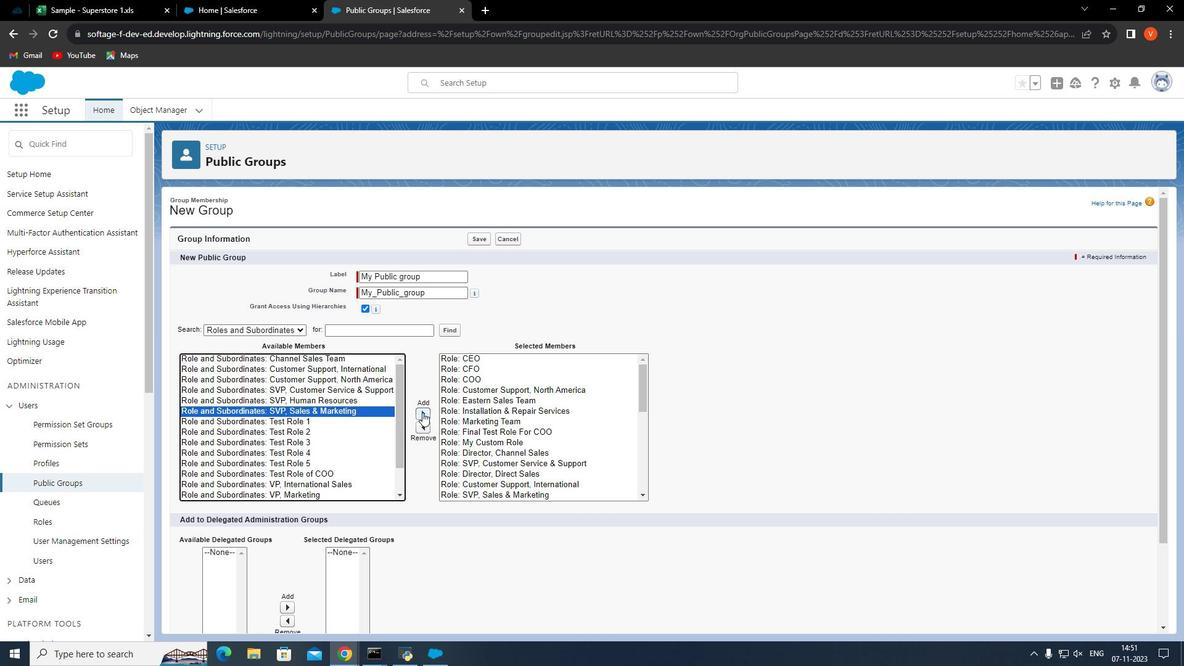 
Action: Mouse pressed left at (438, 417)
Screenshot: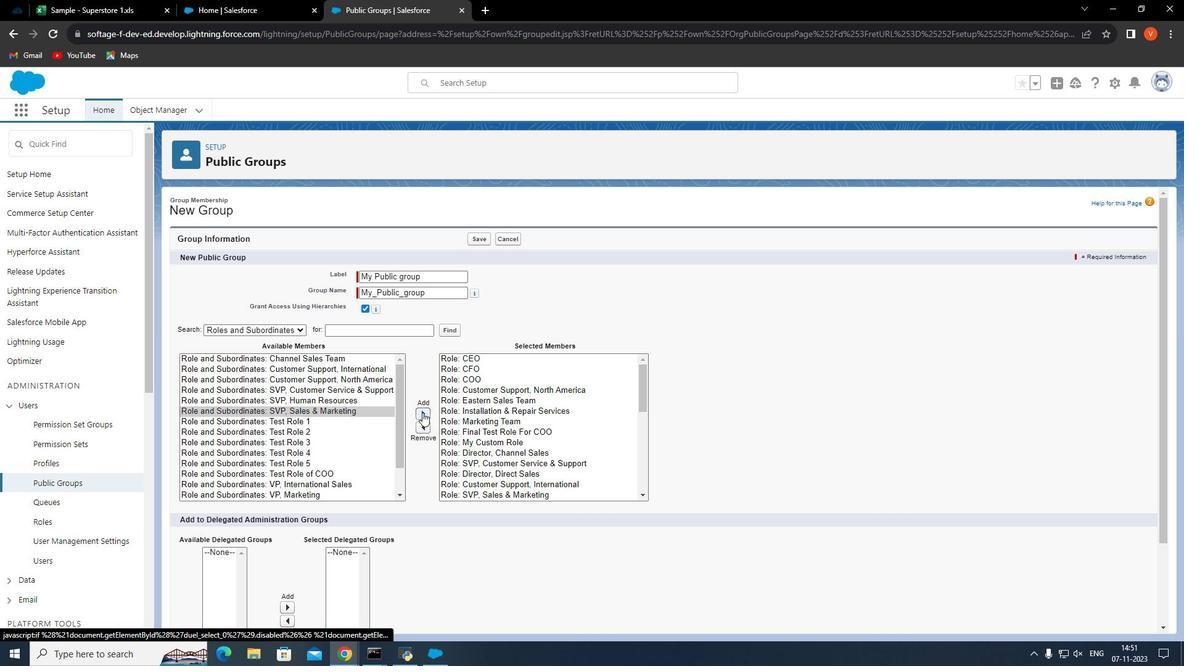 
Action: Mouse moved to (355, 399)
Screenshot: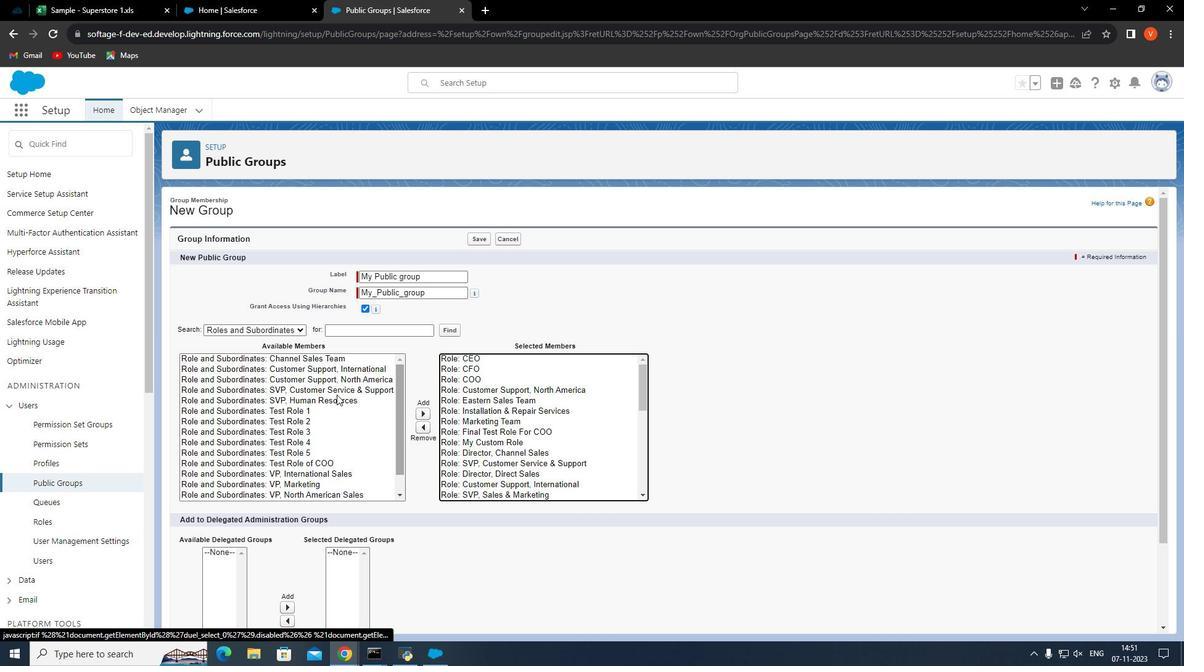 
Action: Mouse pressed left at (355, 399)
Screenshot: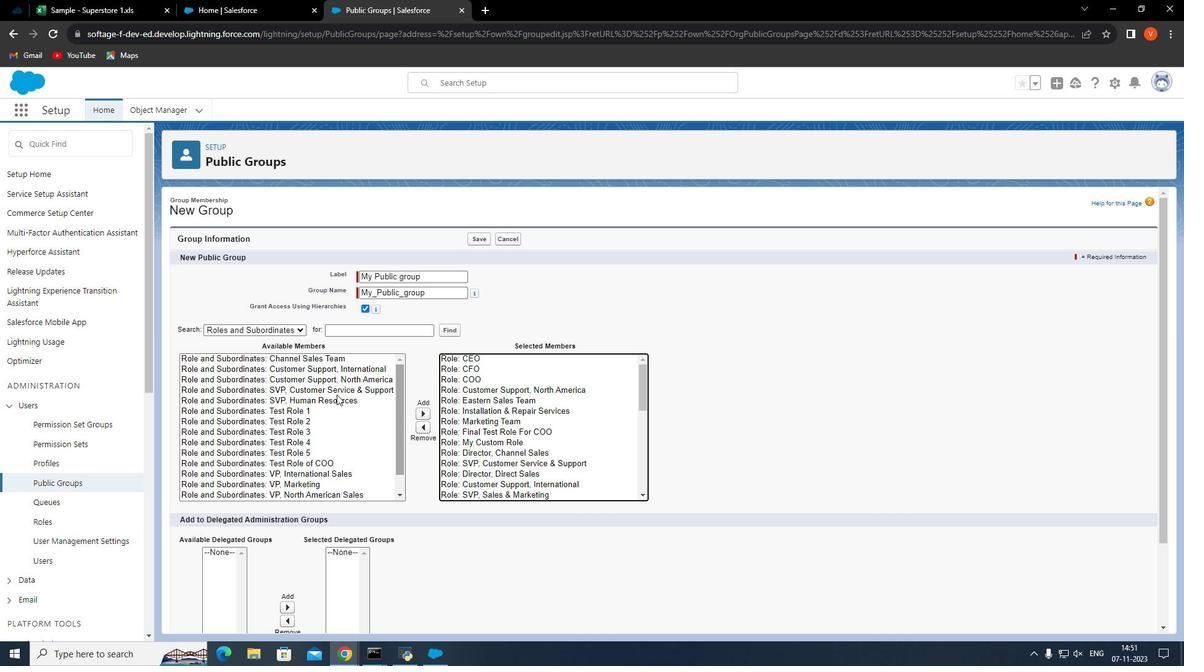 
Action: Mouse moved to (441, 414)
Screenshot: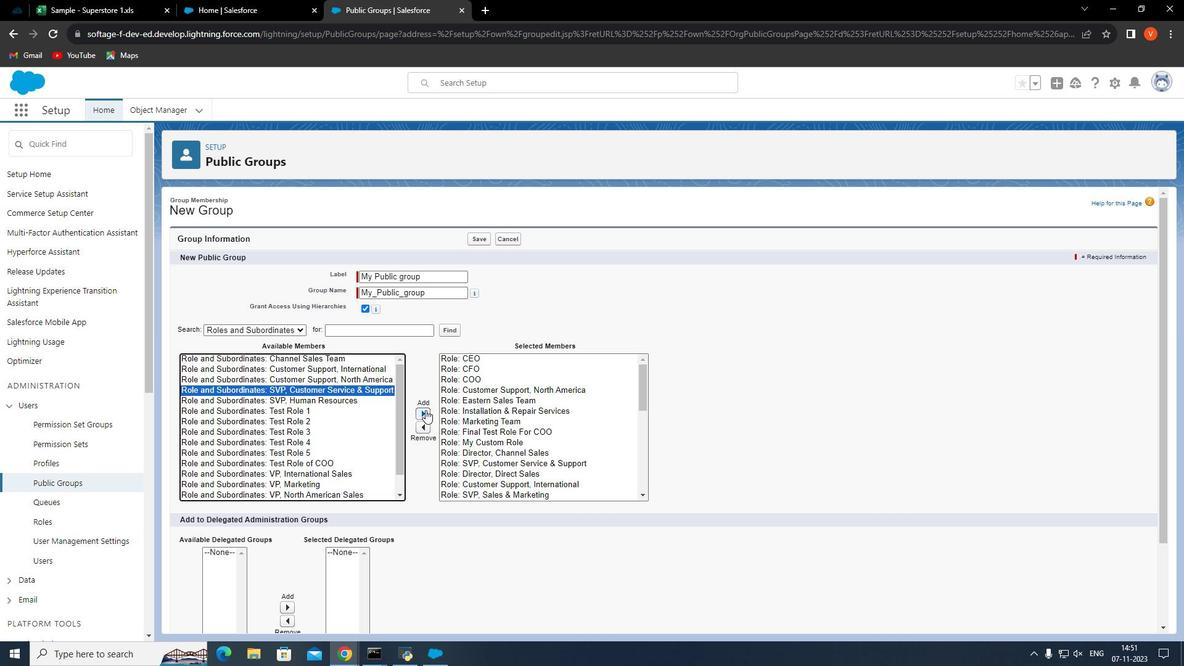 
Action: Mouse pressed left at (441, 414)
Screenshot: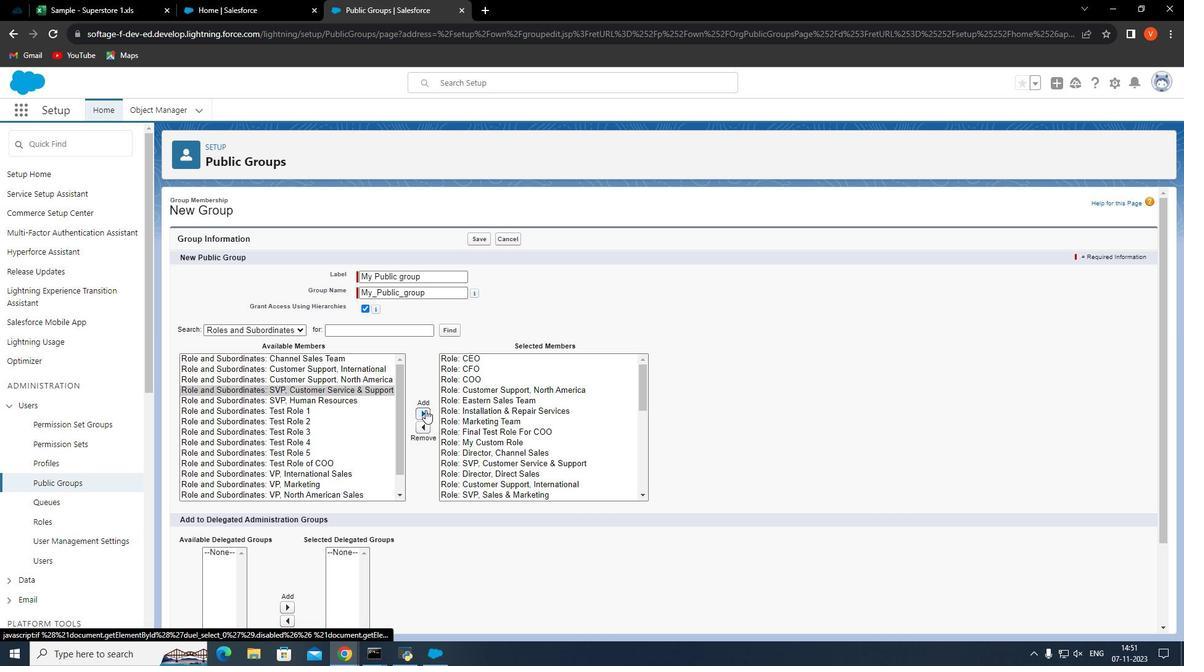 
Action: Mouse moved to (344, 385)
Screenshot: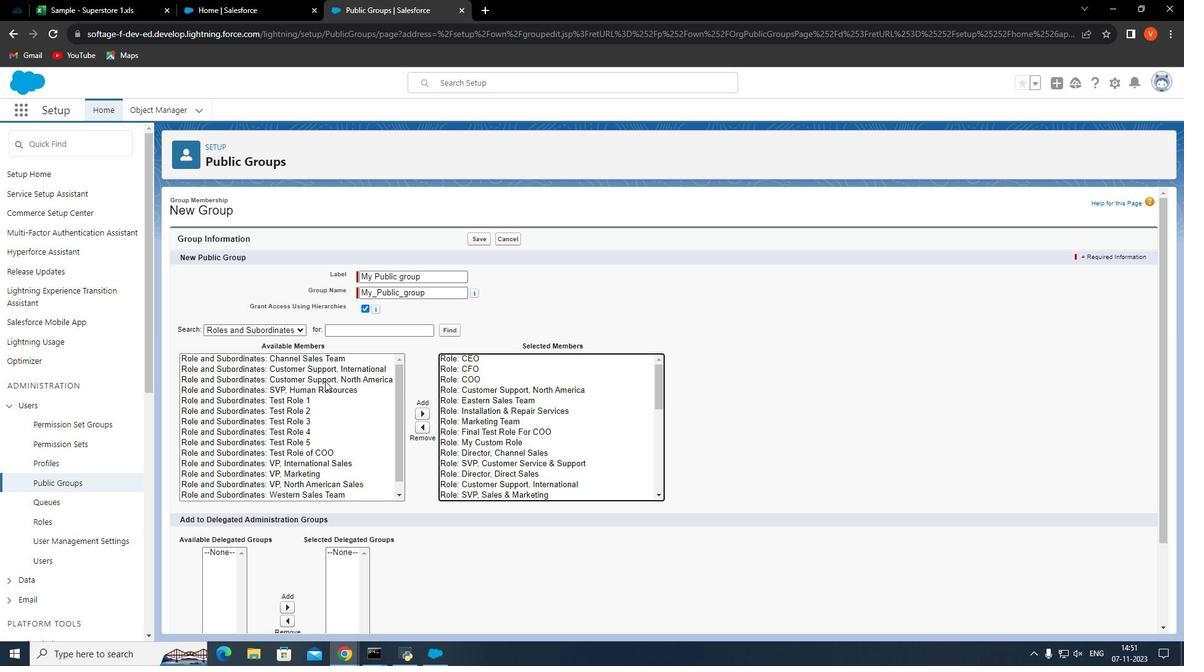 
Action: Mouse pressed left at (344, 385)
Screenshot: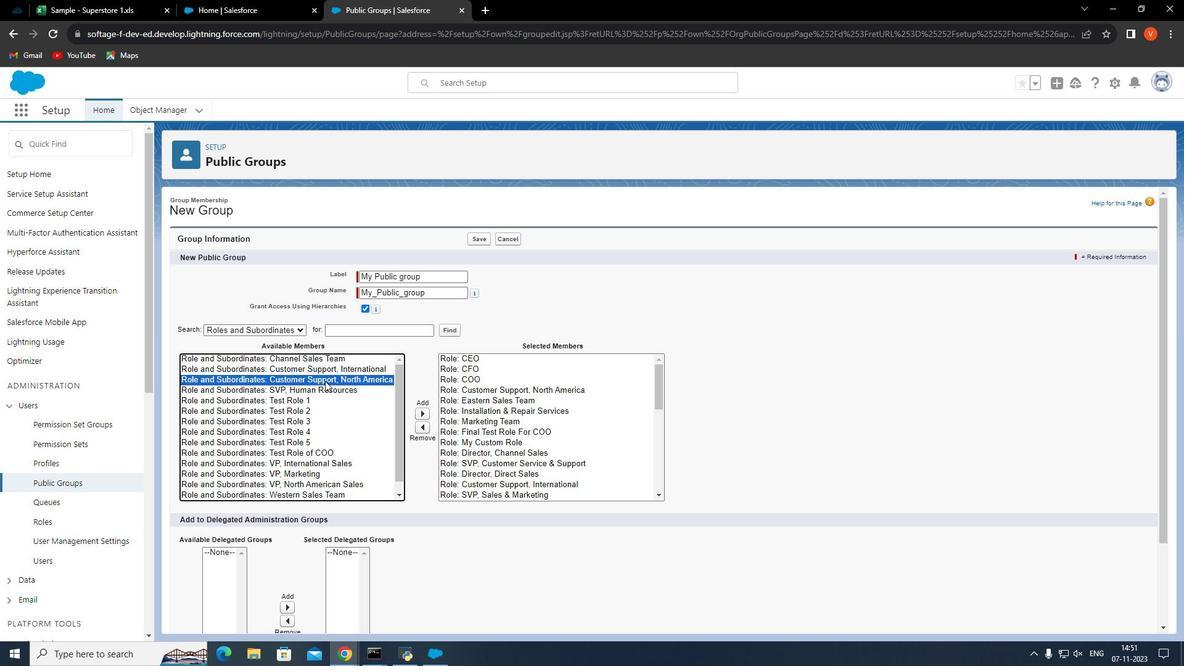 
Action: Mouse moved to (440, 417)
Screenshot: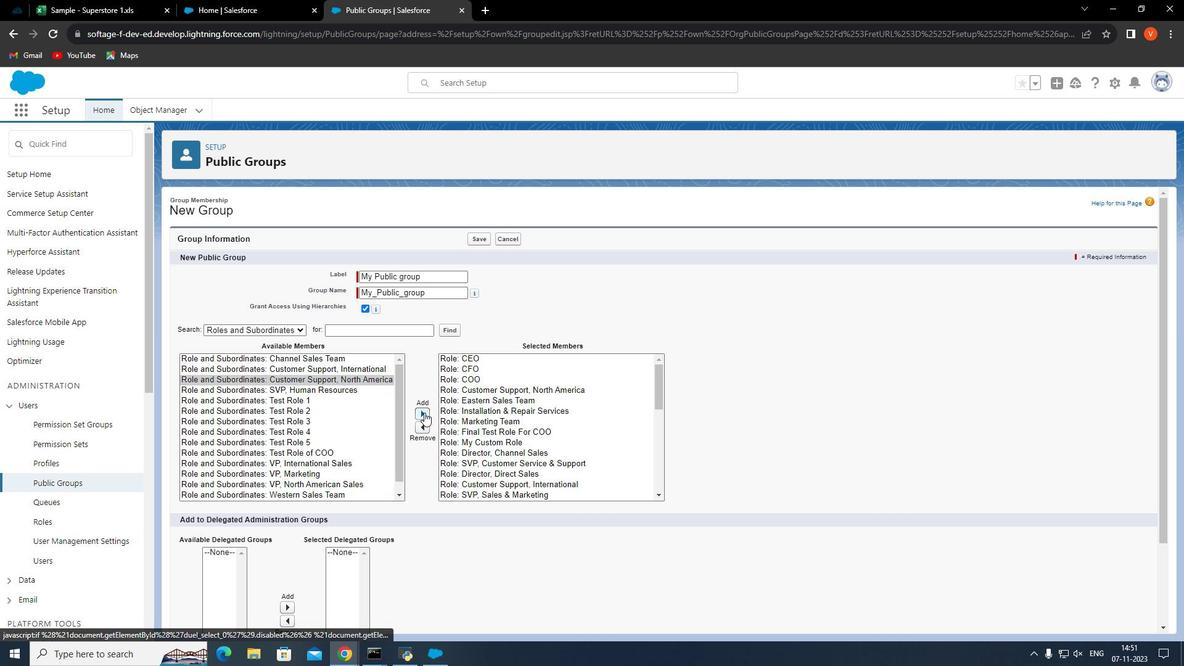 
Action: Mouse pressed left at (440, 417)
Screenshot: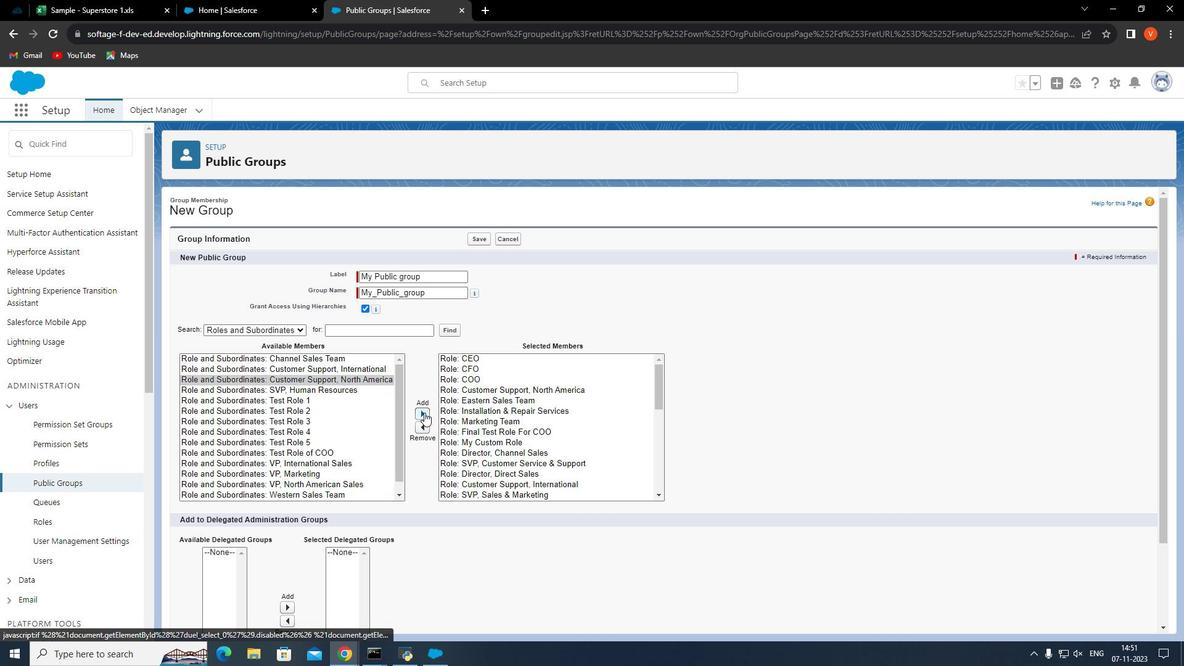 
Action: Mouse moved to (218, 360)
Screenshot: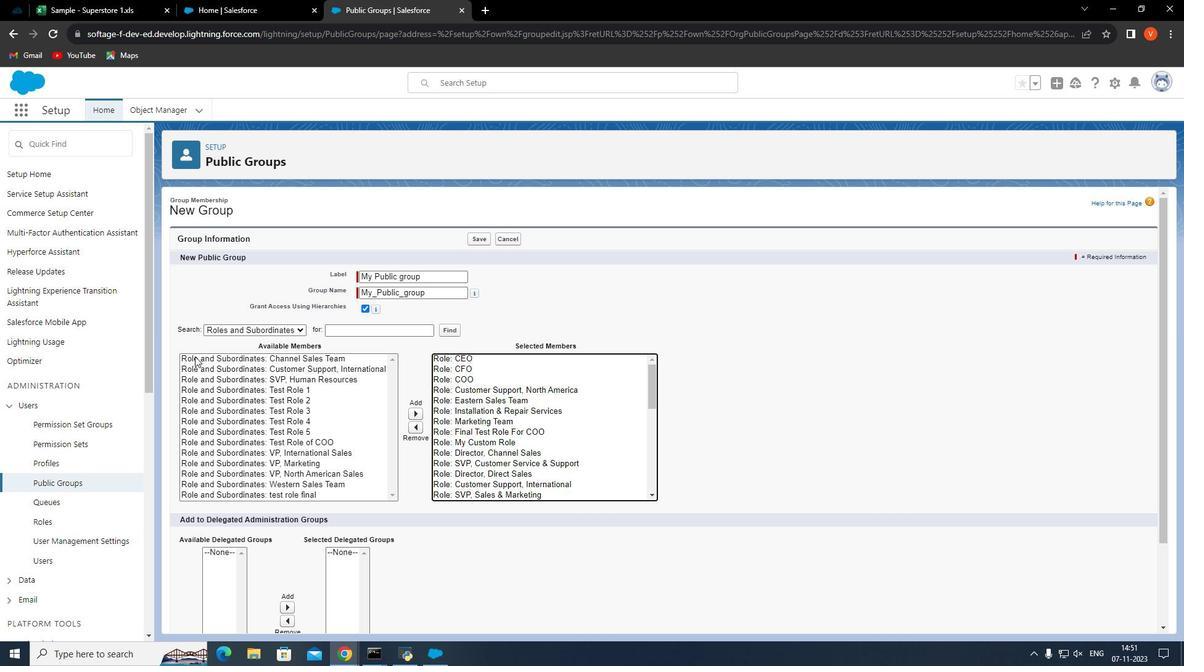 
Action: Mouse pressed left at (218, 360)
Screenshot: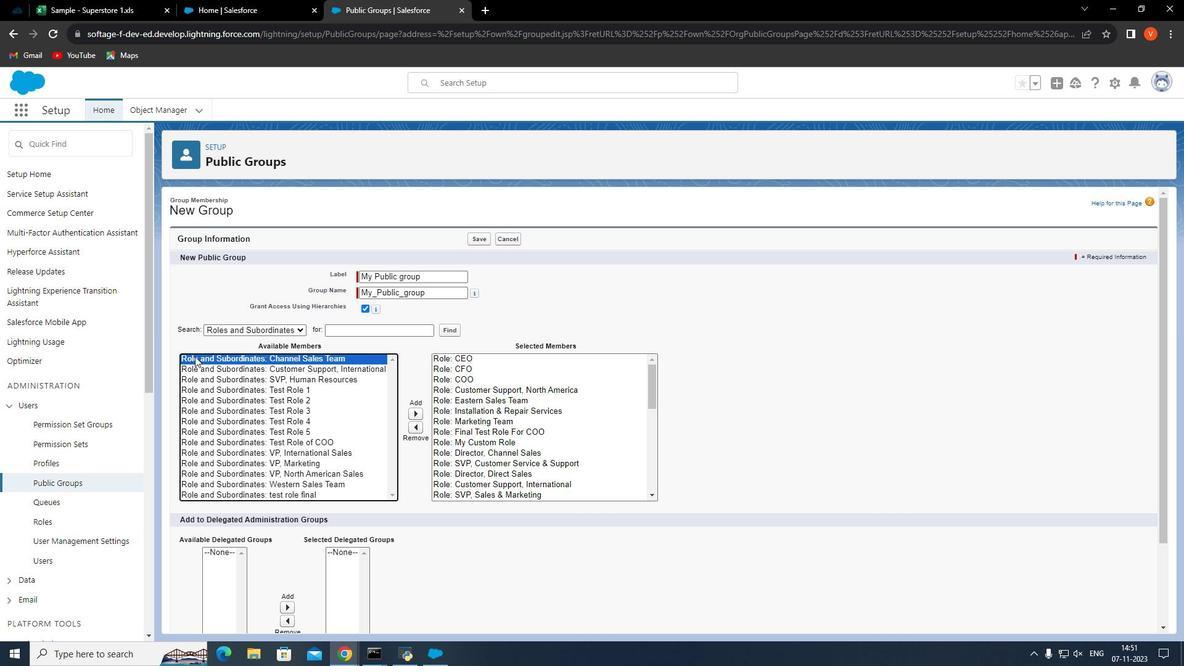 
Action: Mouse moved to (436, 417)
Screenshot: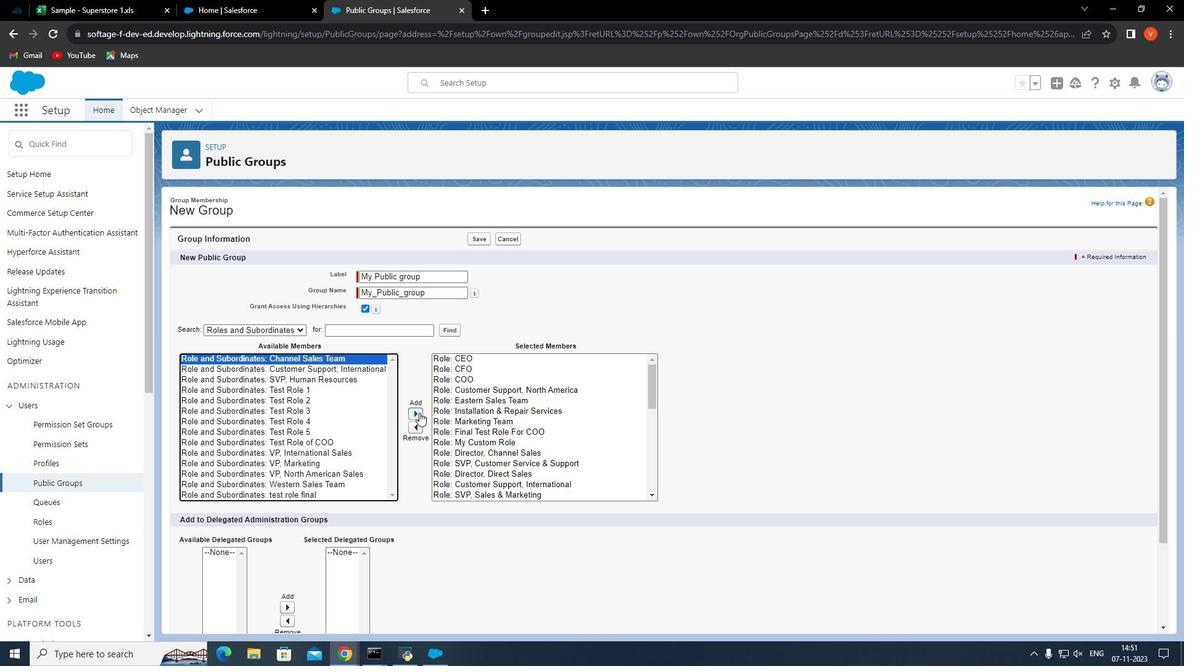 
Action: Mouse pressed left at (436, 417)
Screenshot: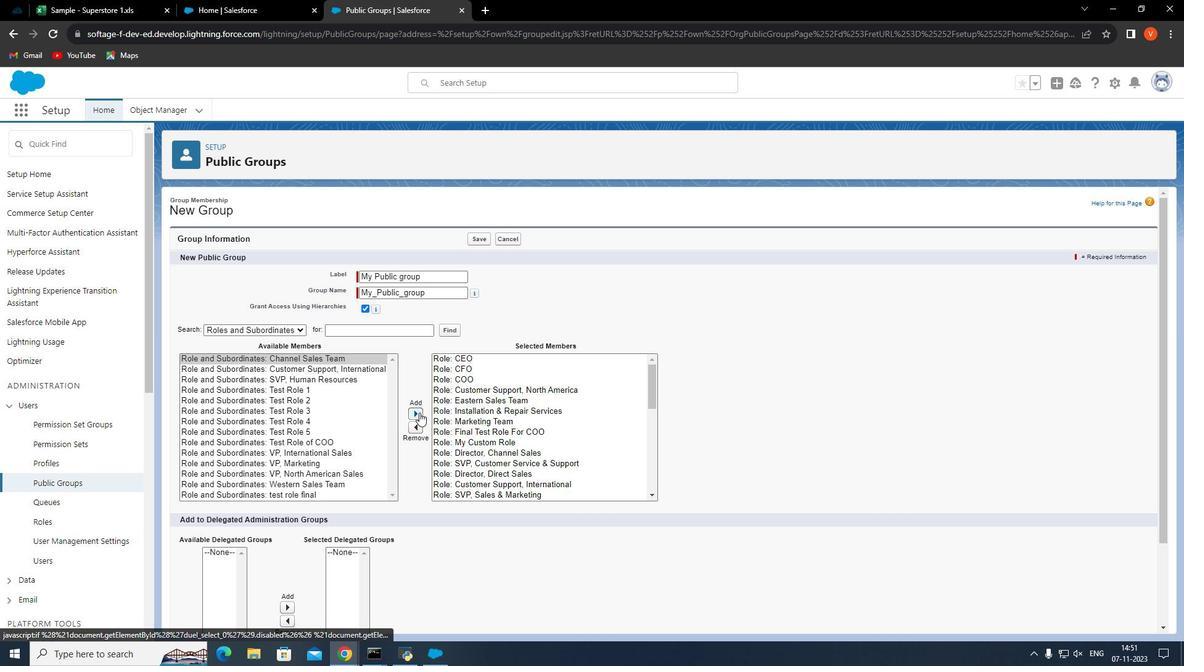 
Action: Mouse moved to (212, 360)
Screenshot: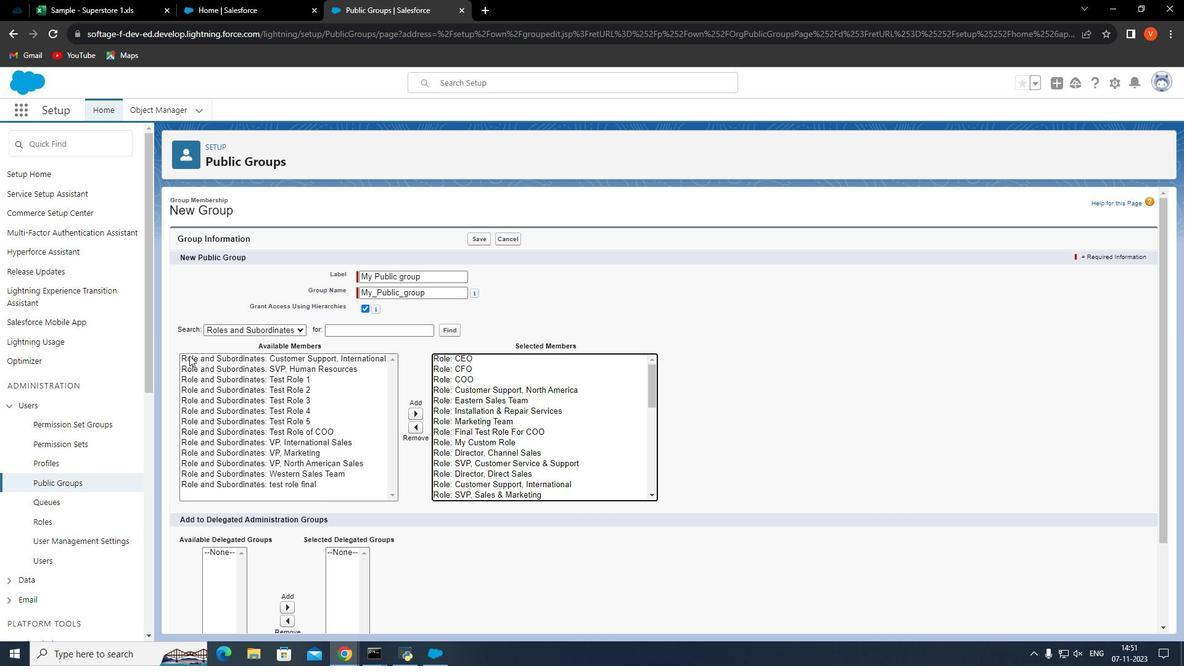 
Action: Mouse pressed left at (212, 360)
Screenshot: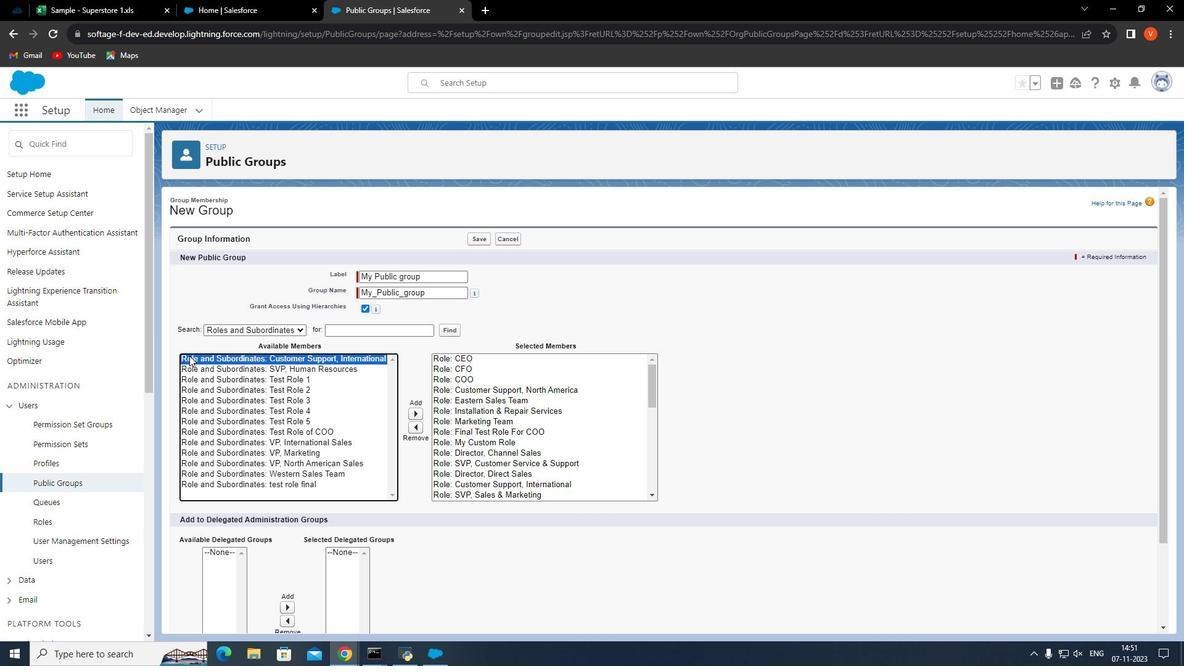 
Action: Mouse moved to (435, 415)
Screenshot: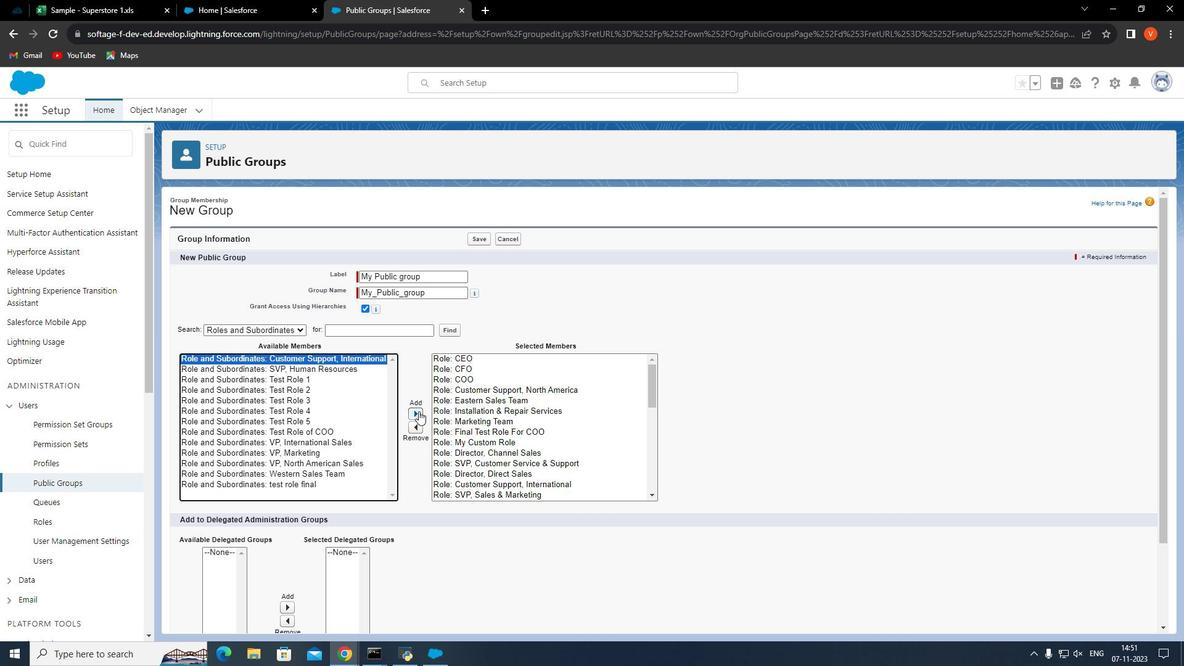 
Action: Mouse pressed left at (435, 415)
Screenshot: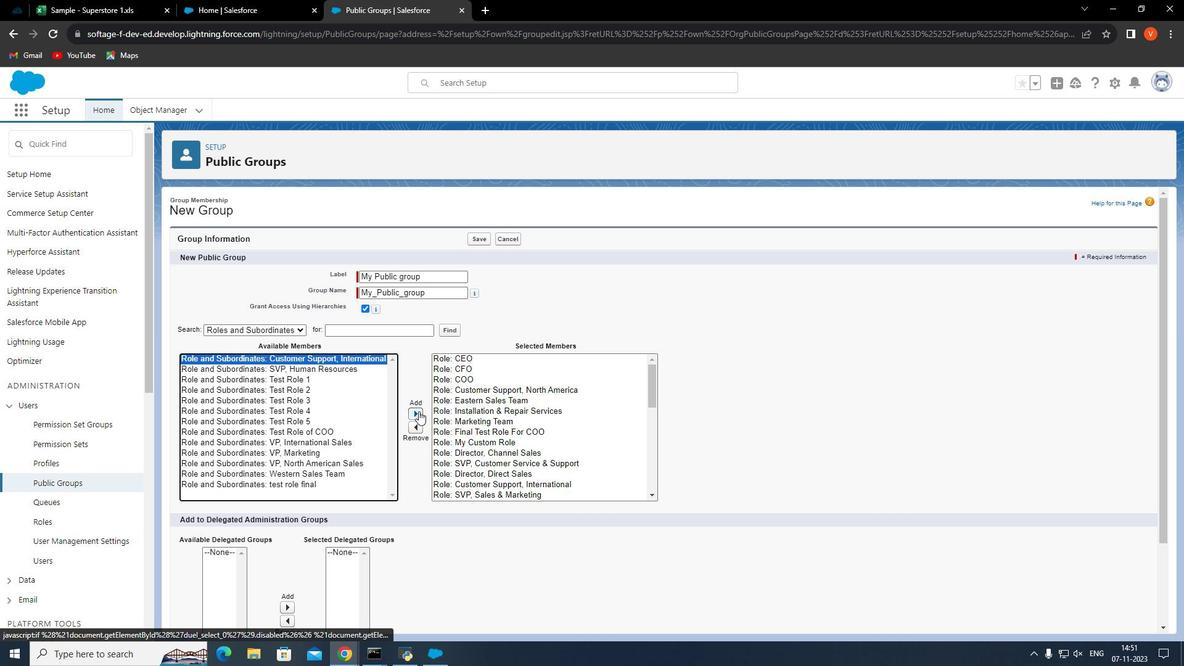 
Action: Mouse moved to (230, 360)
Screenshot: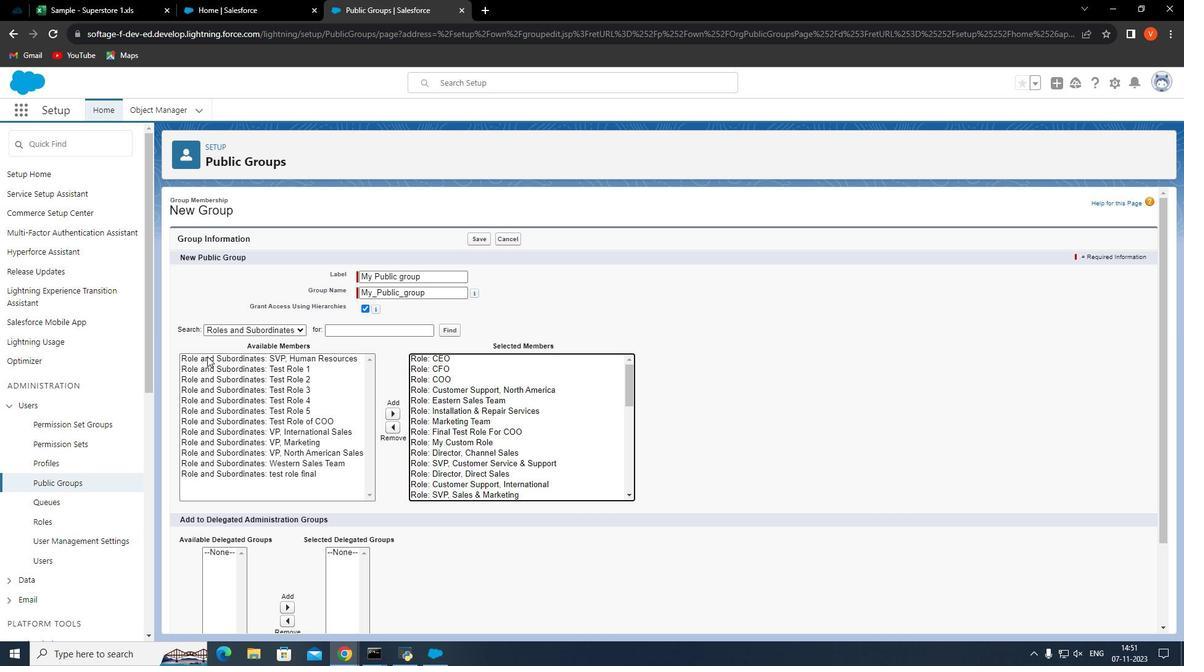 
Action: Mouse pressed left at (230, 360)
Screenshot: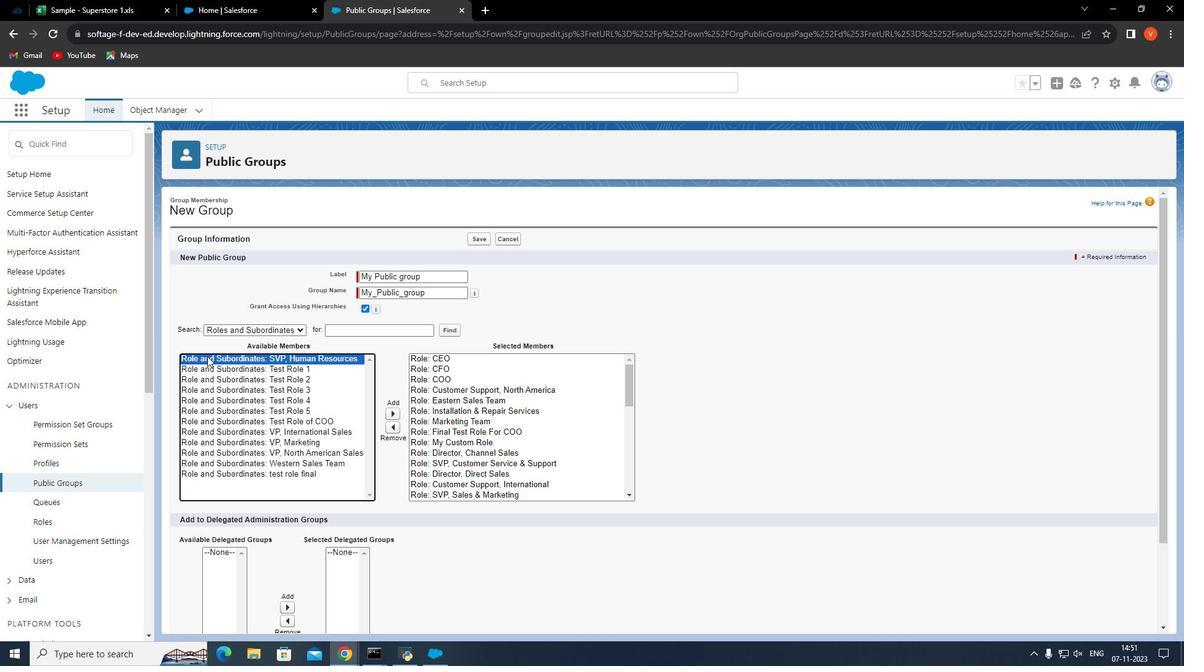 
Action: Mouse moved to (416, 414)
Screenshot: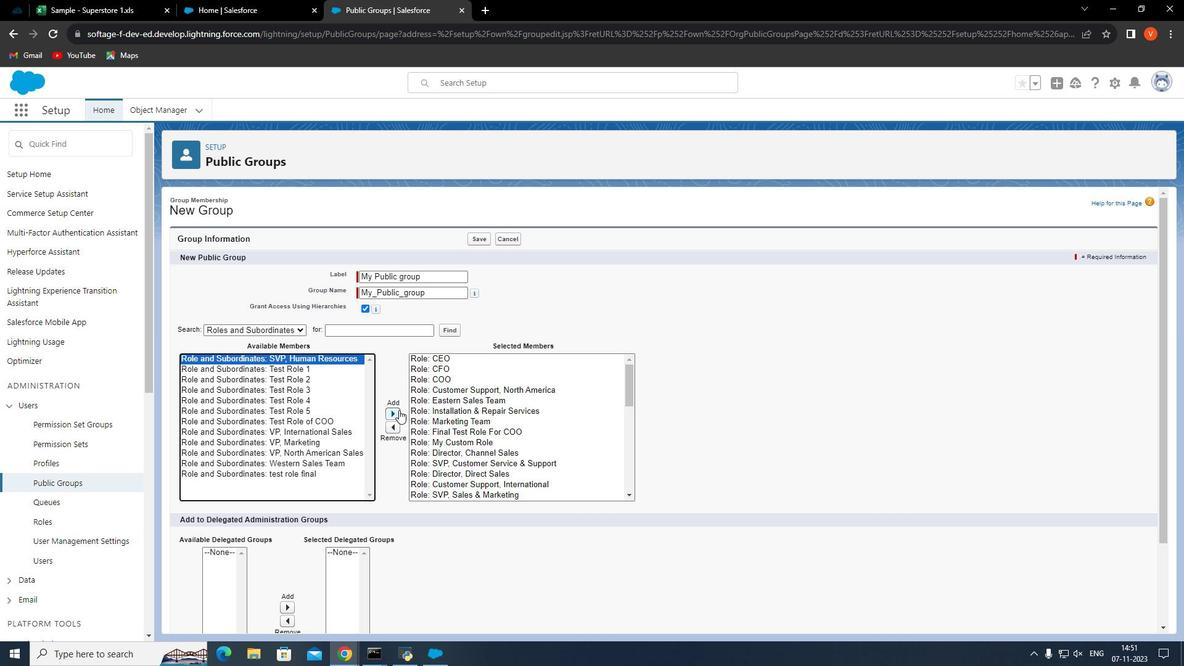 
Action: Mouse pressed left at (416, 414)
Screenshot: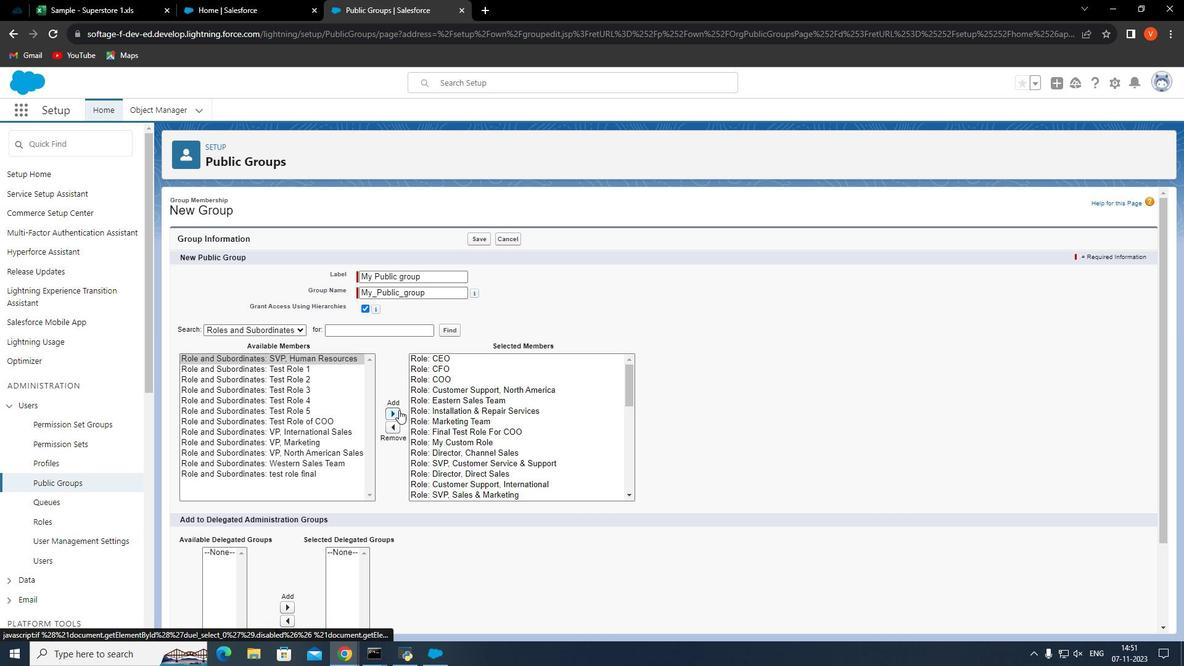 
Action: Mouse moved to (264, 364)
Screenshot: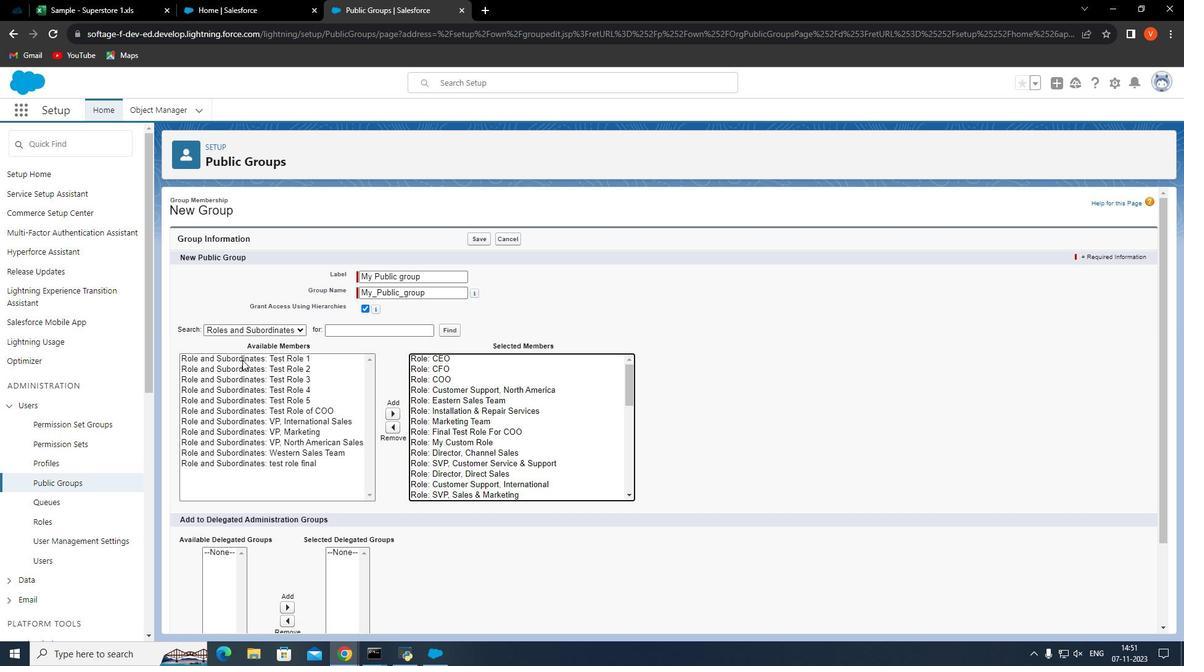 
Action: Mouse pressed left at (264, 364)
Screenshot: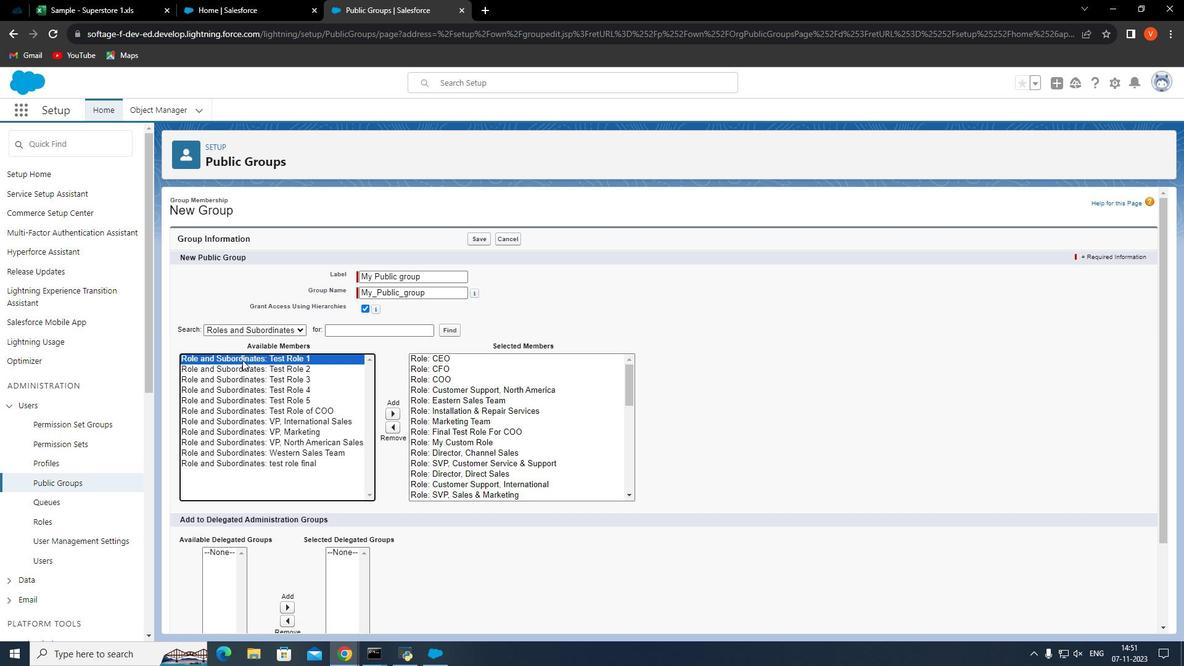 
Action: Mouse moved to (412, 417)
Screenshot: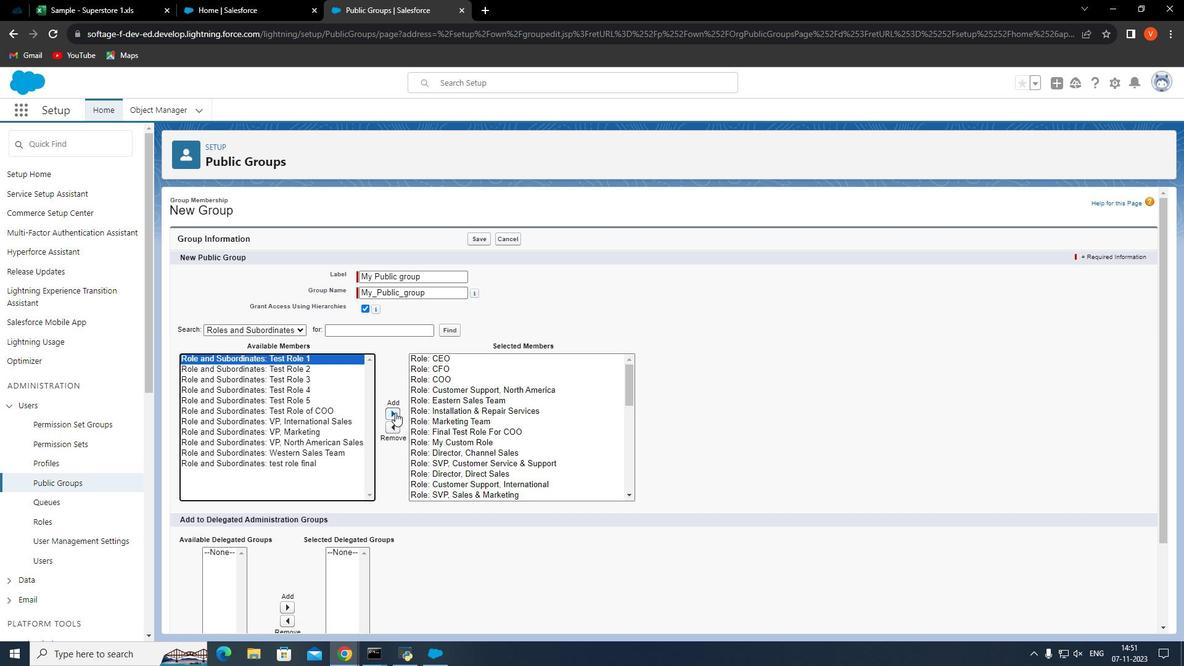 
Action: Mouse pressed left at (412, 417)
Screenshot: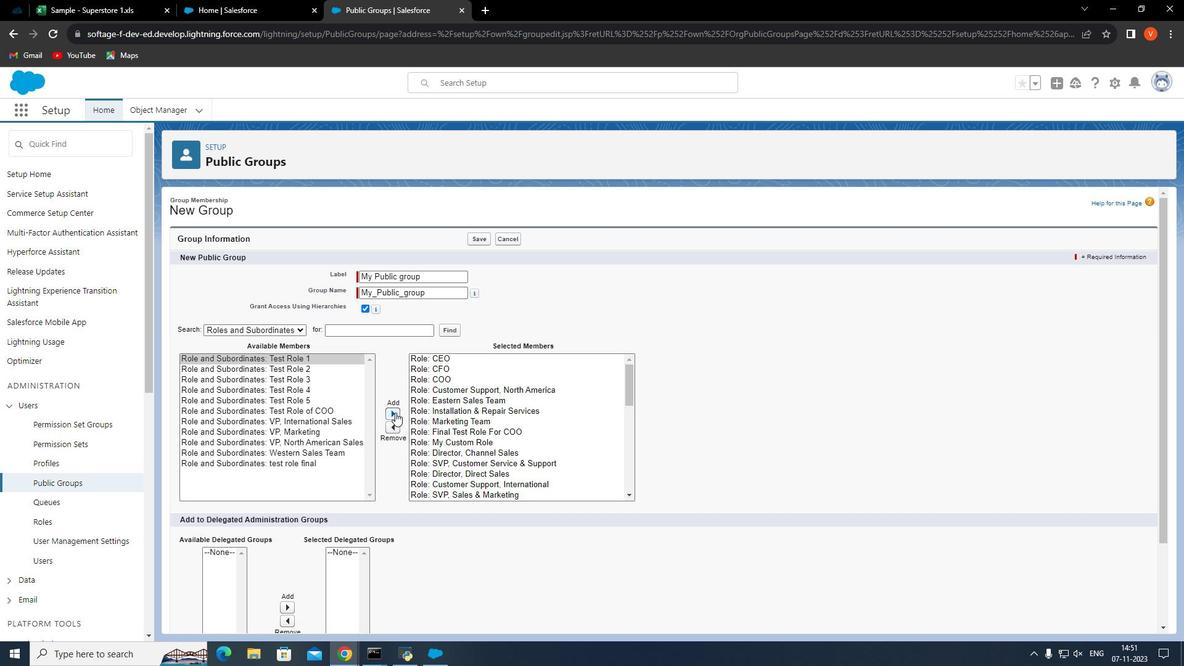 
Action: Mouse moved to (412, 417)
Screenshot: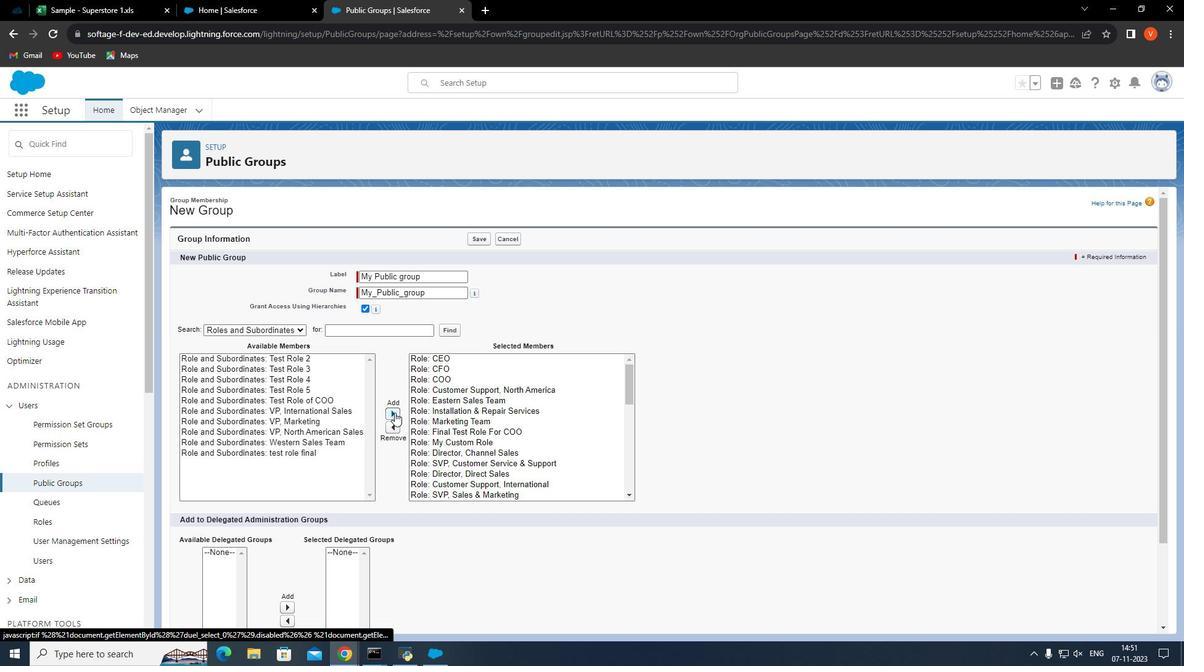 
Action: Mouse pressed left at (412, 417)
Screenshot: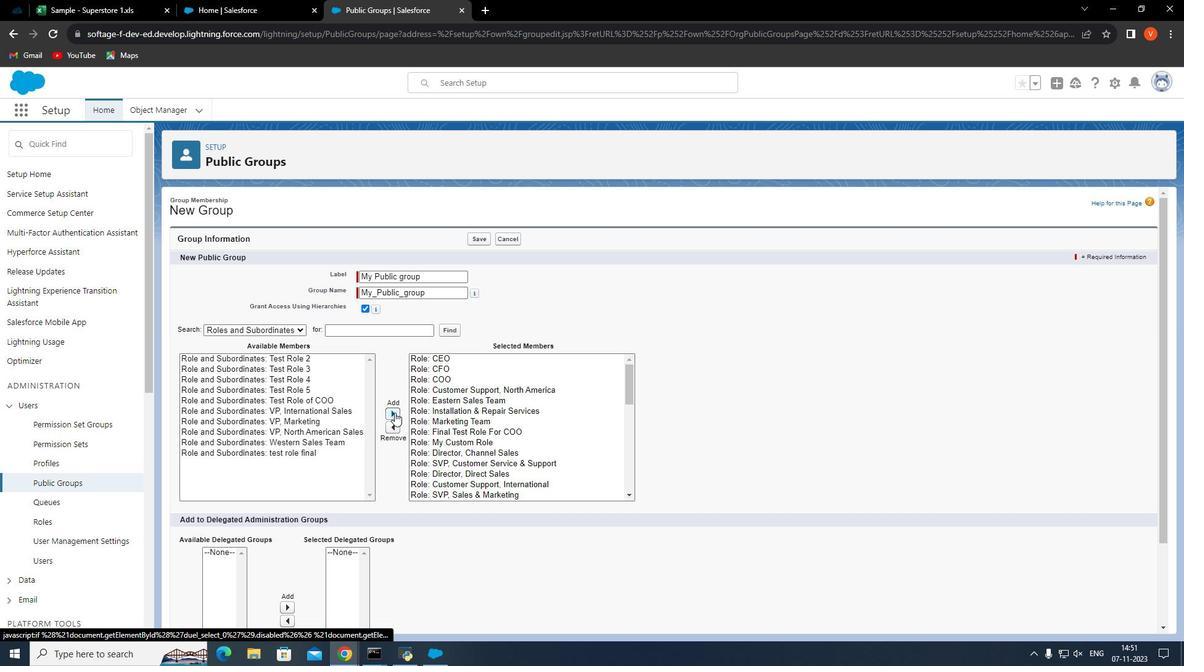 
Action: Mouse moved to (299, 380)
Screenshot: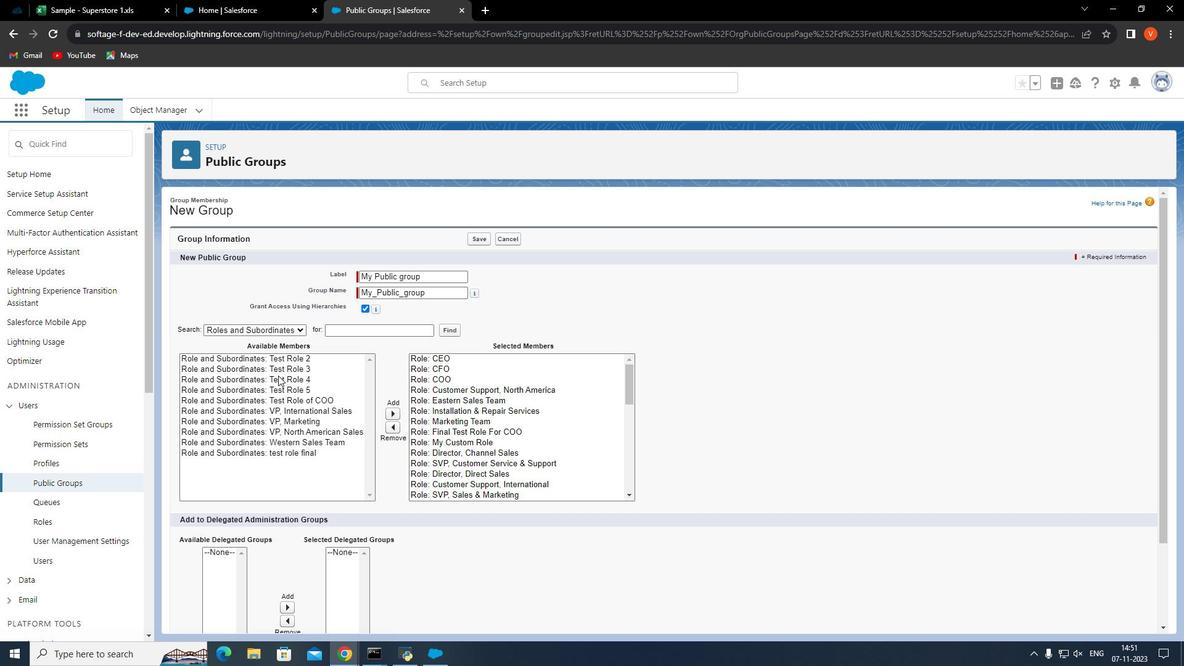 
Action: Mouse pressed left at (299, 380)
Screenshot: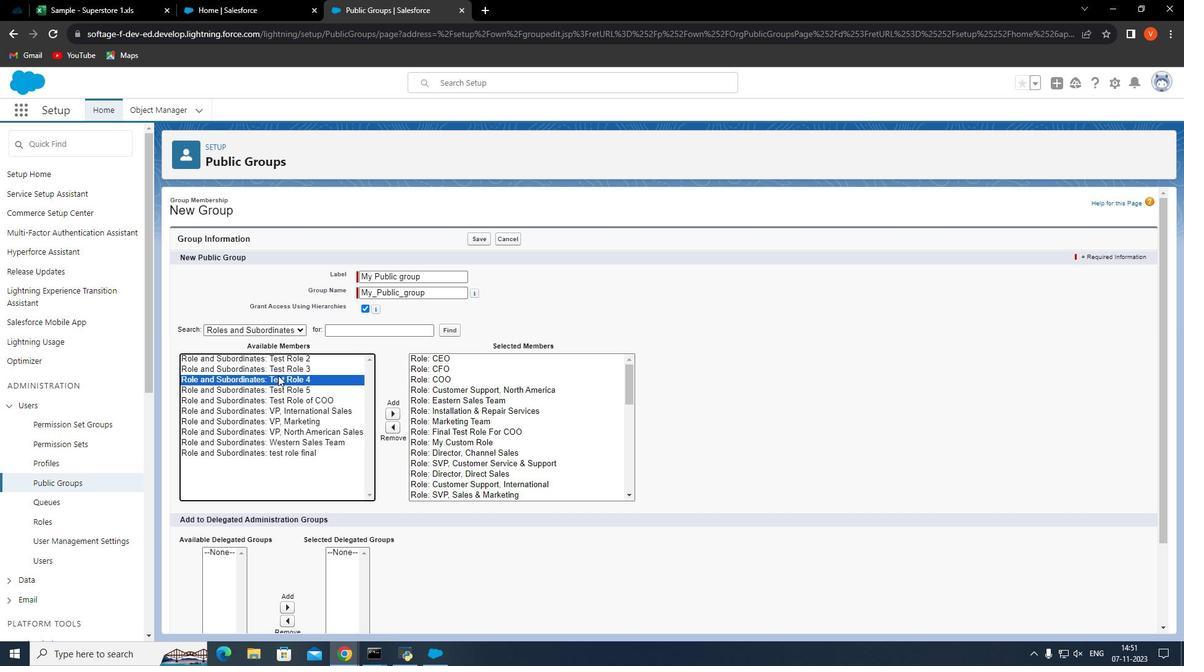 
Action: Mouse moved to (410, 420)
Screenshot: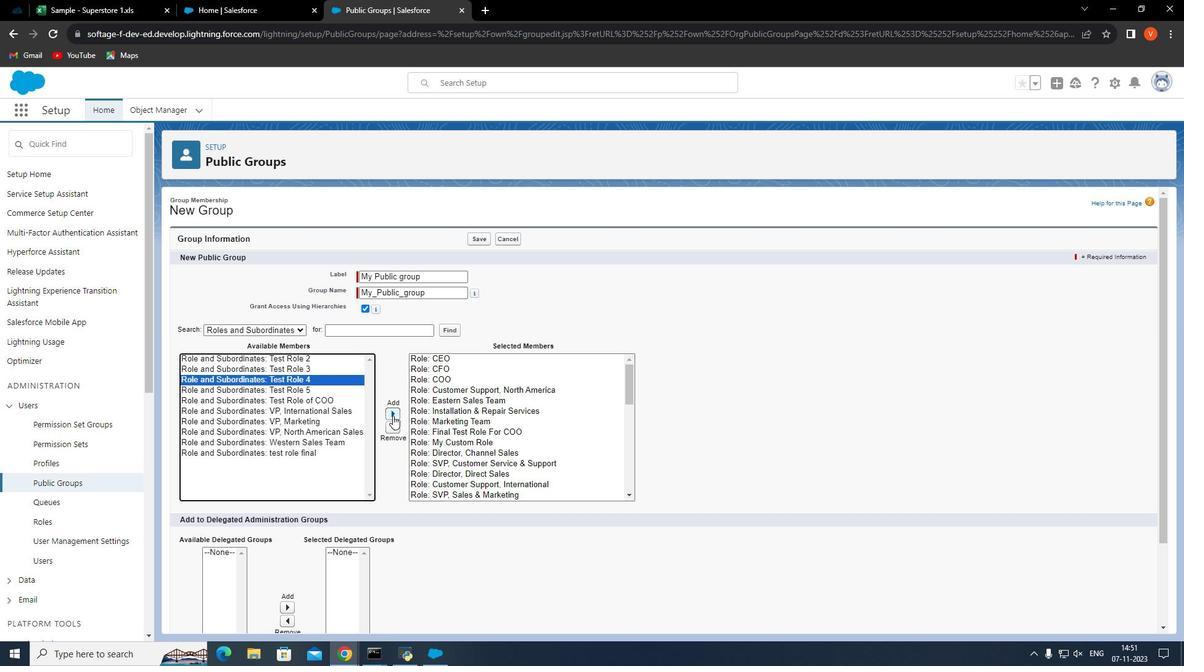 
Action: Mouse pressed left at (410, 420)
Screenshot: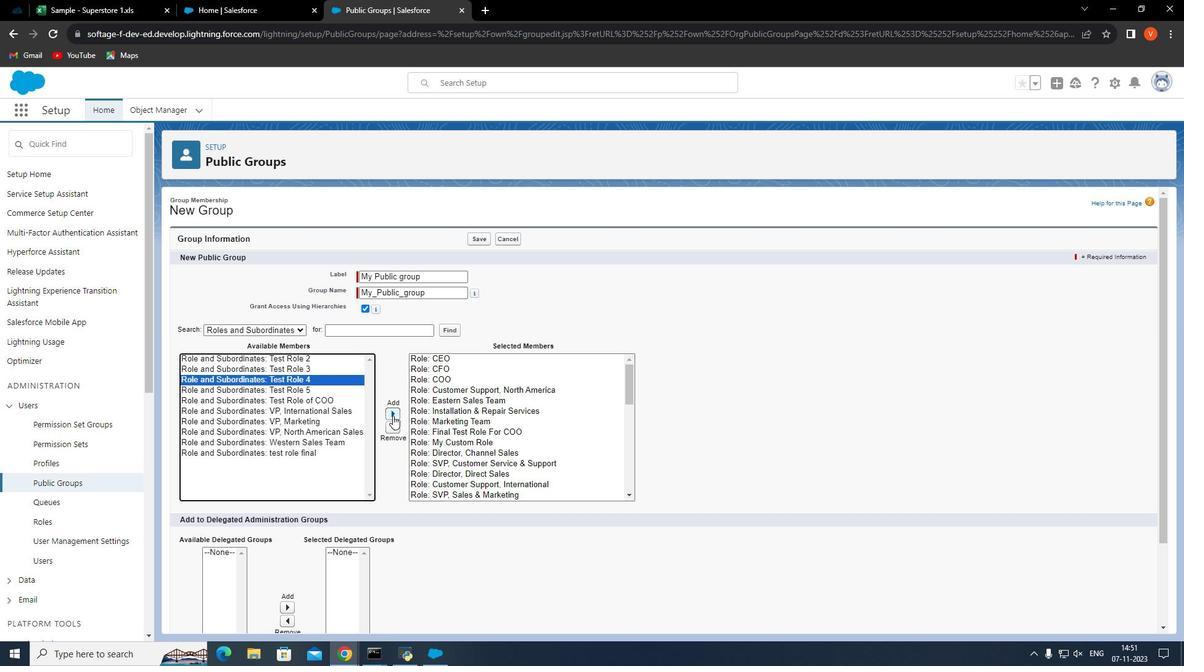 
Action: Mouse moved to (273, 382)
Screenshot: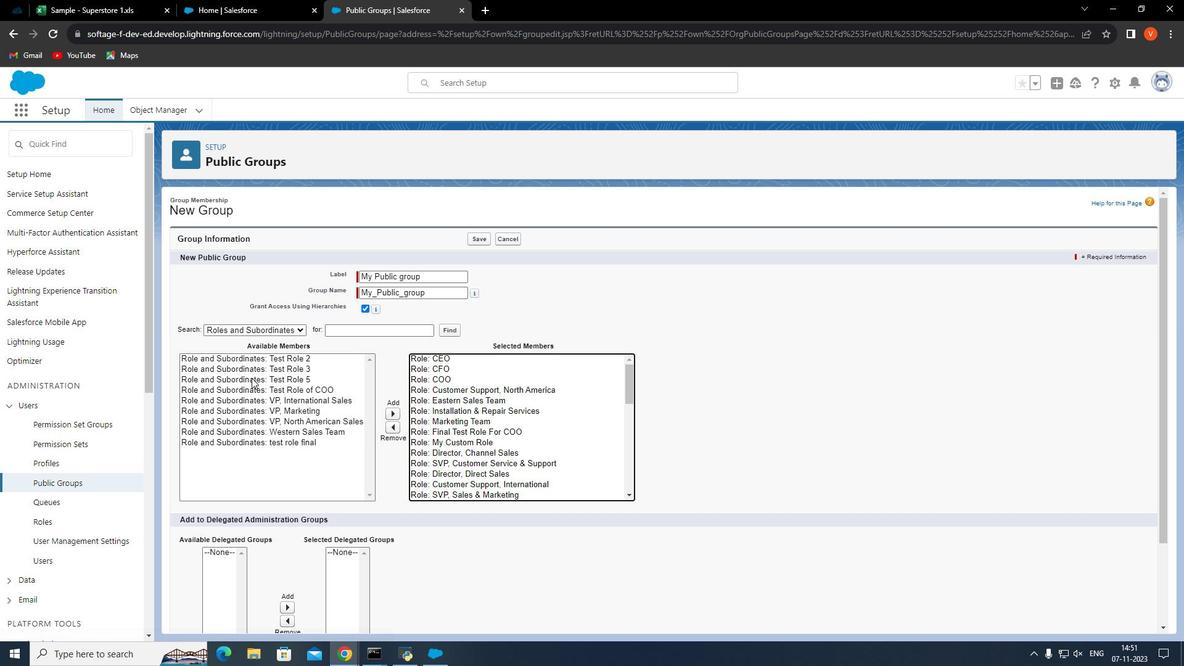 
Action: Mouse pressed left at (273, 382)
Screenshot: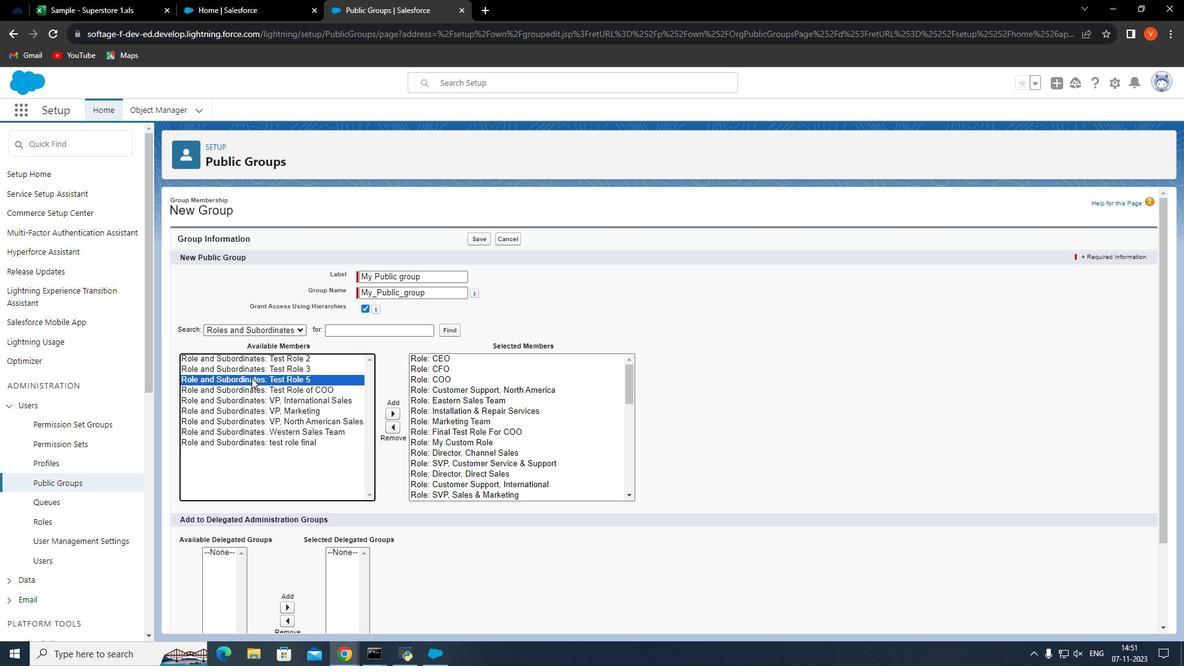 
Action: Mouse moved to (409, 416)
Screenshot: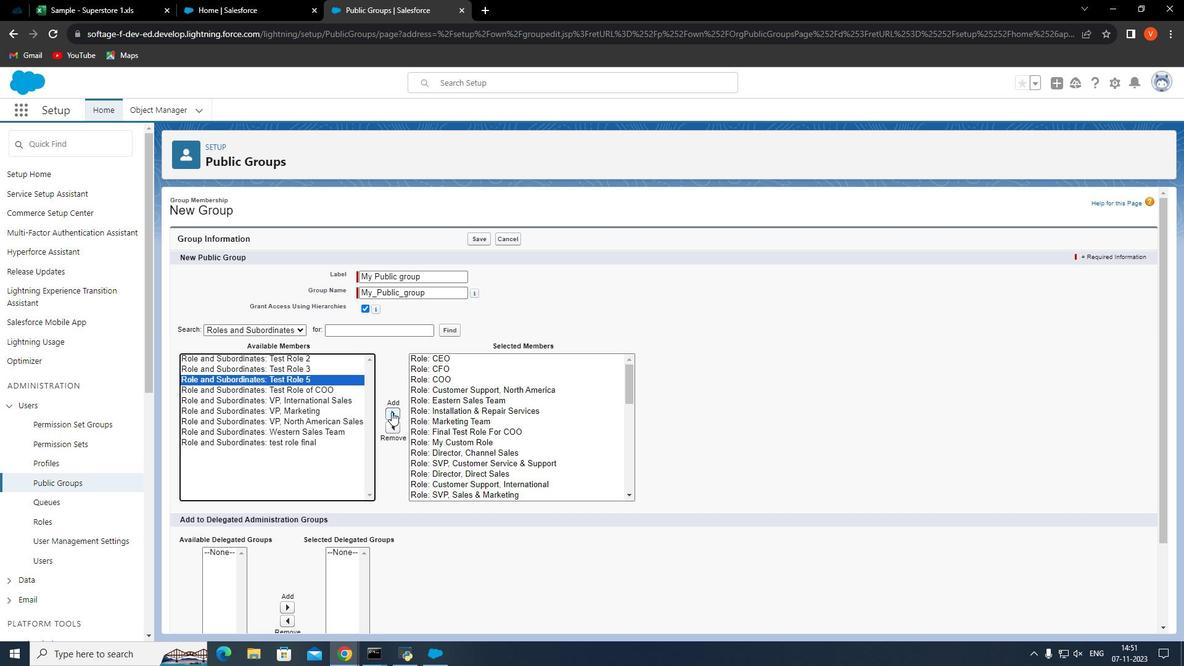 
Action: Mouse pressed left at (409, 416)
Screenshot: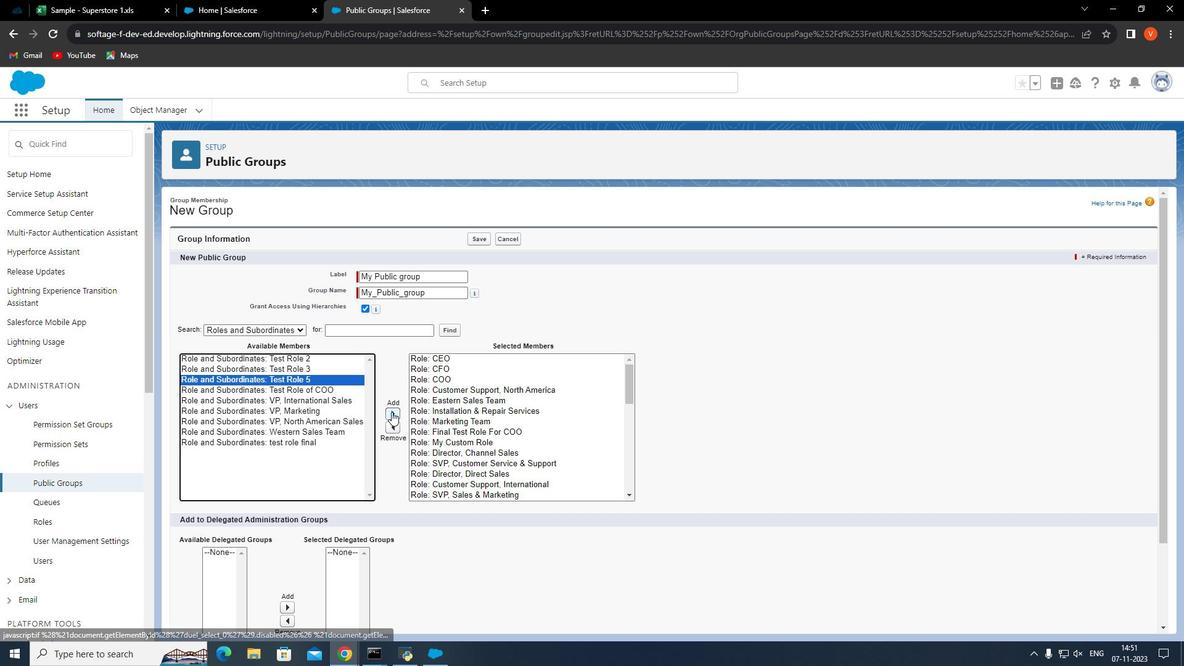 
Action: Mouse moved to (289, 387)
Screenshot: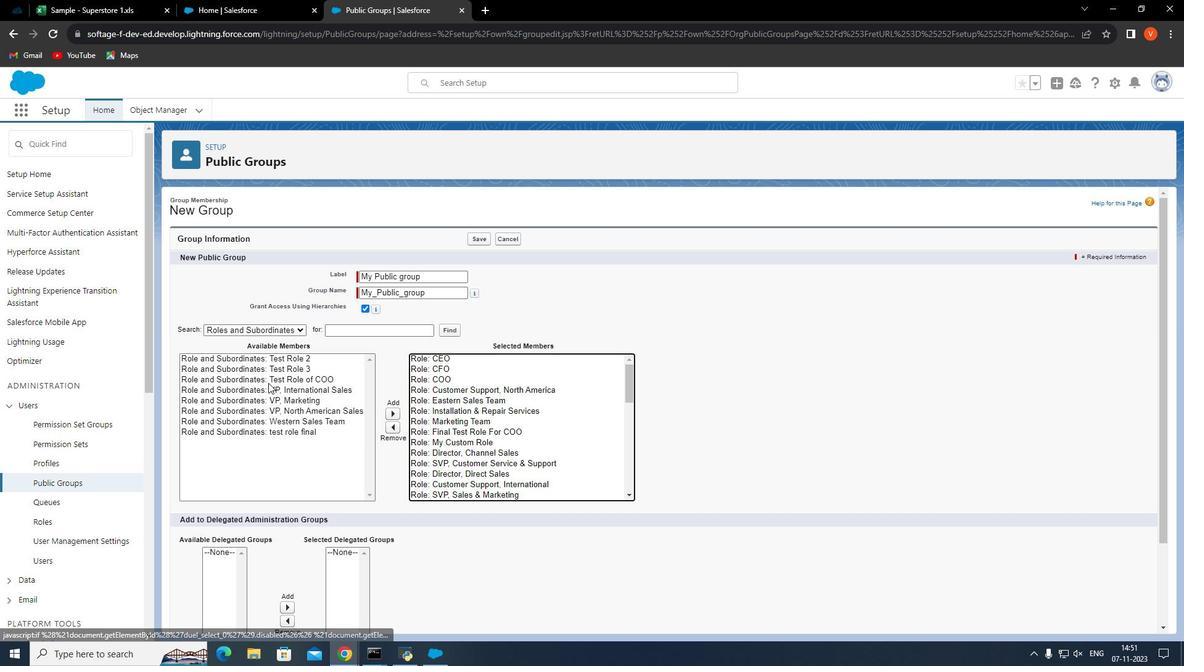 
Action: Mouse pressed left at (289, 387)
Screenshot: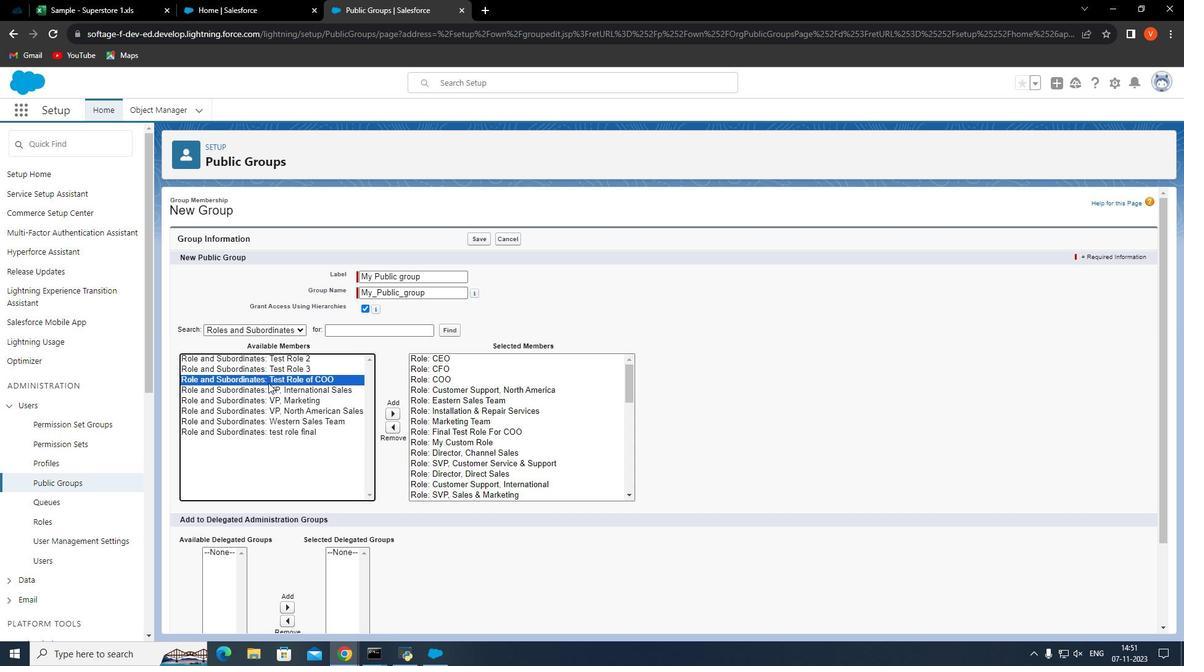 
Action: Mouse moved to (411, 418)
Screenshot: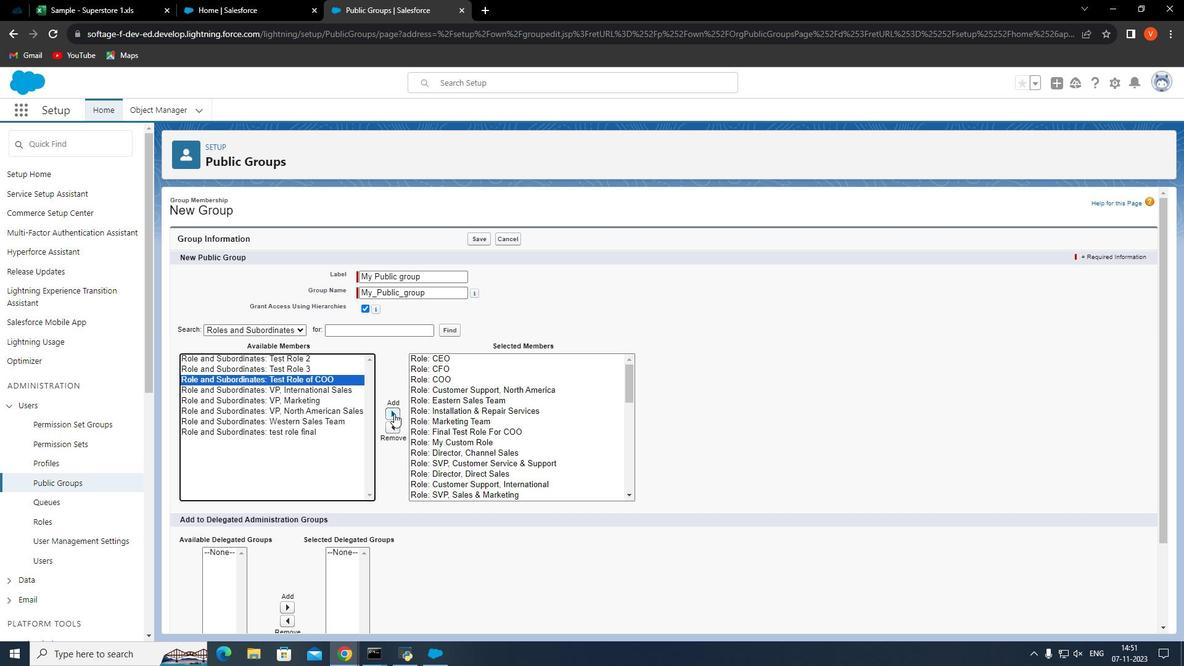 
Action: Mouse pressed left at (411, 418)
Screenshot: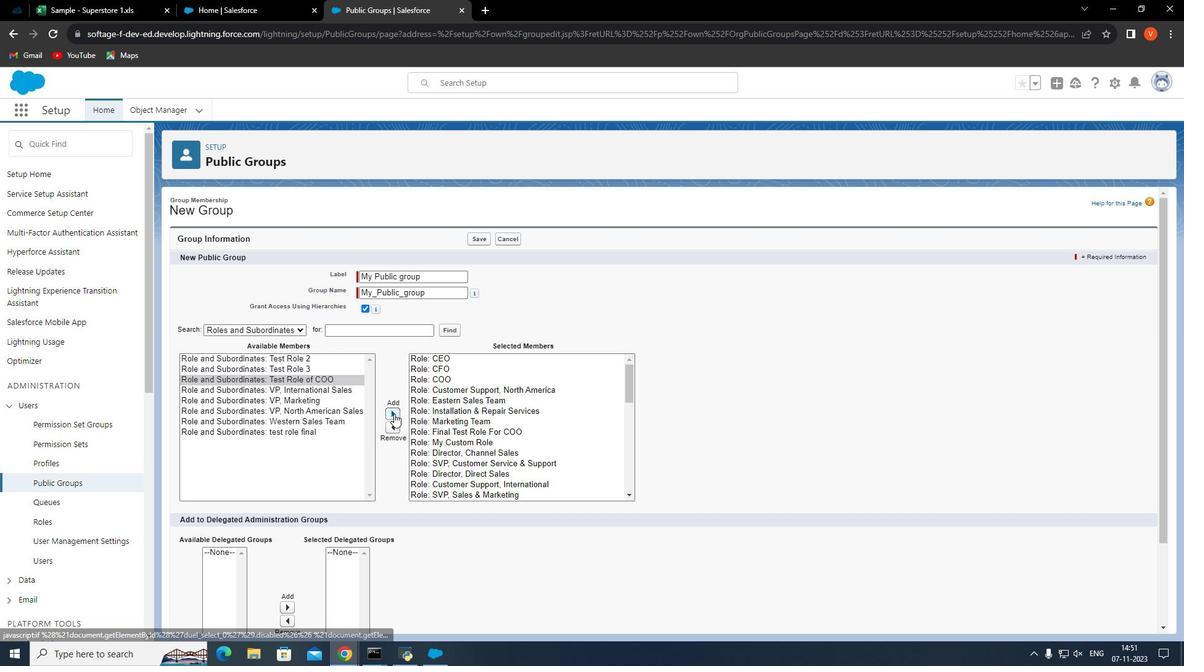 
Action: Mouse moved to (304, 383)
Screenshot: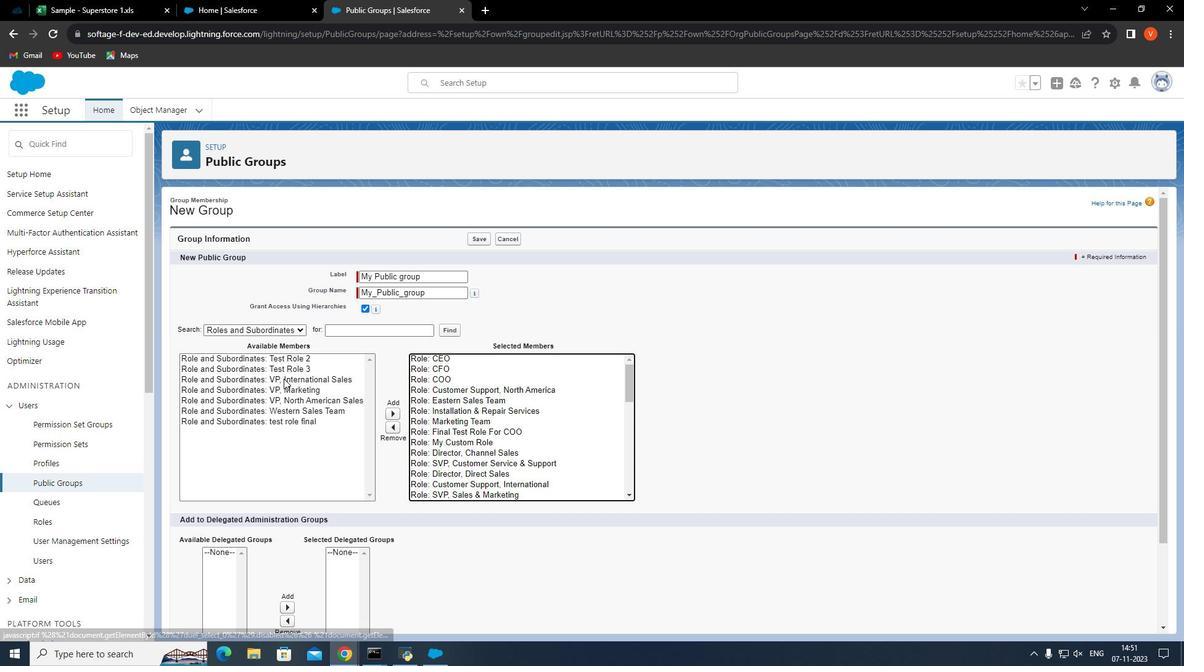 
Action: Mouse pressed left at (304, 383)
Screenshot: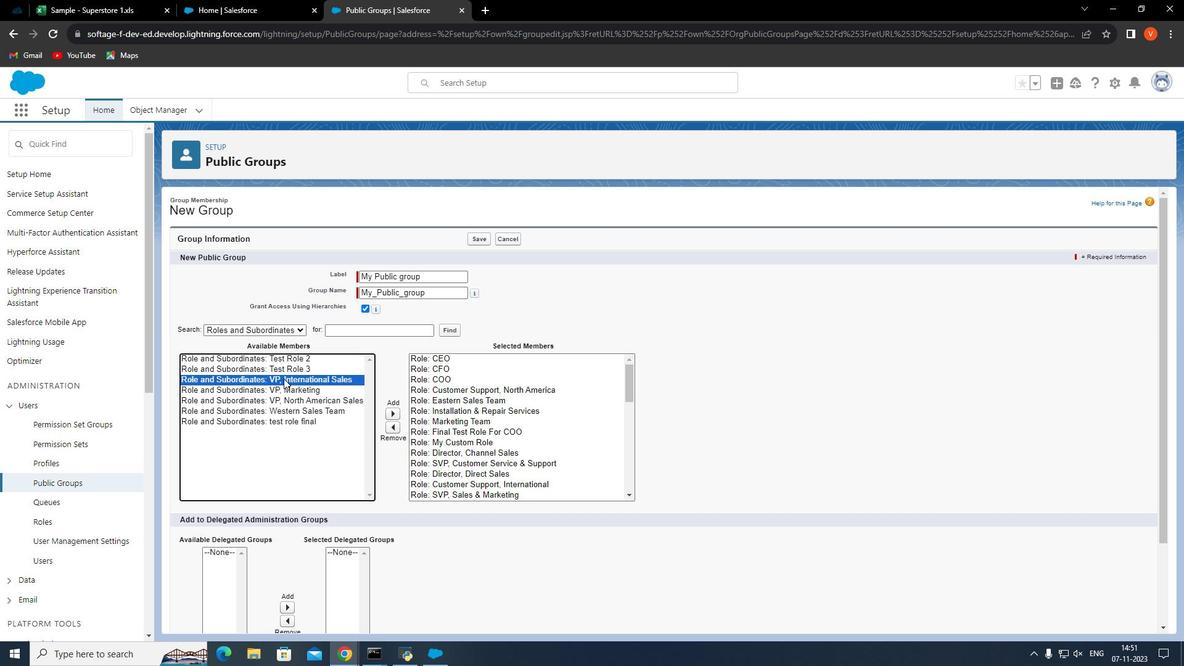 
Action: Mouse moved to (406, 417)
Screenshot: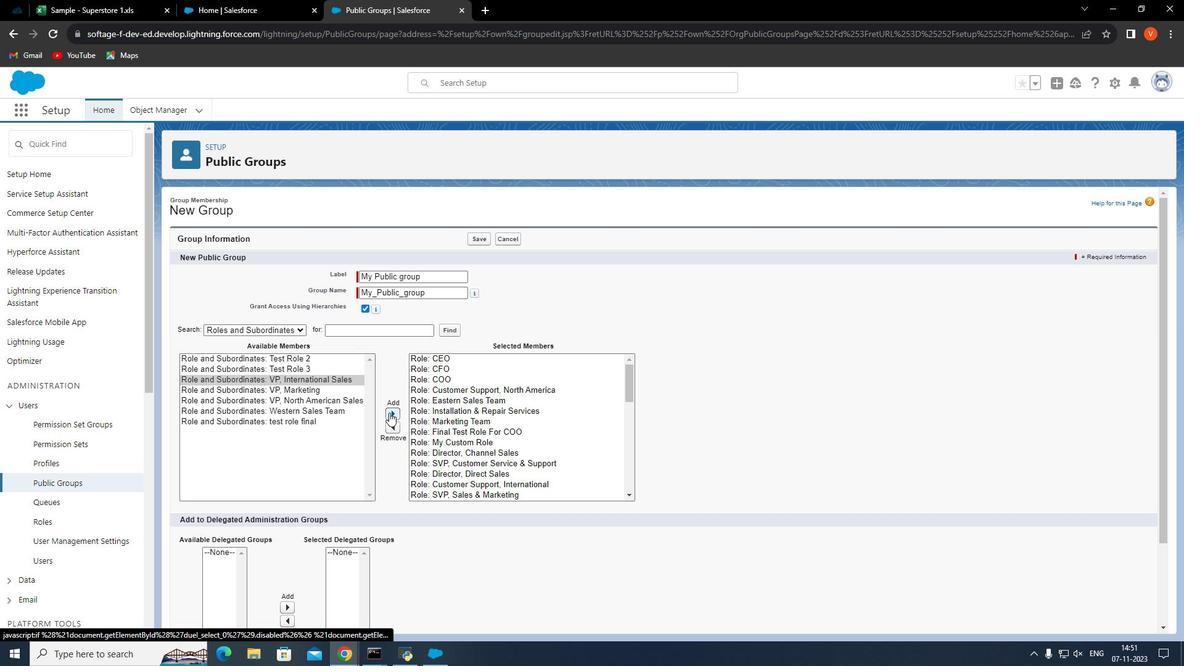 
Action: Mouse pressed left at (406, 417)
Screenshot: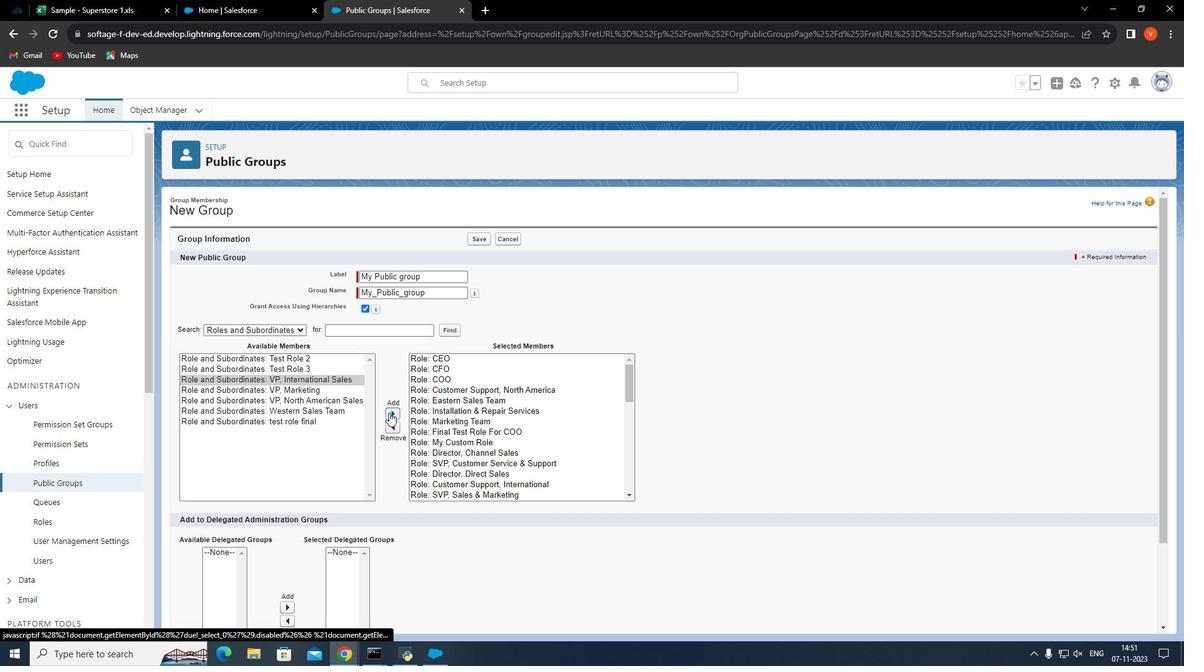 
Action: Mouse moved to (299, 389)
Screenshot: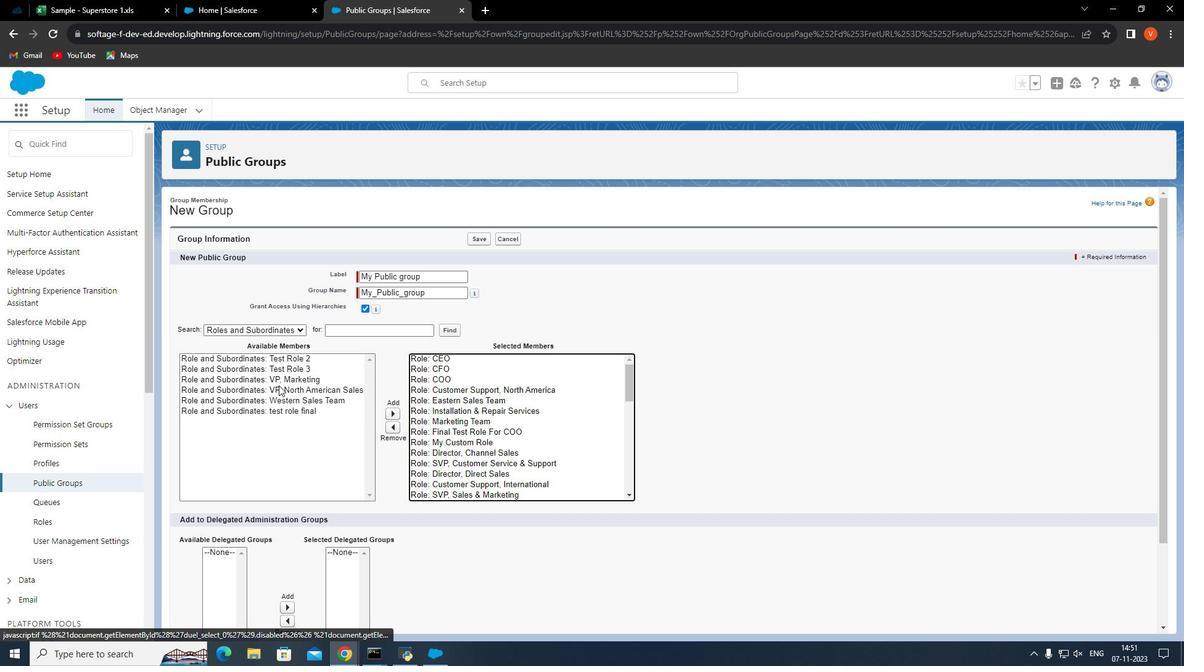 
Action: Mouse pressed left at (299, 389)
Screenshot: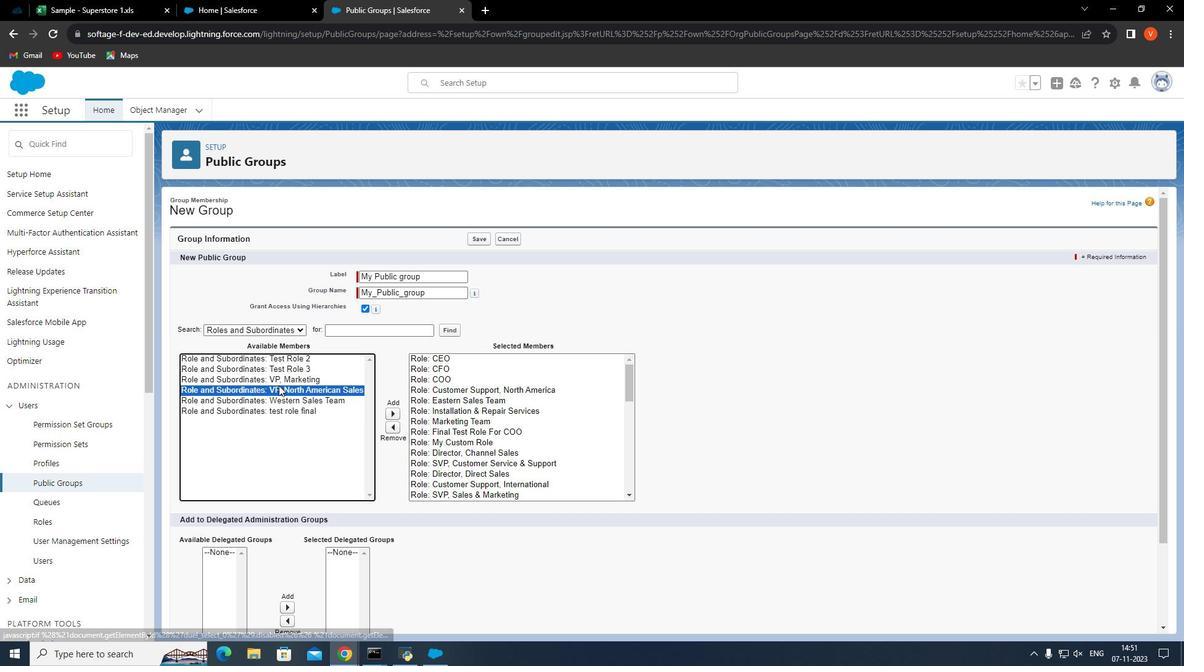 
Action: Mouse moved to (413, 417)
Screenshot: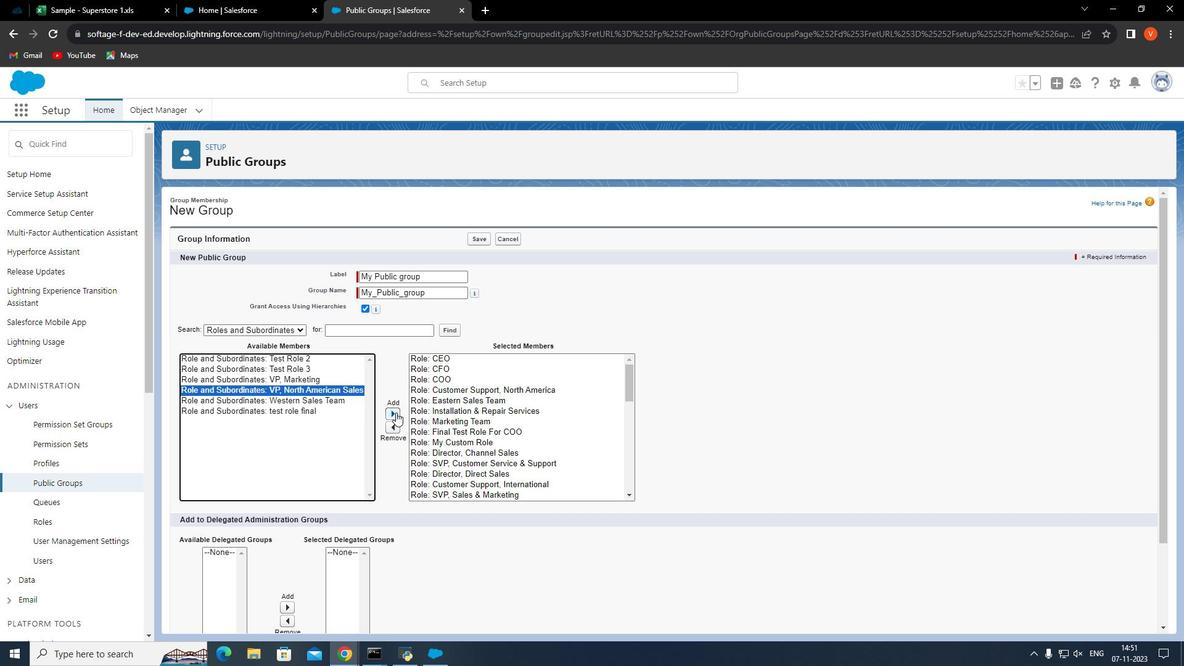 
Action: Mouse pressed left at (413, 417)
Screenshot: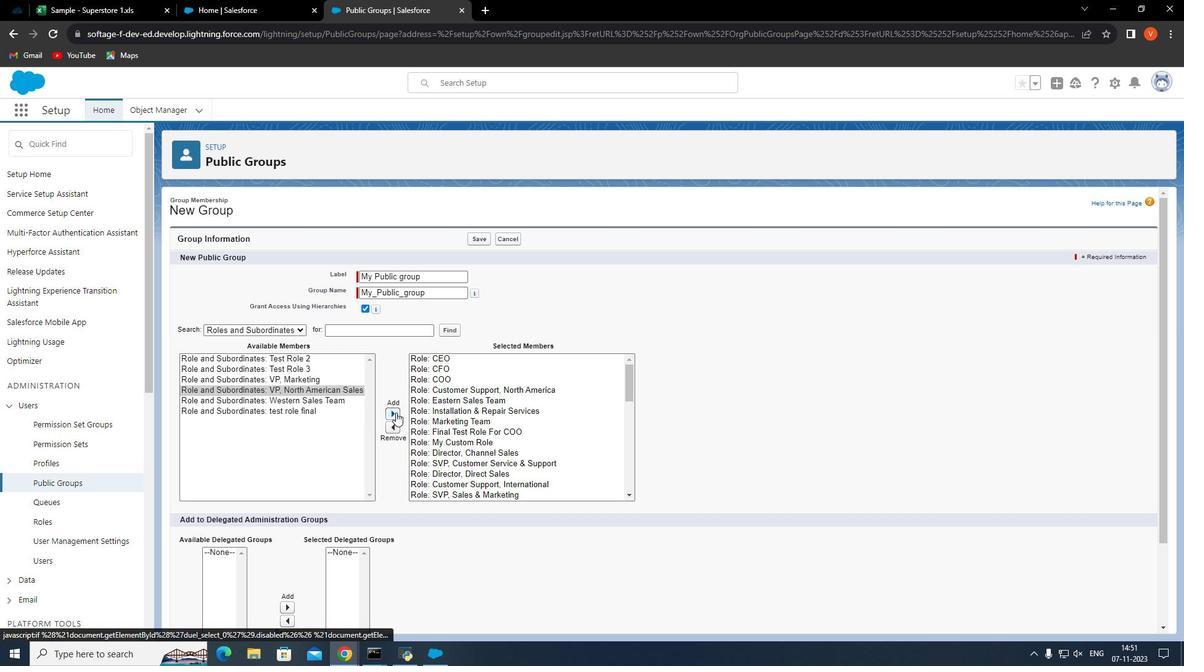 
Action: Mouse moved to (293, 367)
Screenshot: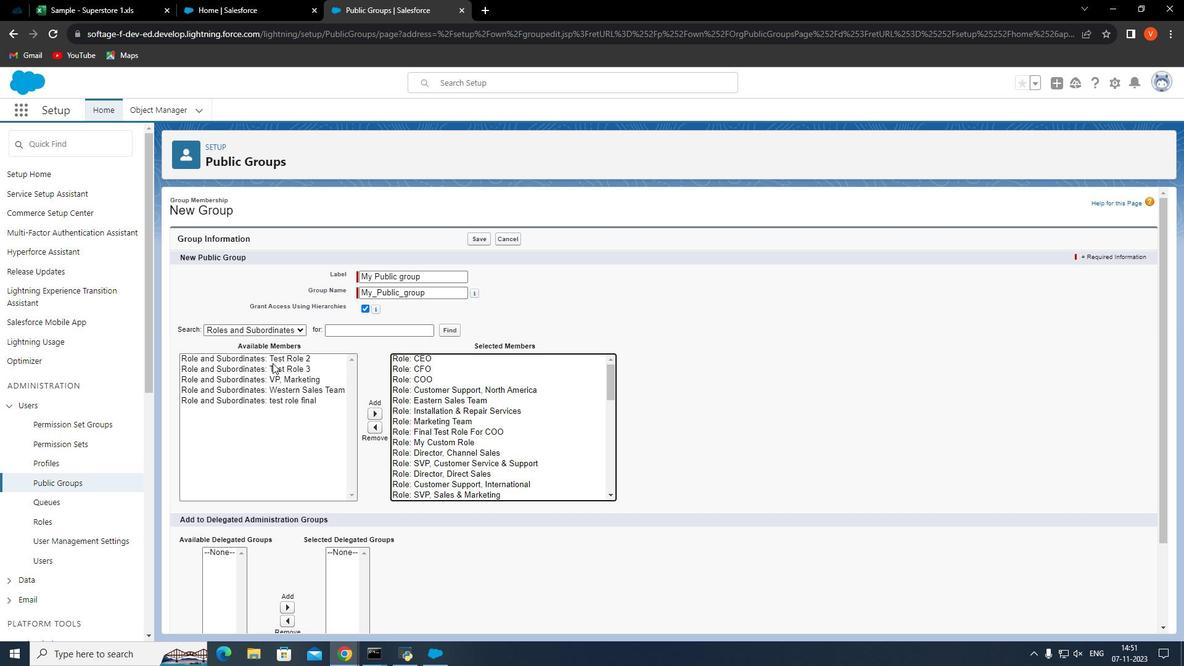 
Action: Mouse pressed left at (293, 367)
Screenshot: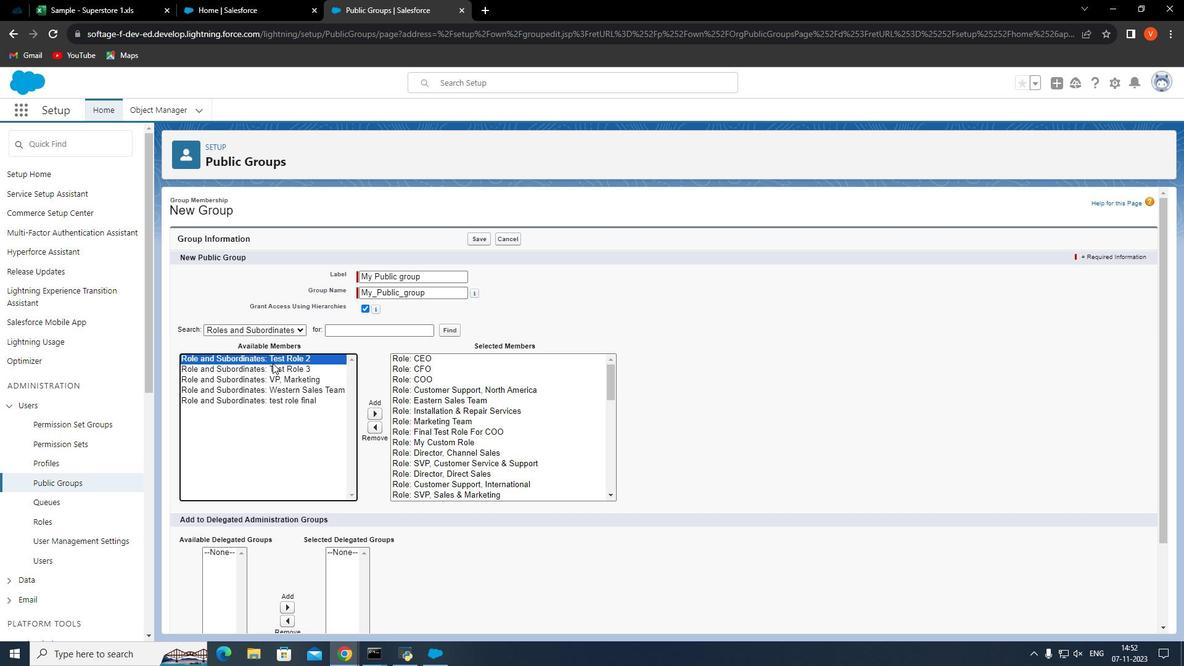 
Action: Mouse moved to (392, 412)
Screenshot: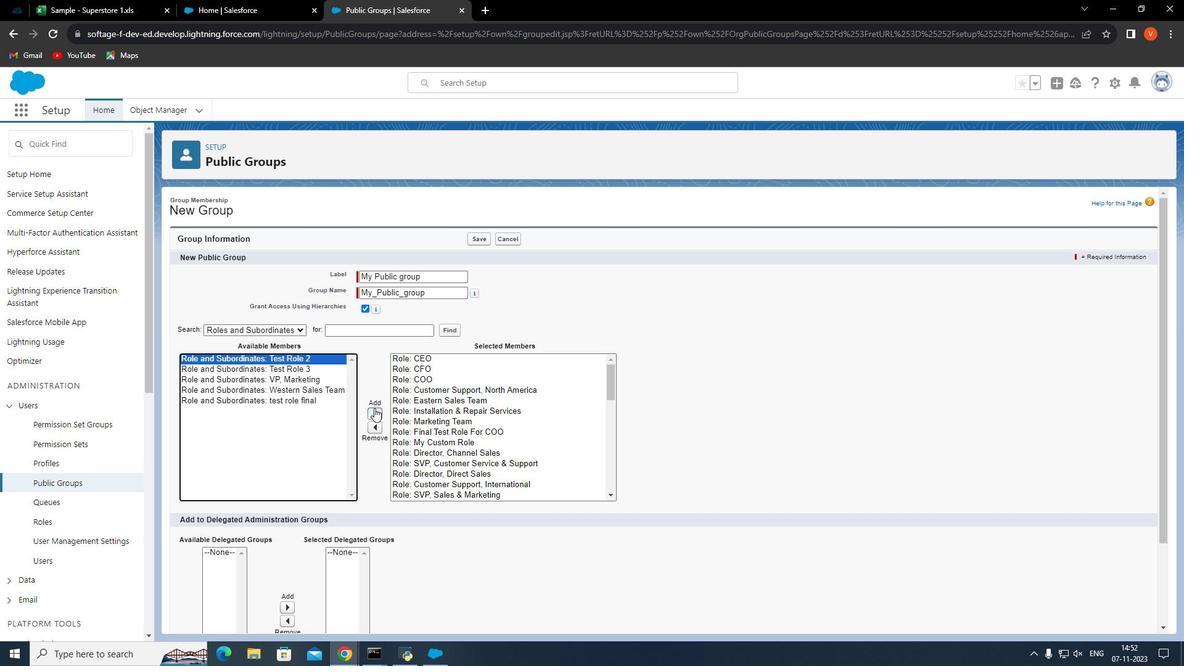 
Action: Mouse pressed left at (392, 412)
Screenshot: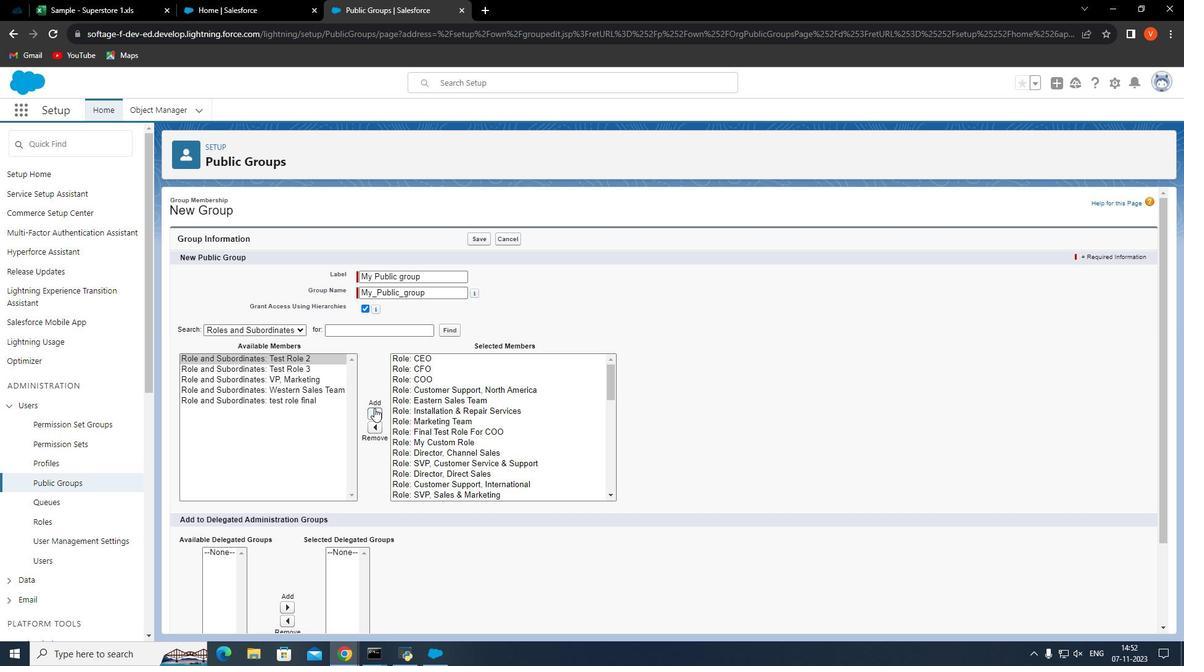 
Action: Mouse moved to (271, 370)
Screenshot: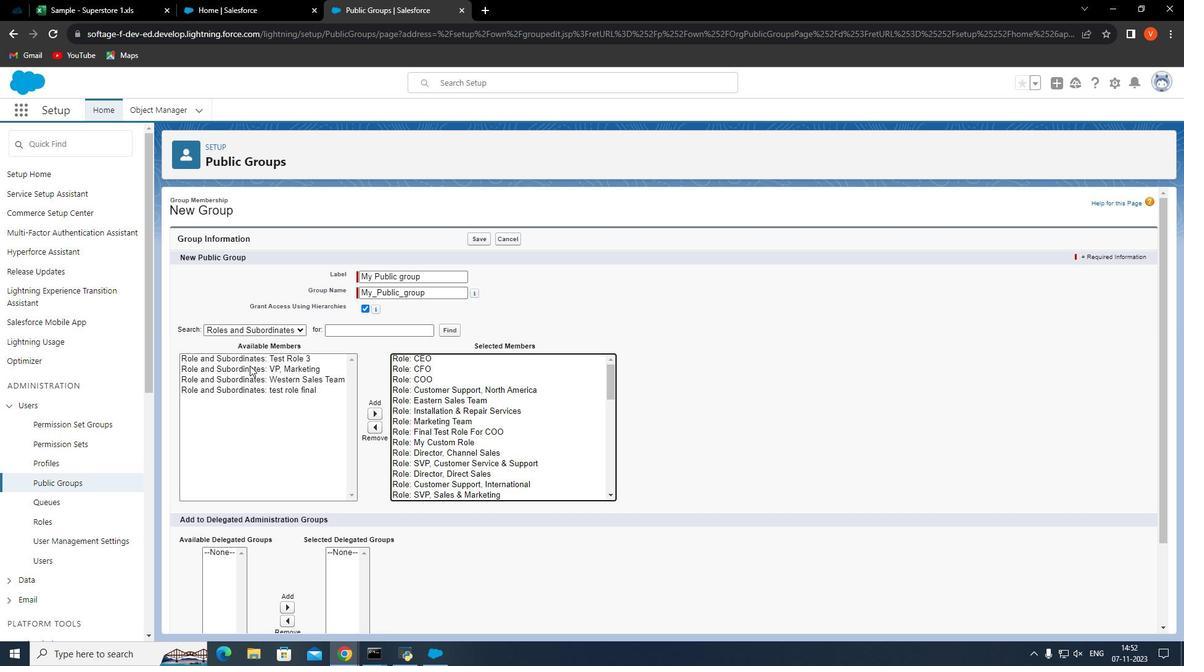 
Action: Mouse pressed left at (271, 370)
Screenshot: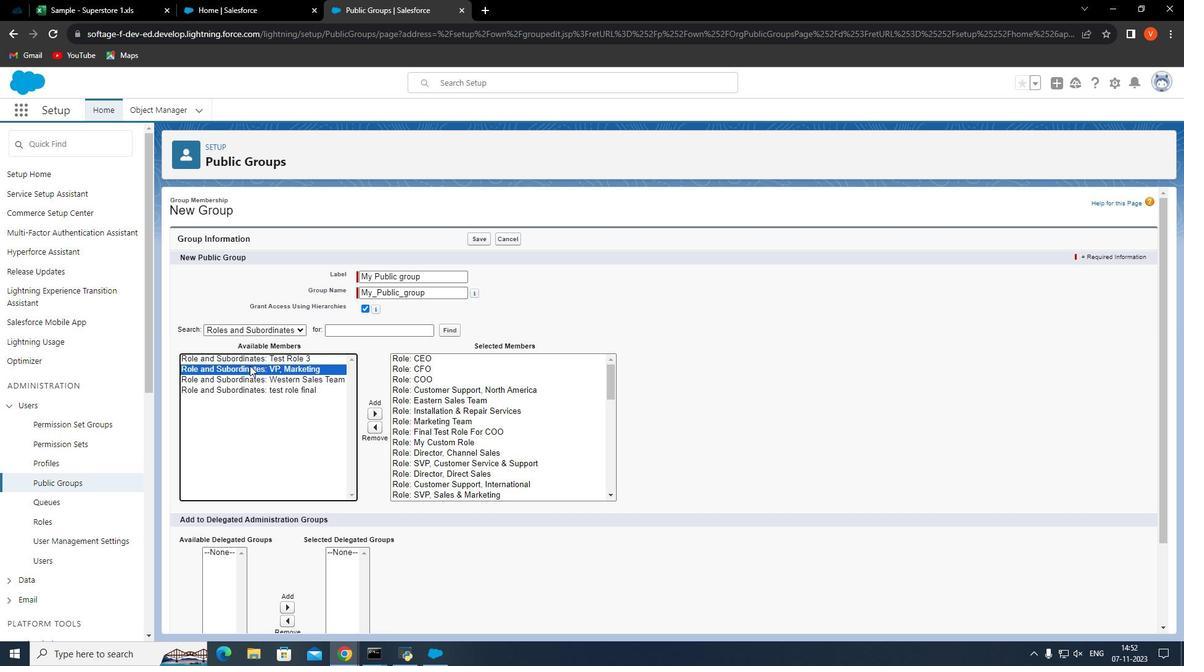 
Action: Mouse moved to (395, 418)
Screenshot: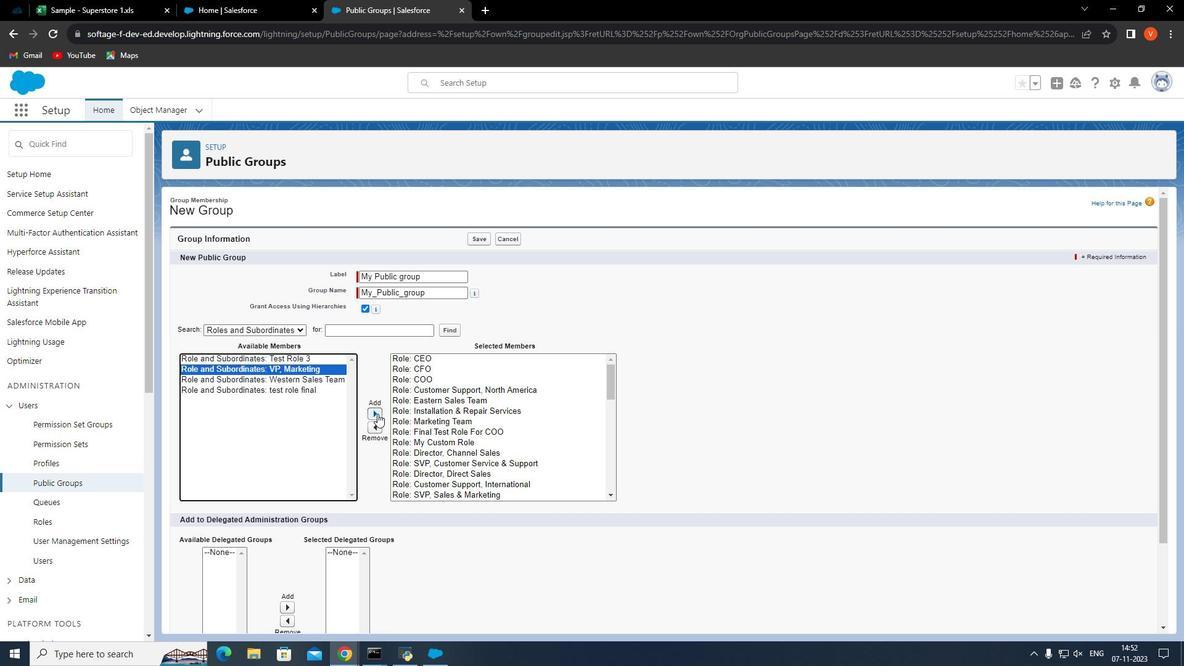 
Action: Mouse pressed left at (395, 418)
Screenshot: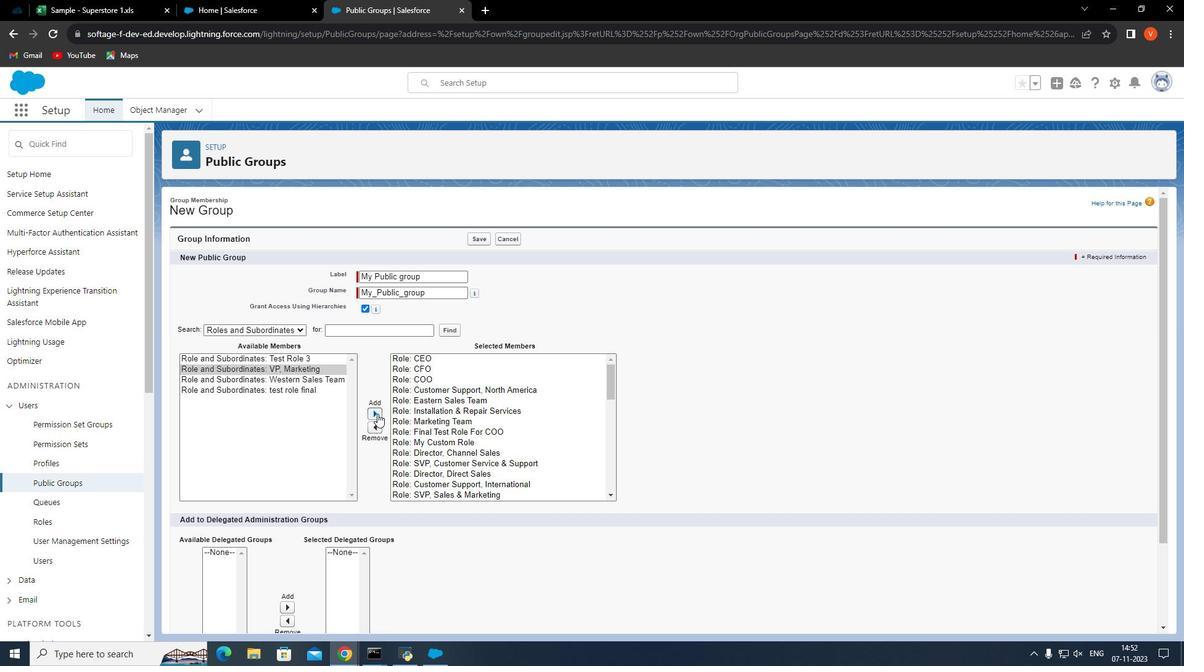 
Action: Mouse moved to (261, 366)
Screenshot: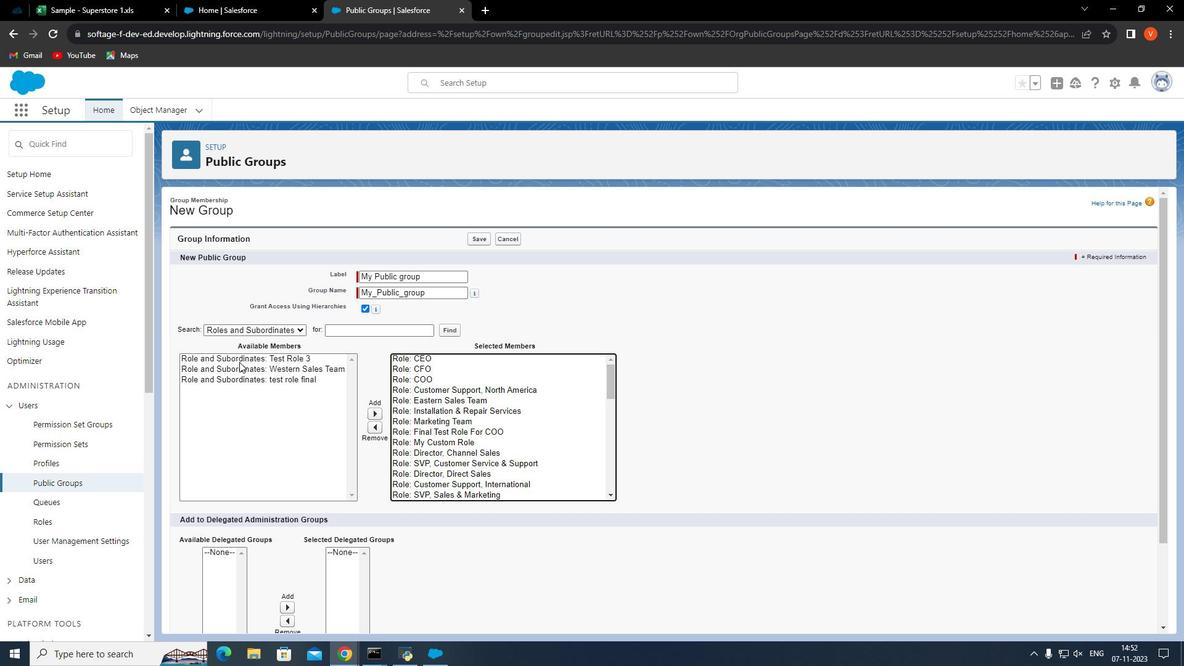 
Action: Mouse pressed left at (261, 366)
Screenshot: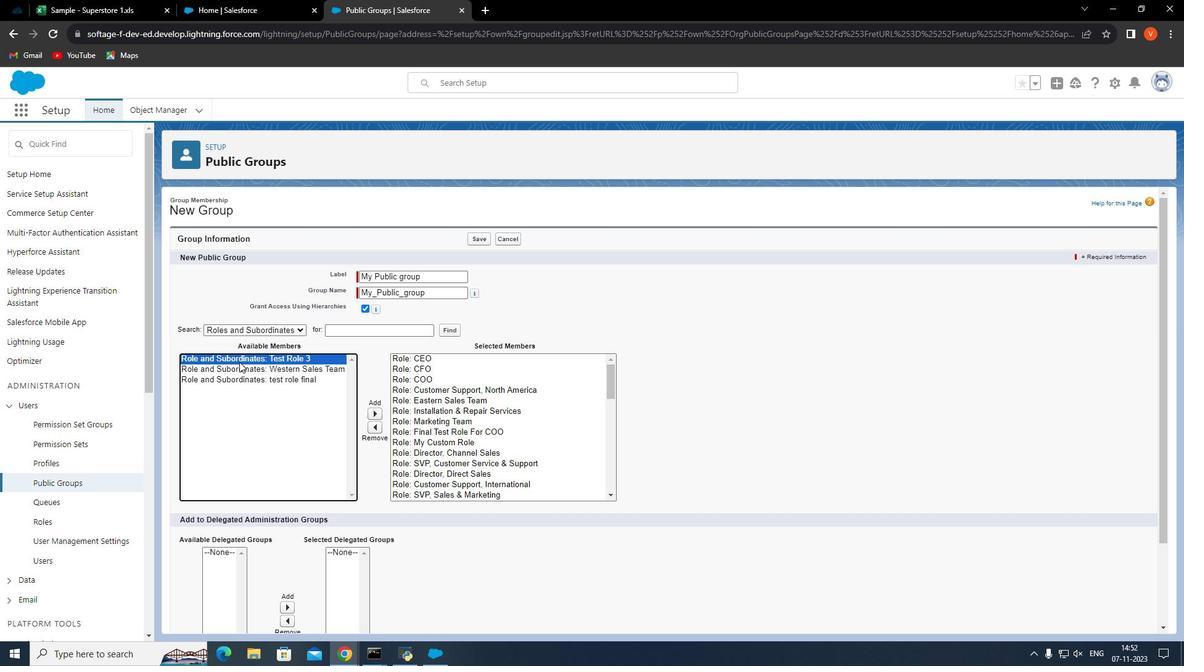 
Action: Mouse moved to (397, 415)
Screenshot: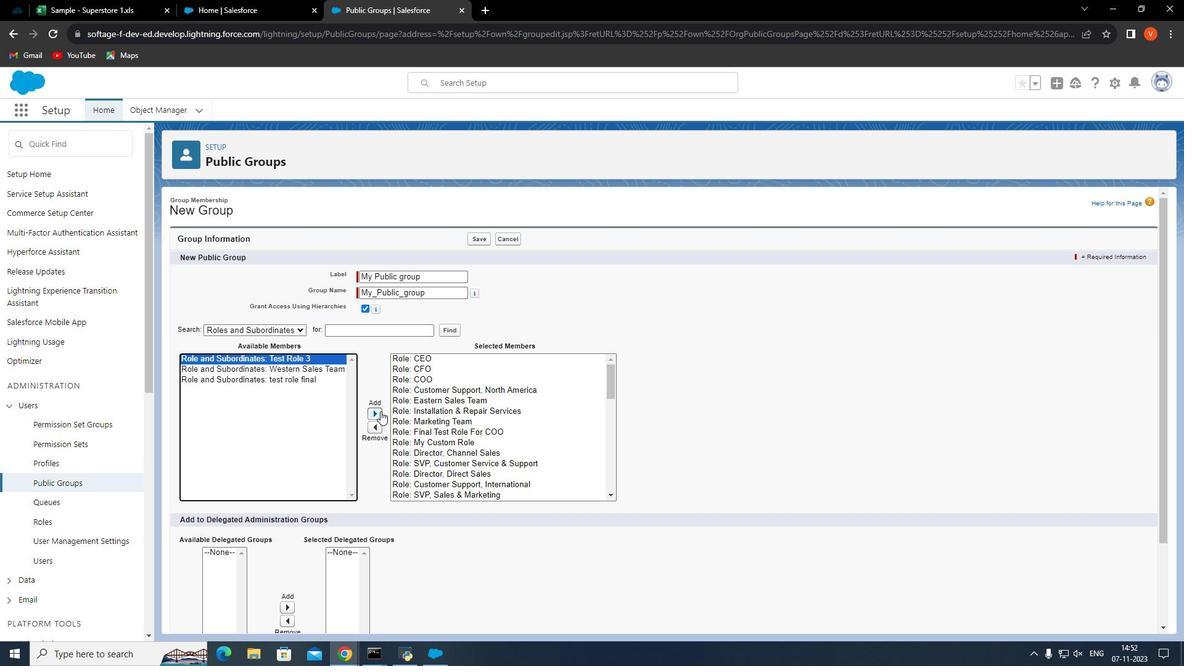 
Action: Mouse pressed left at (397, 415)
Screenshot: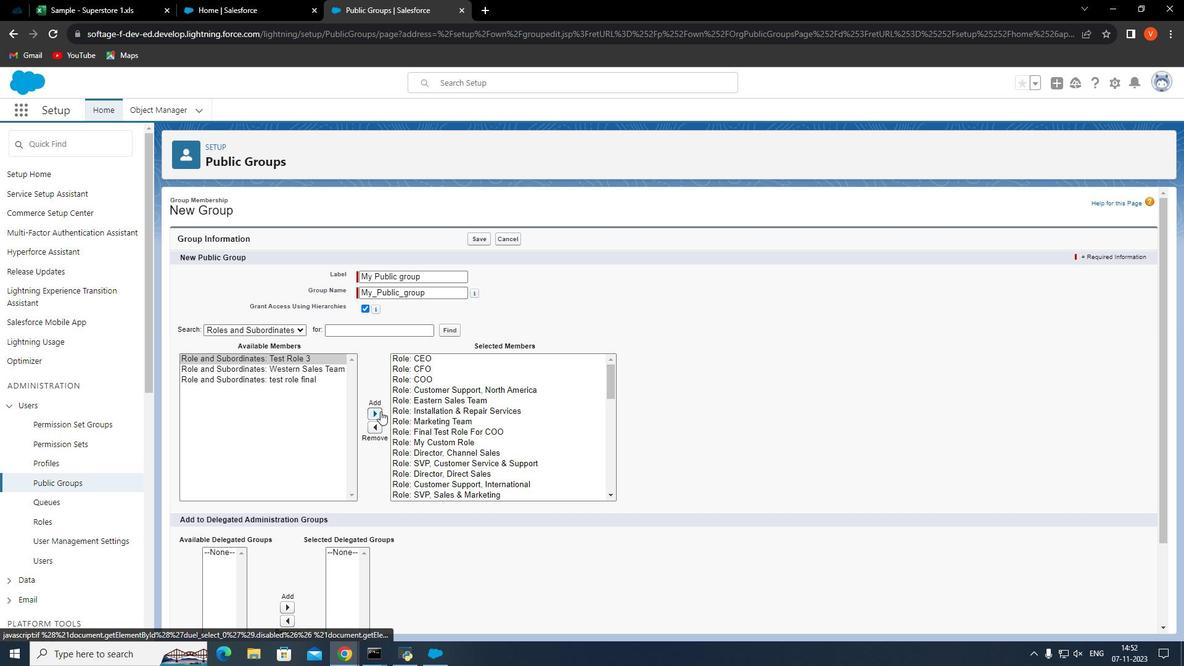 
Action: Mouse moved to (282, 367)
Screenshot: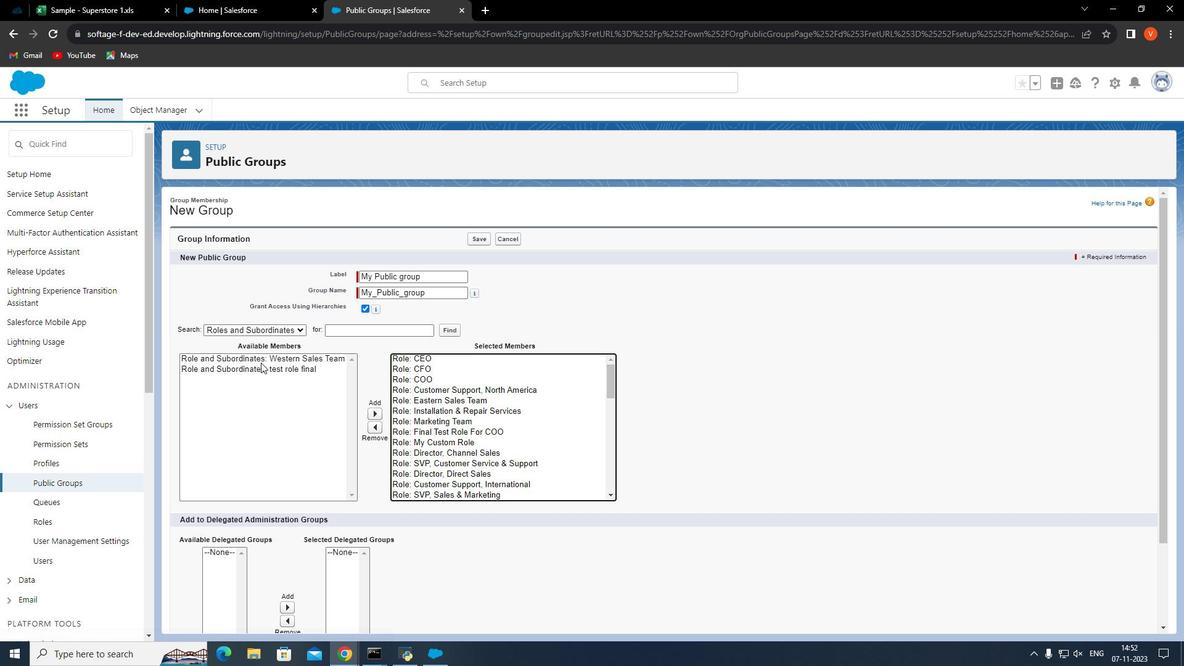 
Action: Mouse pressed left at (282, 367)
Screenshot: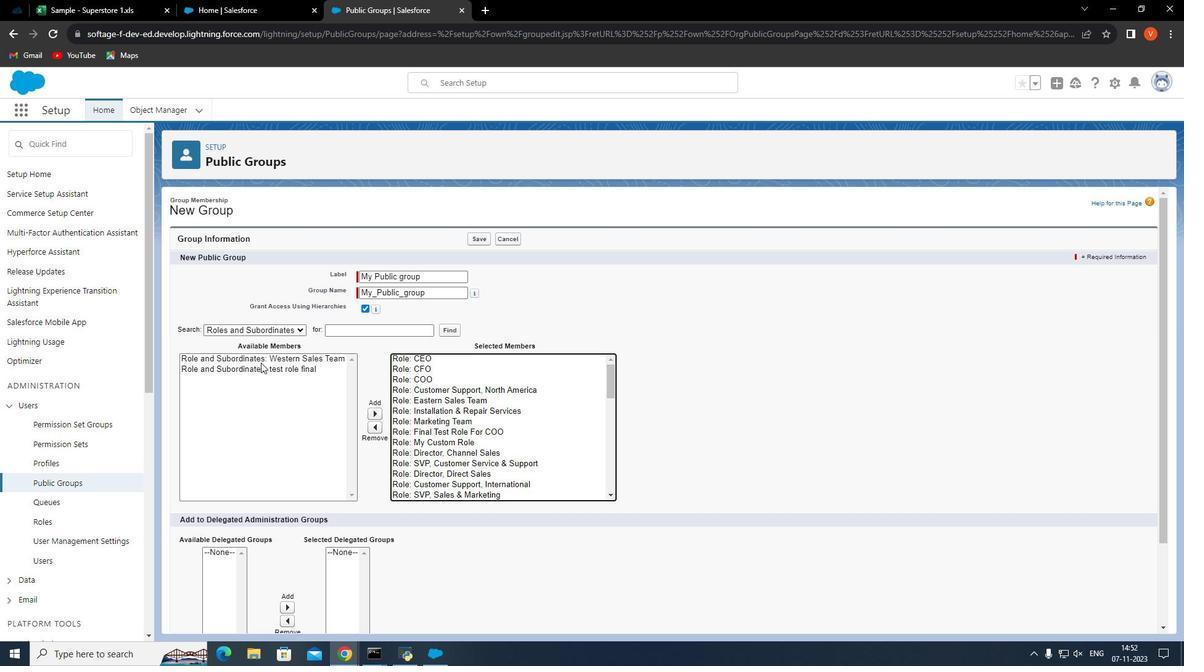 
Action: Mouse moved to (394, 411)
Screenshot: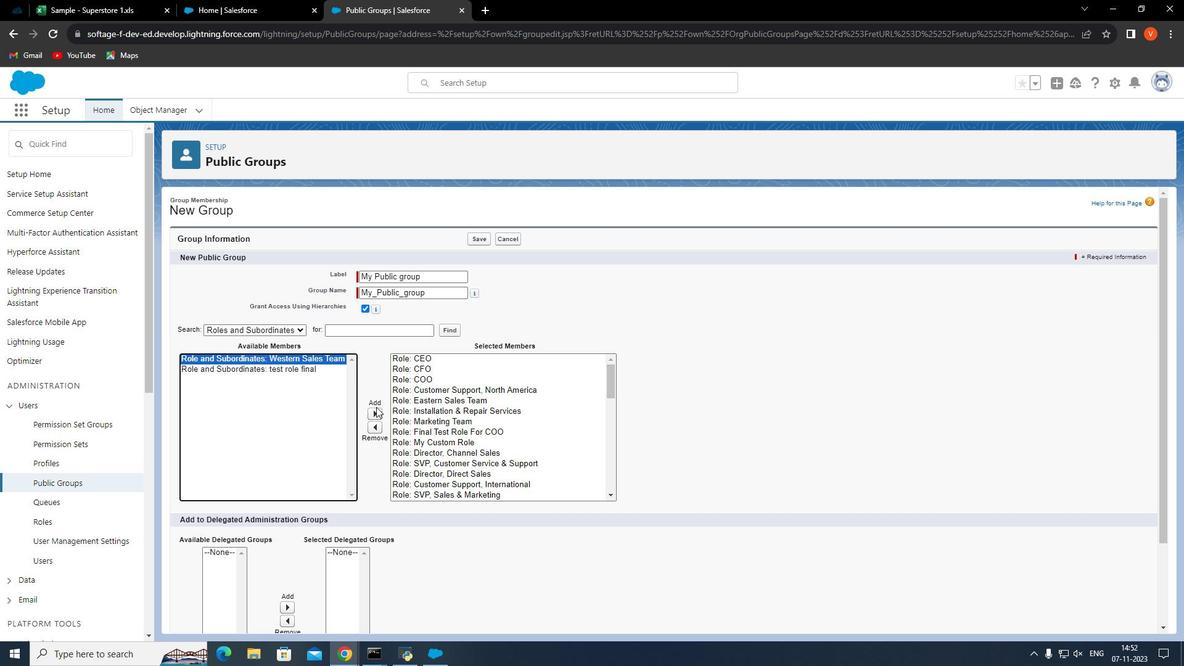
Action: Mouse pressed left at (394, 411)
Screenshot: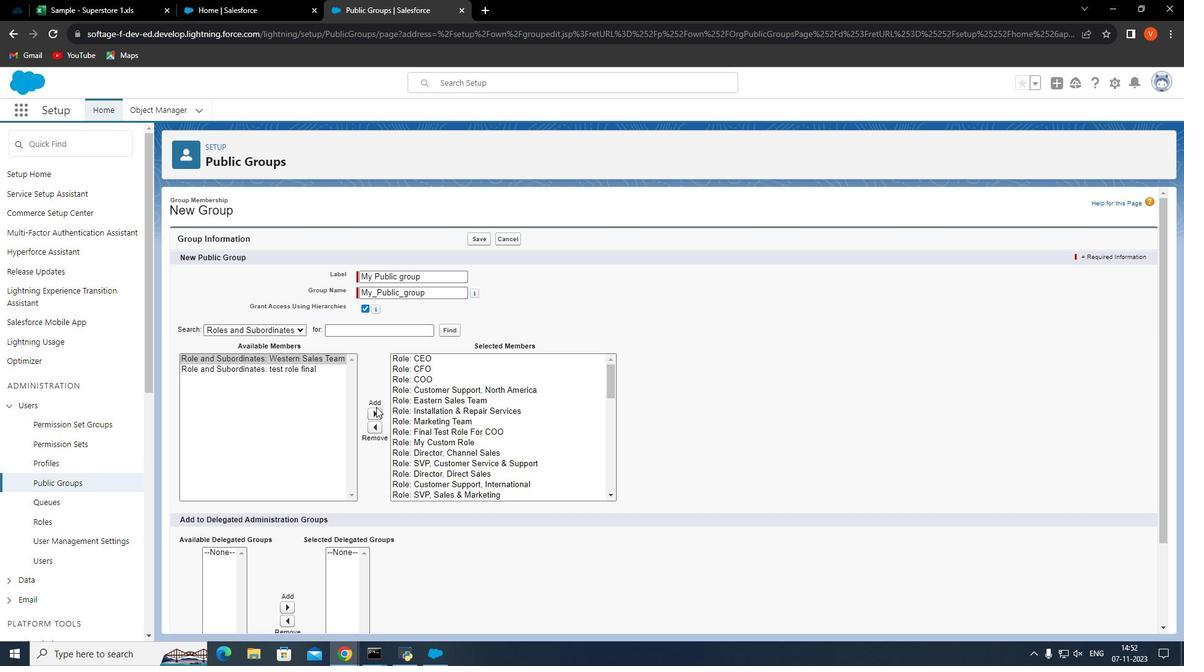 
Action: Mouse moved to (388, 418)
Screenshot: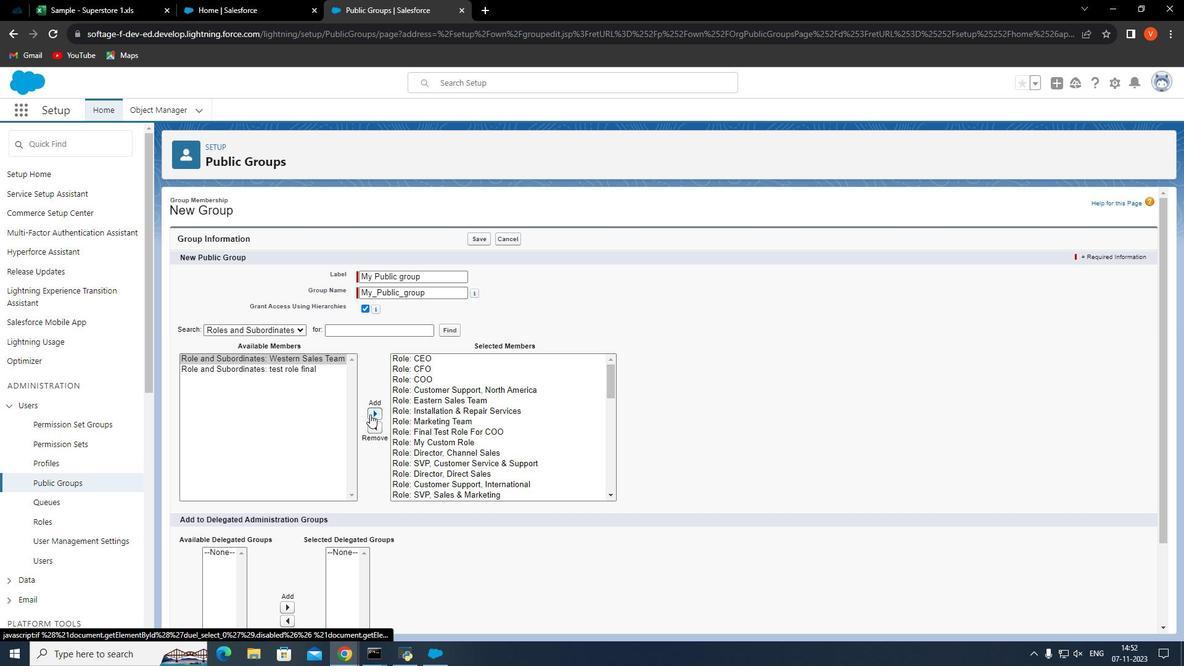 
Action: Mouse pressed left at (388, 418)
Screenshot: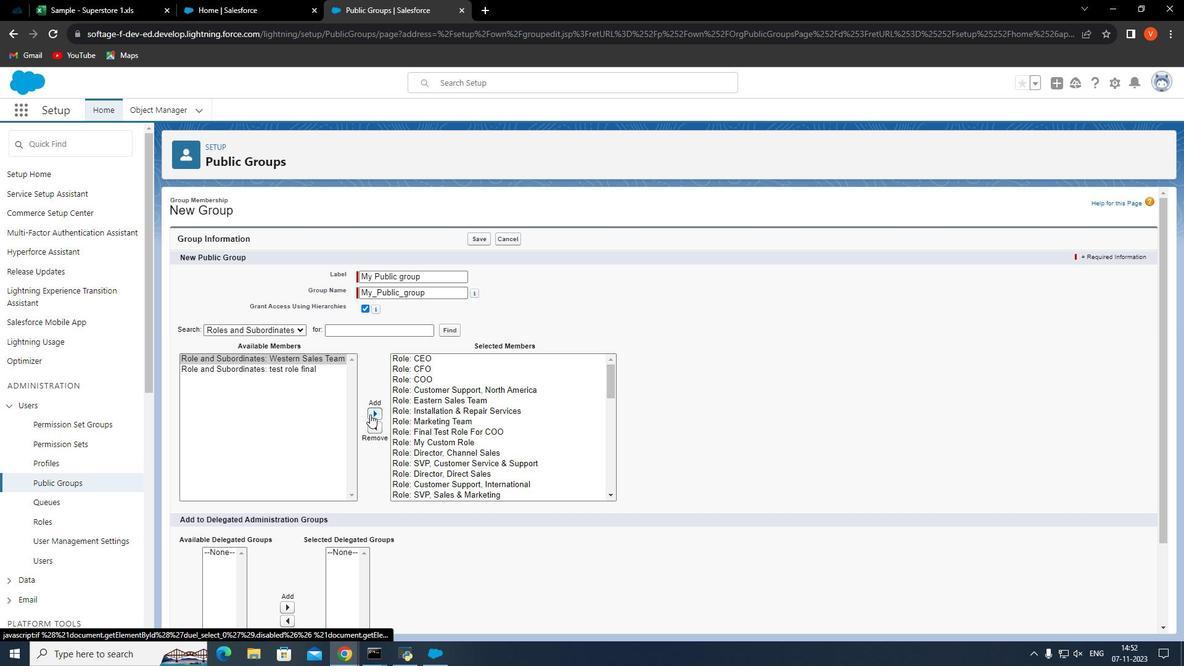 
Action: Mouse moved to (296, 361)
Screenshot: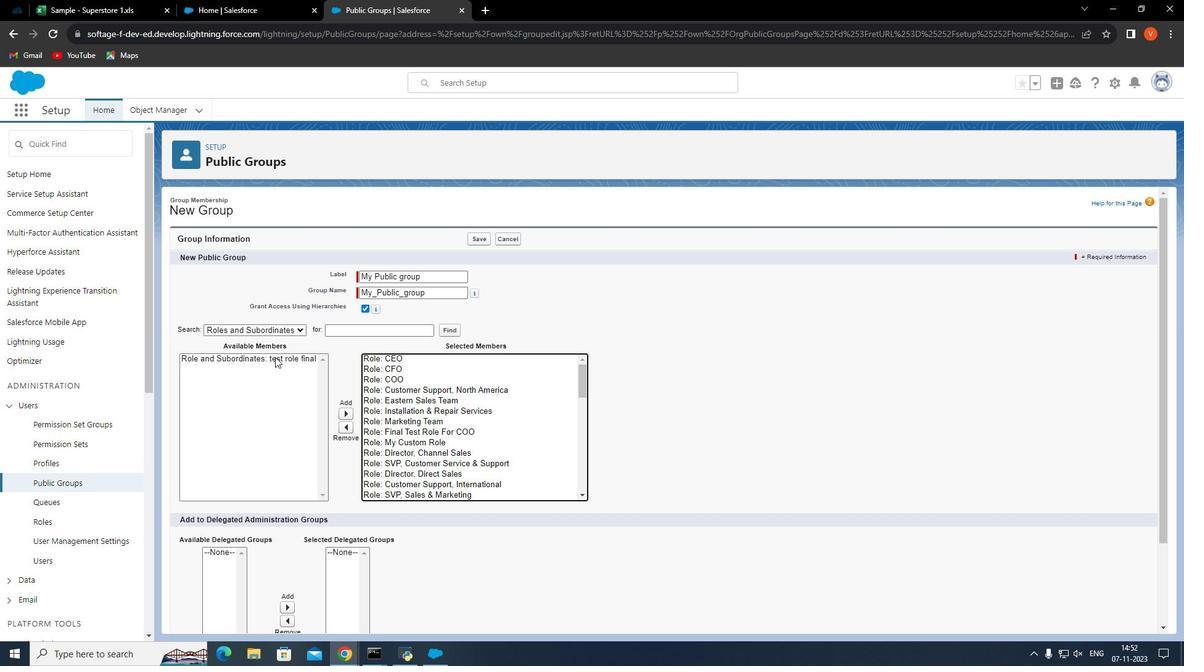 
Action: Mouse pressed left at (296, 361)
Screenshot: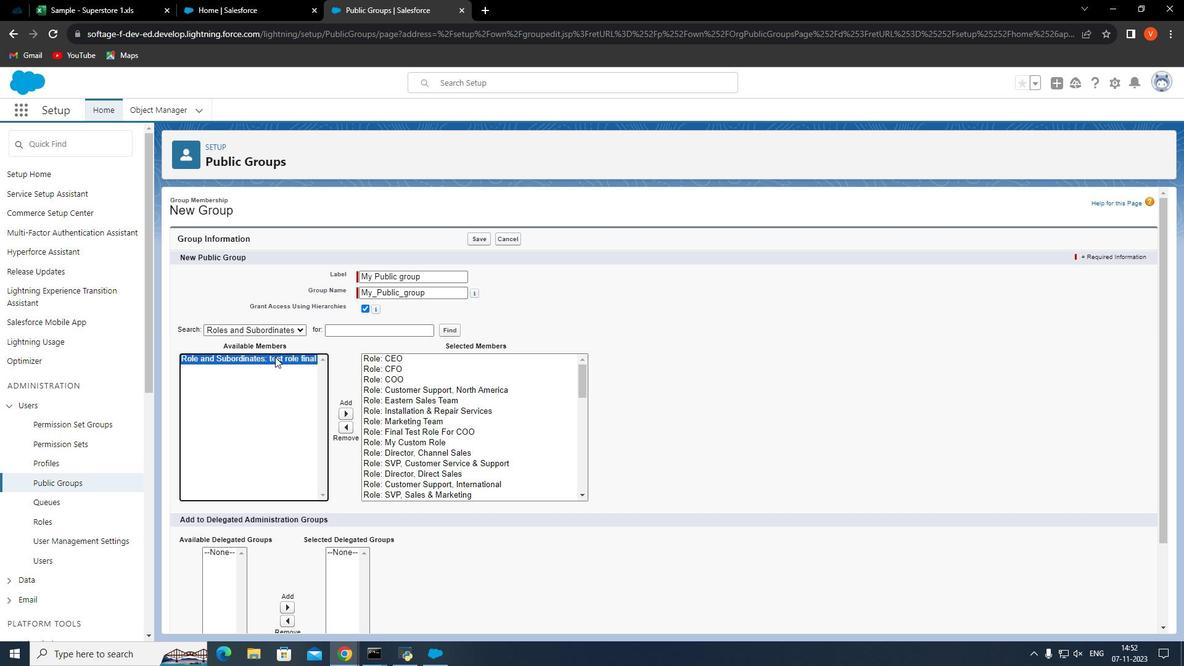 
Action: Mouse moved to (370, 414)
Screenshot: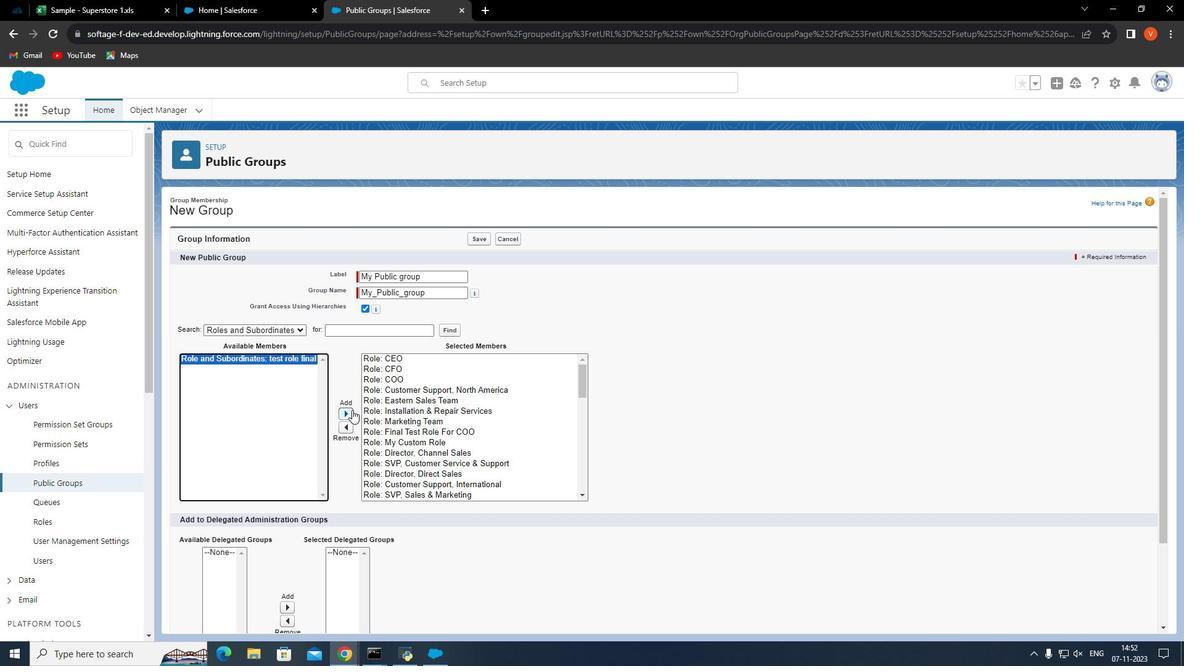 
Action: Mouse pressed left at (370, 414)
Screenshot: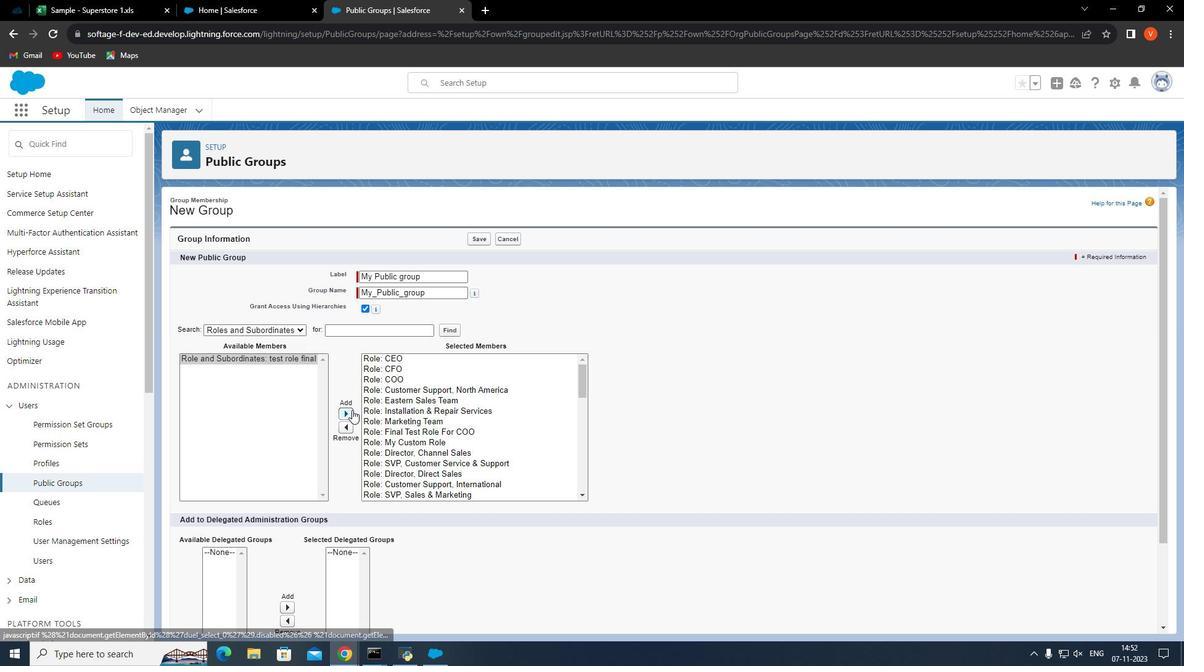 
Action: Mouse moved to (310, 332)
Screenshot: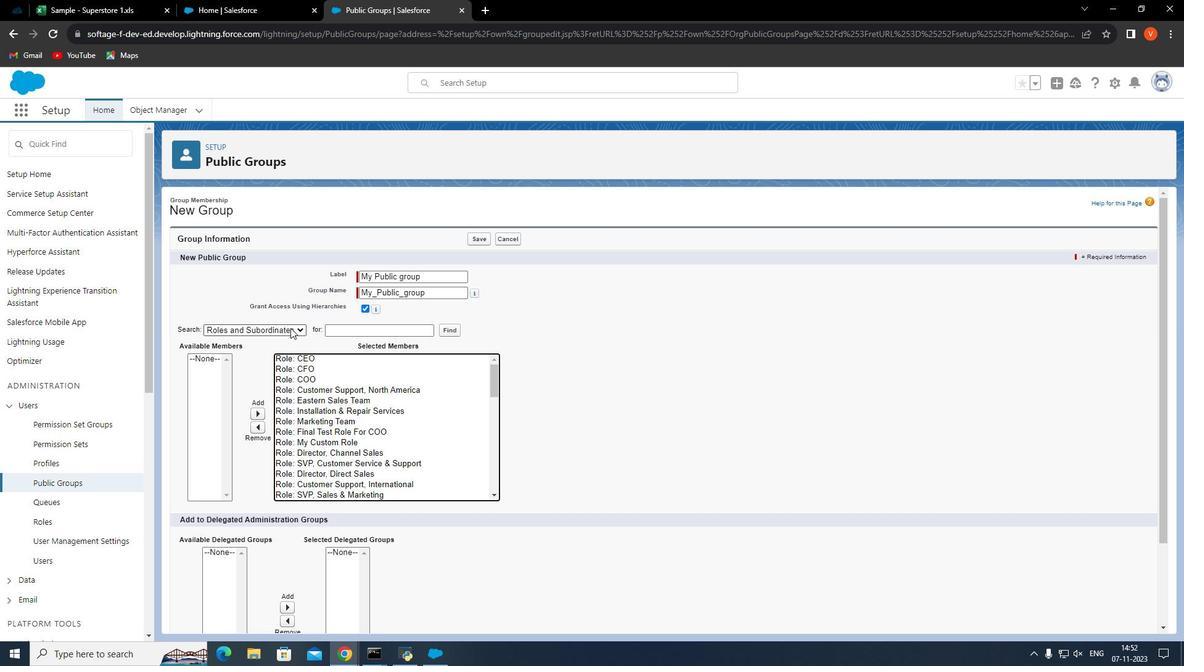 
Action: Mouse pressed left at (310, 332)
Screenshot: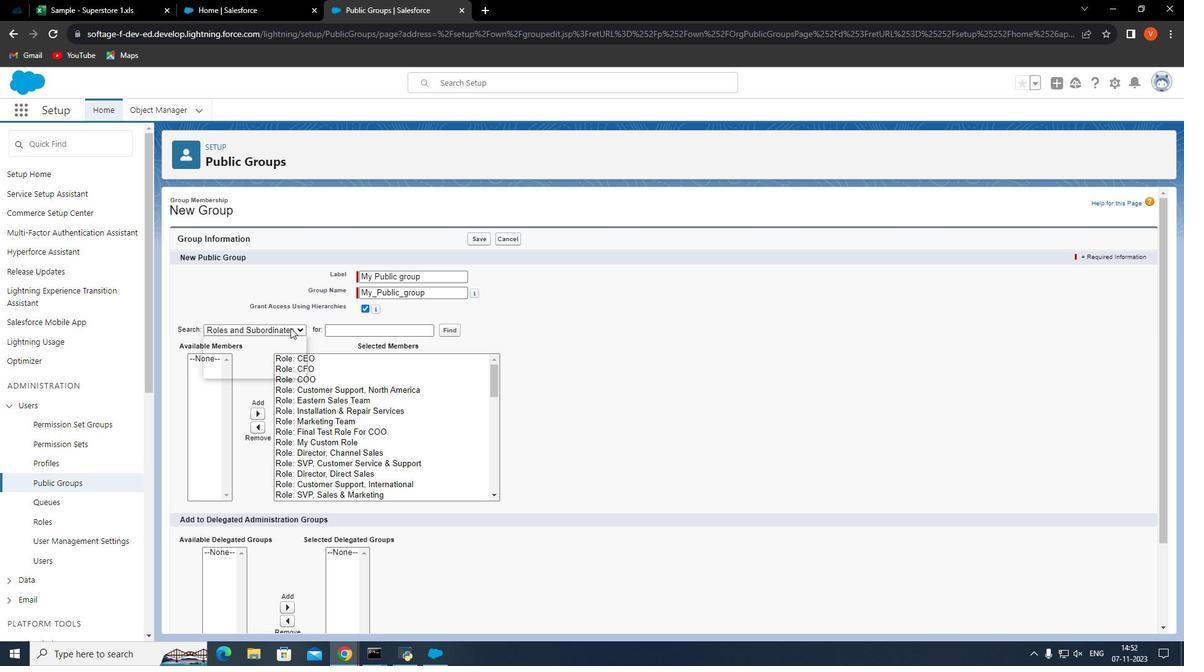 
Action: Mouse moved to (297, 373)
Screenshot: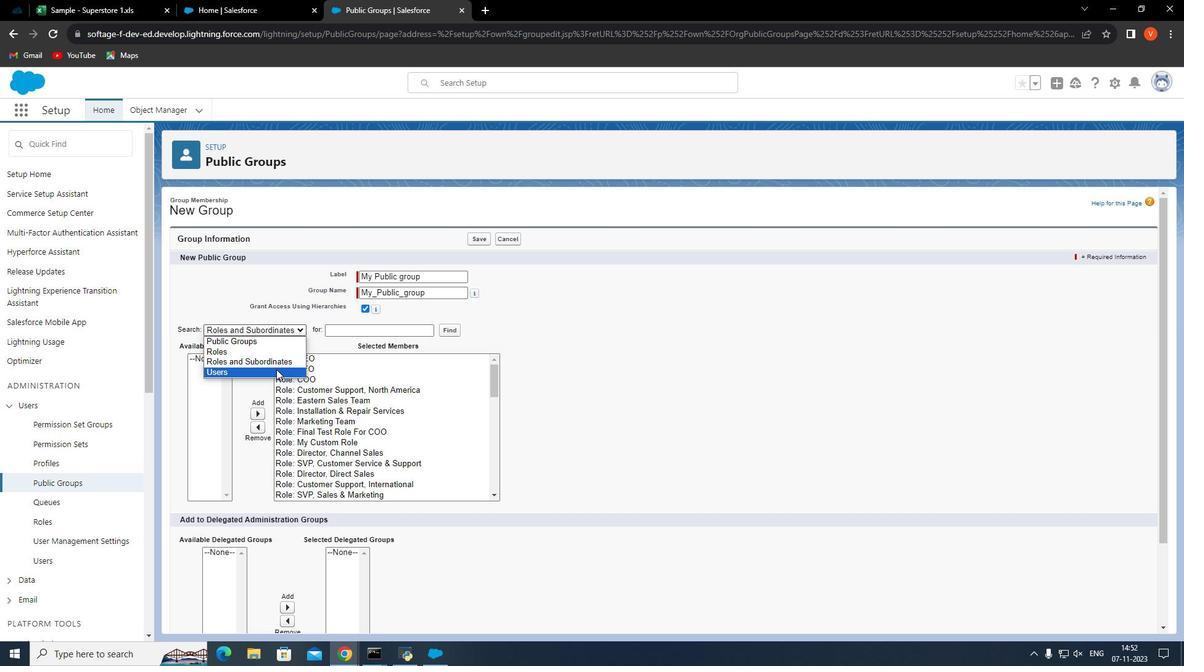 
Action: Mouse pressed left at (297, 373)
